 Task: Research Airbnb properties in PieÅ¡tany, Slovakia from 1st December, 2023 to 8th December, 2023 for 2 adults, 1 child.1  bedroom having 1 bed and 1 bathroom. Property type can be hotel. Look for 5 properties as per requirement.
Action: Mouse moved to (585, 121)
Screenshot: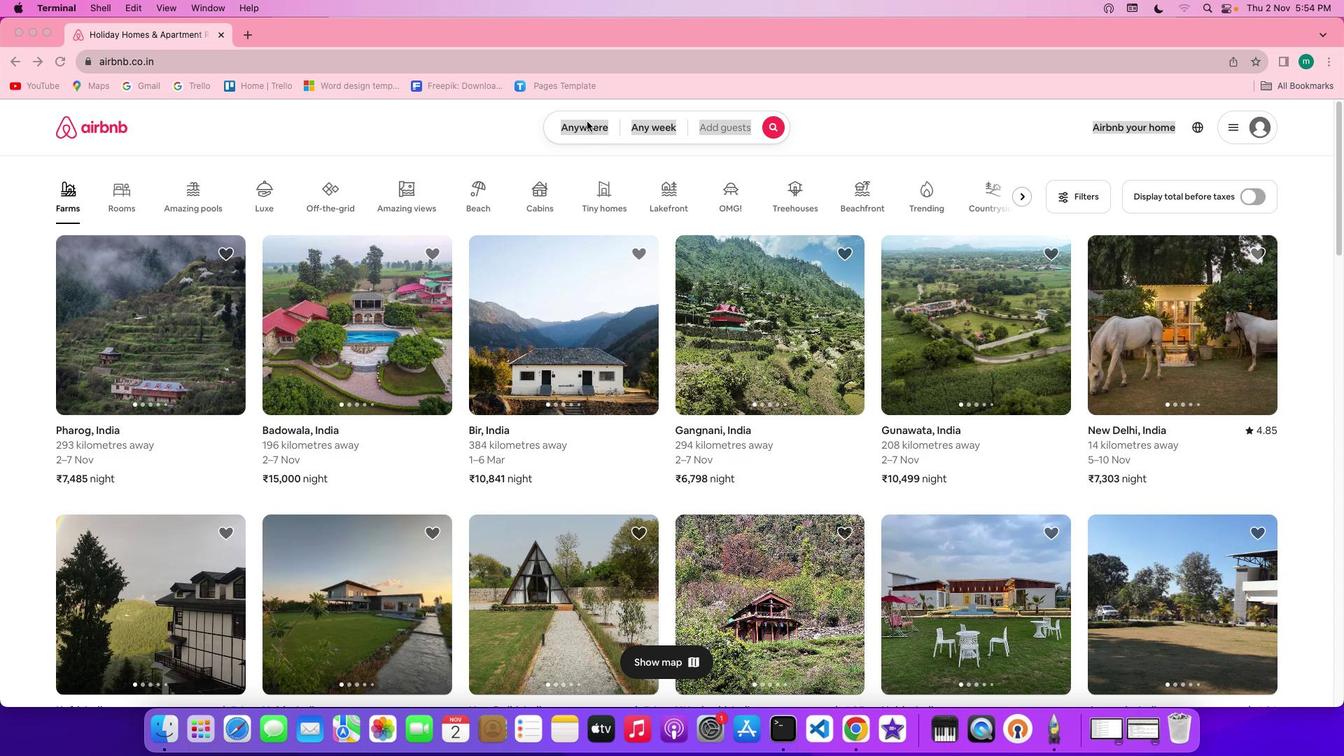 
Action: Mouse pressed left at (585, 121)
Screenshot: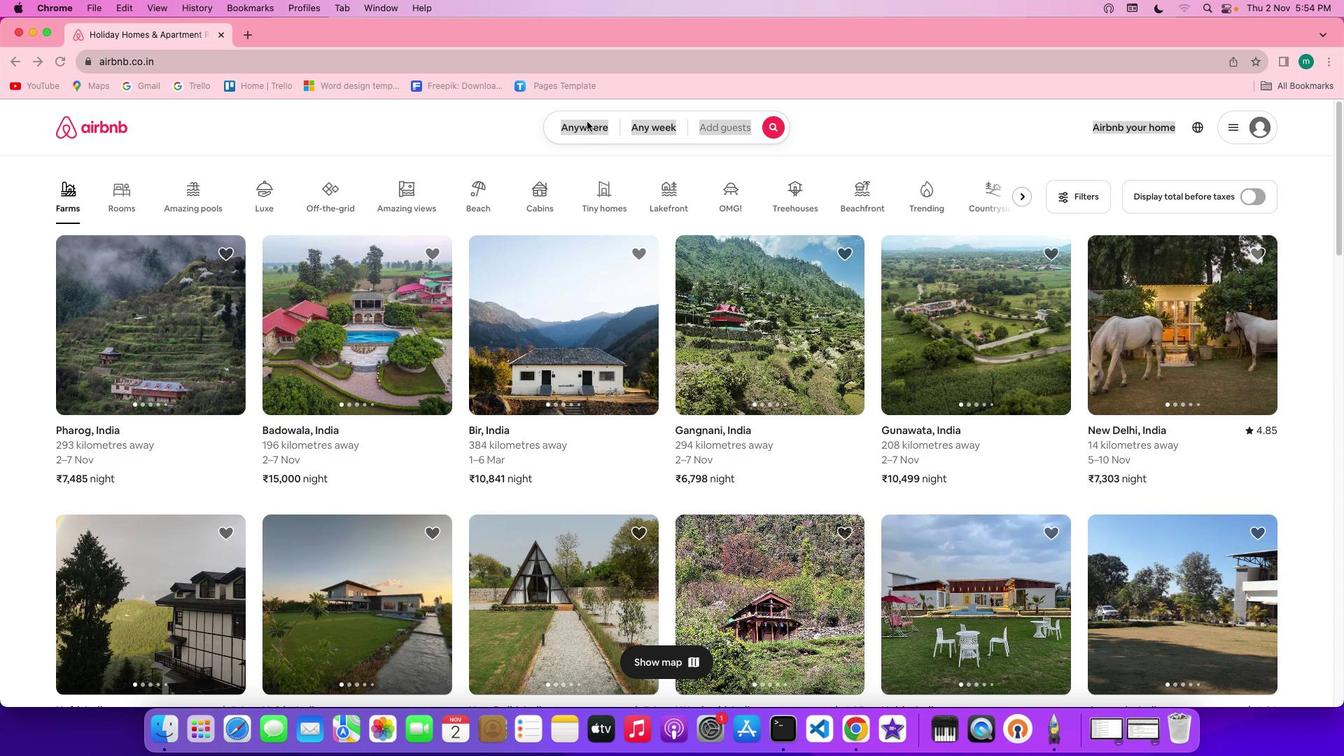 
Action: Mouse pressed left at (585, 121)
Screenshot: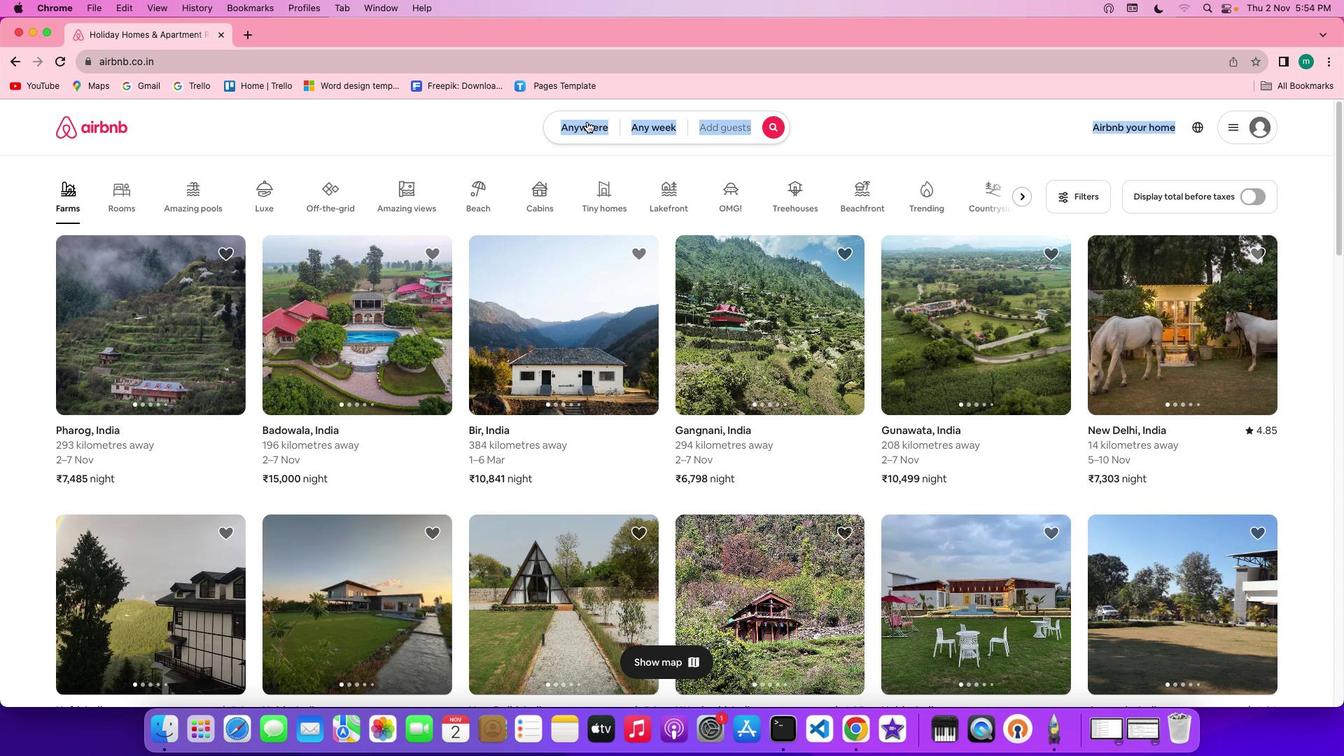 
Action: Mouse moved to (508, 185)
Screenshot: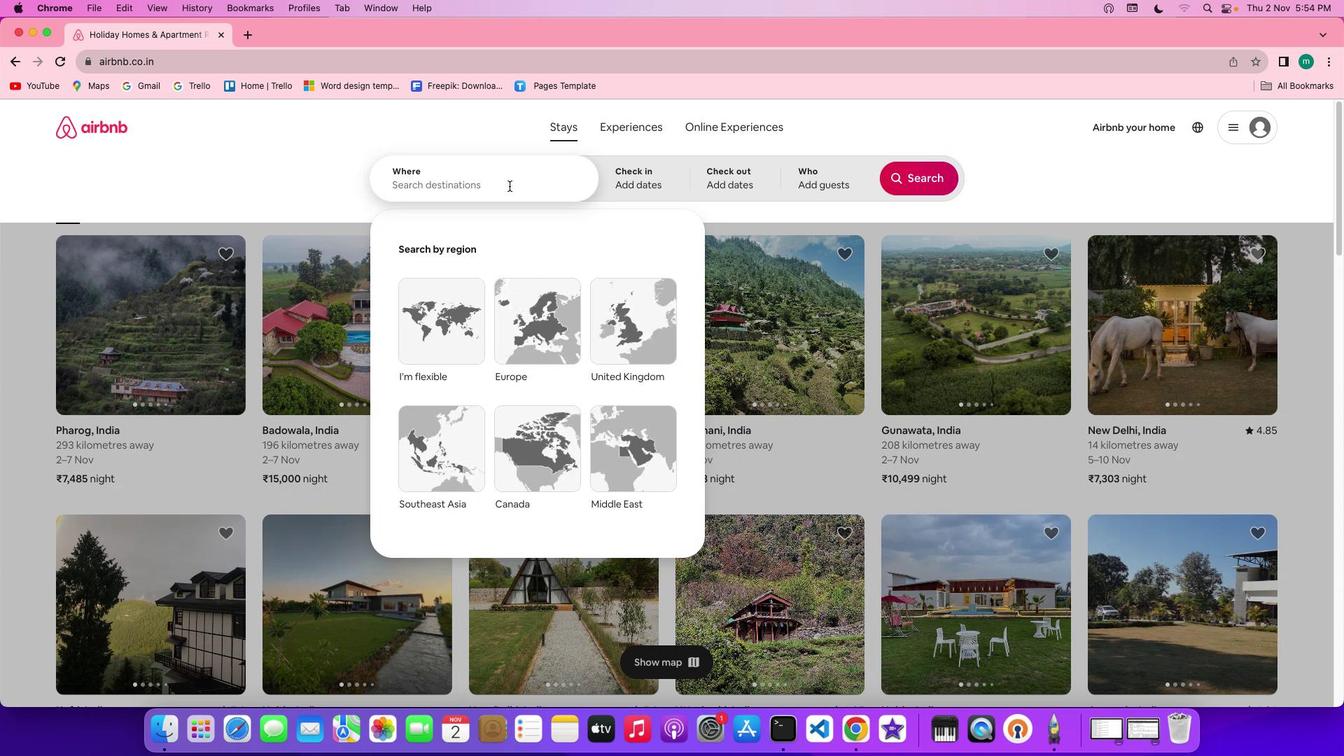 
Action: Key pressed Key.shift'P''i''e''s''t''a''n''y'','Key.spaceKey.shift'S''l''o''v''a''k''i''a'
Screenshot: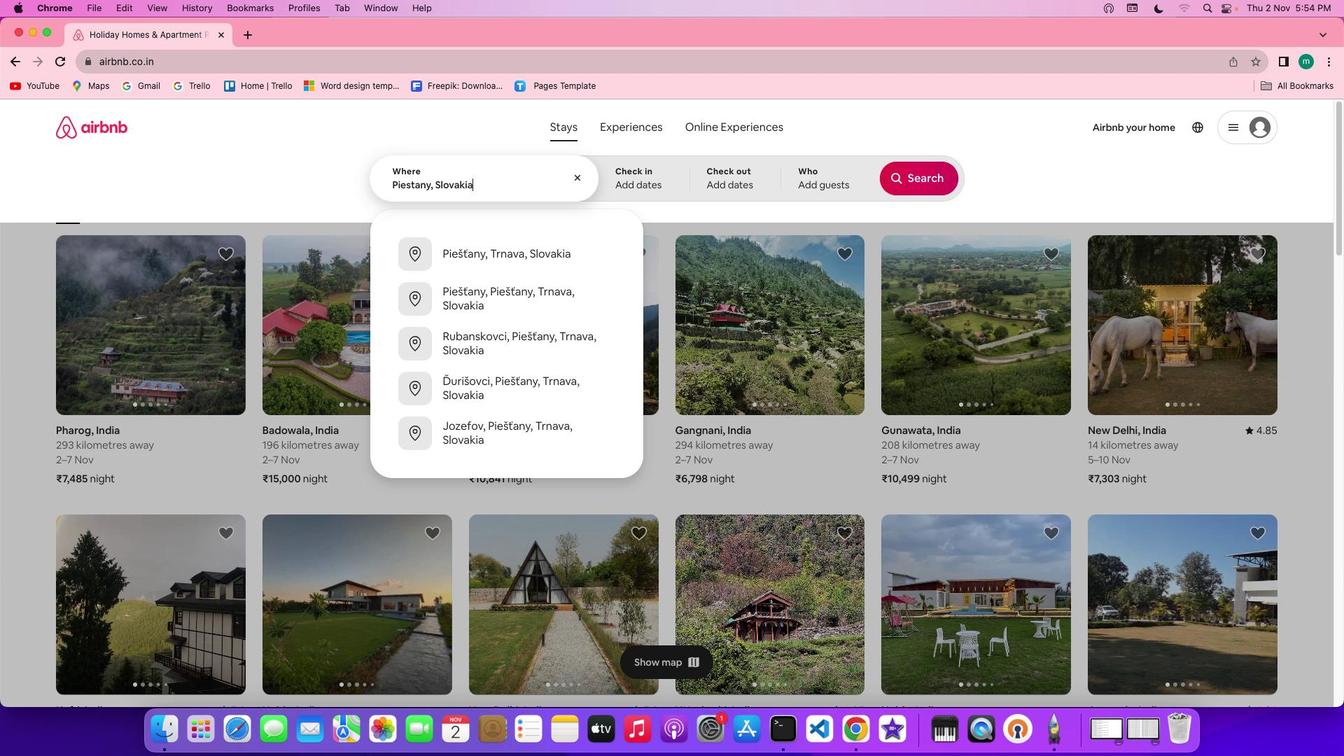 
Action: Mouse moved to (626, 184)
Screenshot: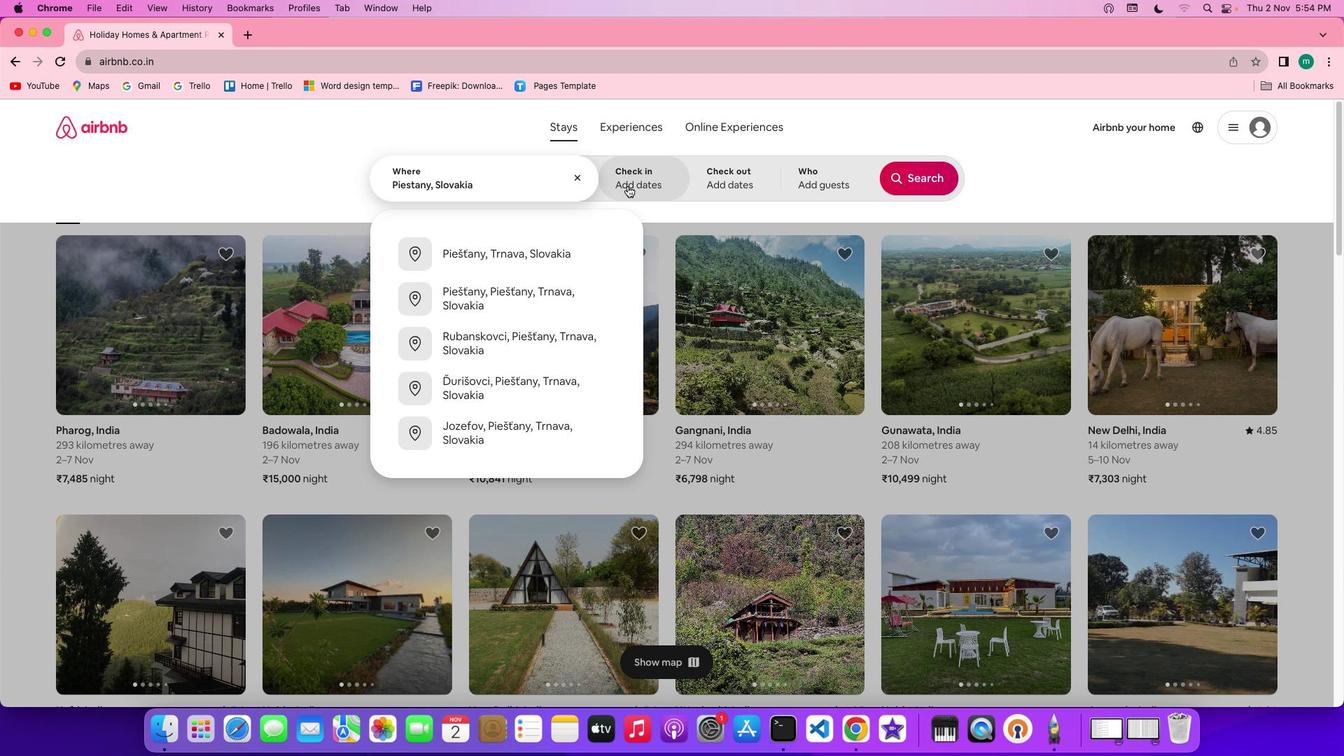
Action: Mouse pressed left at (626, 184)
Screenshot: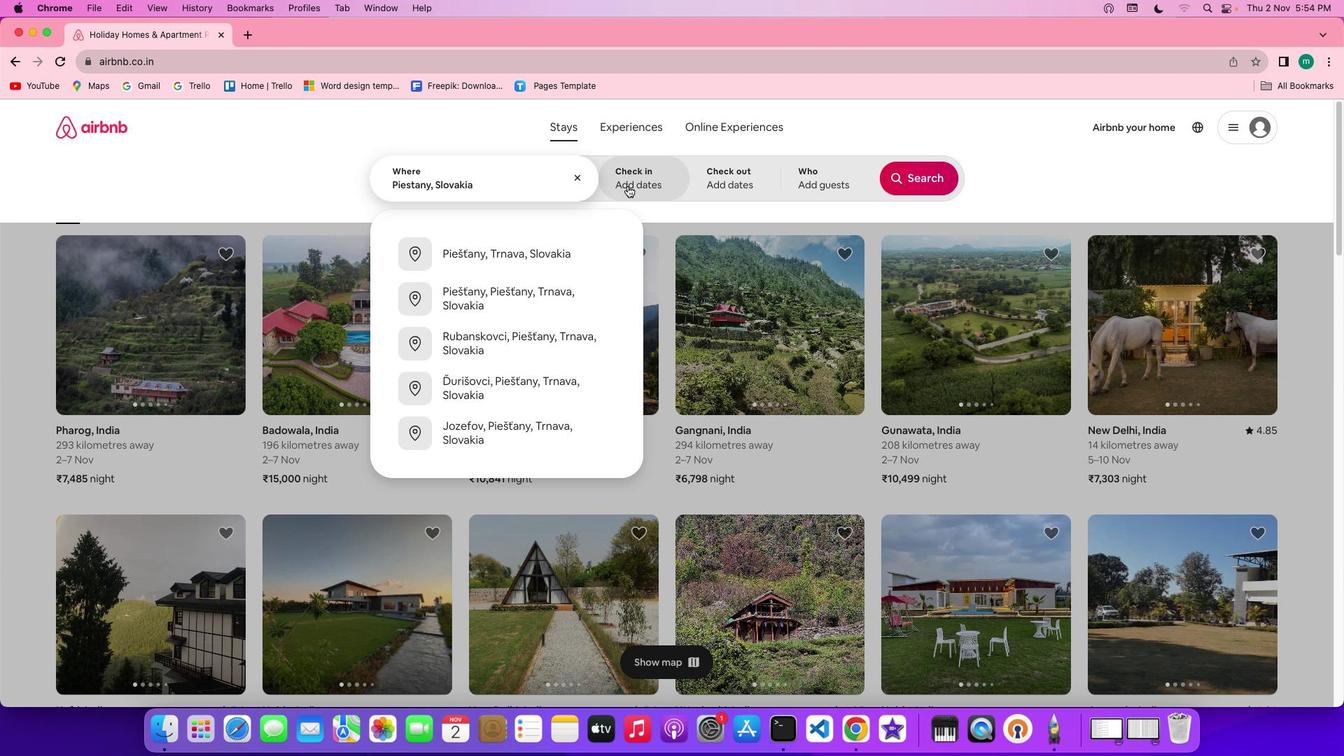
Action: Mouse moved to (861, 343)
Screenshot: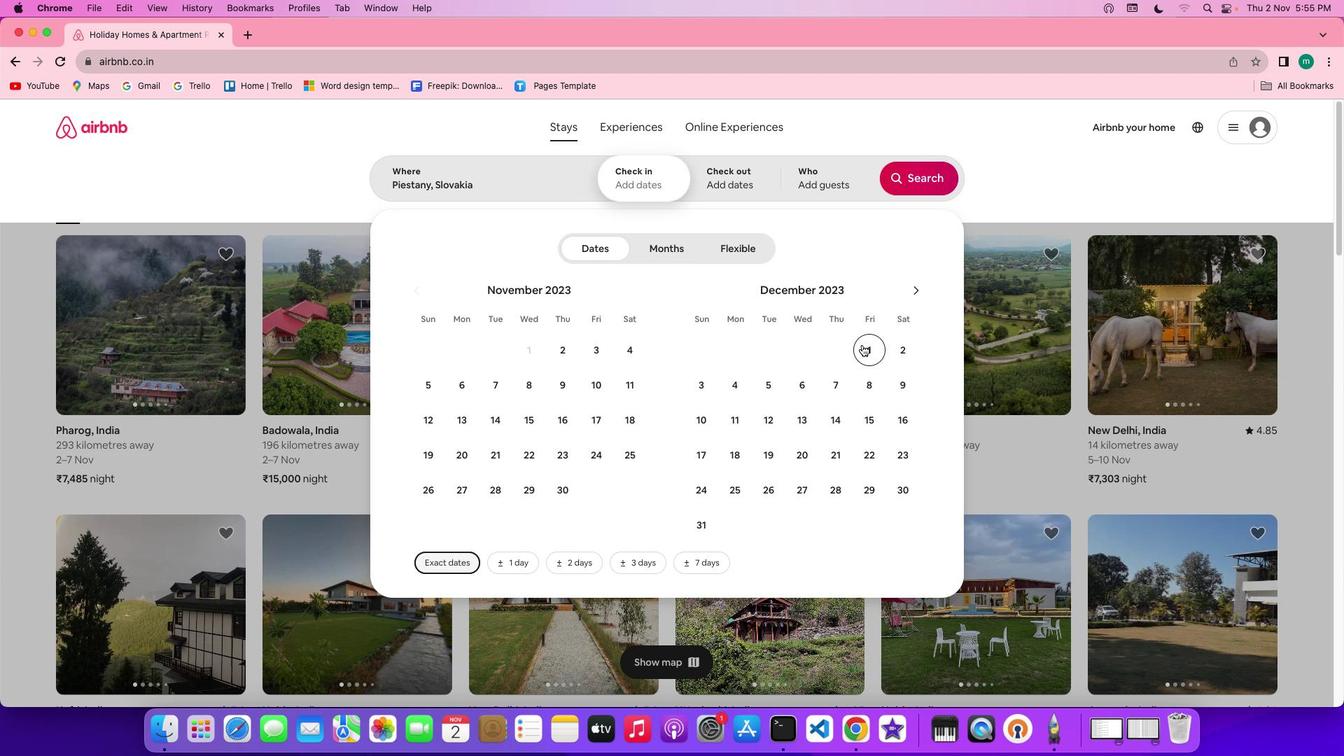 
Action: Mouse pressed left at (861, 343)
Screenshot: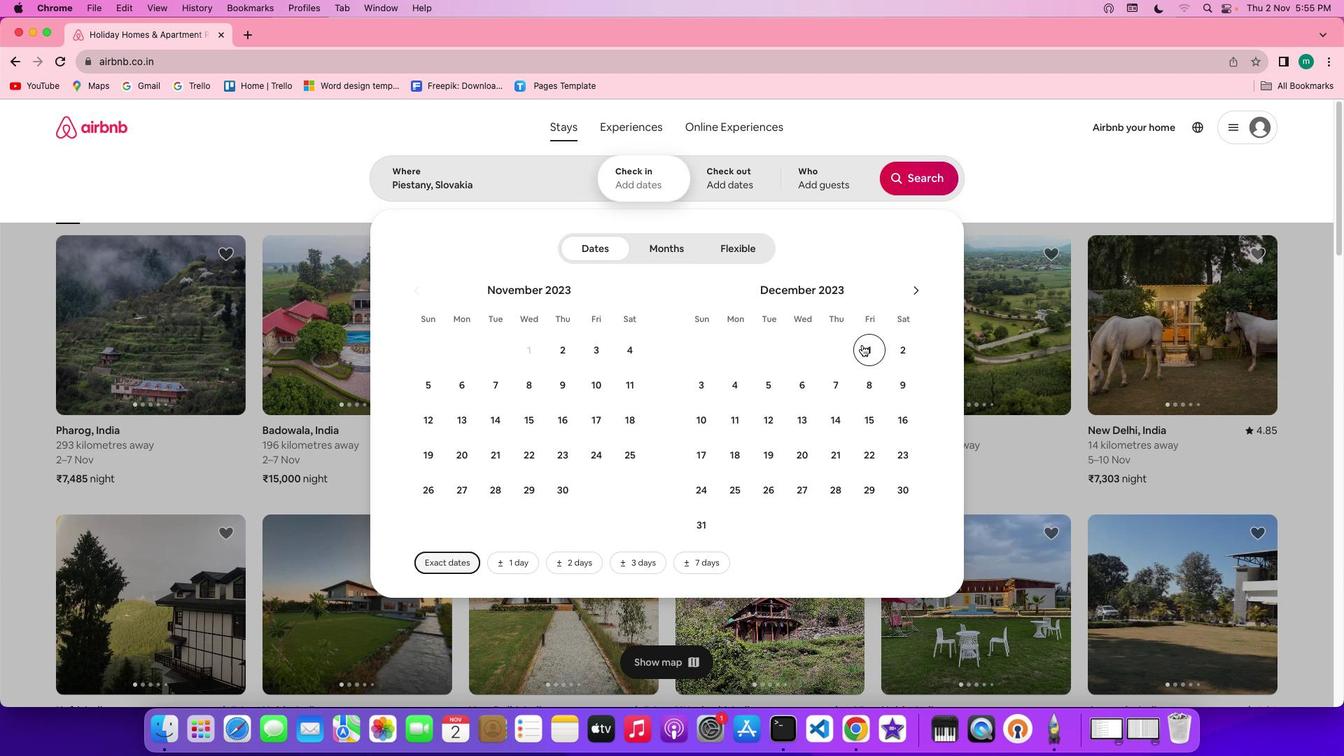 
Action: Mouse moved to (864, 384)
Screenshot: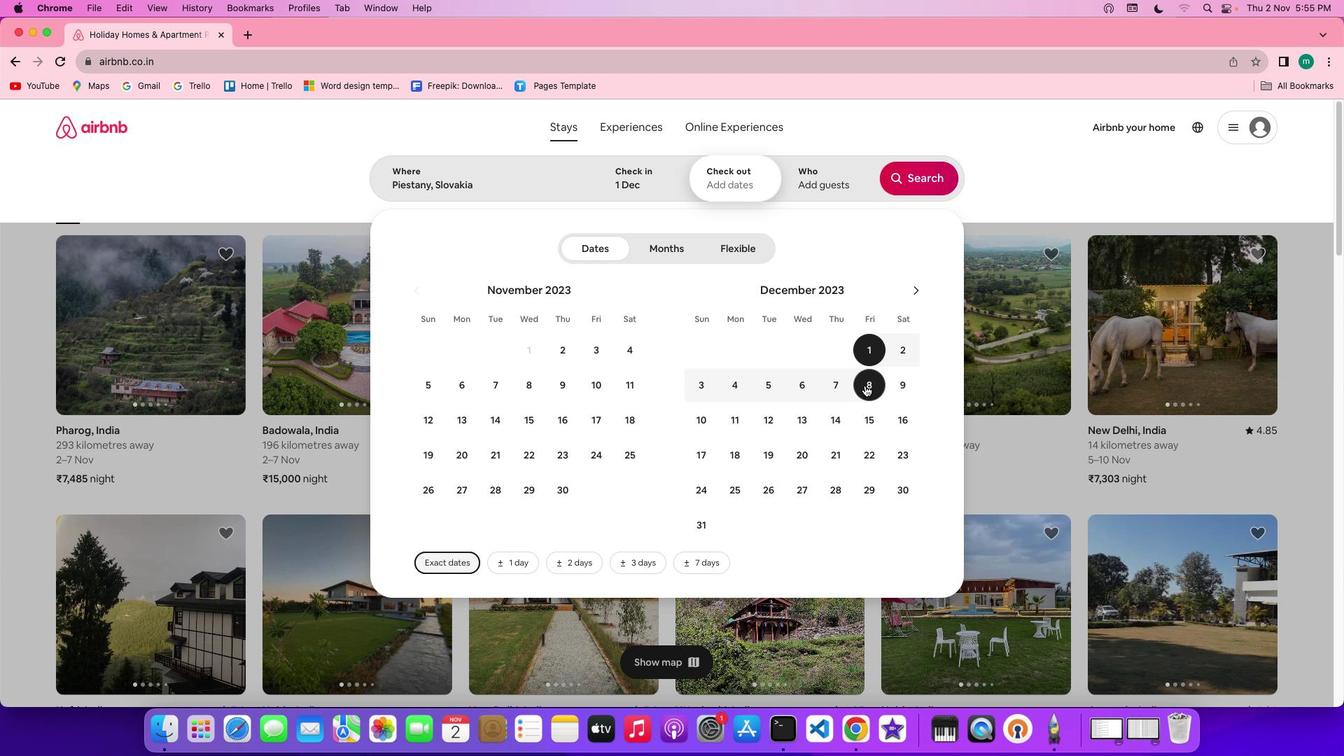 
Action: Mouse pressed left at (864, 384)
Screenshot: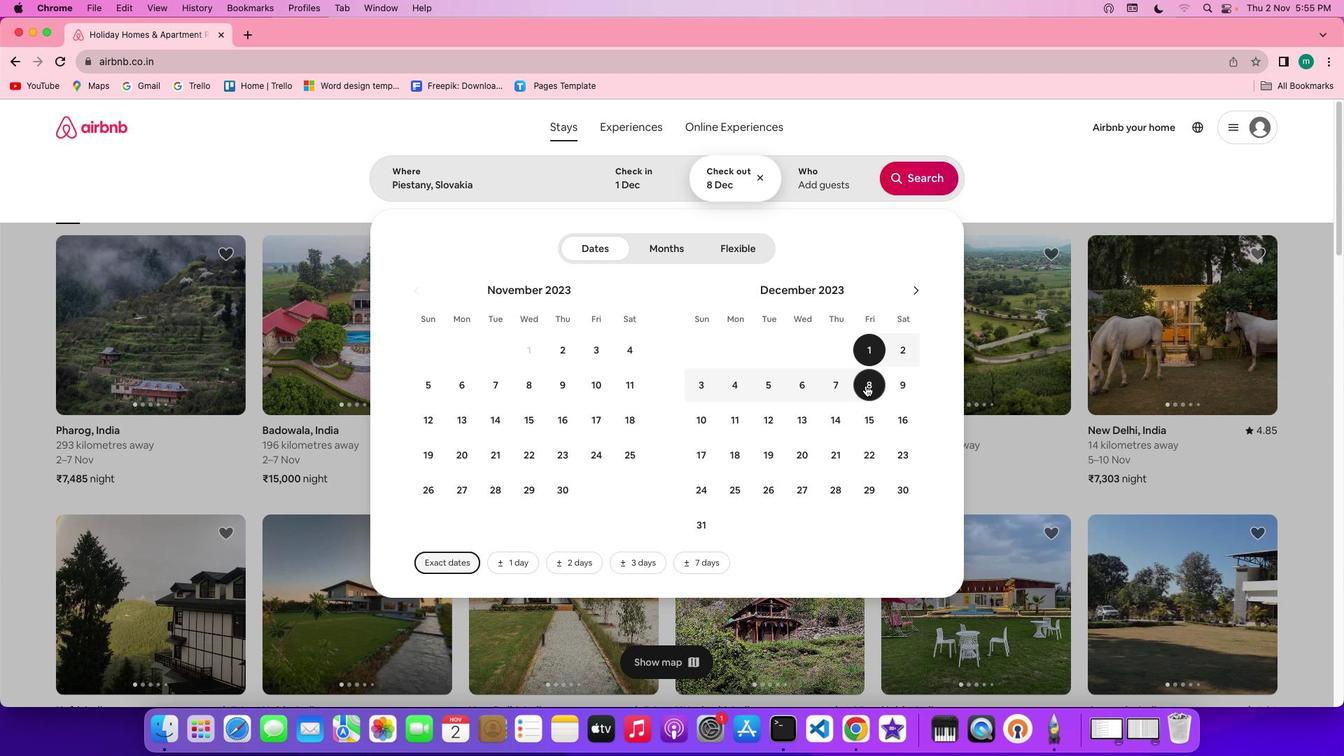 
Action: Mouse moved to (831, 190)
Screenshot: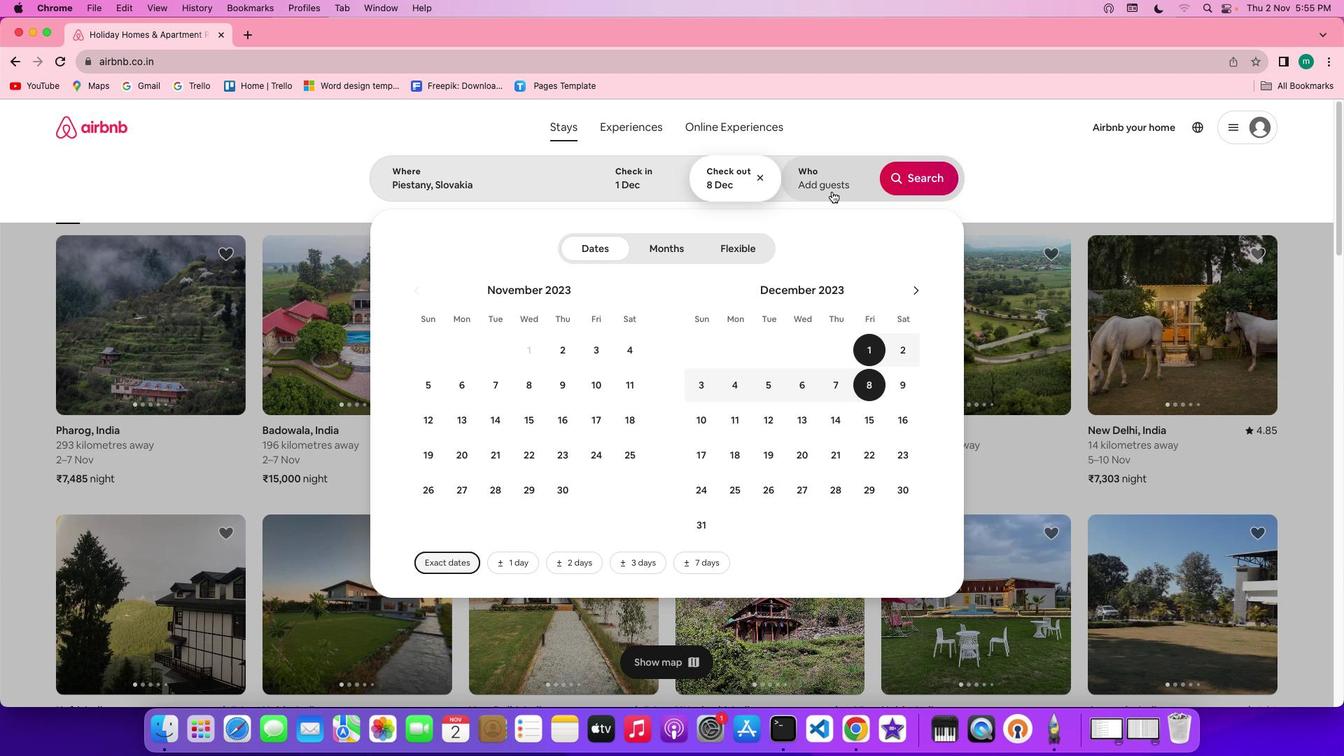 
Action: Mouse pressed left at (831, 190)
Screenshot: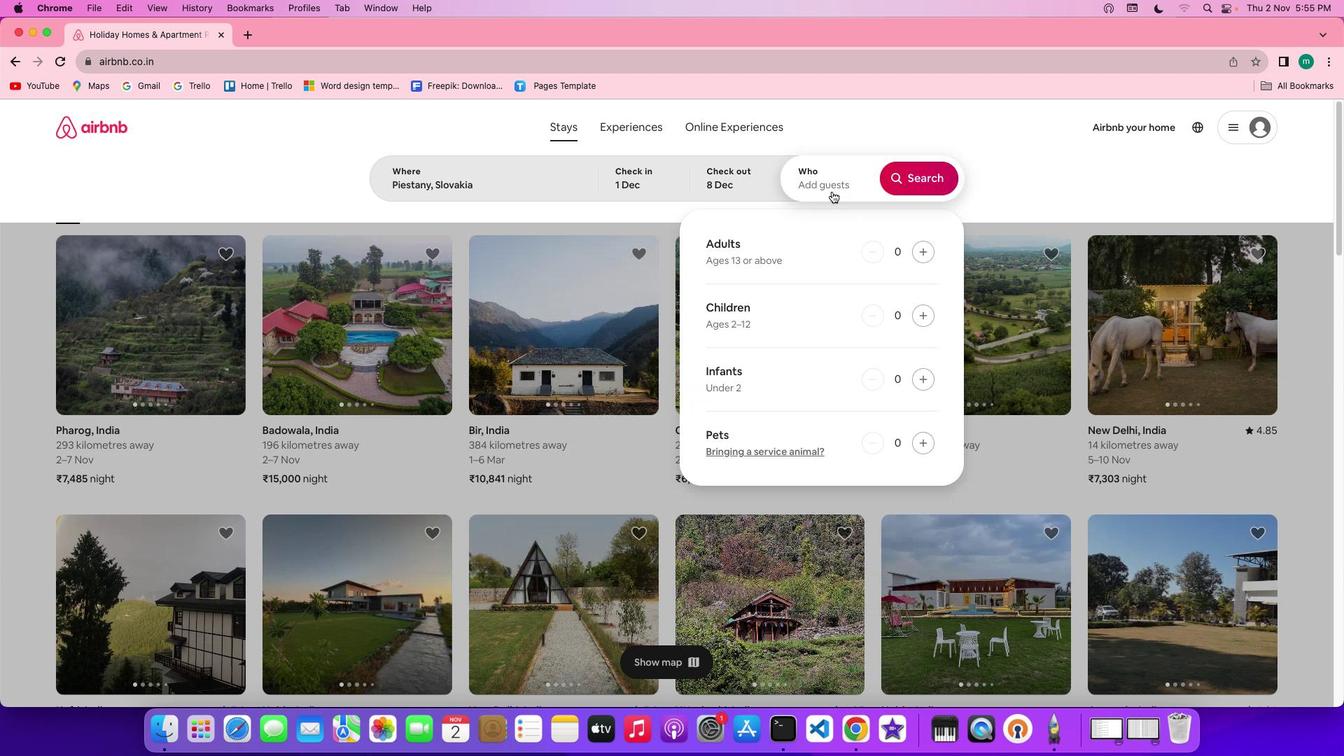 
Action: Mouse moved to (918, 254)
Screenshot: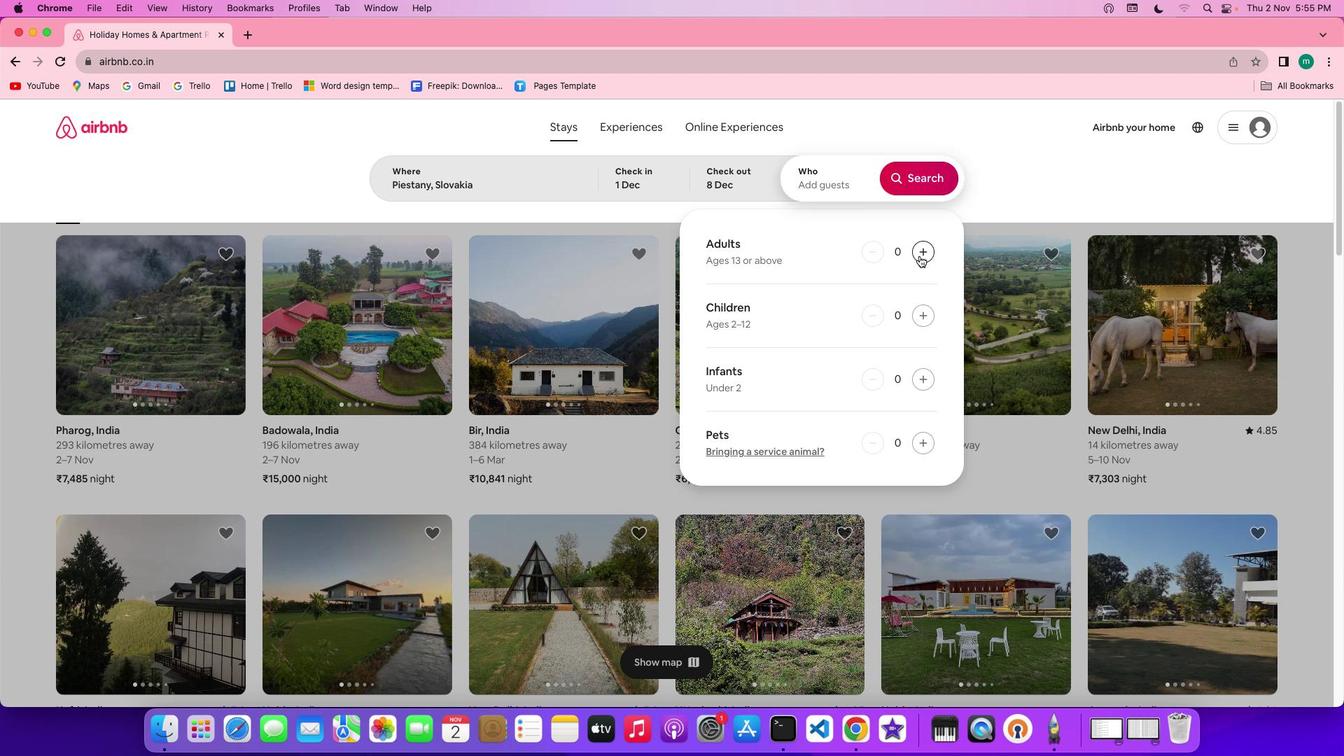 
Action: Mouse pressed left at (918, 254)
Screenshot: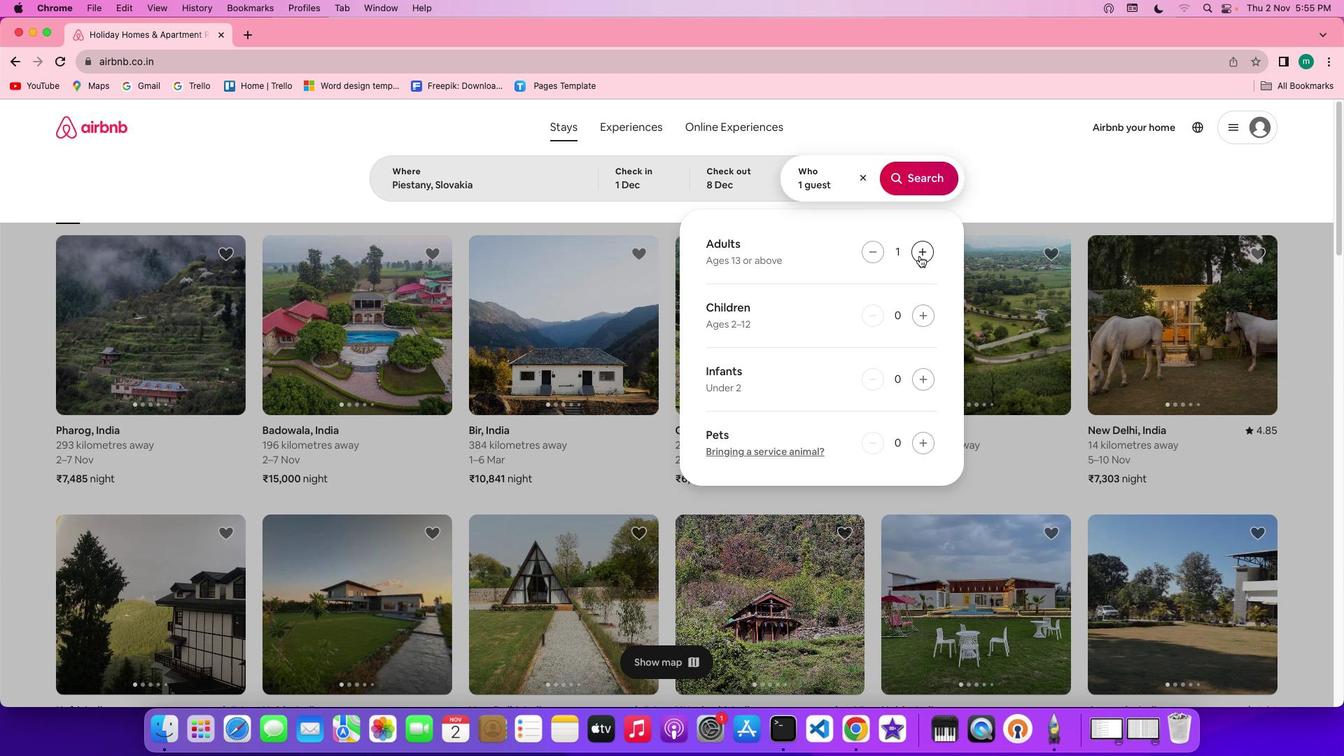 
Action: Mouse pressed left at (918, 254)
Screenshot: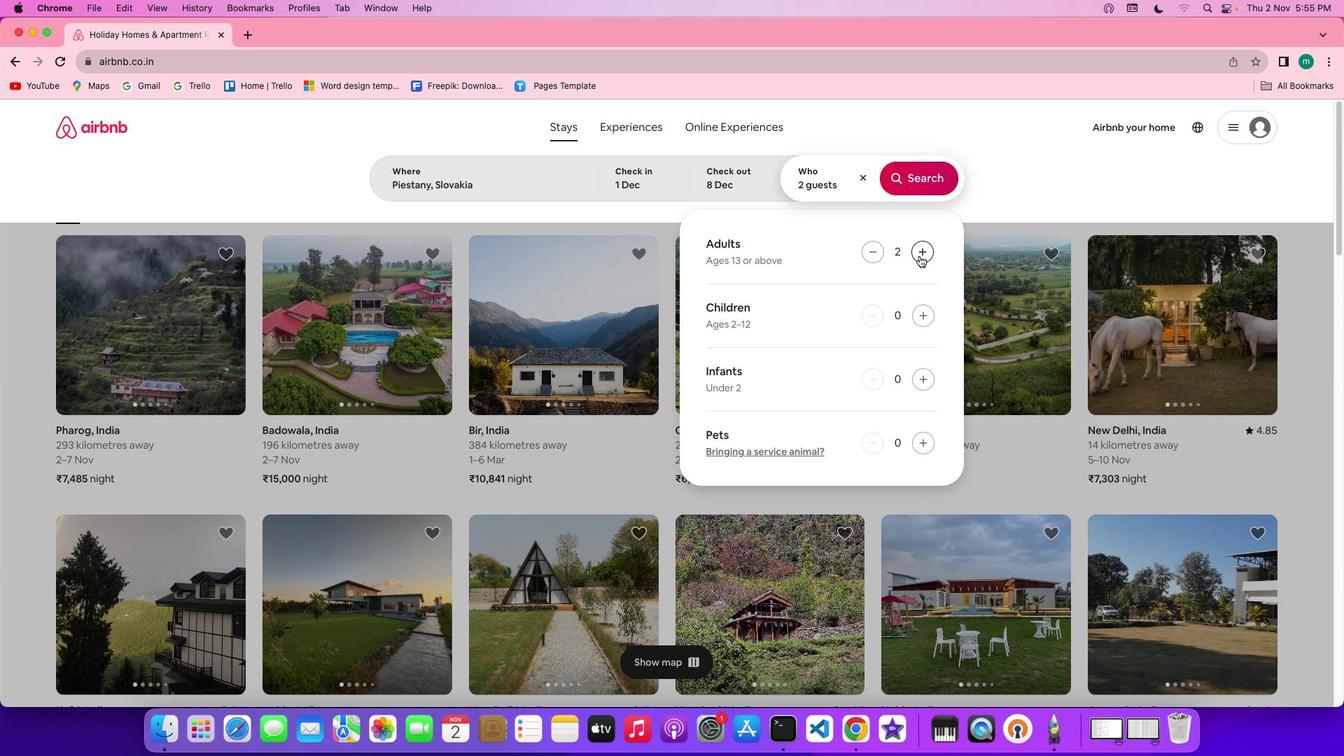 
Action: Mouse moved to (915, 187)
Screenshot: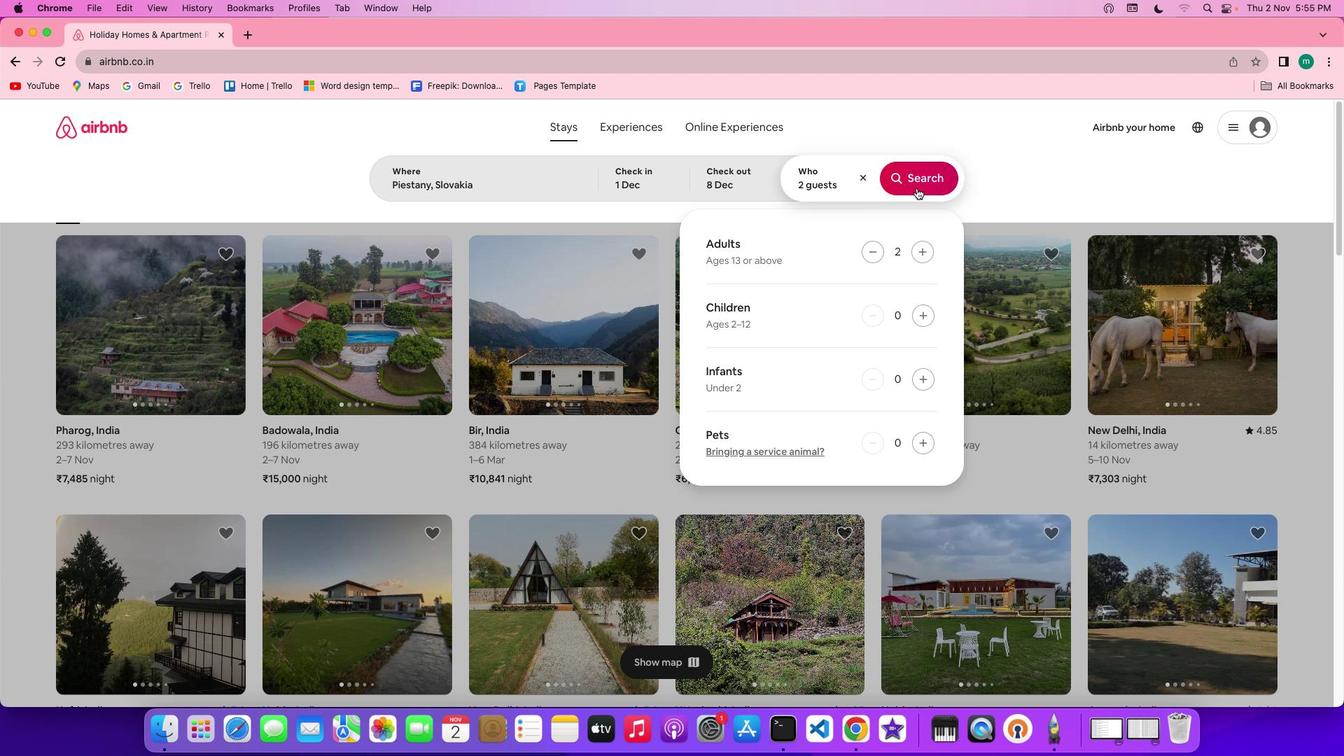 
Action: Mouse pressed left at (915, 187)
Screenshot: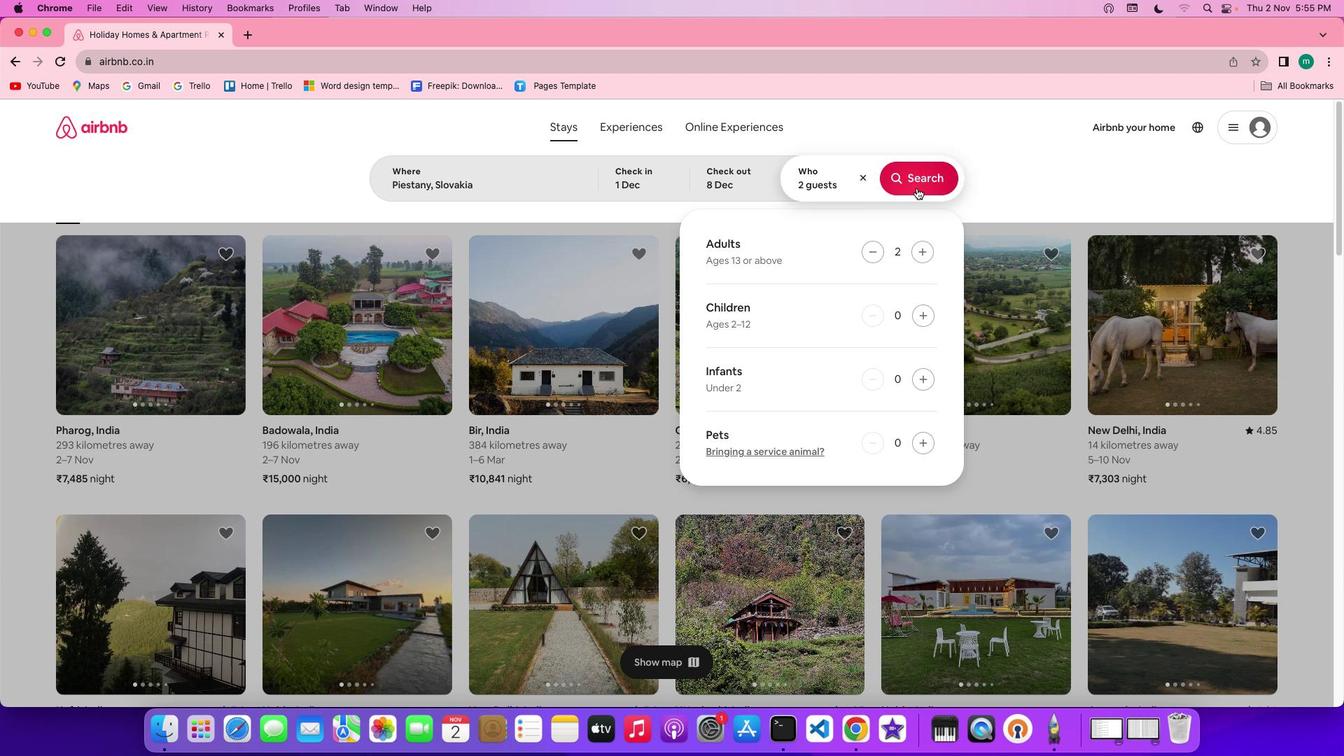 
Action: Mouse moved to (714, 130)
Screenshot: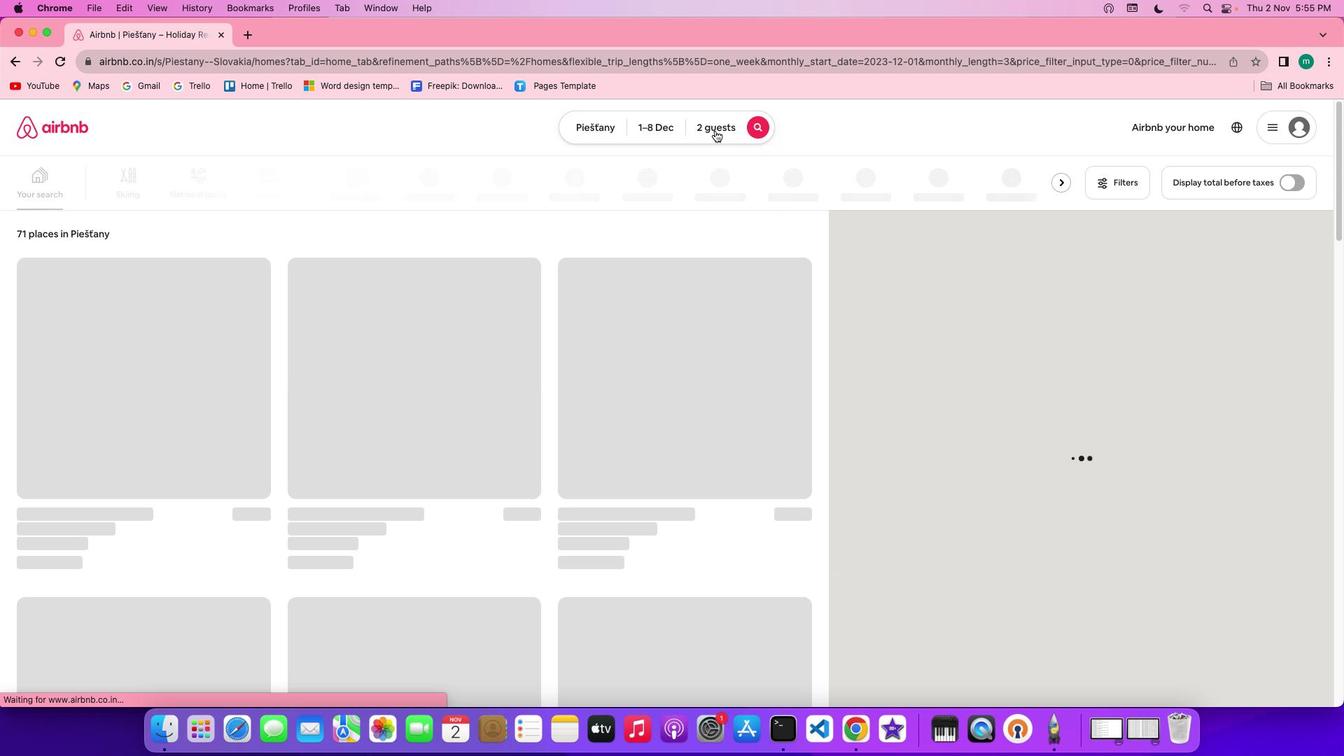 
Action: Mouse pressed left at (714, 130)
Screenshot: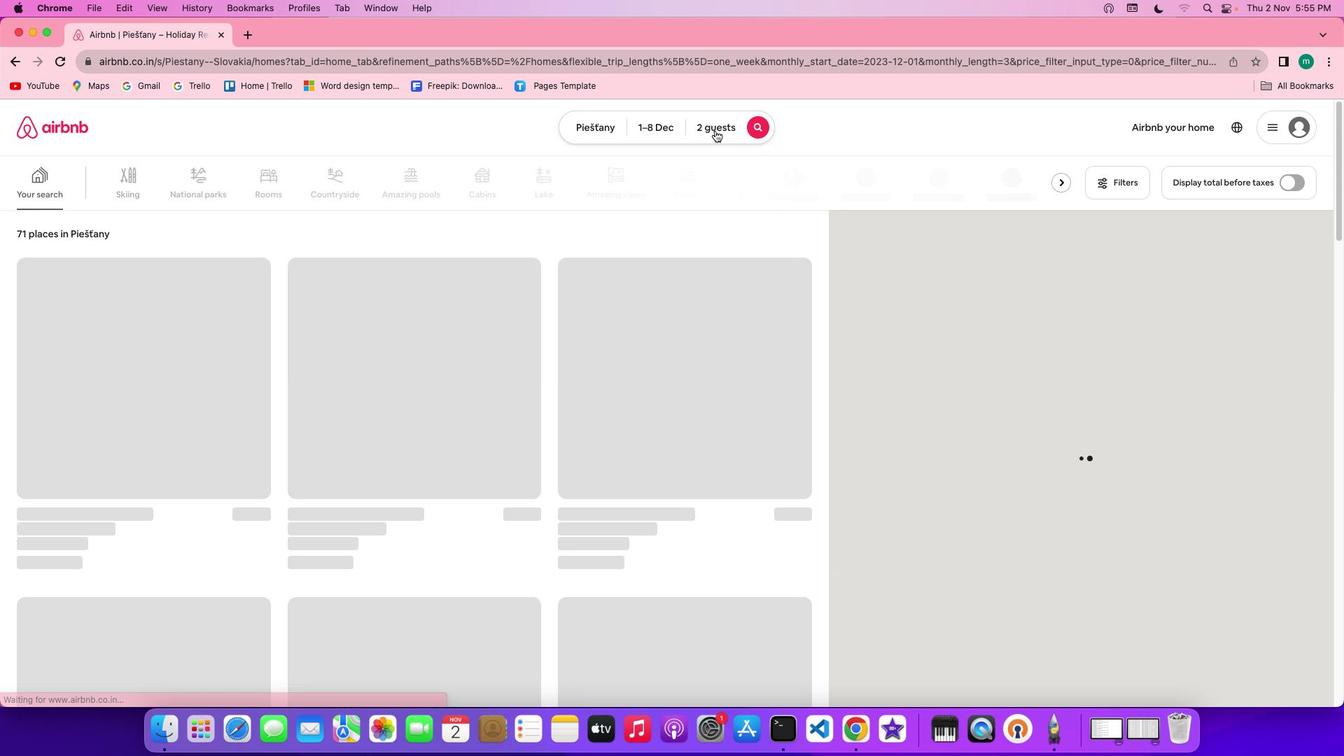 
Action: Mouse moved to (917, 315)
Screenshot: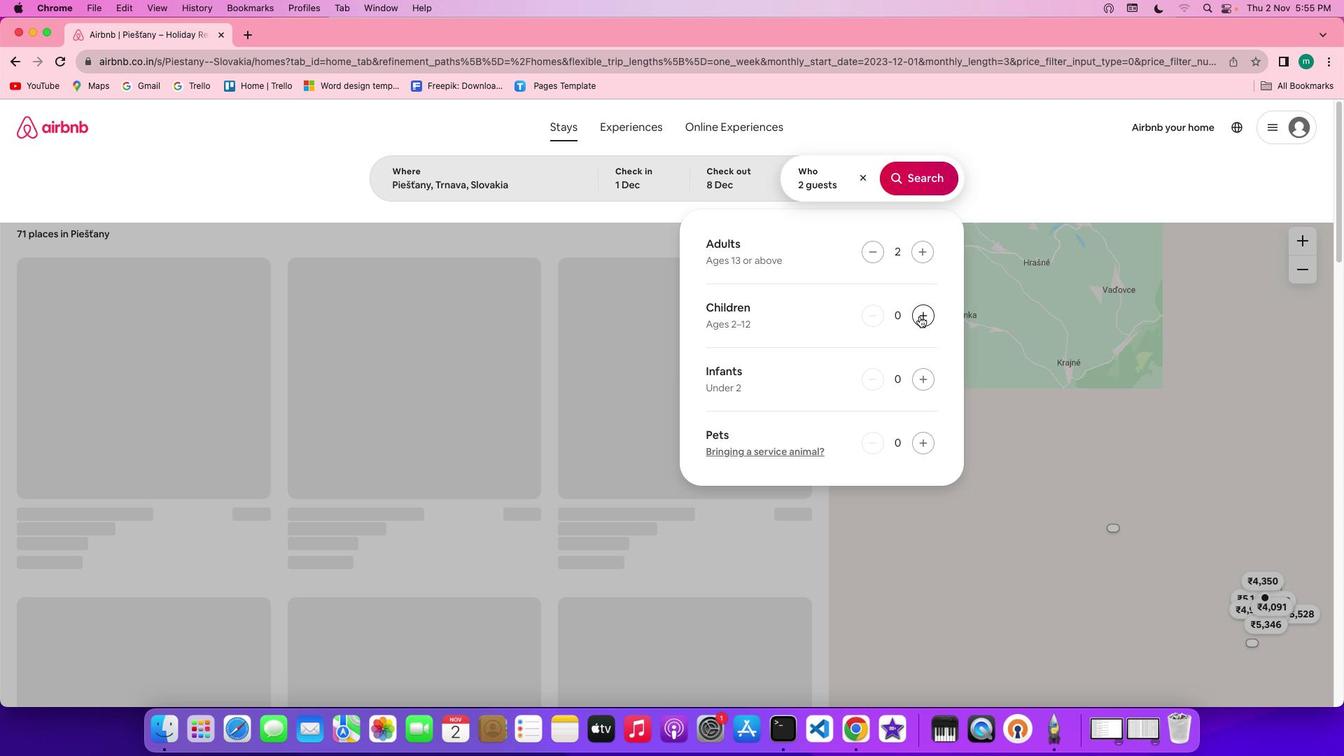 
Action: Mouse pressed left at (917, 315)
Screenshot: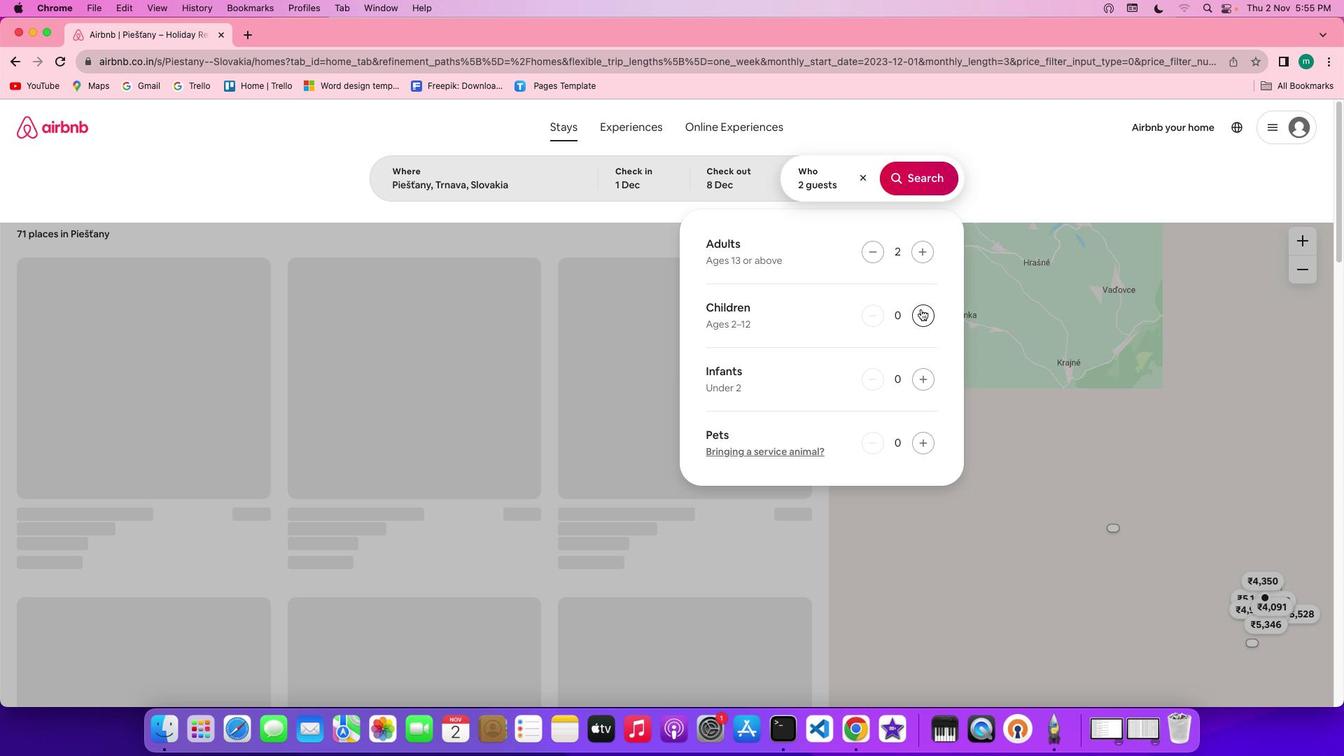 
Action: Mouse moved to (910, 185)
Screenshot: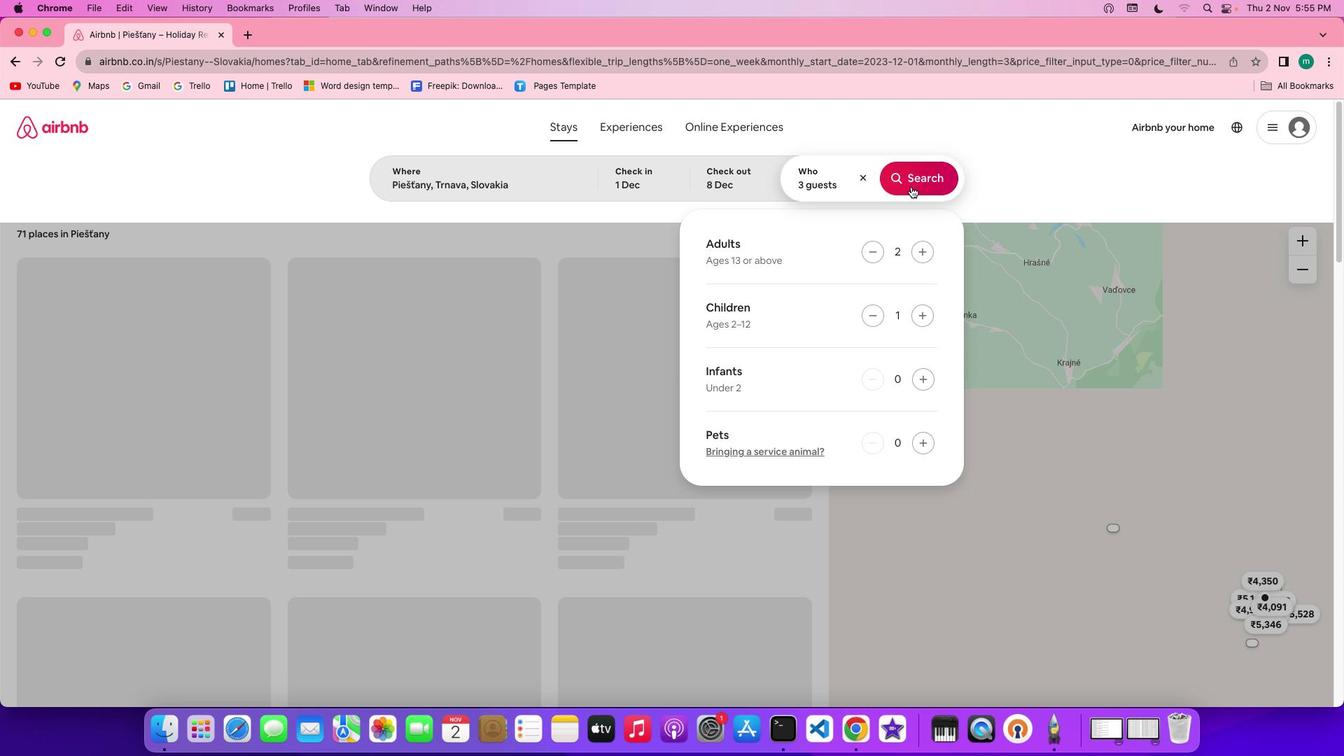 
Action: Mouse pressed left at (910, 185)
Screenshot: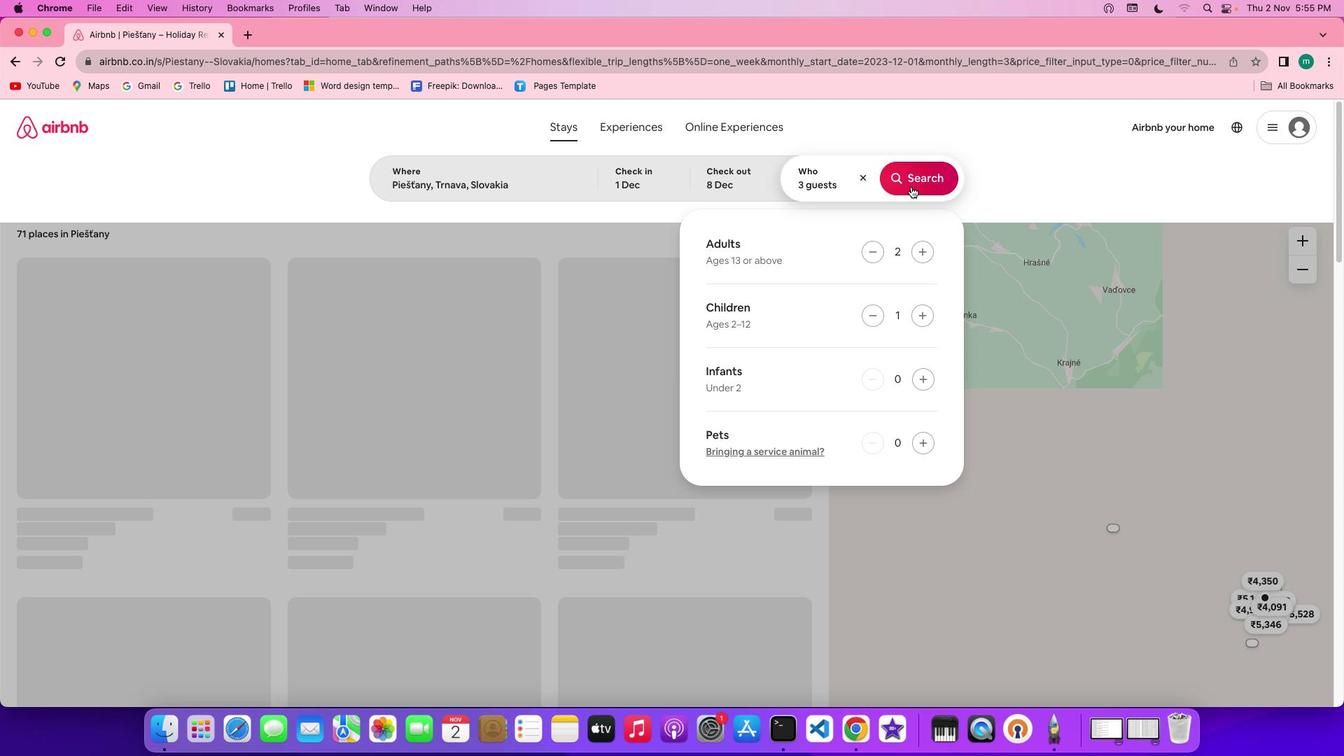 
Action: Mouse moved to (1117, 175)
Screenshot: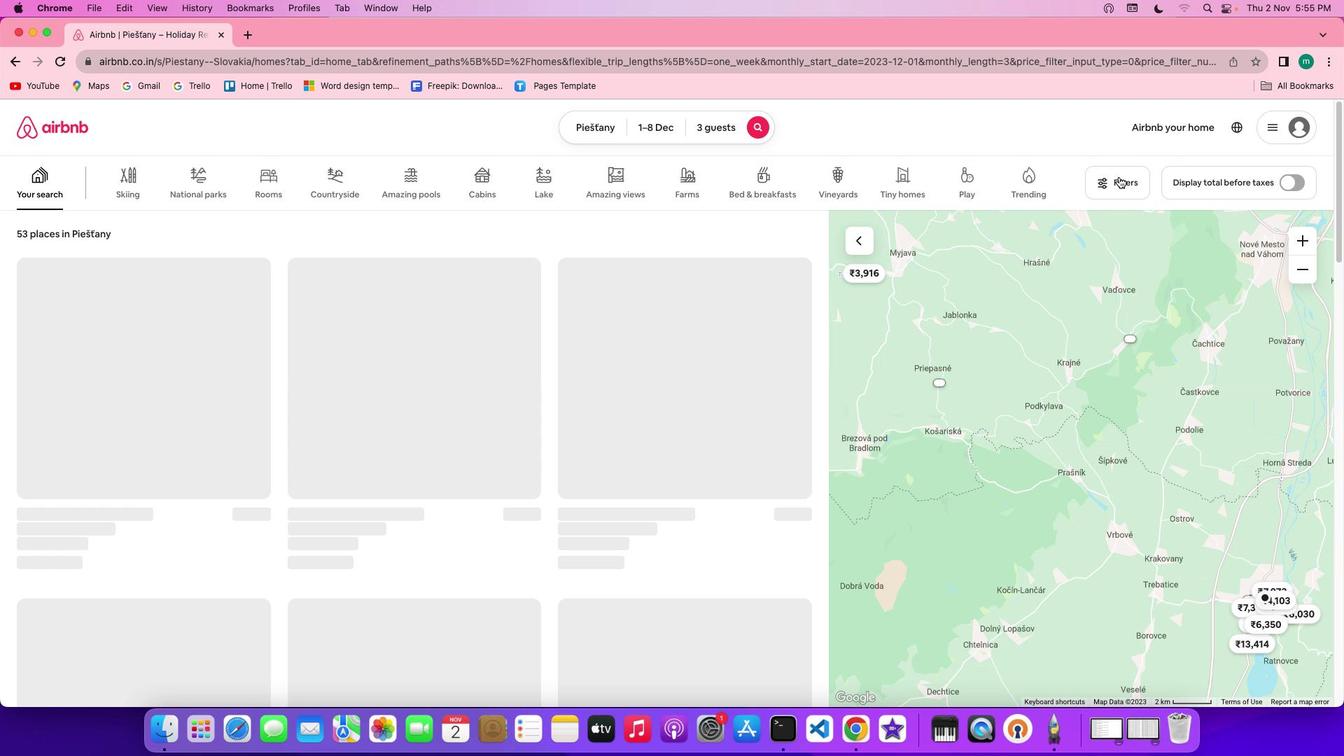 
Action: Mouse pressed left at (1117, 175)
Screenshot: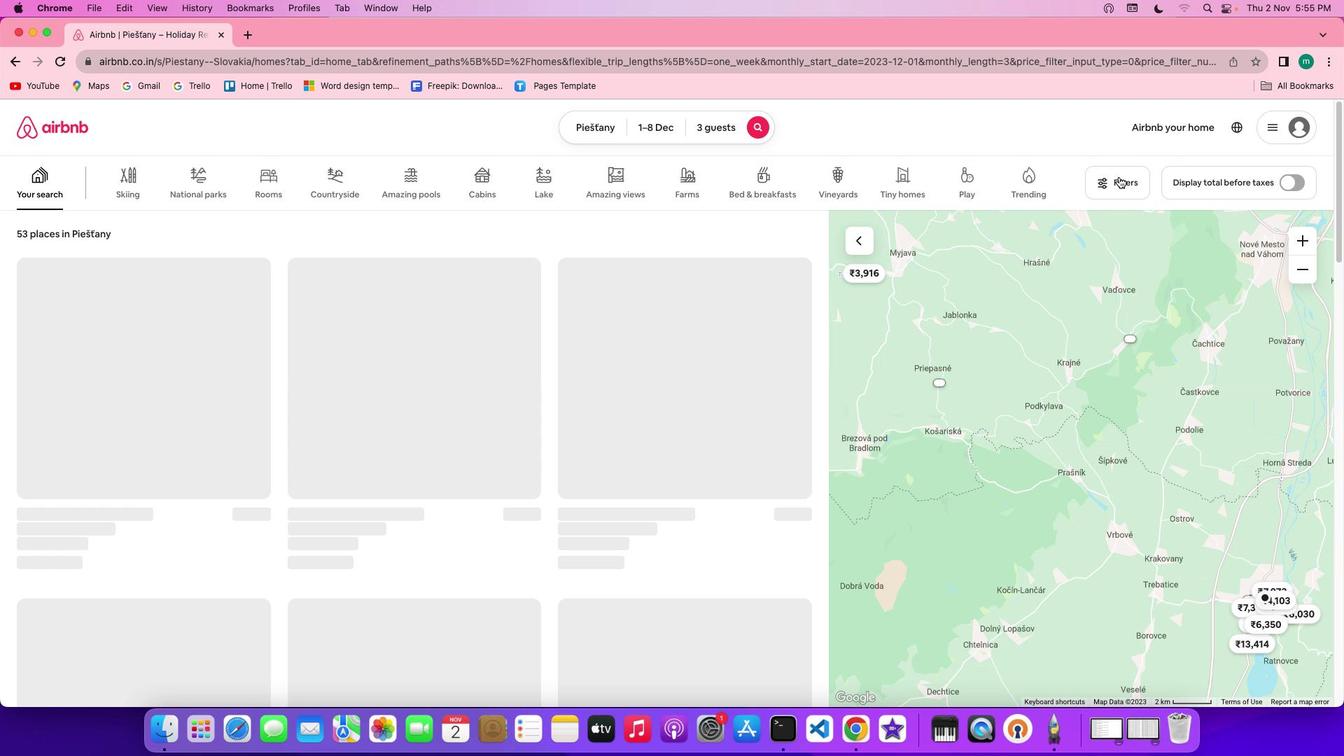 
Action: Mouse moved to (1099, 182)
Screenshot: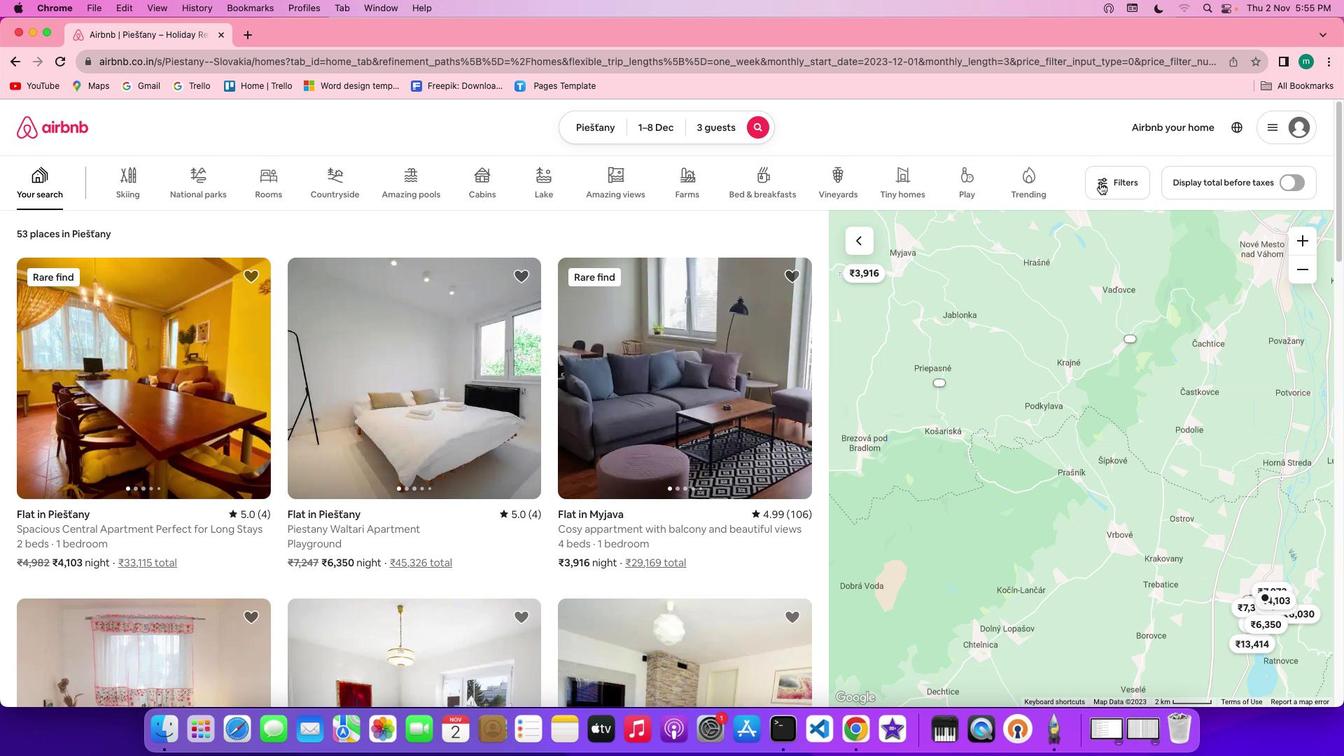 
Action: Mouse pressed left at (1099, 182)
Screenshot: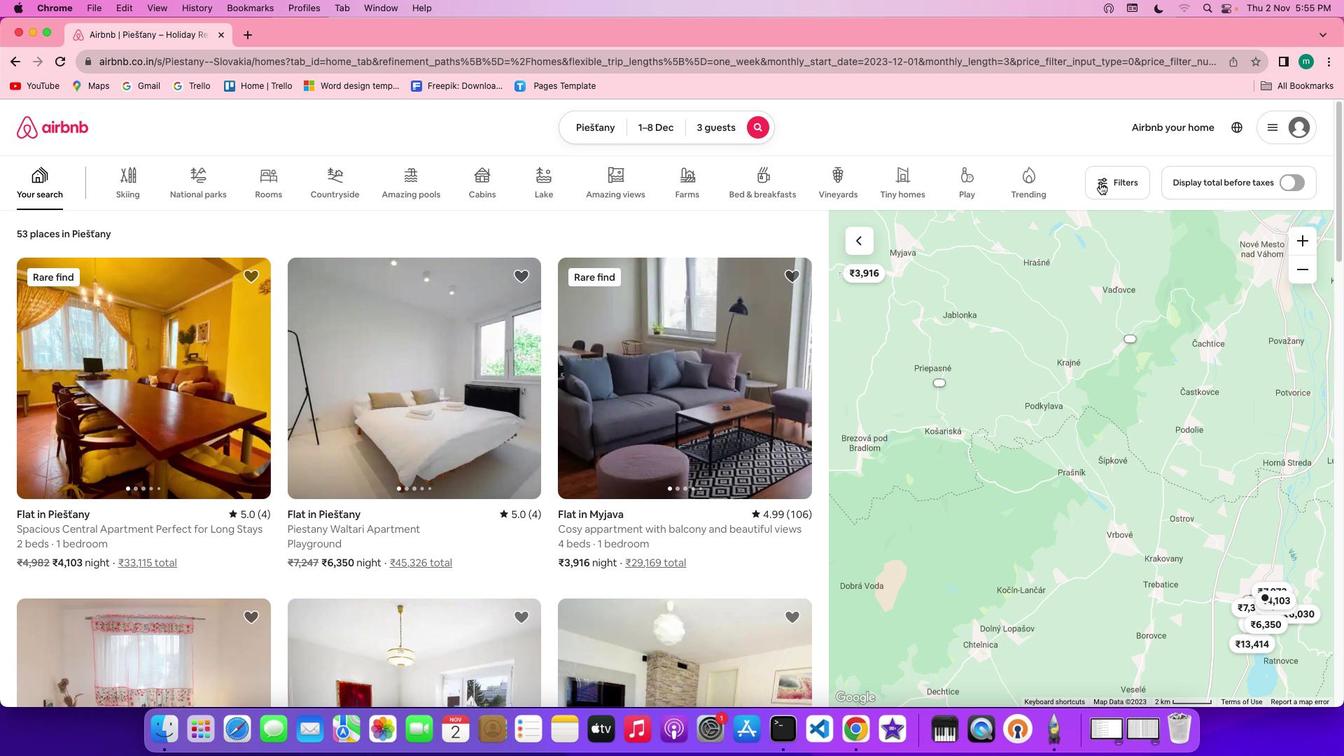
Action: Mouse moved to (802, 409)
Screenshot: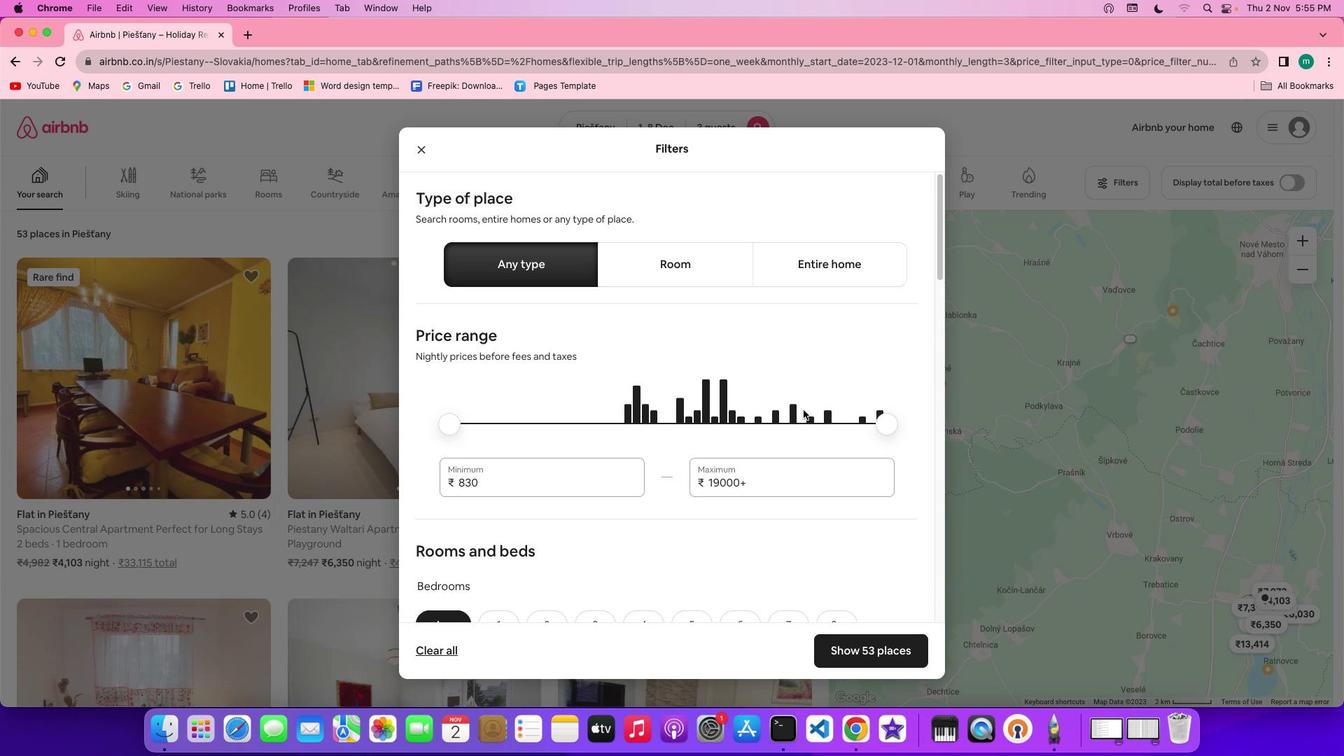 
Action: Mouse scrolled (802, 409) with delta (0, 0)
Screenshot: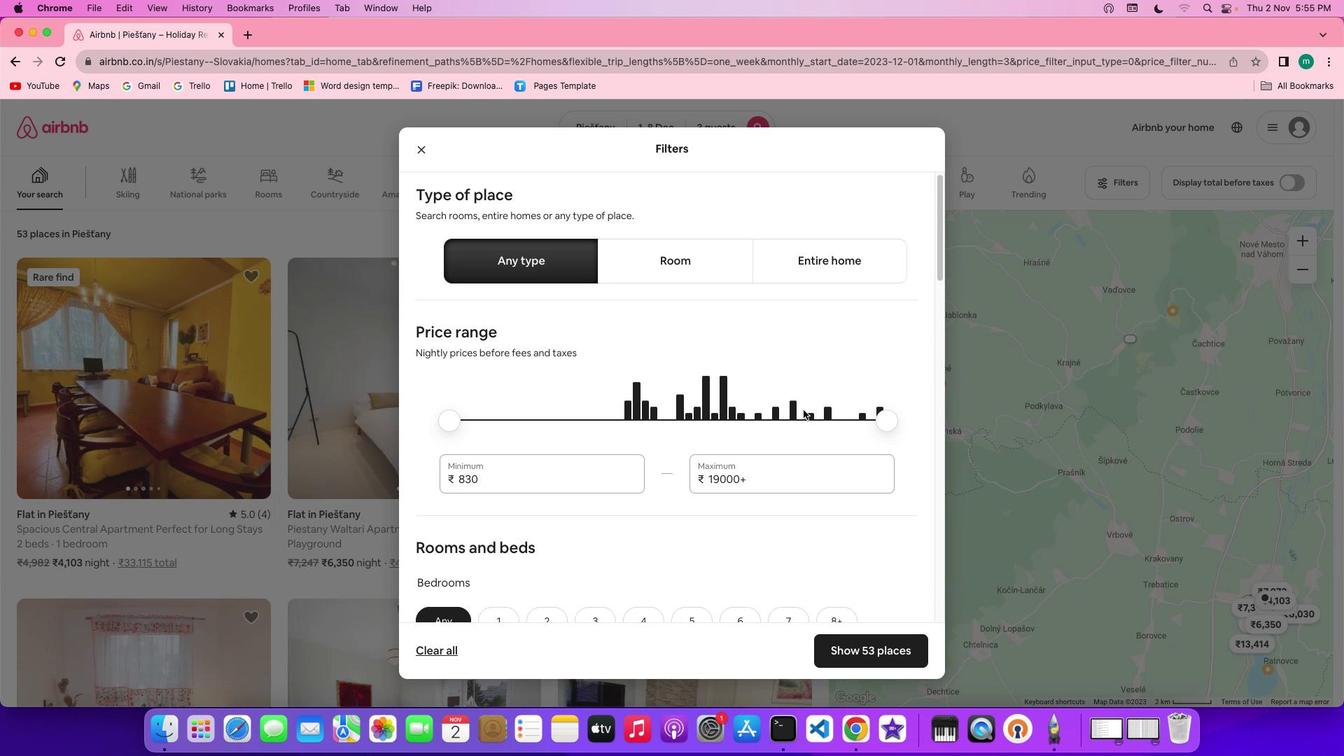 
Action: Mouse scrolled (802, 409) with delta (0, 0)
Screenshot: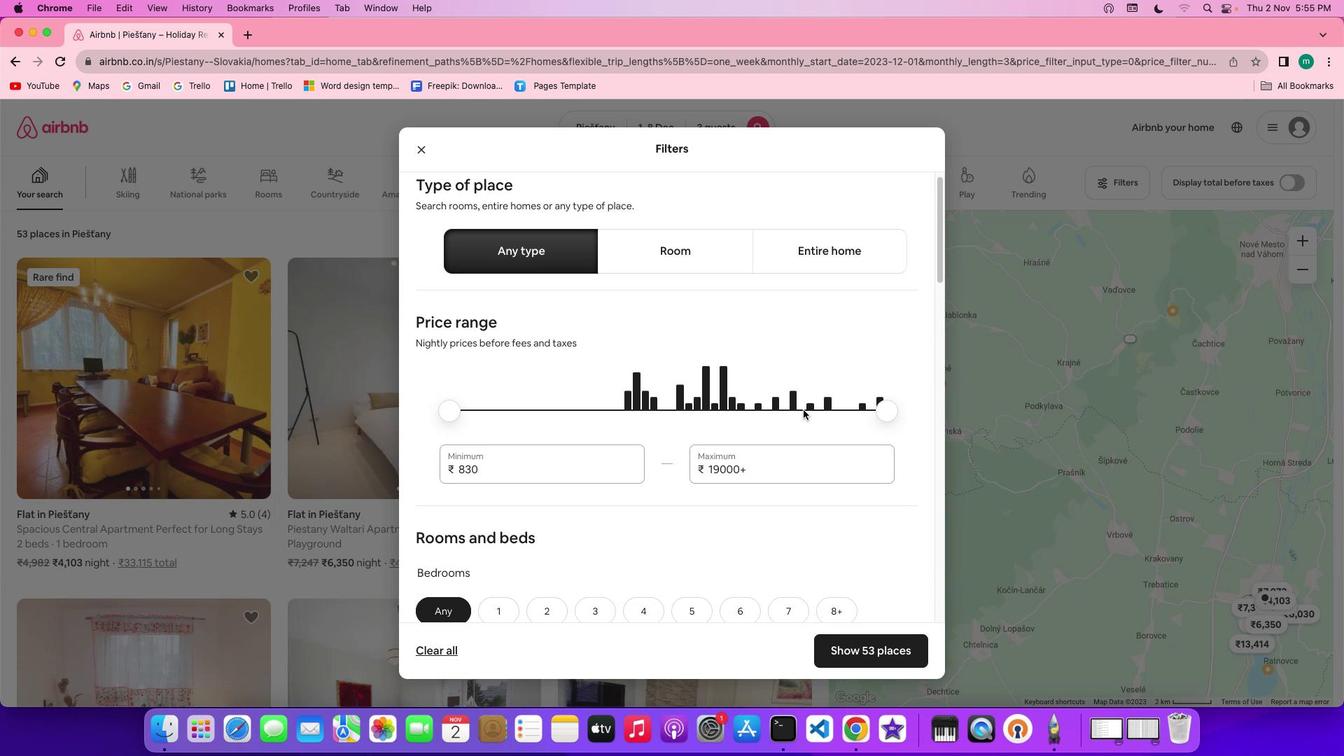 
Action: Mouse scrolled (802, 409) with delta (0, 0)
Screenshot: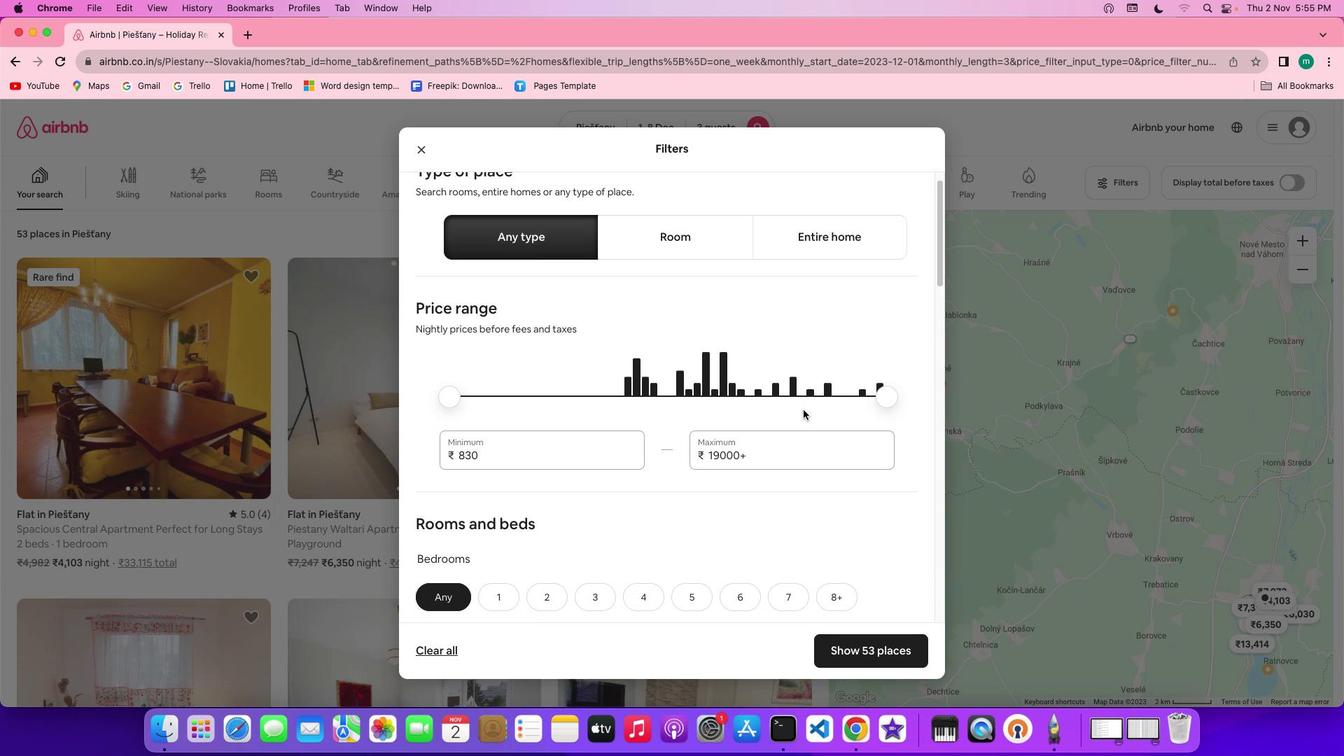 
Action: Mouse scrolled (802, 409) with delta (0, 0)
Screenshot: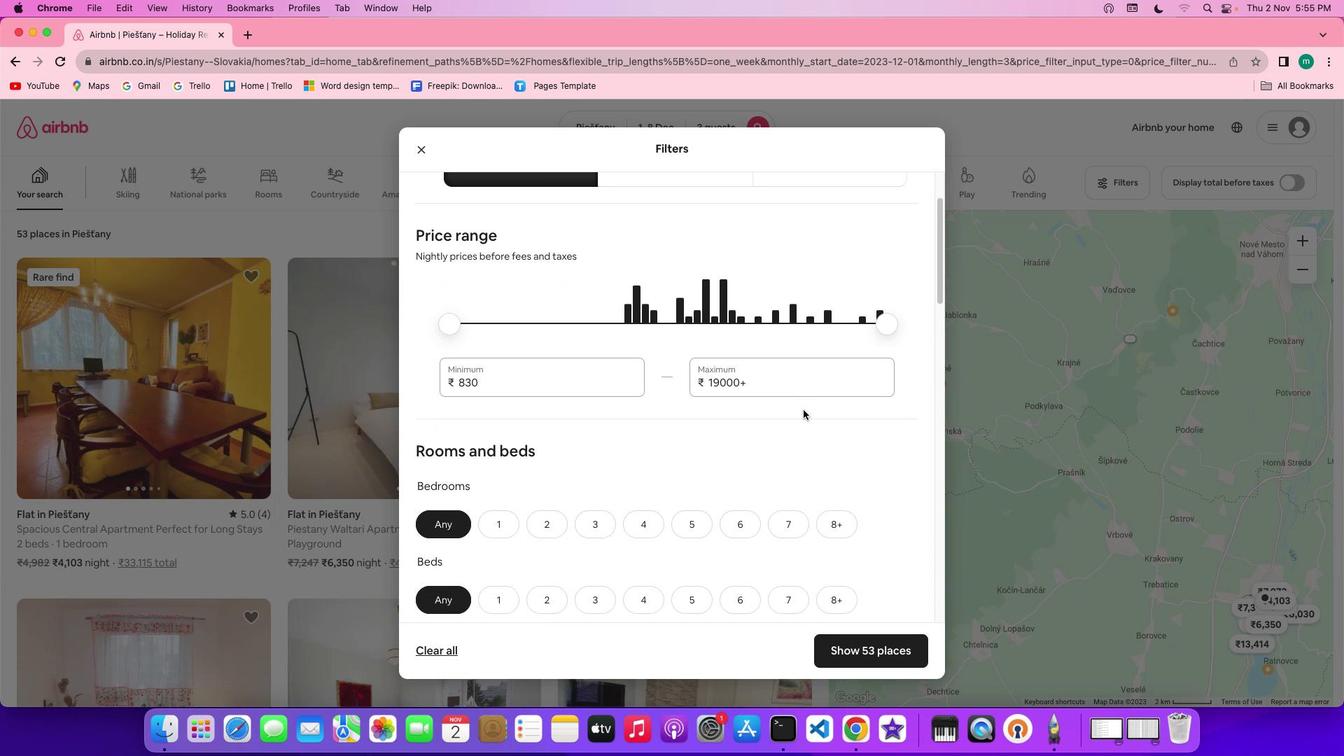 
Action: Mouse scrolled (802, 409) with delta (0, 0)
Screenshot: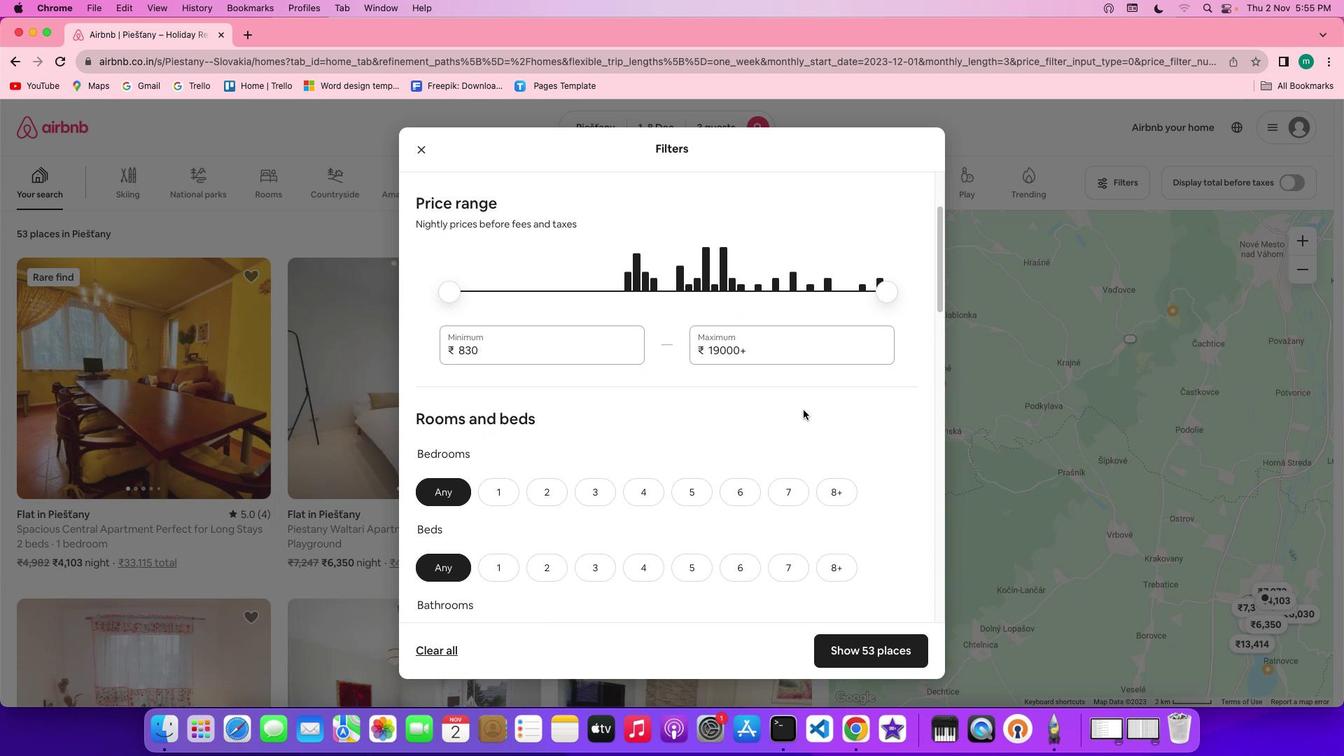 
Action: Mouse scrolled (802, 409) with delta (0, 0)
Screenshot: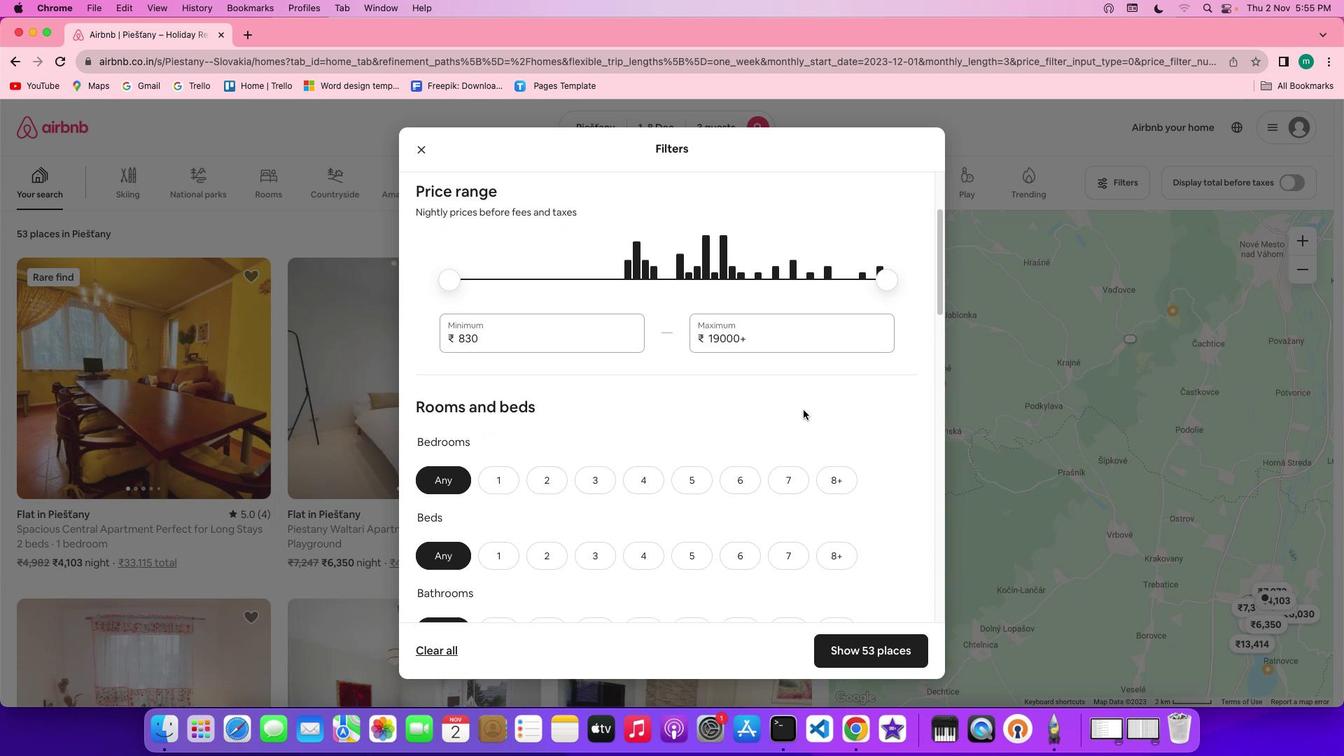 
Action: Mouse scrolled (802, 409) with delta (0, 0)
Screenshot: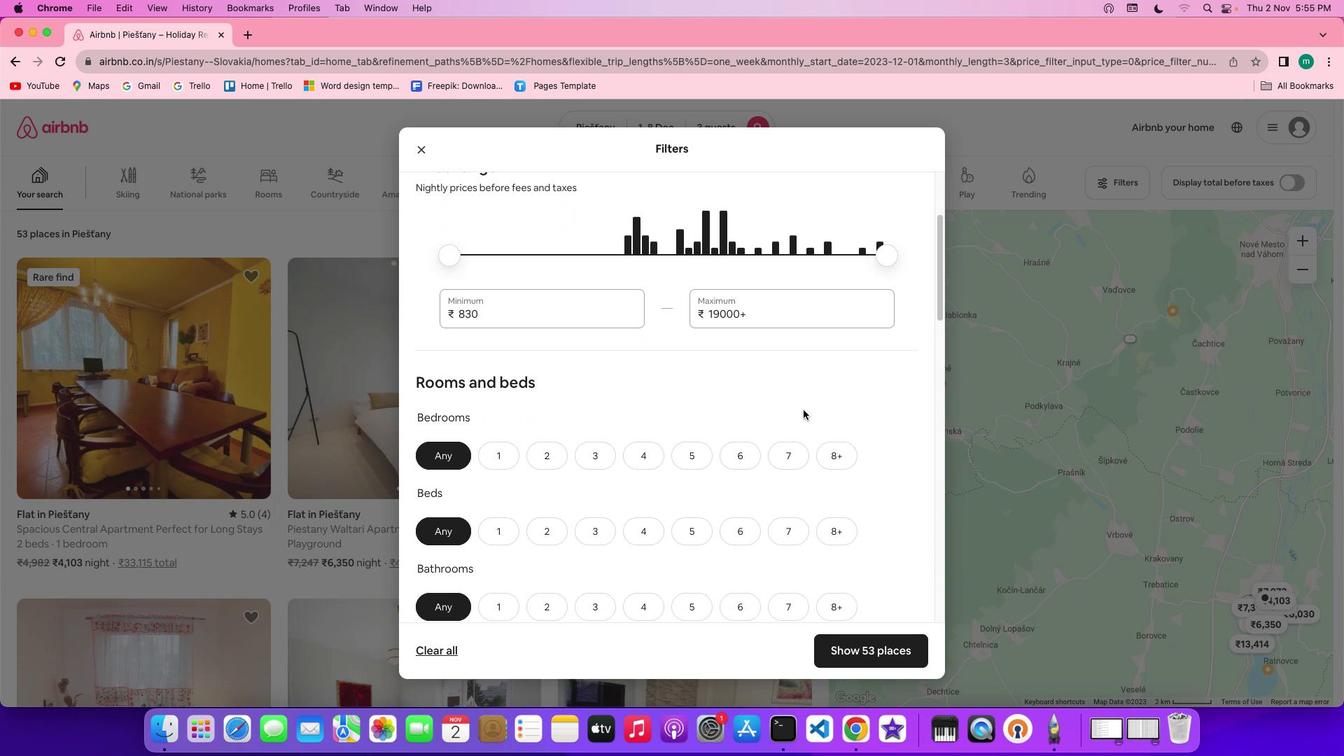 
Action: Mouse scrolled (802, 409) with delta (0, 0)
Screenshot: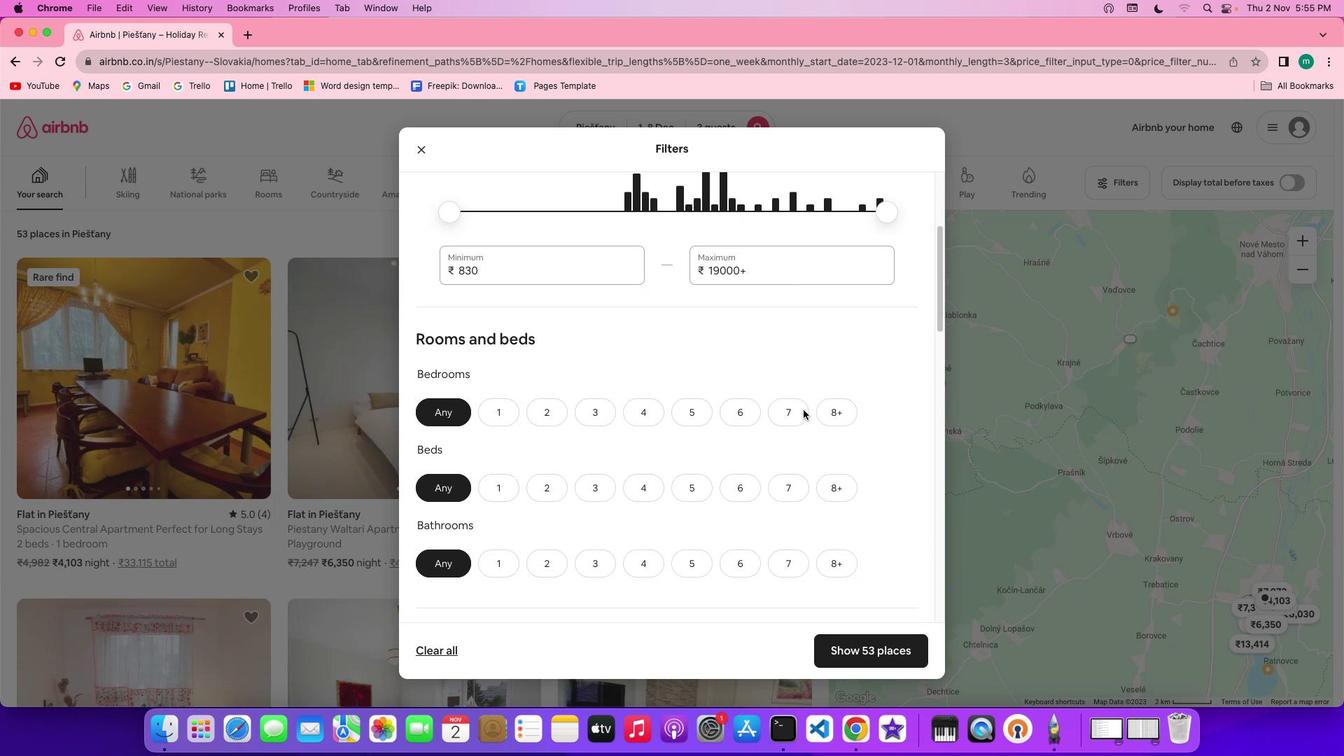 
Action: Mouse scrolled (802, 409) with delta (0, 0)
Screenshot: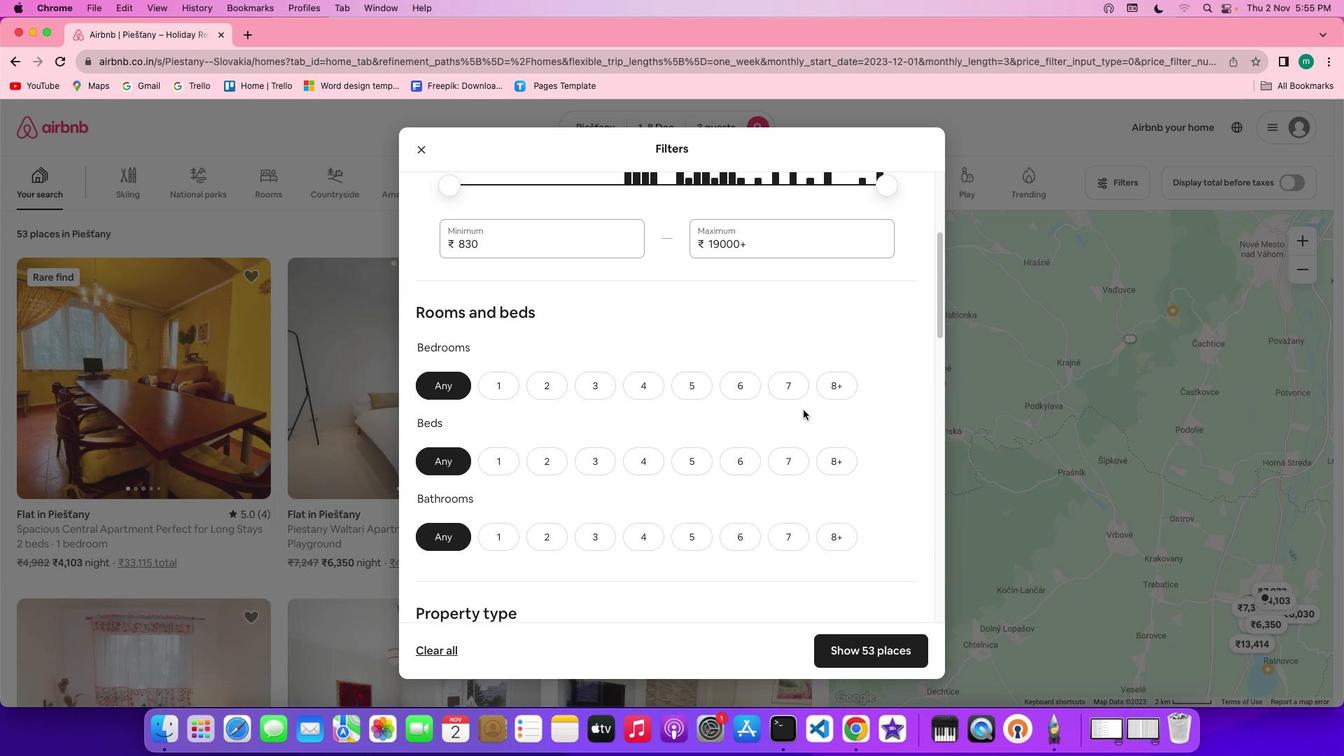 
Action: Mouse scrolled (802, 409) with delta (0, 0)
Screenshot: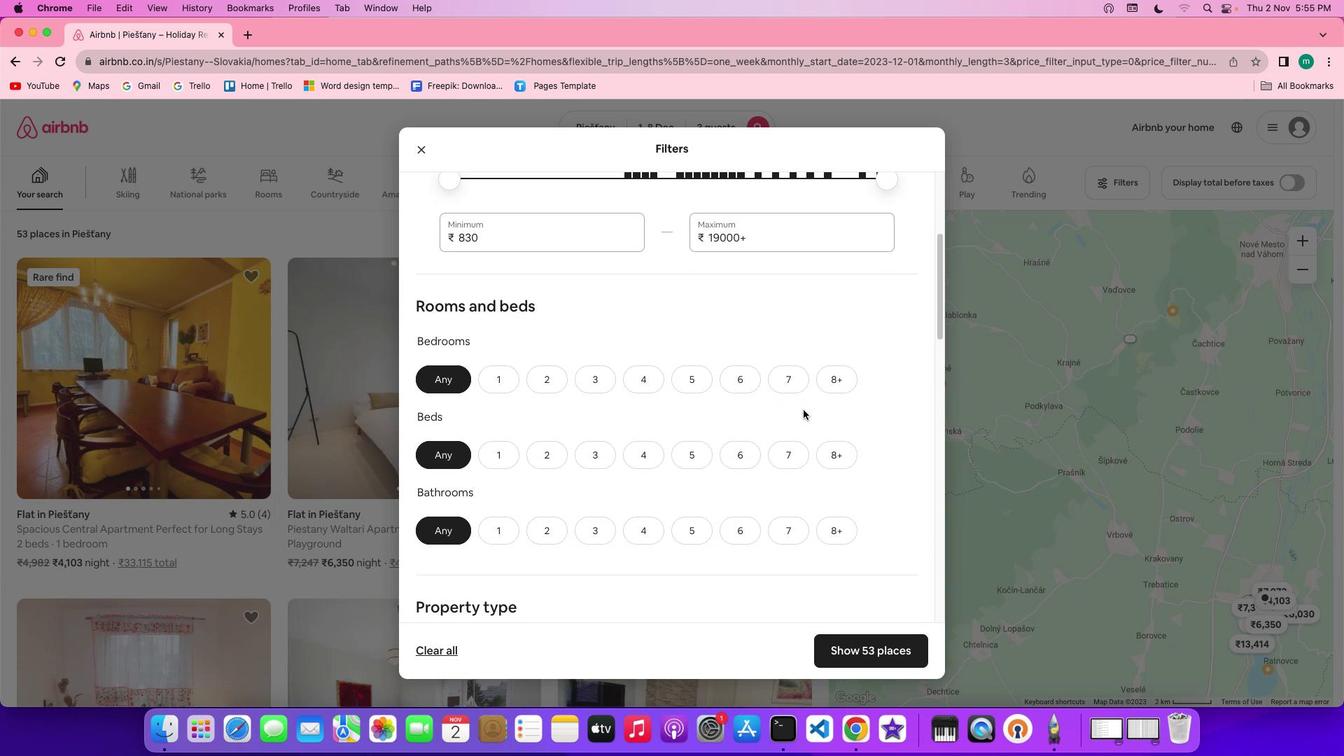 
Action: Mouse scrolled (802, 409) with delta (0, -1)
Screenshot: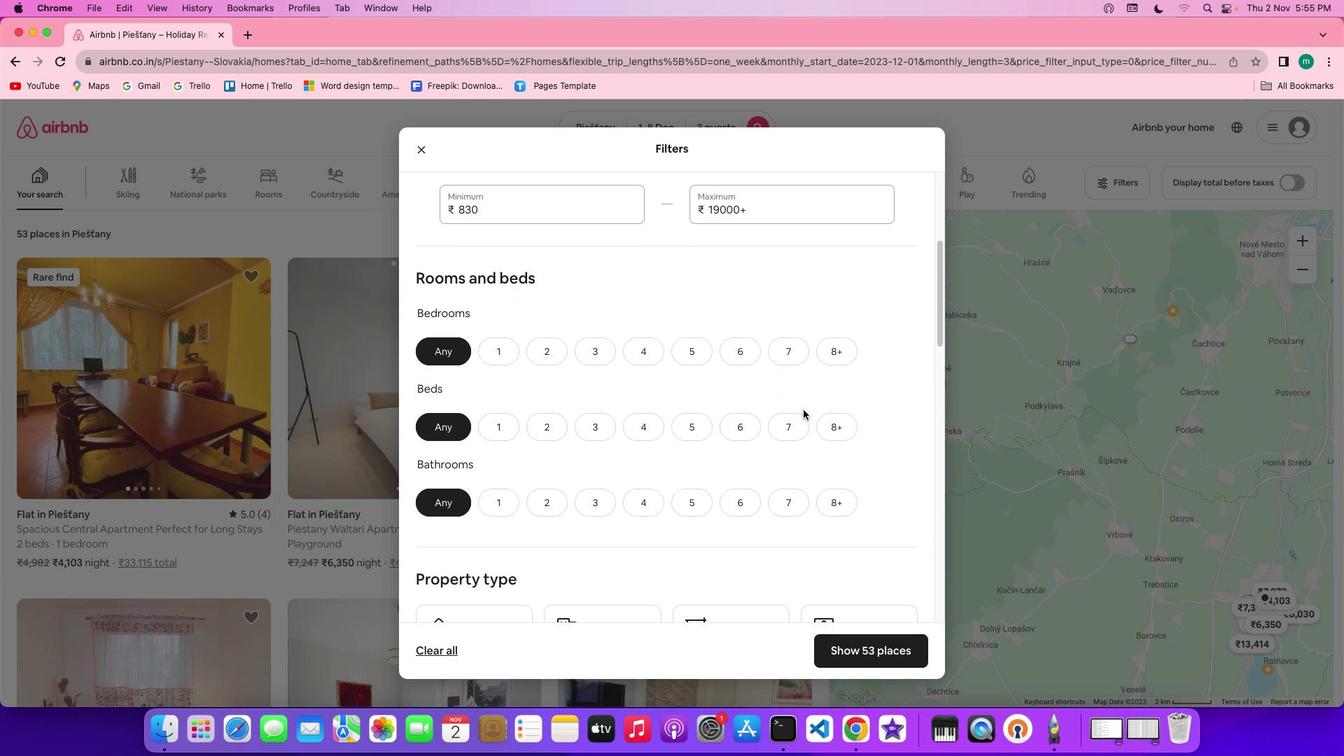 
Action: Mouse scrolled (802, 409) with delta (0, -1)
Screenshot: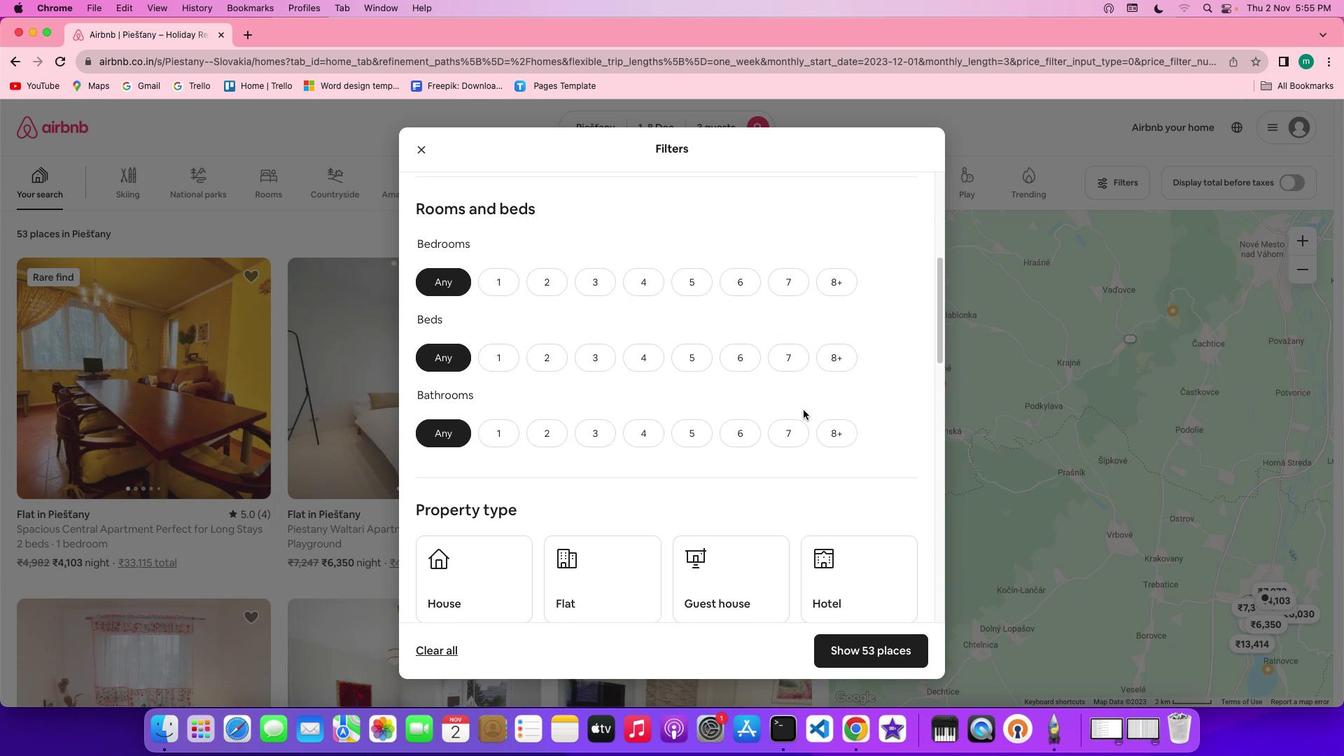 
Action: Mouse moved to (496, 247)
Screenshot: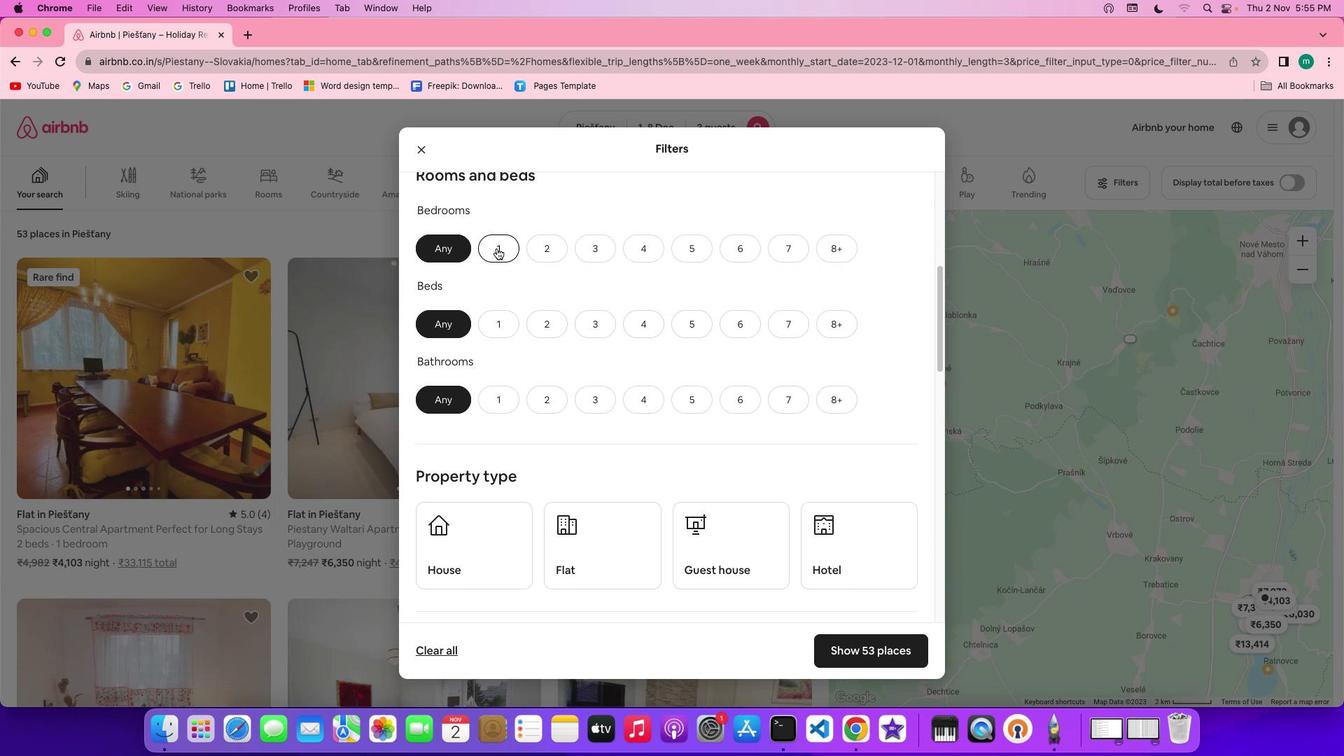 
Action: Mouse pressed left at (496, 247)
Screenshot: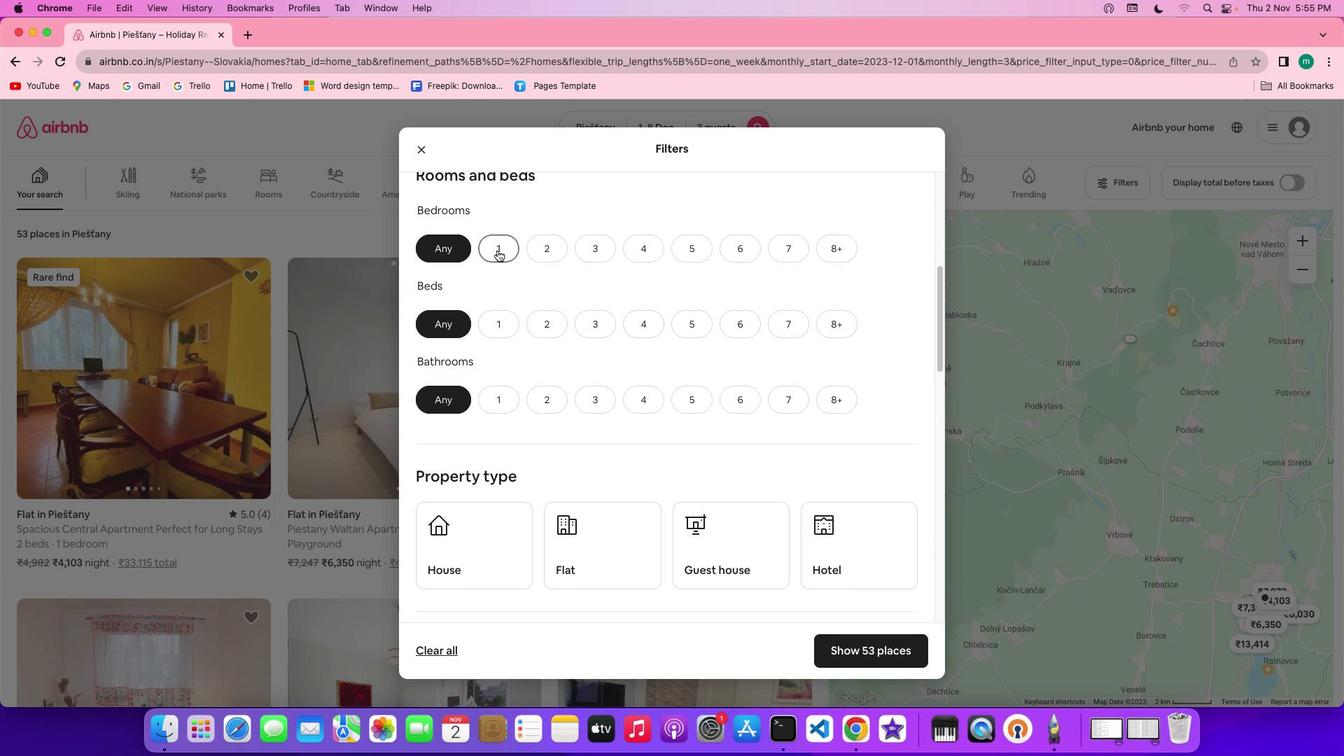
Action: Mouse moved to (501, 313)
Screenshot: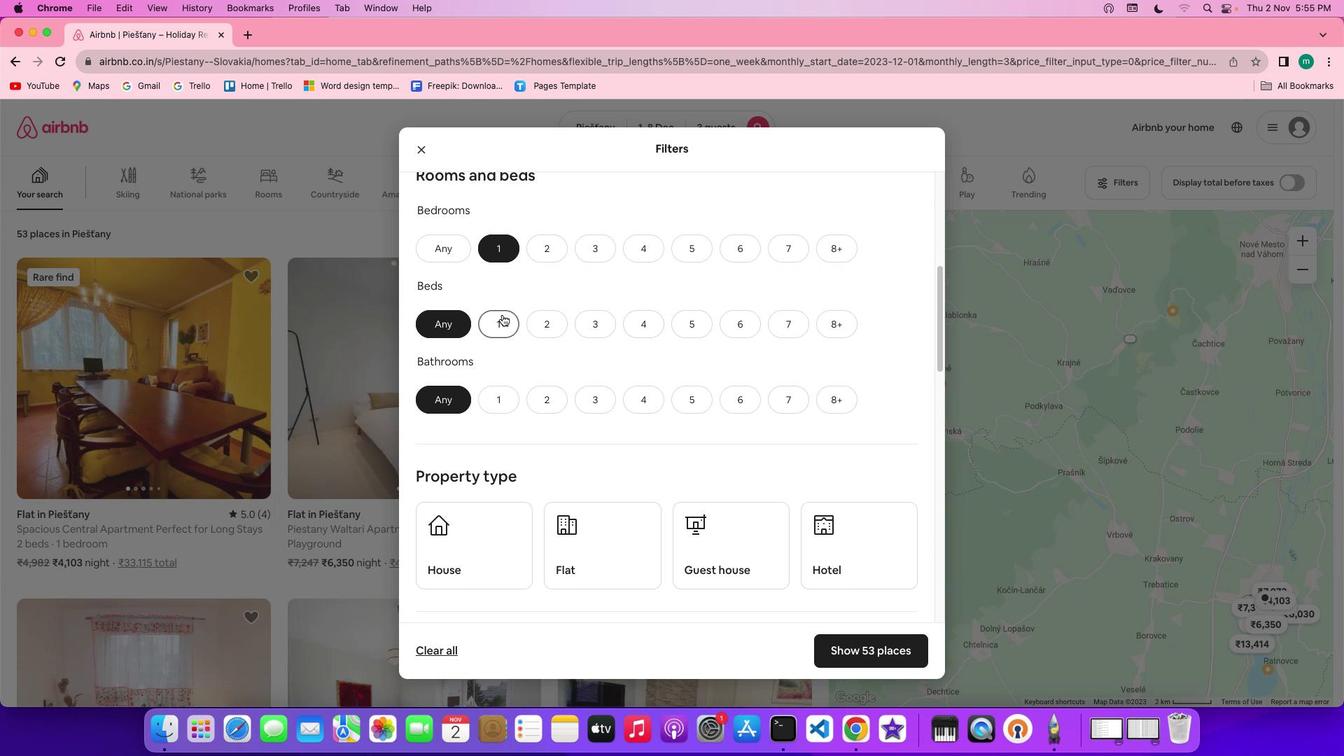 
Action: Mouse pressed left at (501, 313)
Screenshot: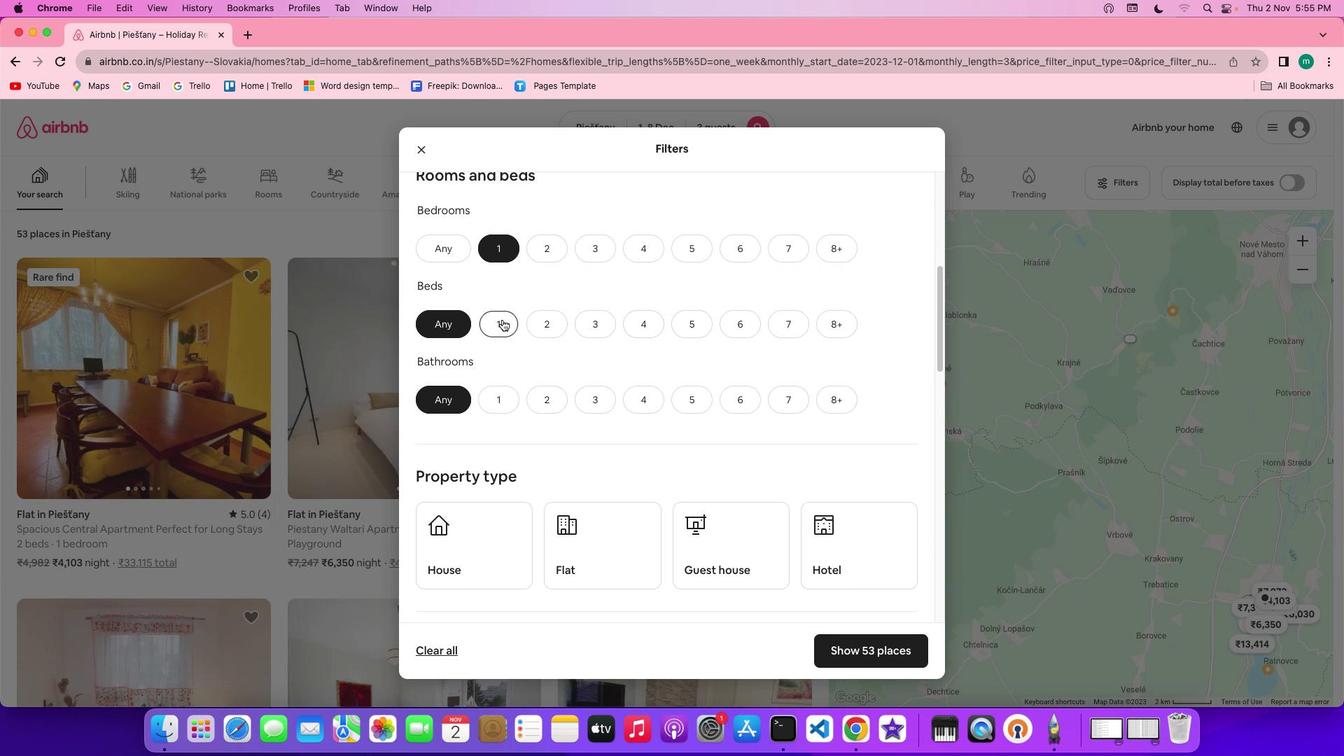 
Action: Mouse moved to (492, 405)
Screenshot: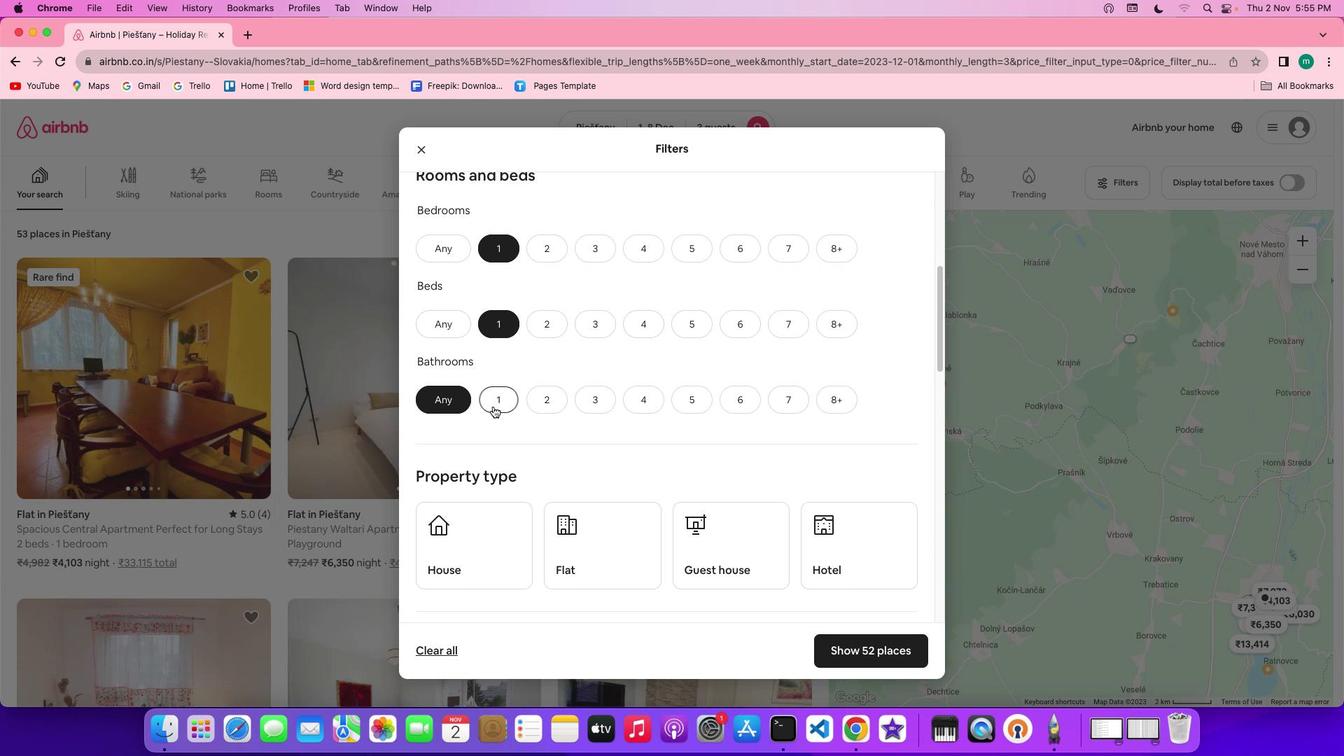 
Action: Mouse pressed left at (492, 405)
Screenshot: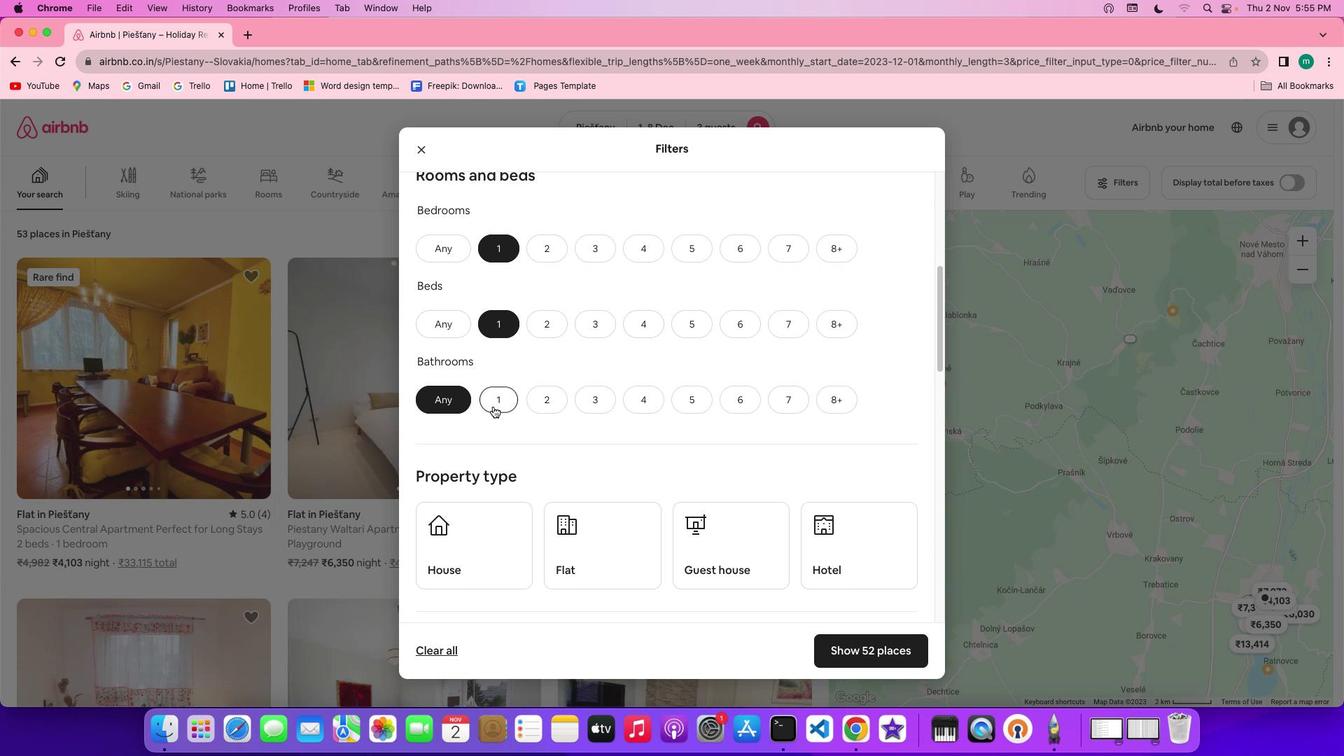 
Action: Mouse moved to (681, 403)
Screenshot: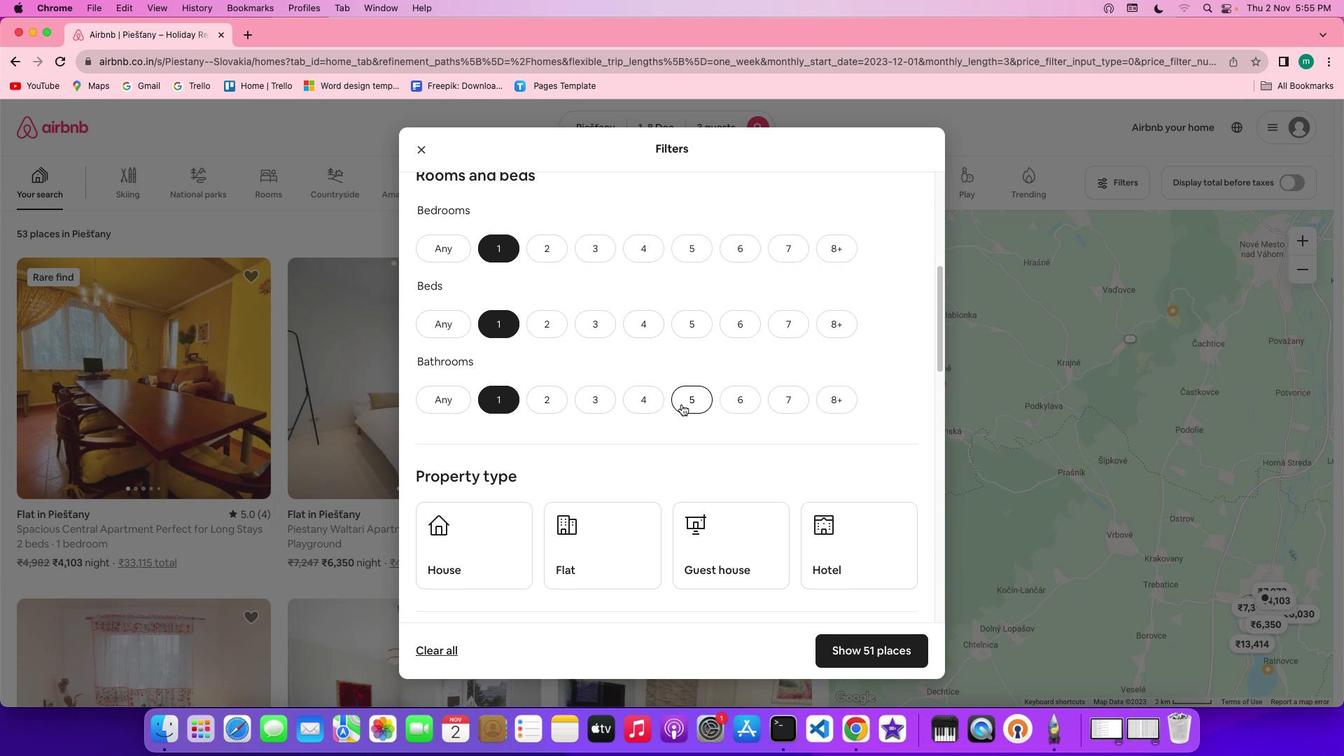 
Action: Mouse scrolled (681, 403) with delta (0, 0)
Screenshot: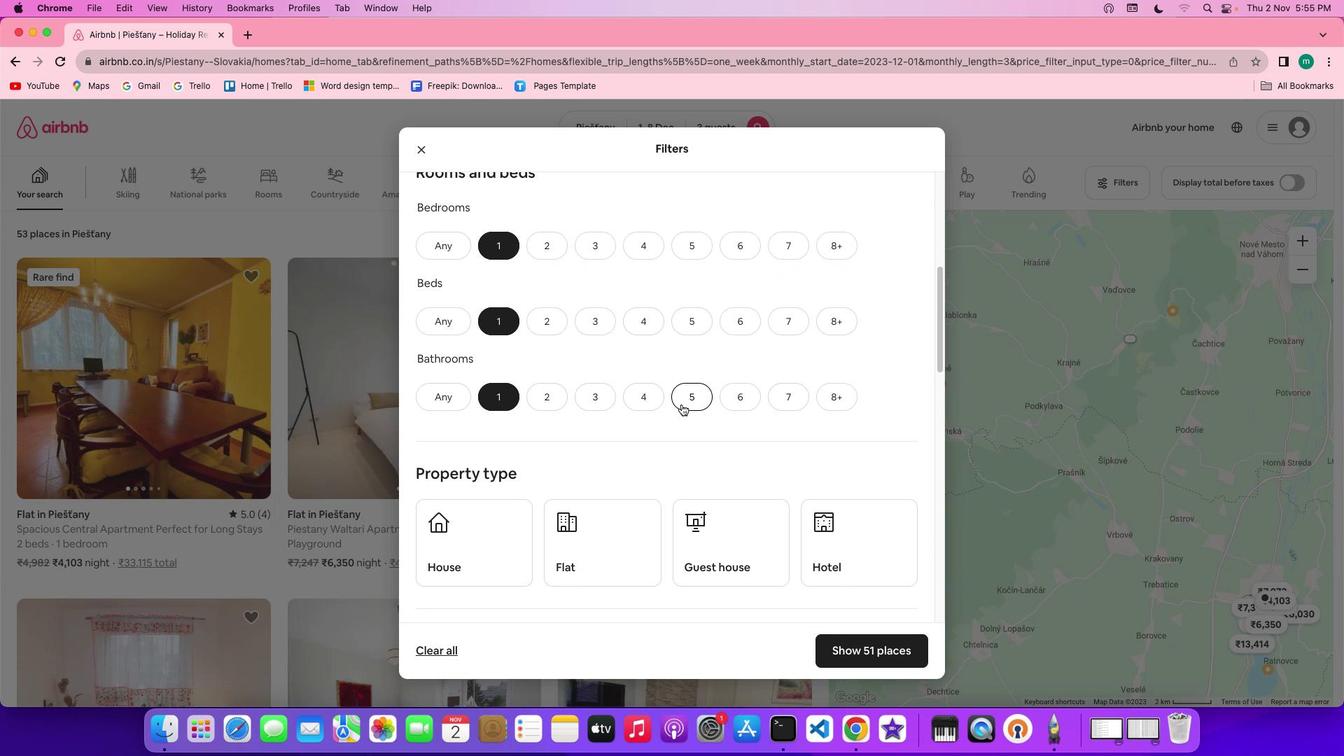 
Action: Mouse scrolled (681, 403) with delta (0, 0)
Screenshot: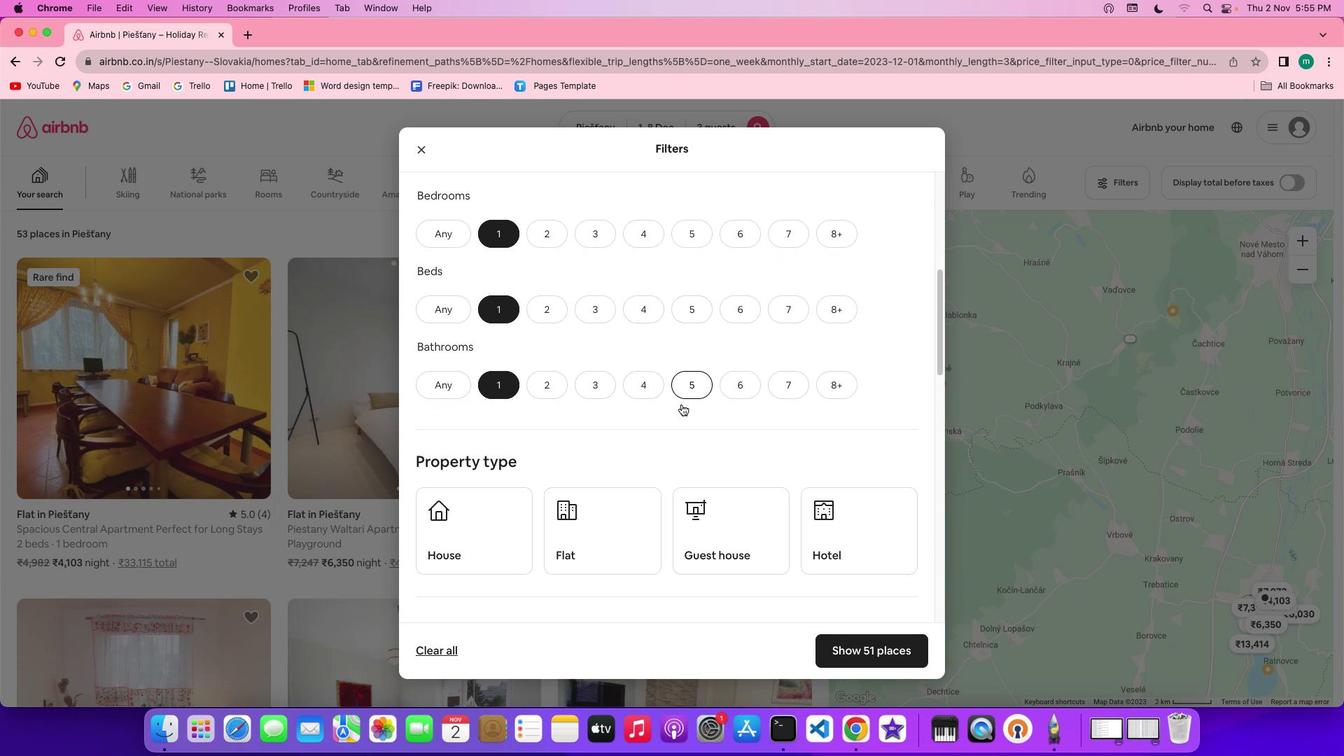 
Action: Mouse scrolled (681, 403) with delta (0, 0)
Screenshot: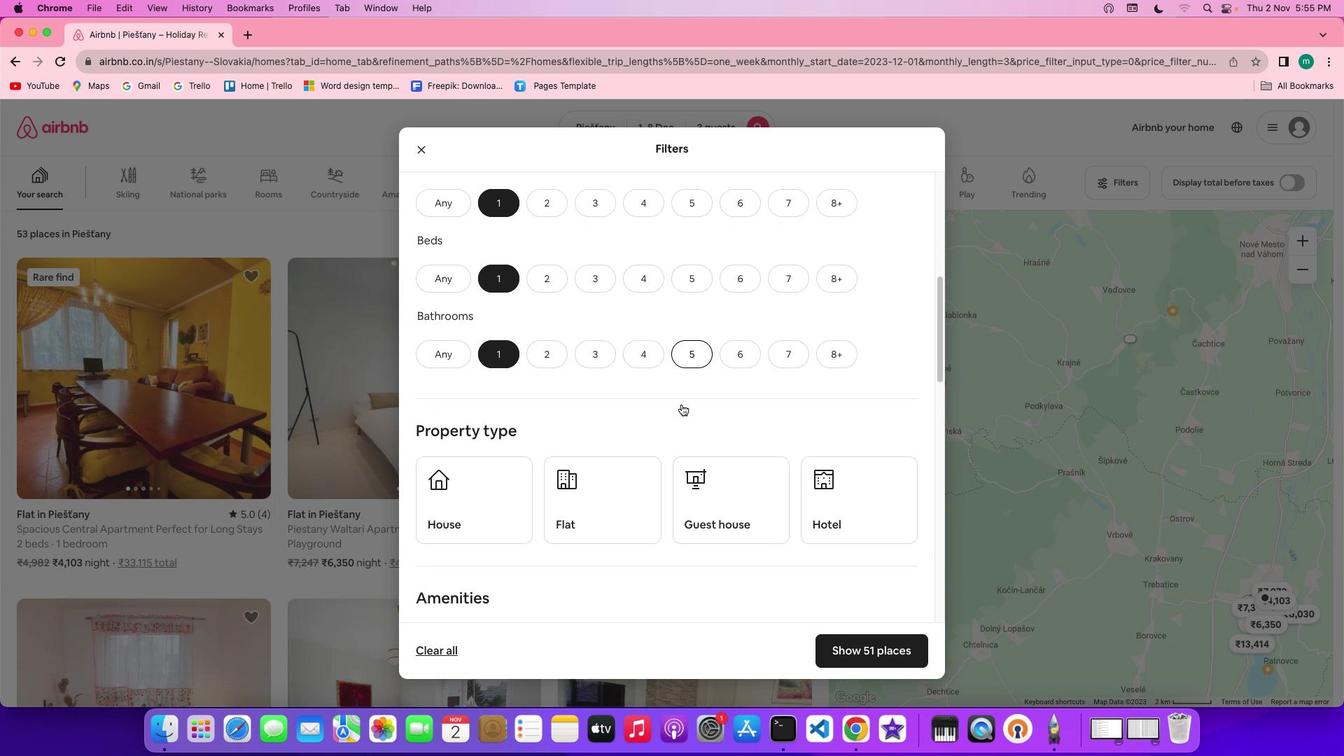 
Action: Mouse moved to (681, 406)
Screenshot: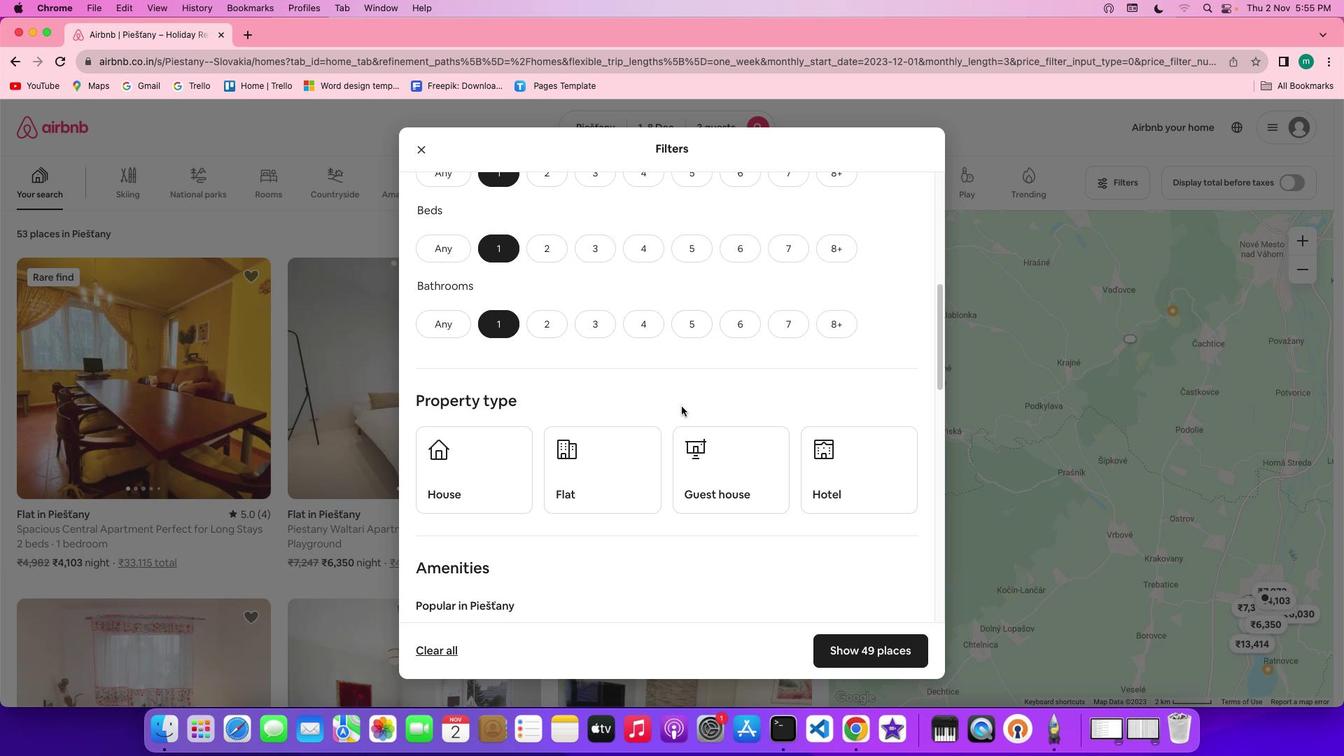 
Action: Mouse scrolled (681, 406) with delta (0, 0)
Screenshot: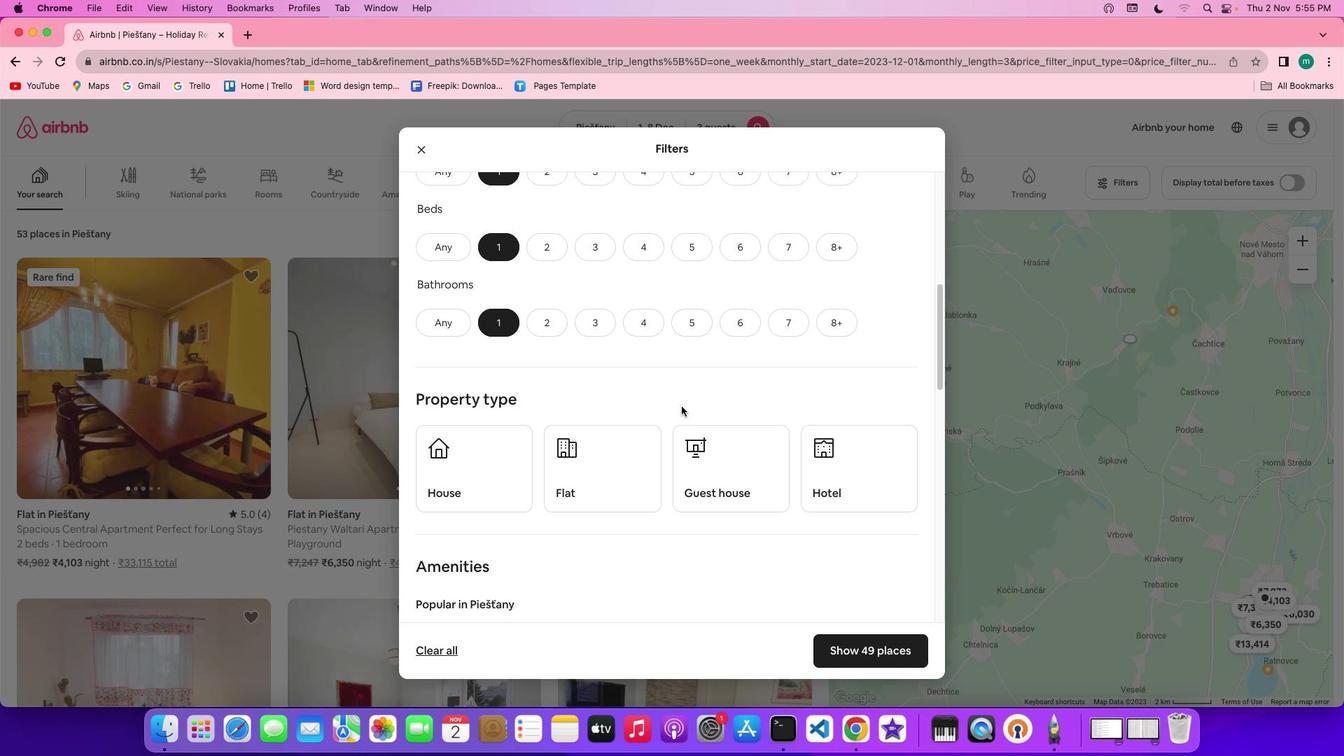 
Action: Mouse scrolled (681, 406) with delta (0, 0)
Screenshot: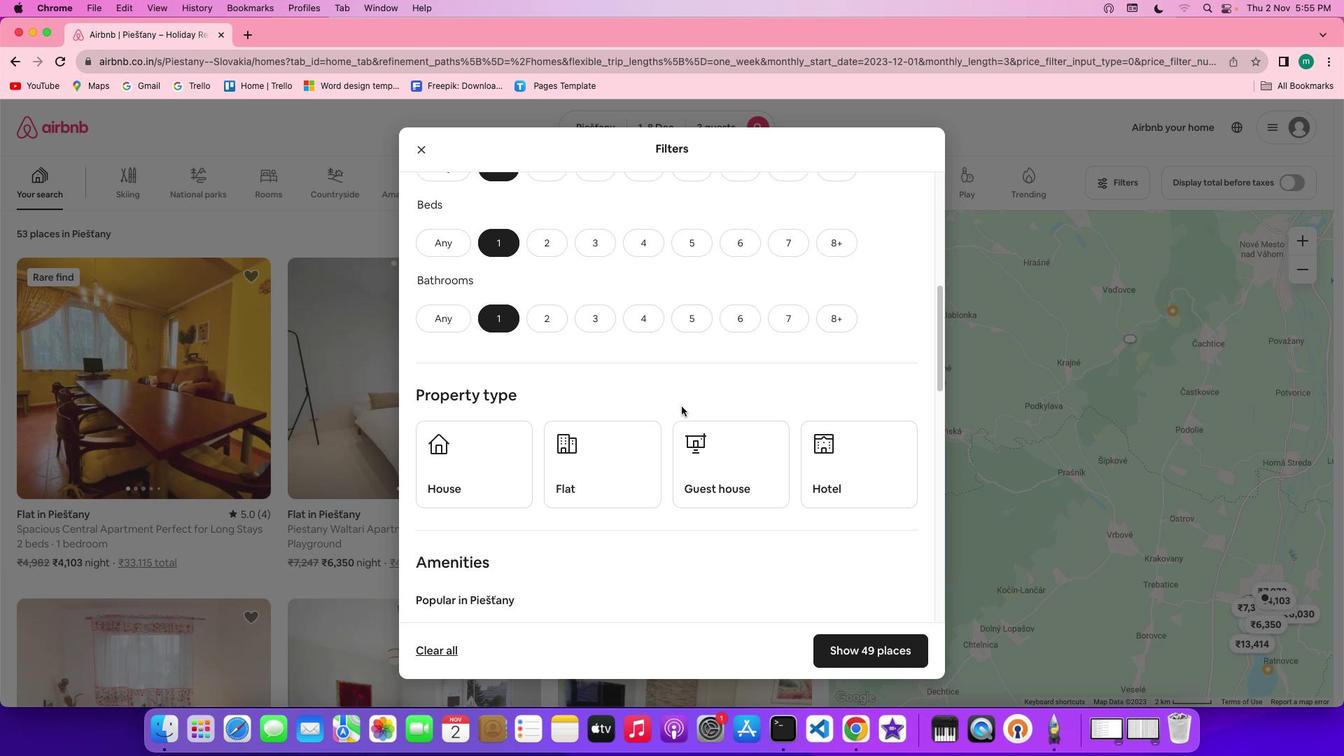 
Action: Mouse scrolled (681, 406) with delta (0, 0)
Screenshot: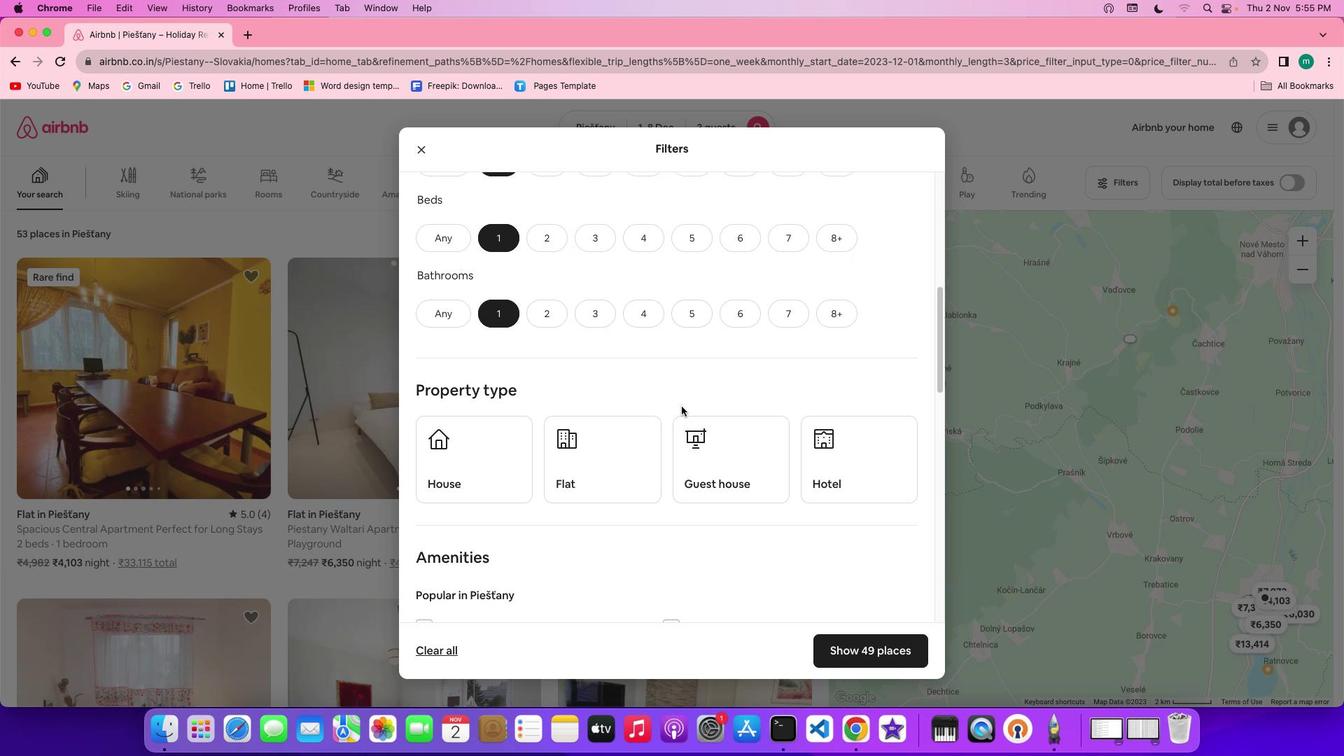 
Action: Mouse scrolled (681, 406) with delta (0, 0)
Screenshot: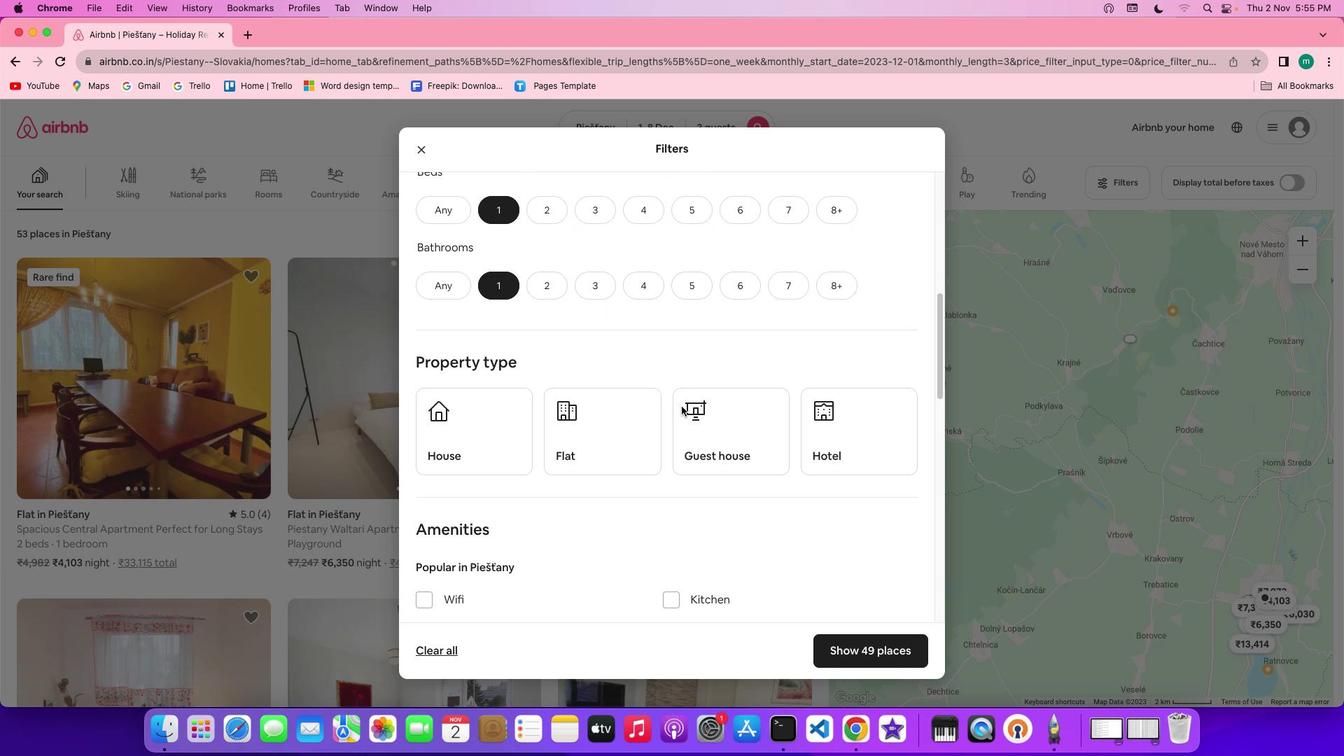 
Action: Mouse scrolled (681, 406) with delta (0, 0)
Screenshot: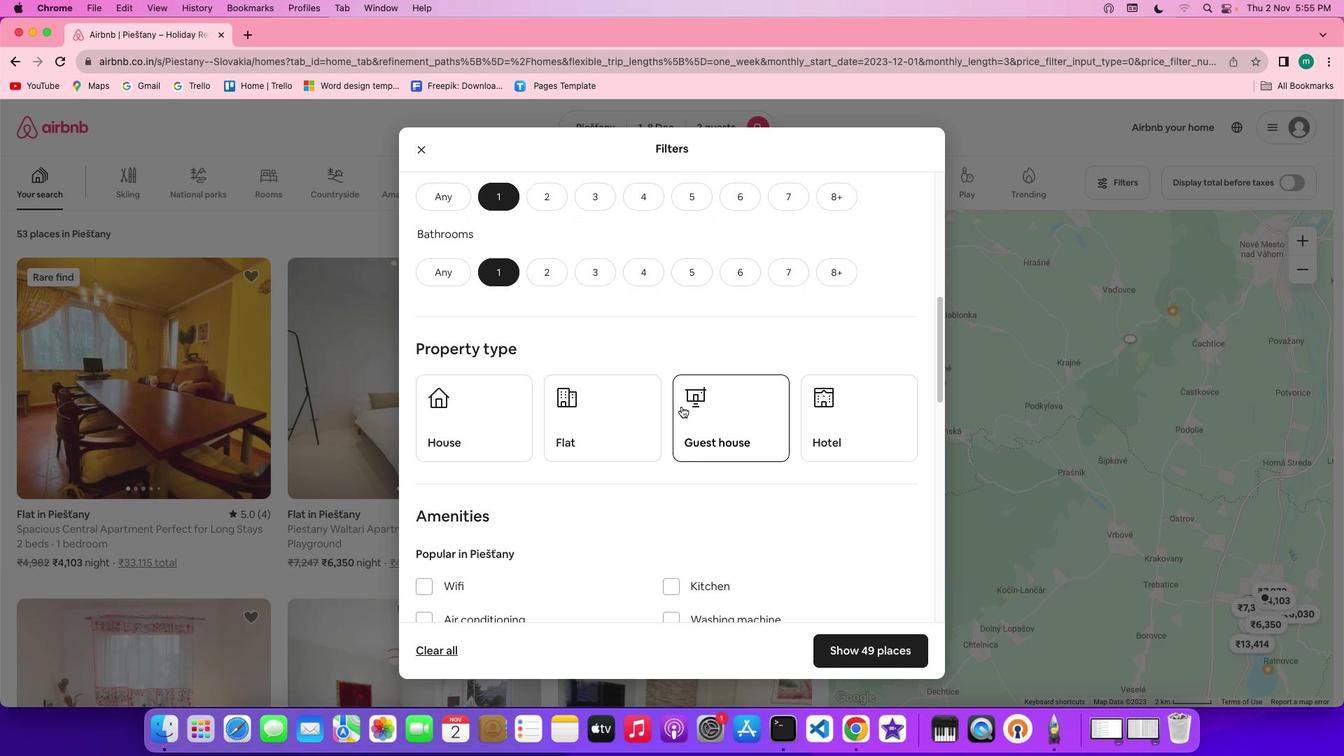 
Action: Mouse scrolled (681, 406) with delta (0, 0)
Screenshot: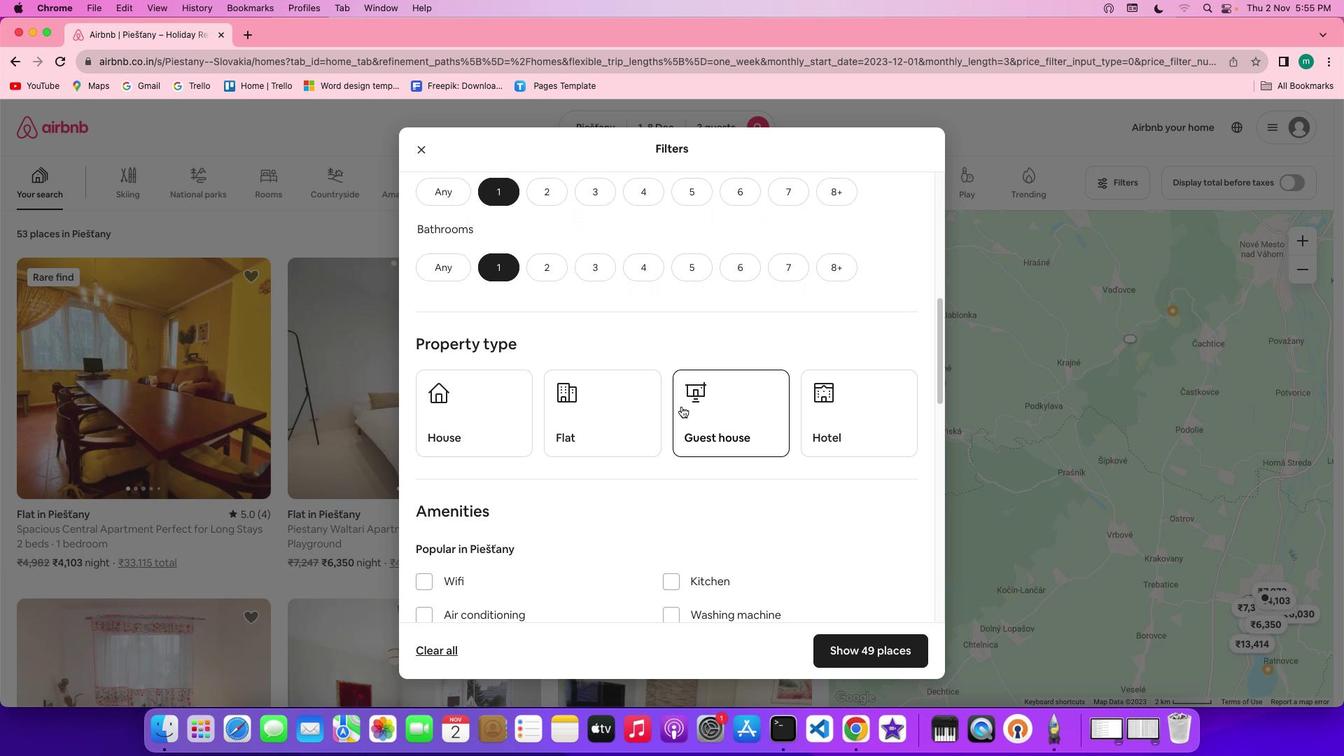 
Action: Mouse scrolled (681, 406) with delta (0, 0)
Screenshot: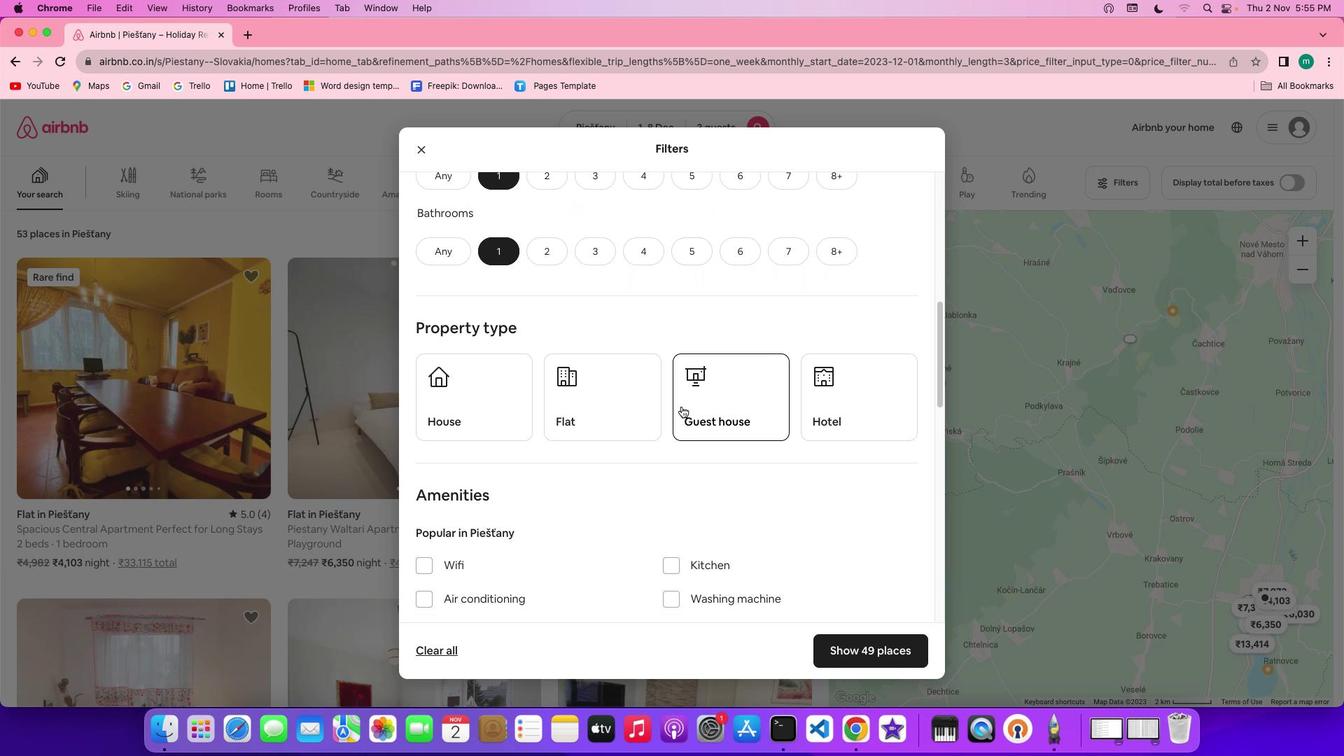 
Action: Mouse scrolled (681, 406) with delta (0, 0)
Screenshot: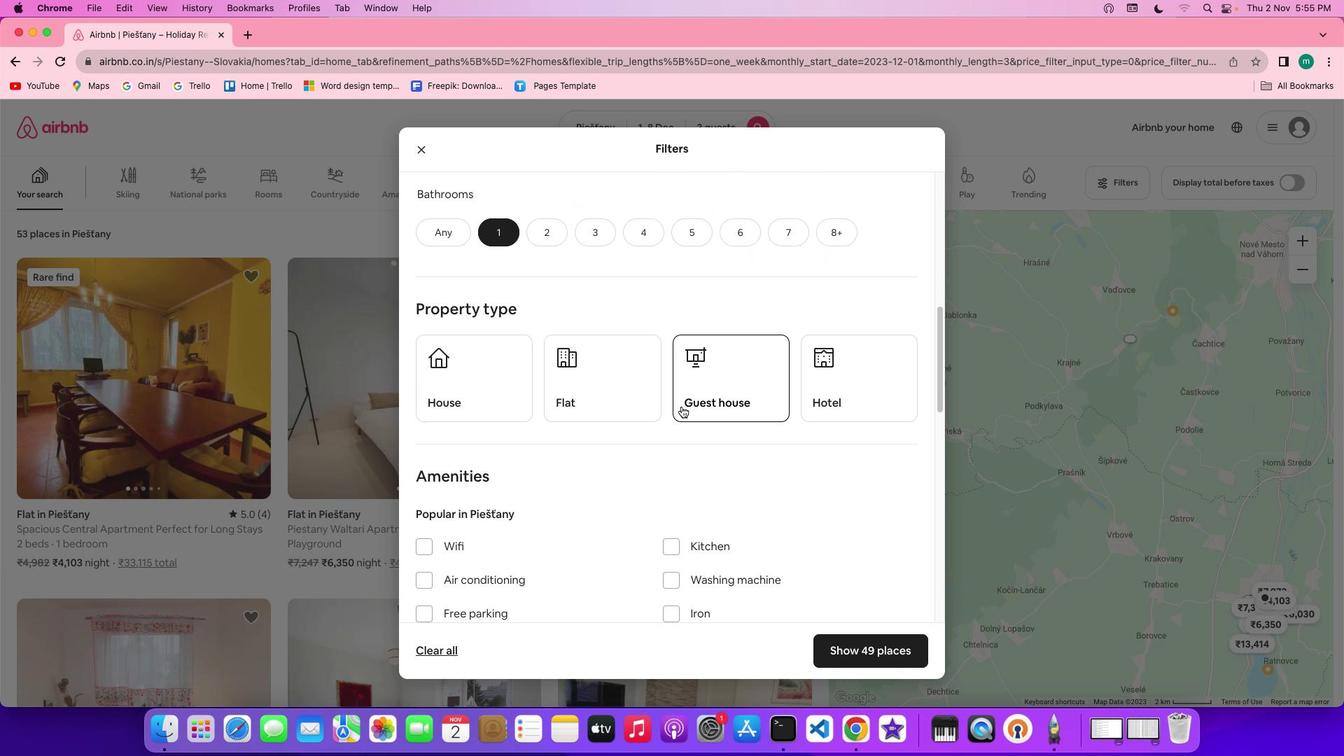 
Action: Mouse scrolled (681, 406) with delta (0, 0)
Screenshot: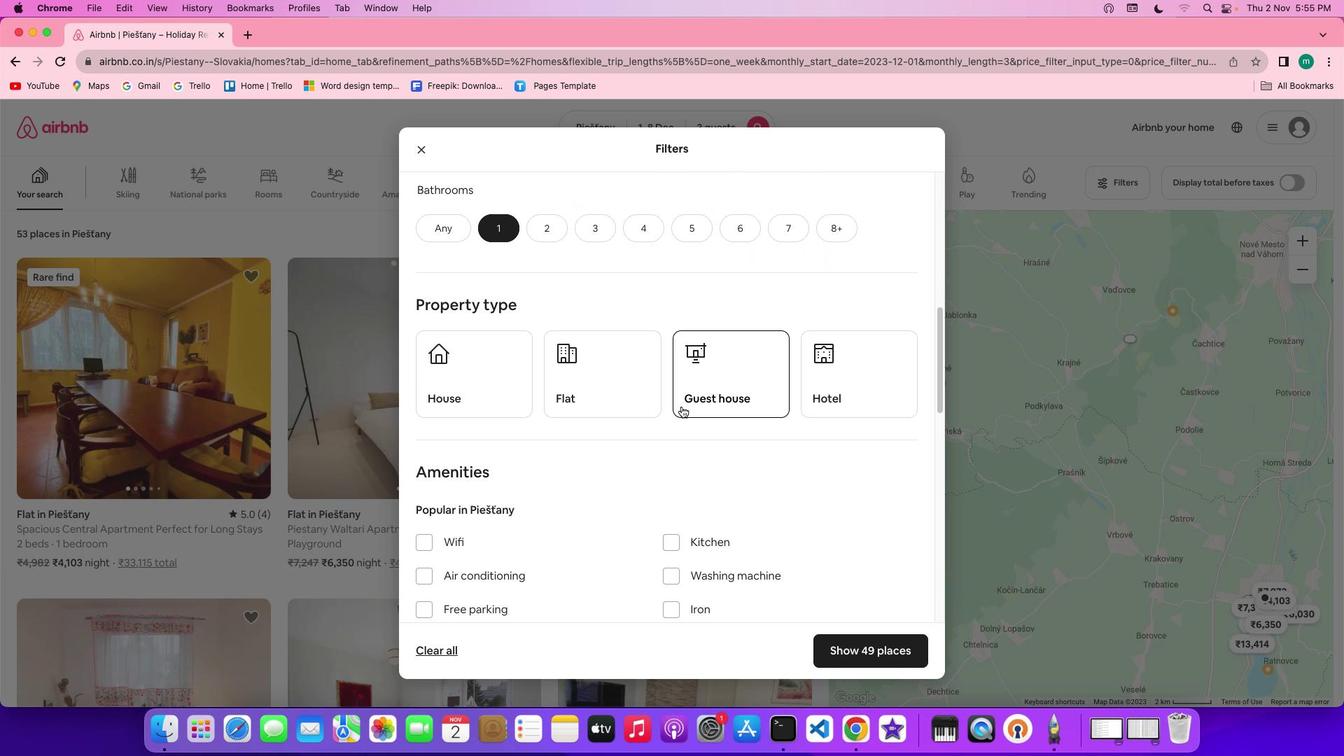 
Action: Mouse scrolled (681, 406) with delta (0, 0)
Screenshot: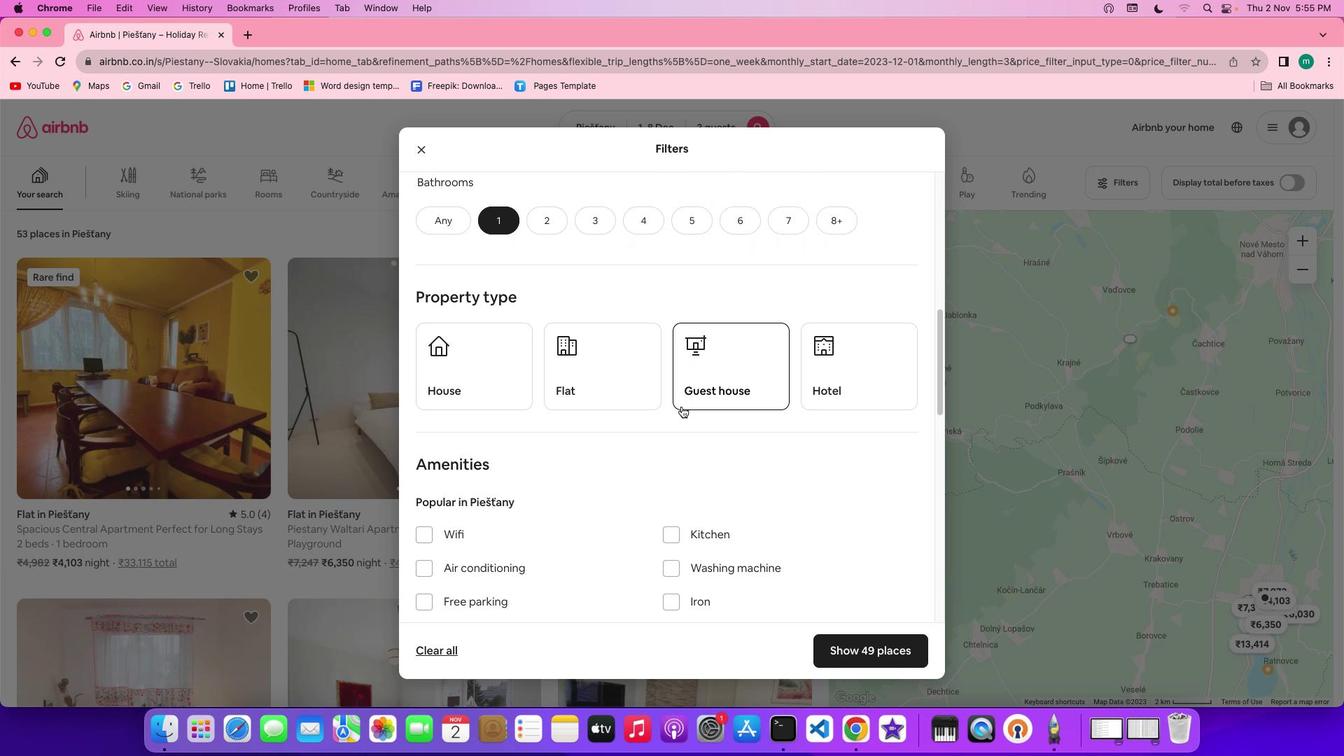 
Action: Mouse scrolled (681, 406) with delta (0, 0)
Screenshot: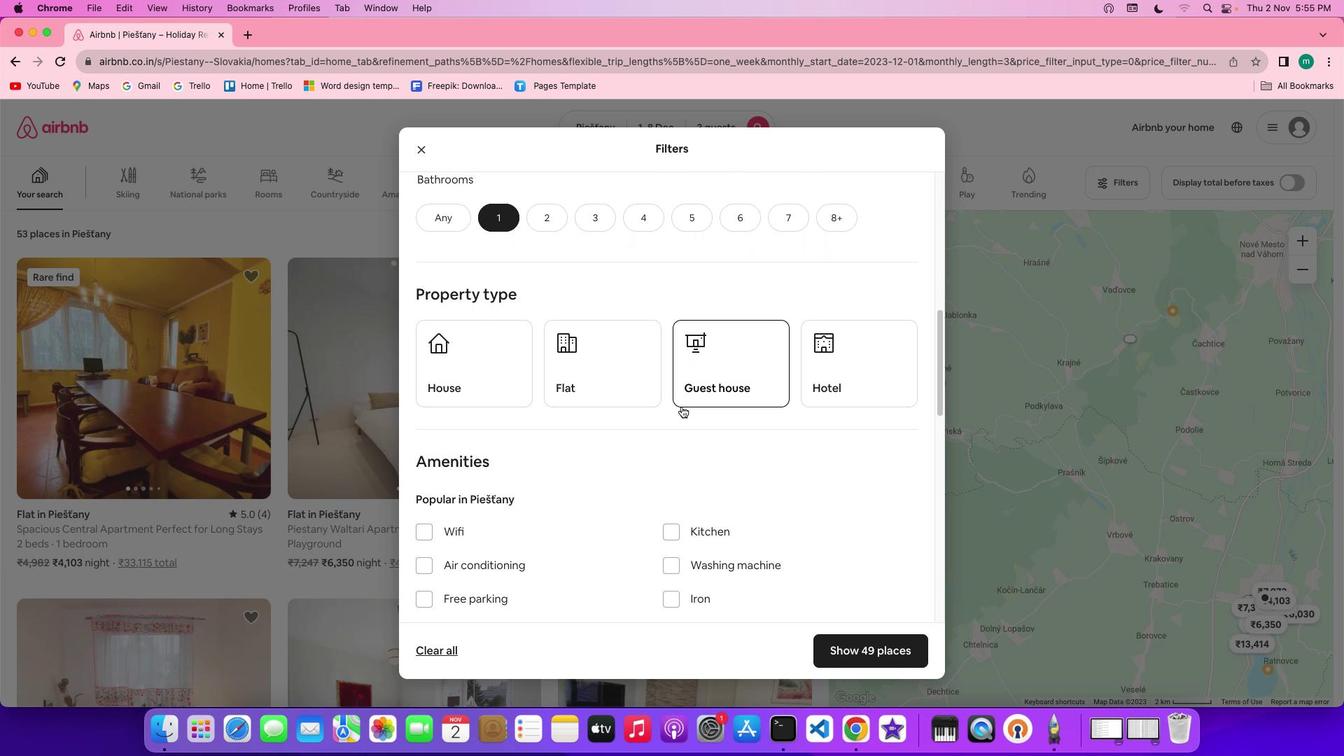 
Action: Mouse scrolled (681, 406) with delta (0, 0)
Screenshot: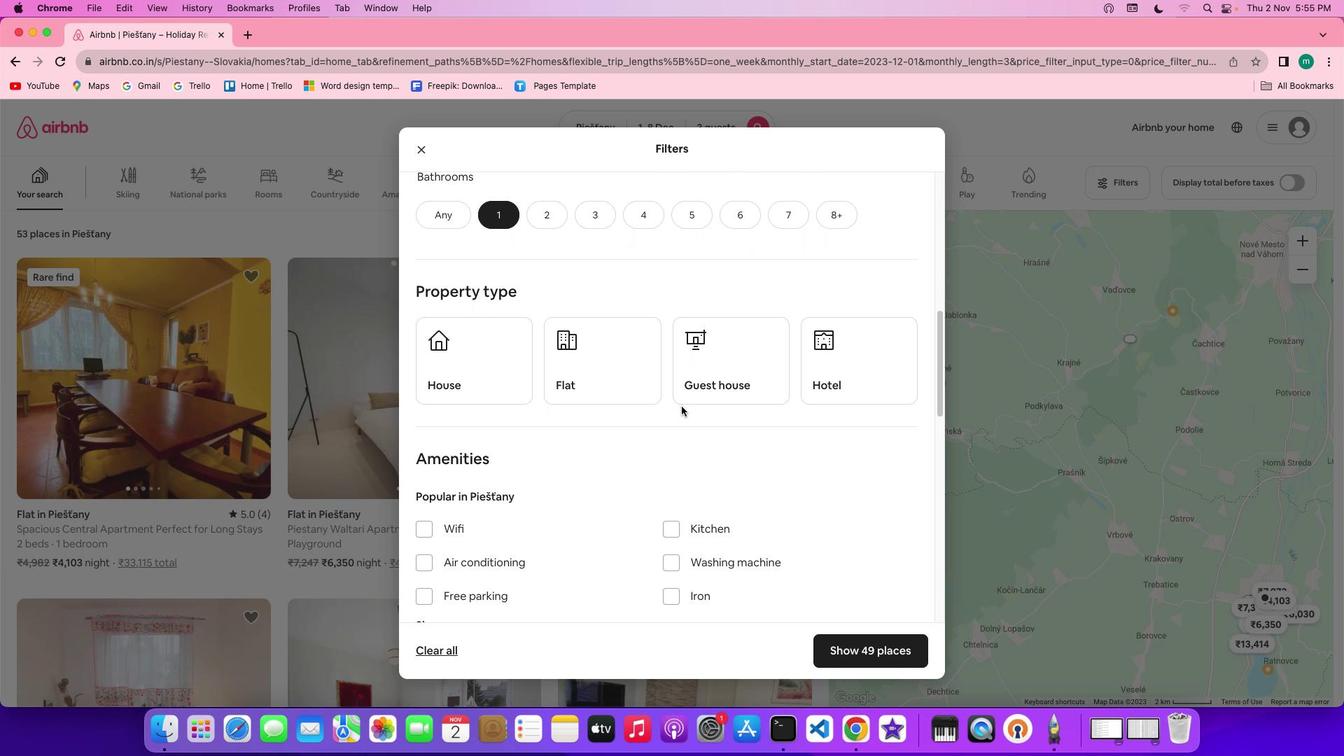 
Action: Mouse scrolled (681, 406) with delta (0, 0)
Screenshot: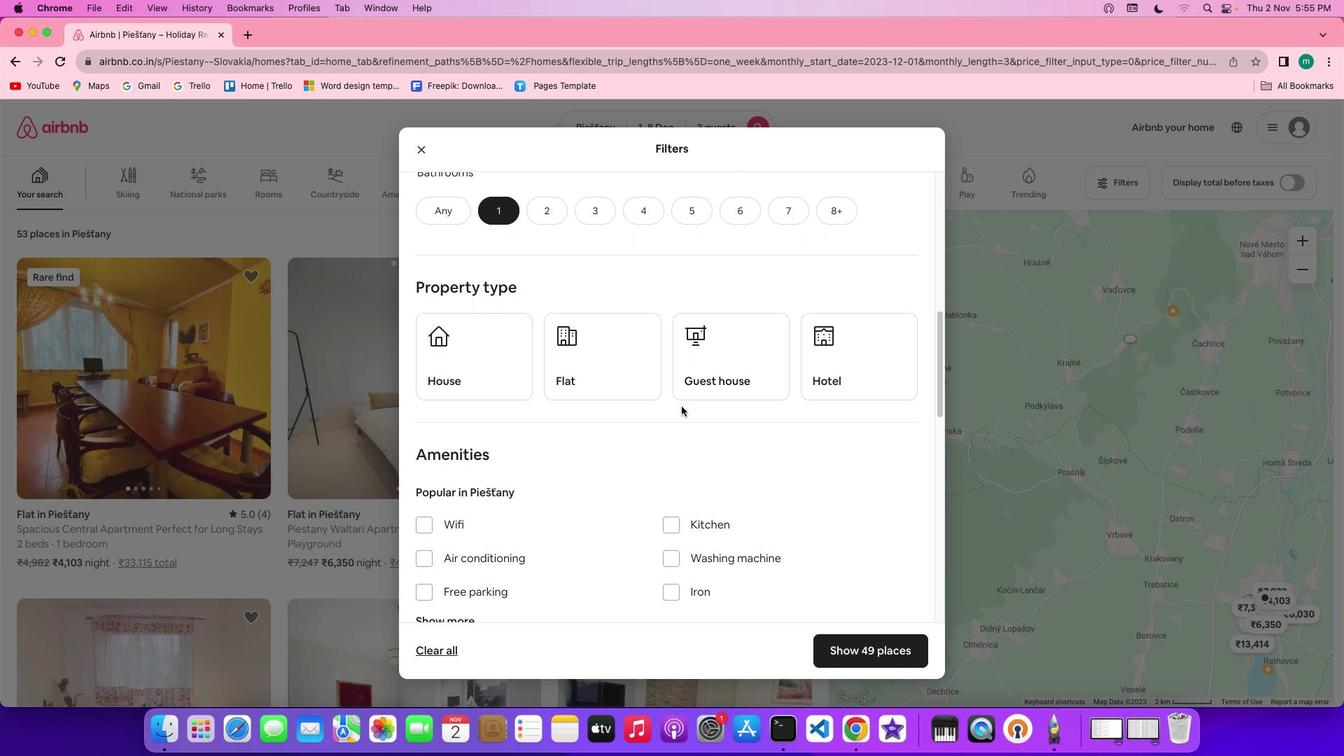 
Action: Mouse scrolled (681, 406) with delta (0, 0)
Screenshot: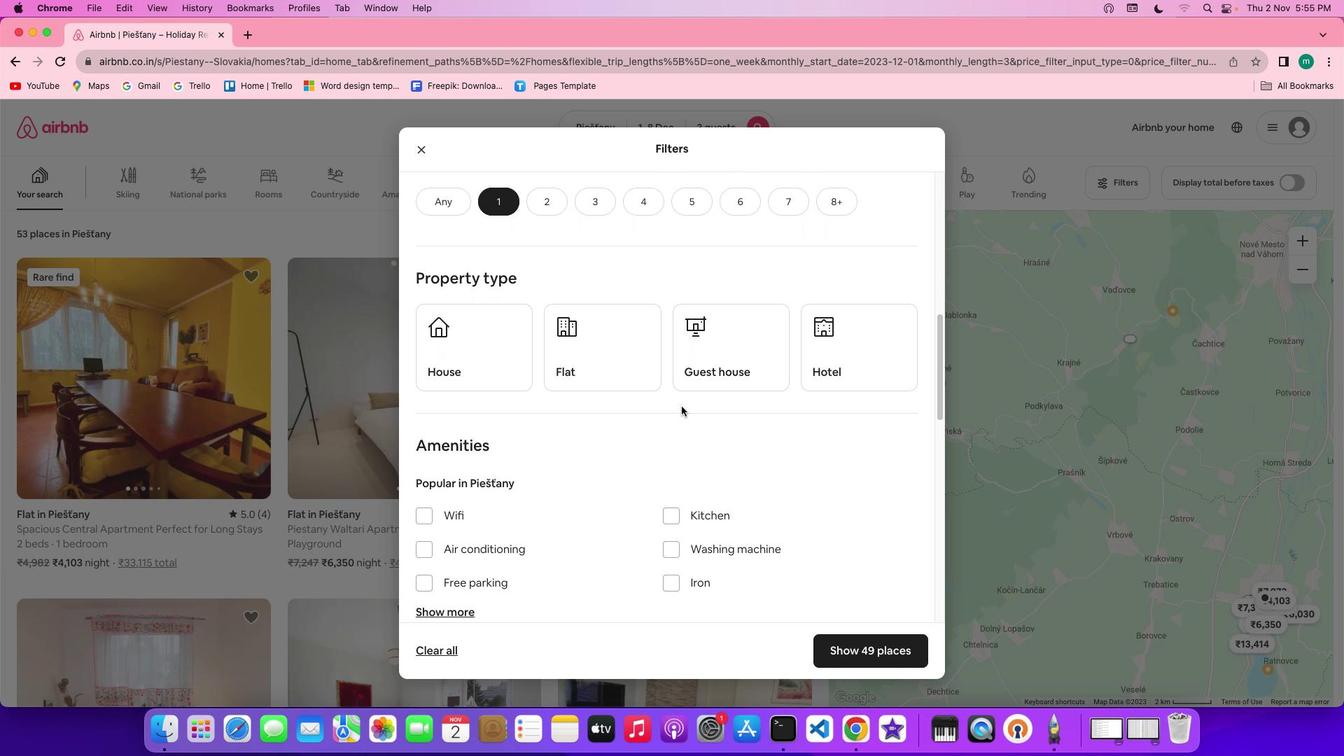 
Action: Mouse scrolled (681, 406) with delta (0, 0)
Screenshot: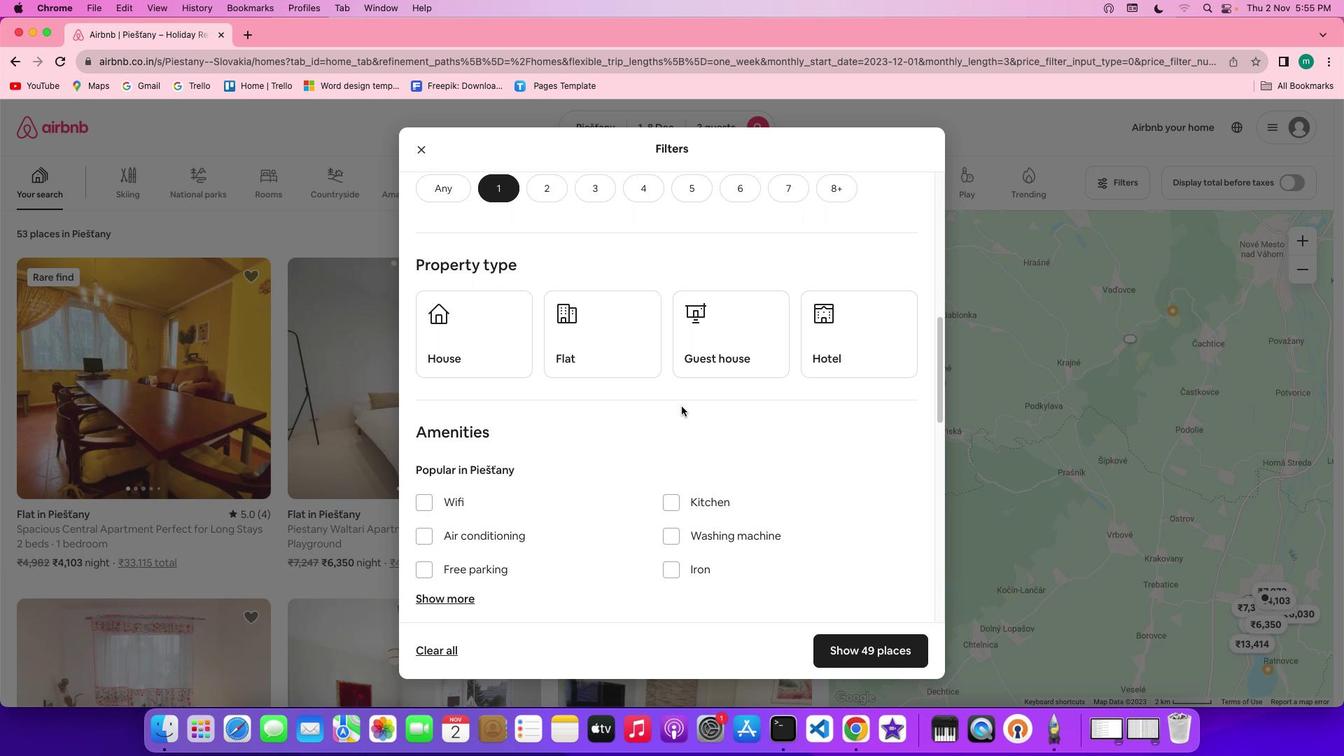 
Action: Mouse scrolled (681, 406) with delta (0, 0)
Screenshot: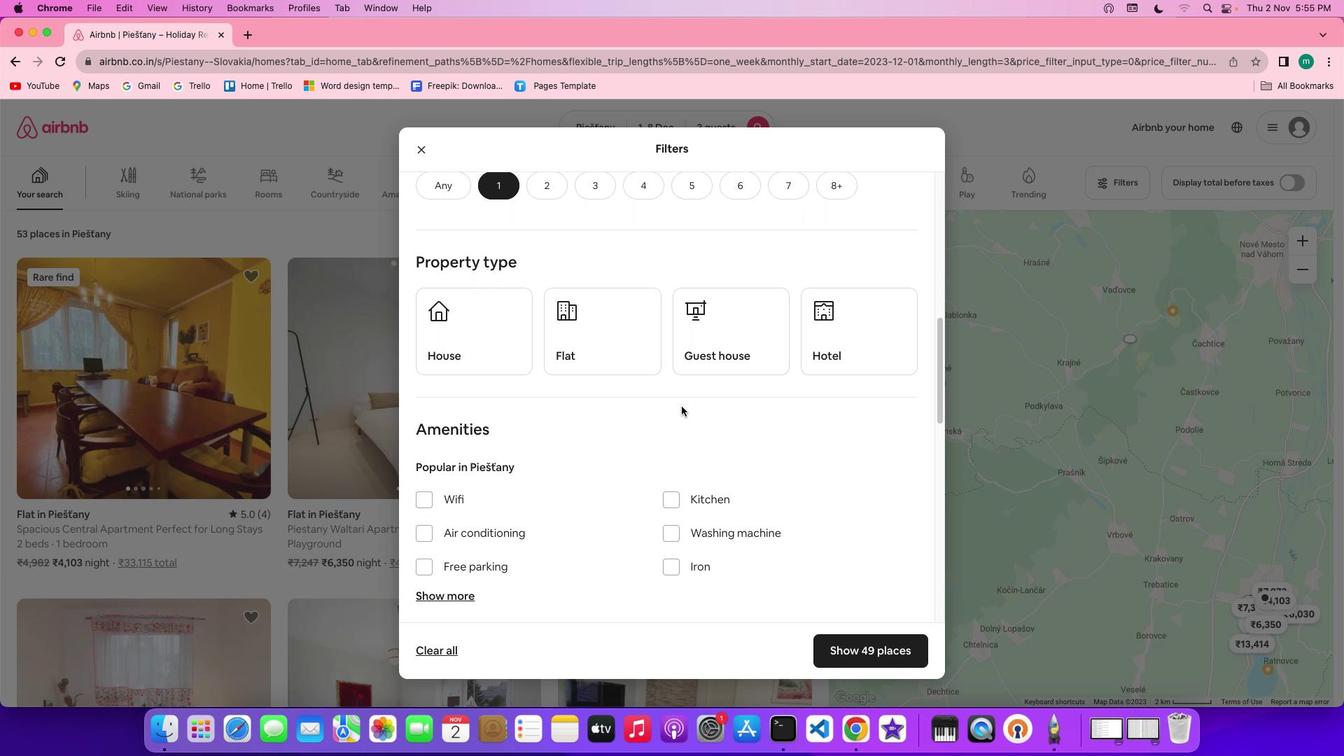 
Action: Mouse scrolled (681, 406) with delta (0, 0)
Screenshot: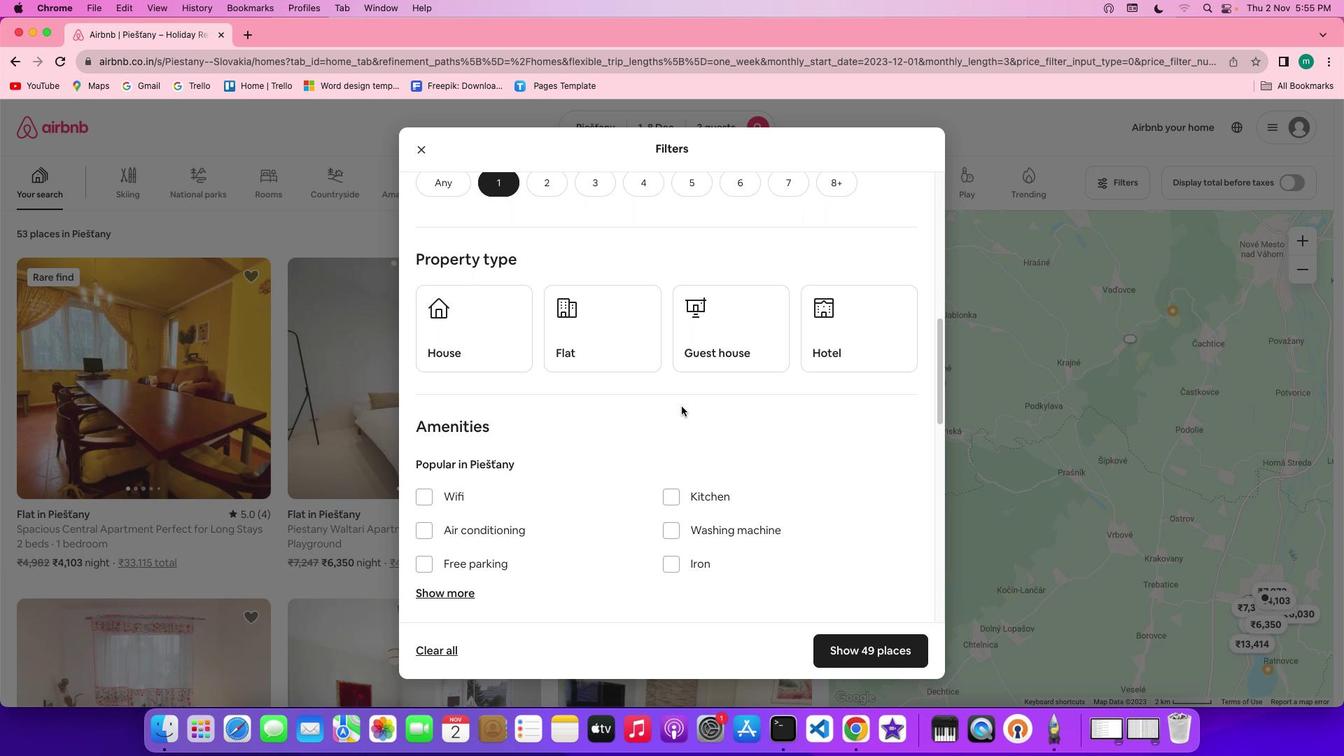 
Action: Mouse moved to (681, 406)
Screenshot: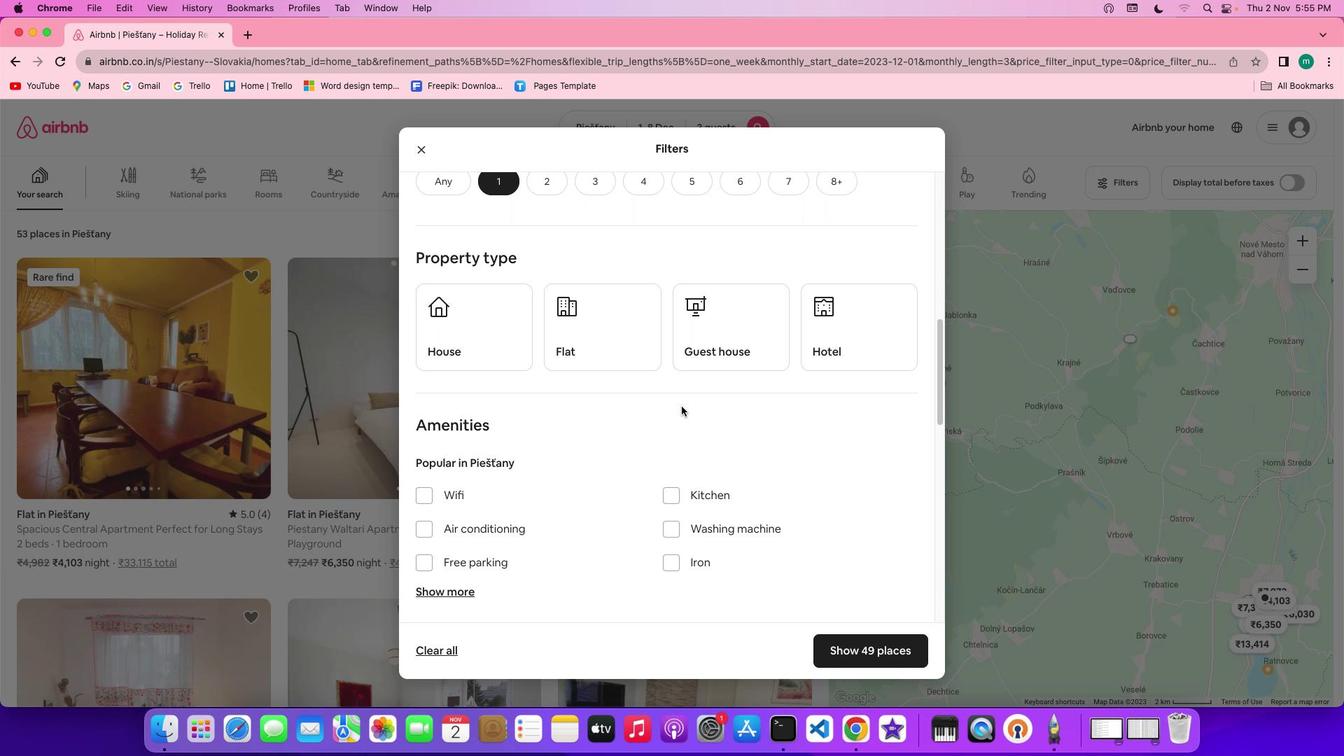 
Action: Mouse scrolled (681, 406) with delta (0, 0)
Screenshot: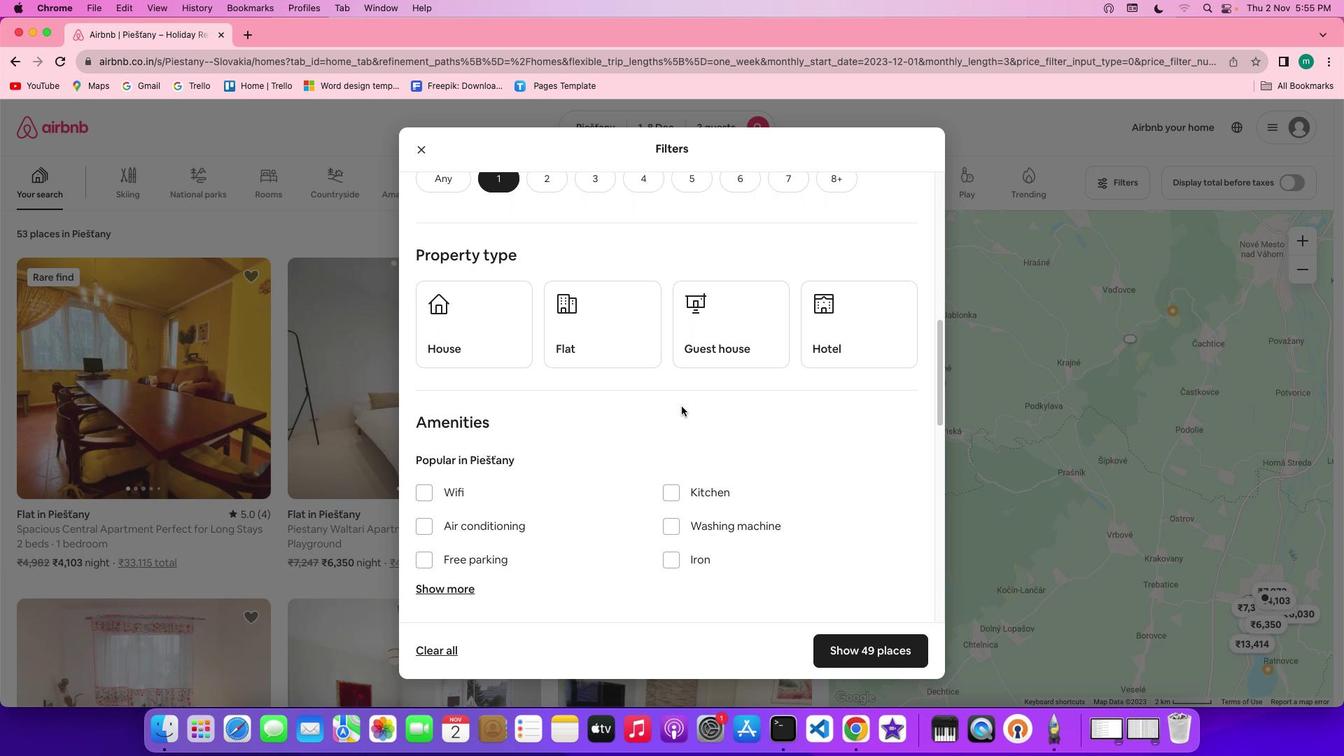 
Action: Mouse scrolled (681, 406) with delta (0, 0)
Screenshot: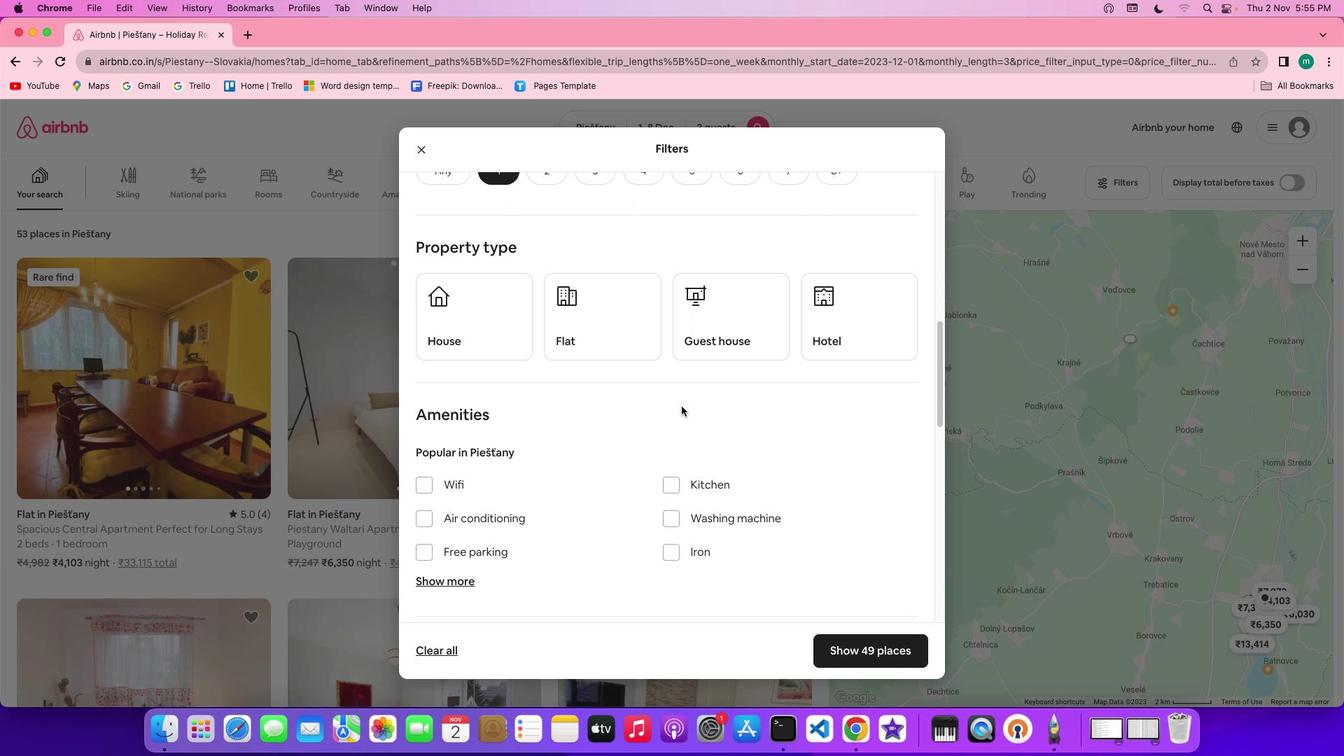 
Action: Mouse scrolled (681, 406) with delta (0, 0)
Screenshot: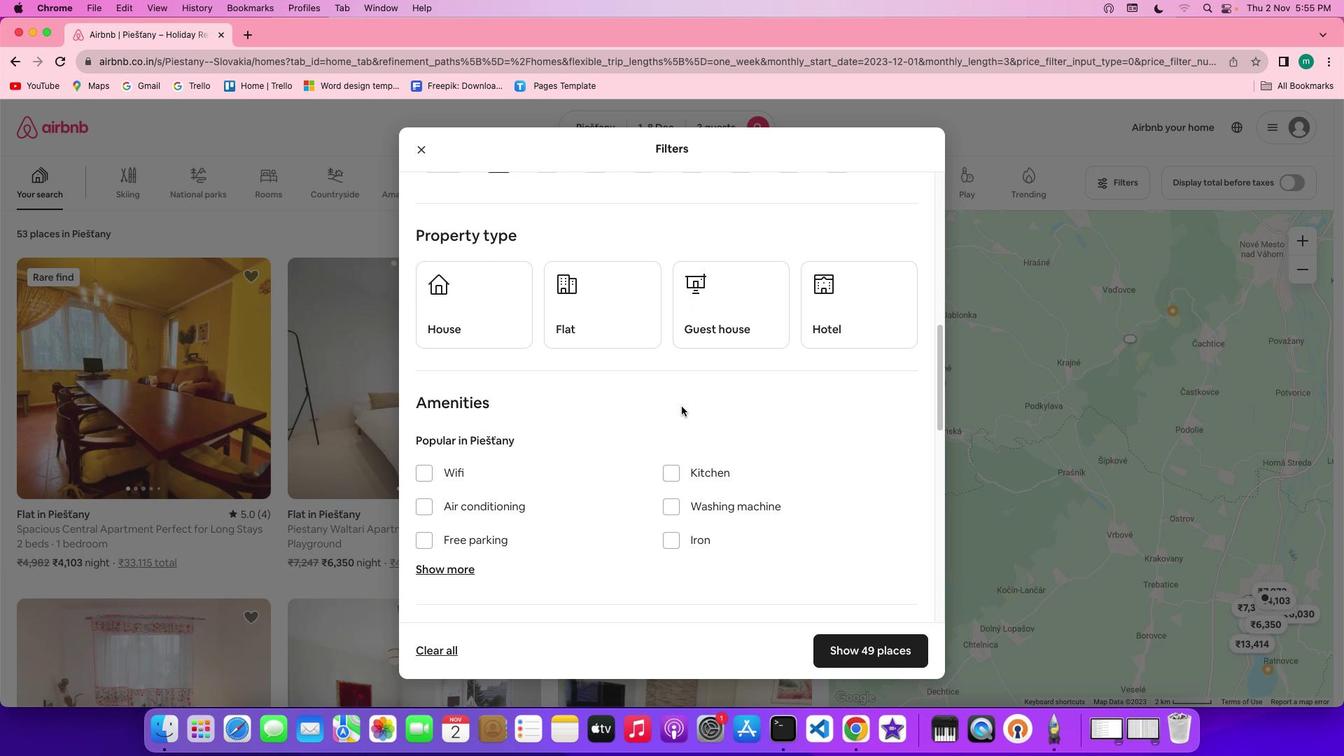 
Action: Mouse scrolled (681, 406) with delta (0, 0)
Screenshot: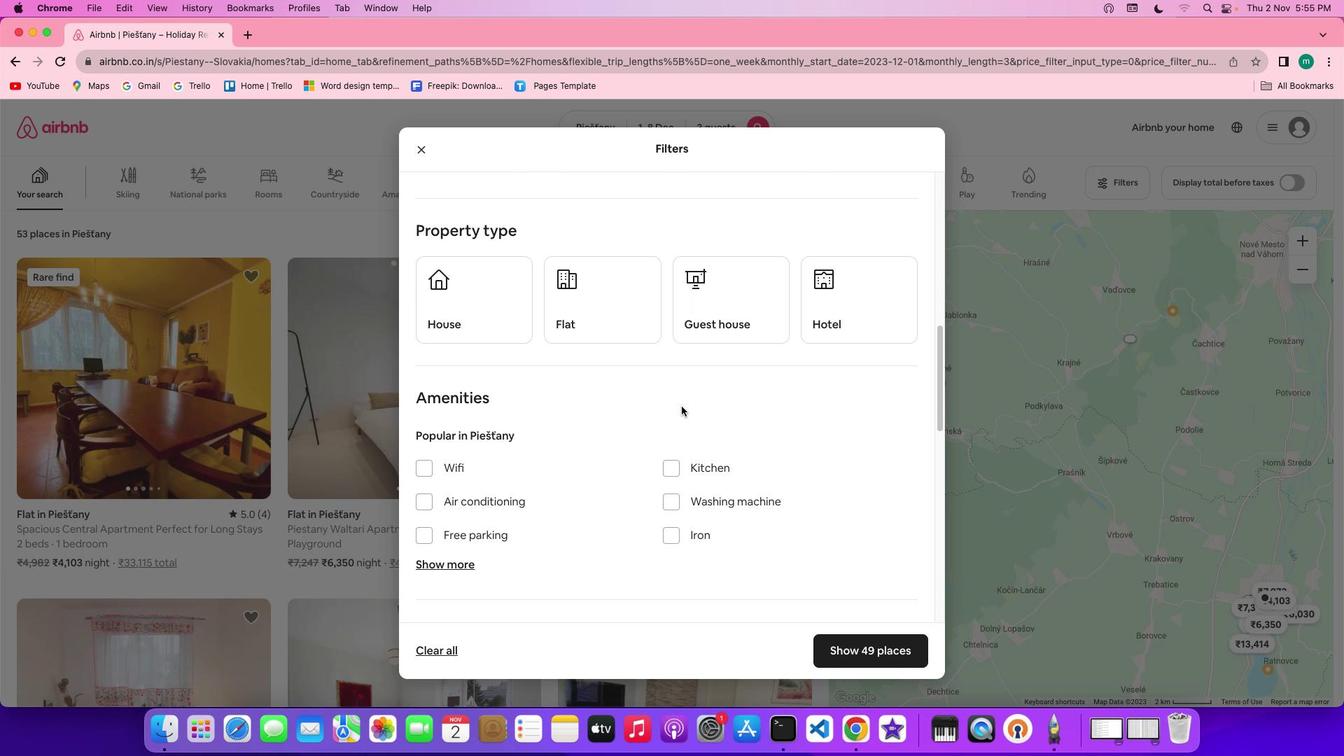 
Action: Mouse scrolled (681, 406) with delta (0, 0)
Screenshot: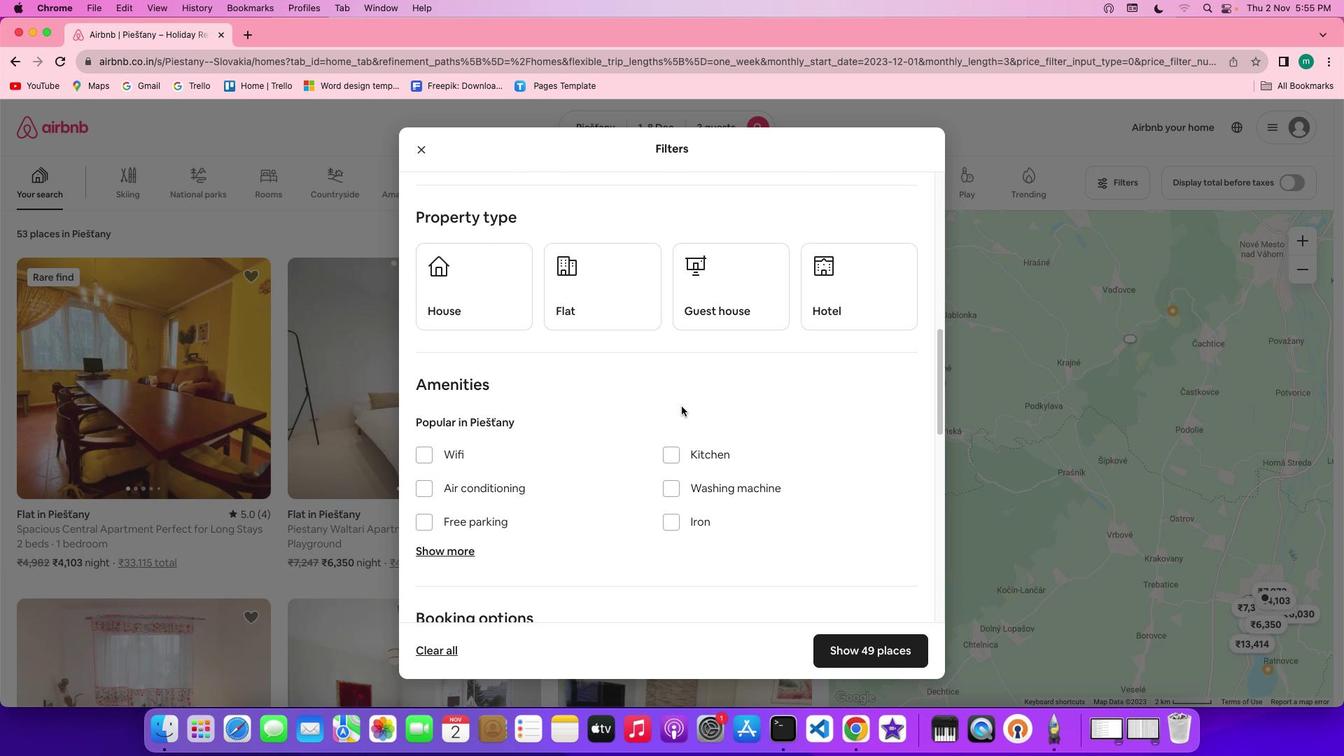 
Action: Mouse scrolled (681, 406) with delta (0, 0)
Screenshot: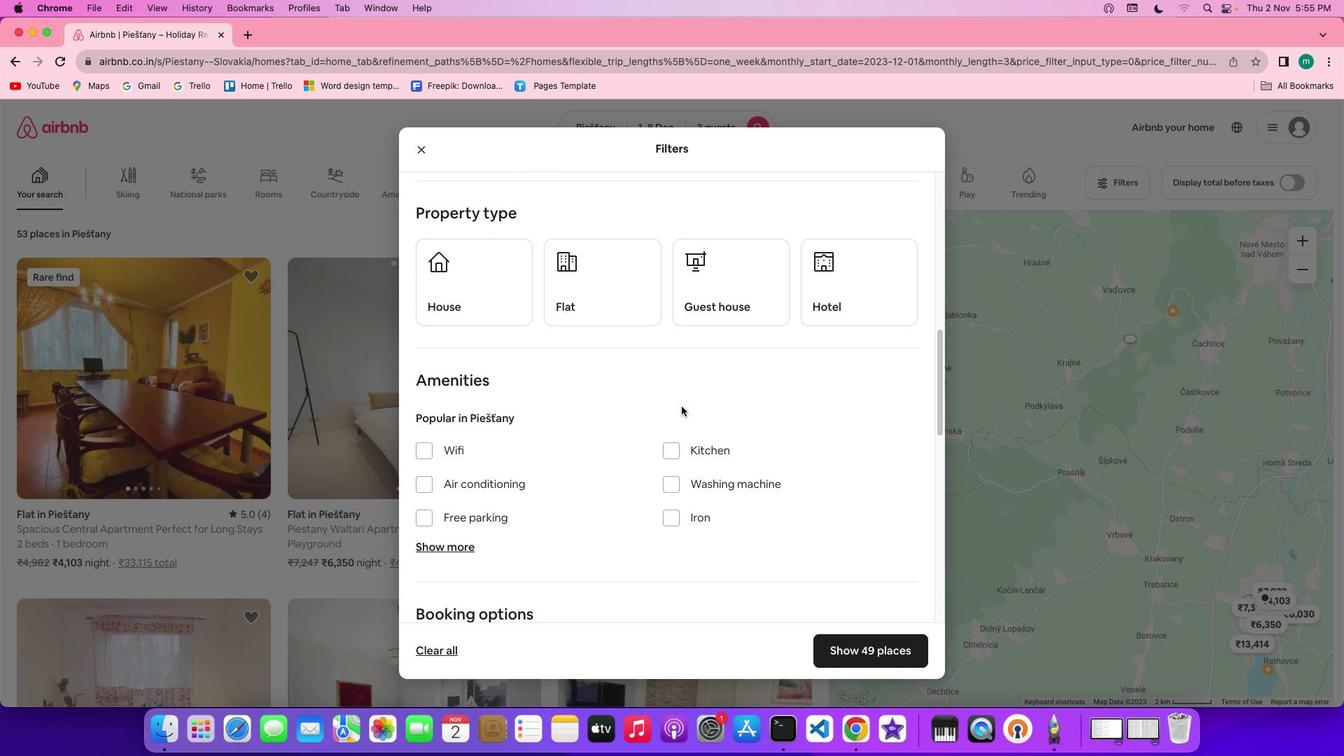 
Action: Mouse moved to (812, 304)
Screenshot: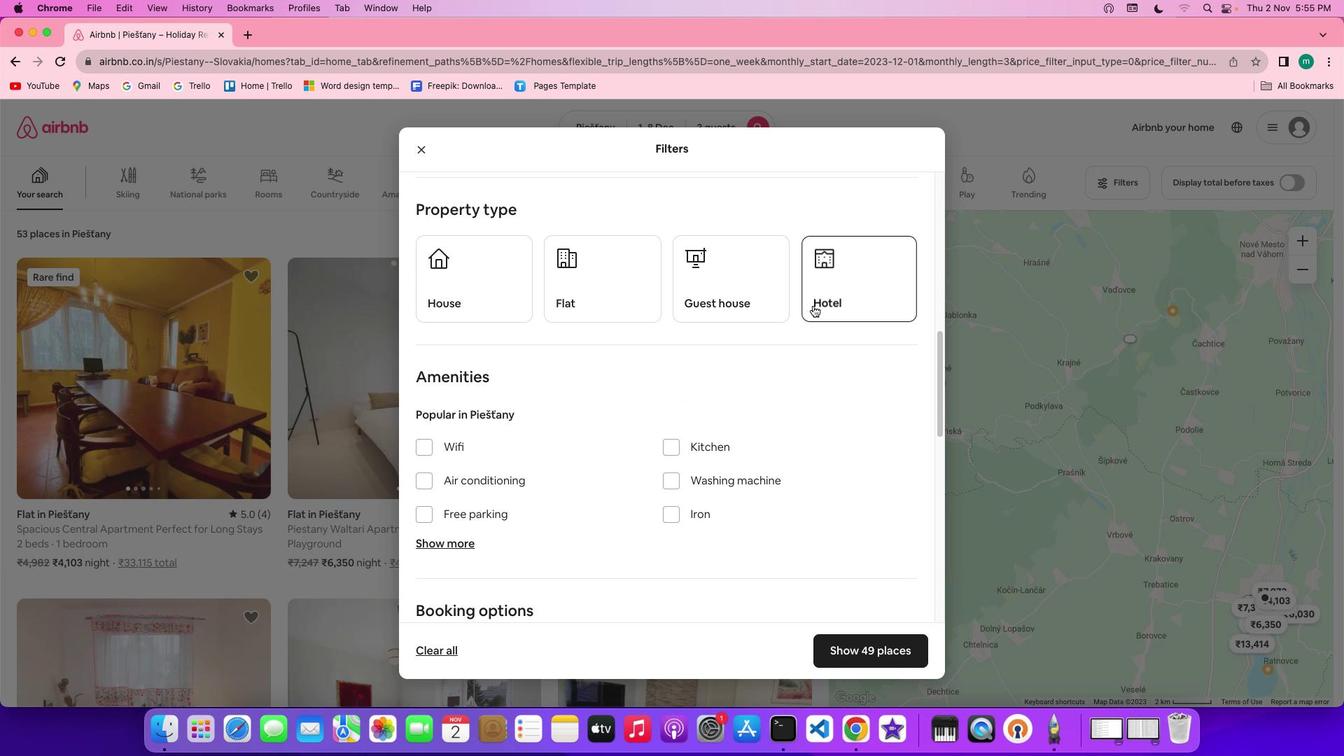 
Action: Mouse pressed left at (812, 304)
Screenshot: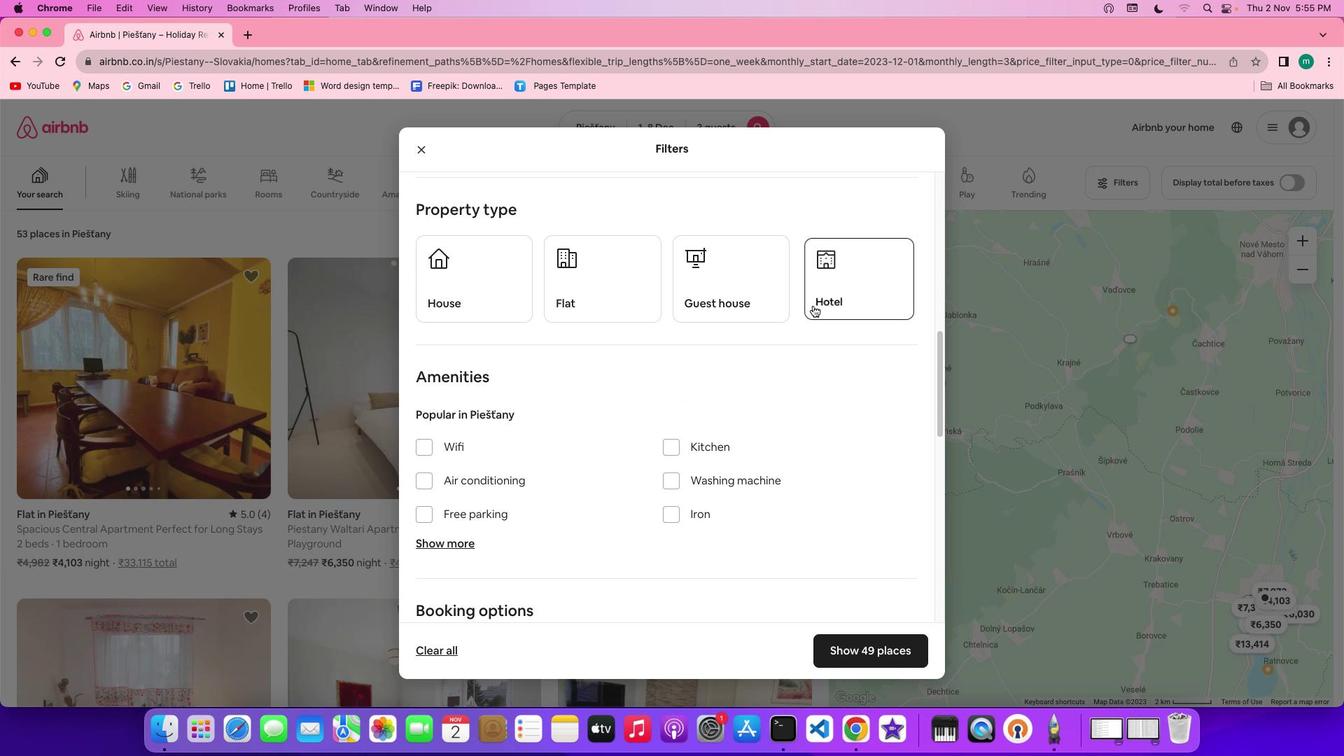 
Action: Mouse moved to (789, 426)
Screenshot: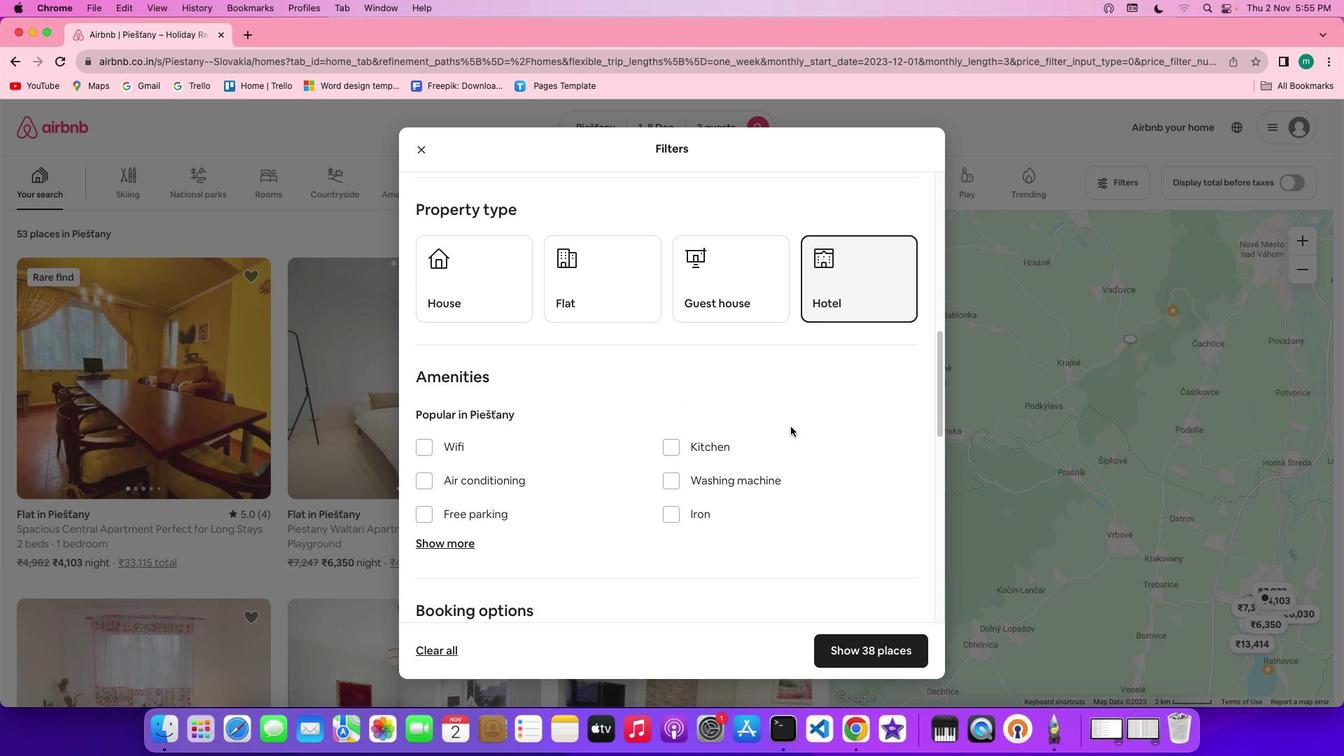 
Action: Mouse scrolled (789, 426) with delta (0, 0)
Screenshot: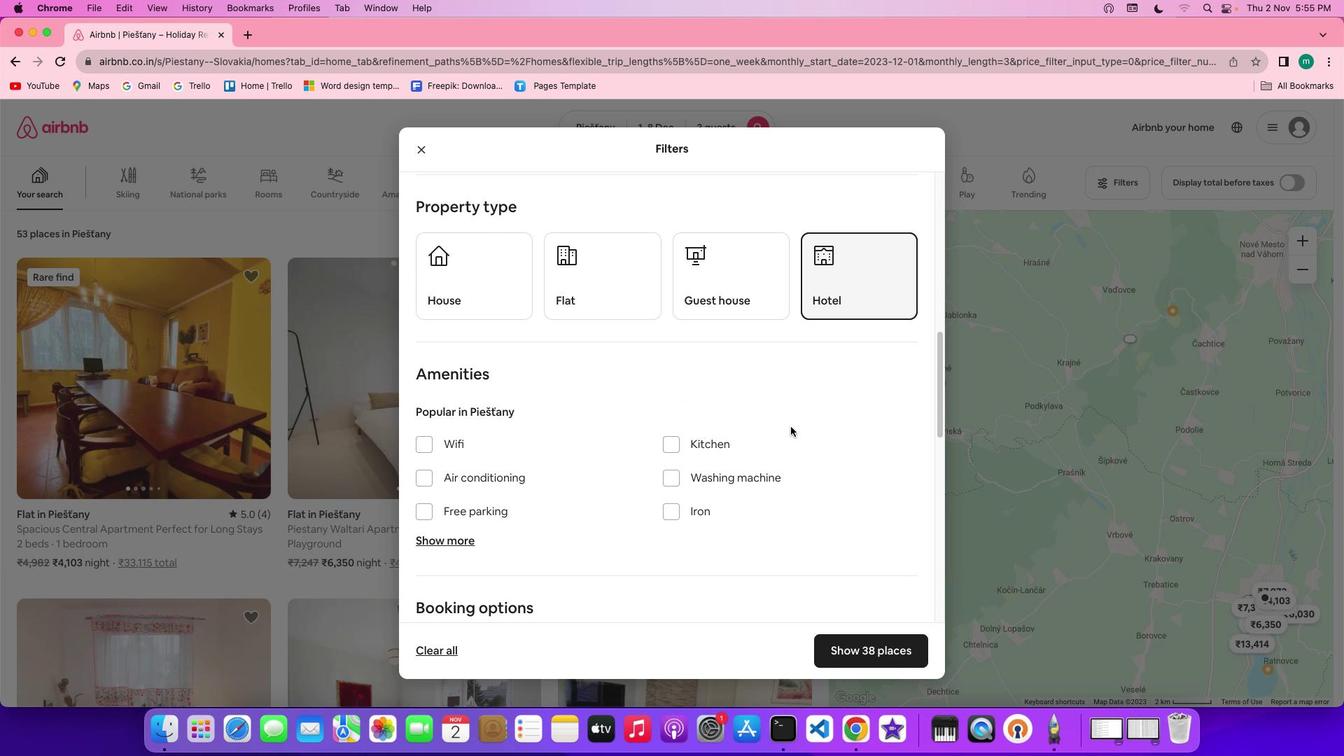 
Action: Mouse scrolled (789, 426) with delta (0, 0)
Screenshot: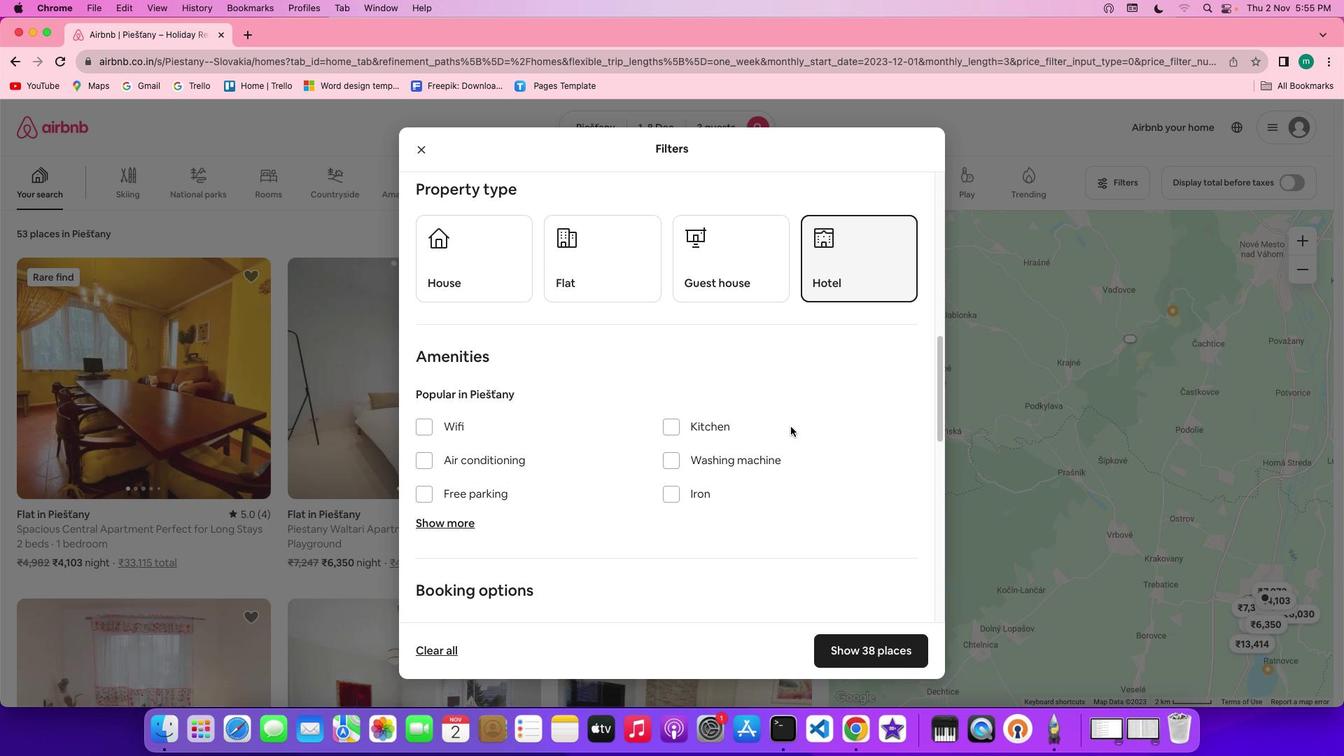 
Action: Mouse scrolled (789, 426) with delta (0, -1)
Screenshot: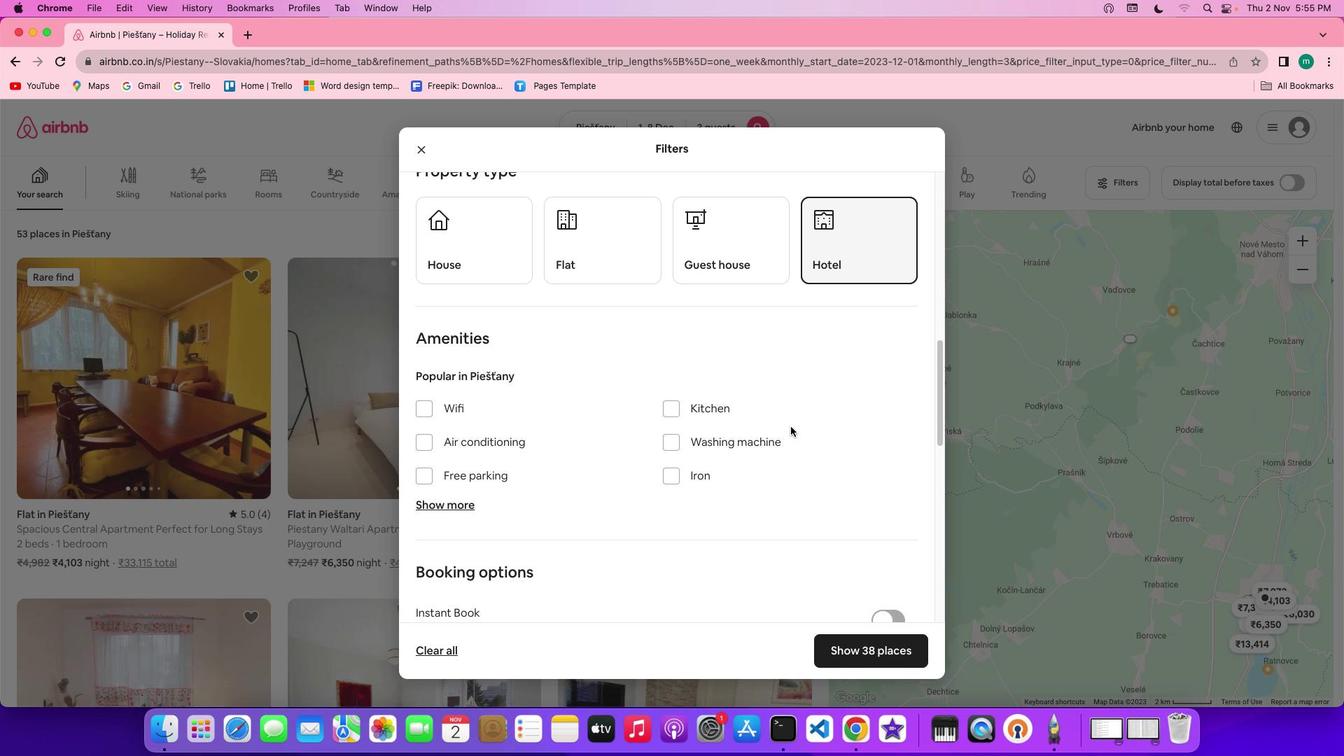 
Action: Mouse scrolled (789, 426) with delta (0, -1)
Screenshot: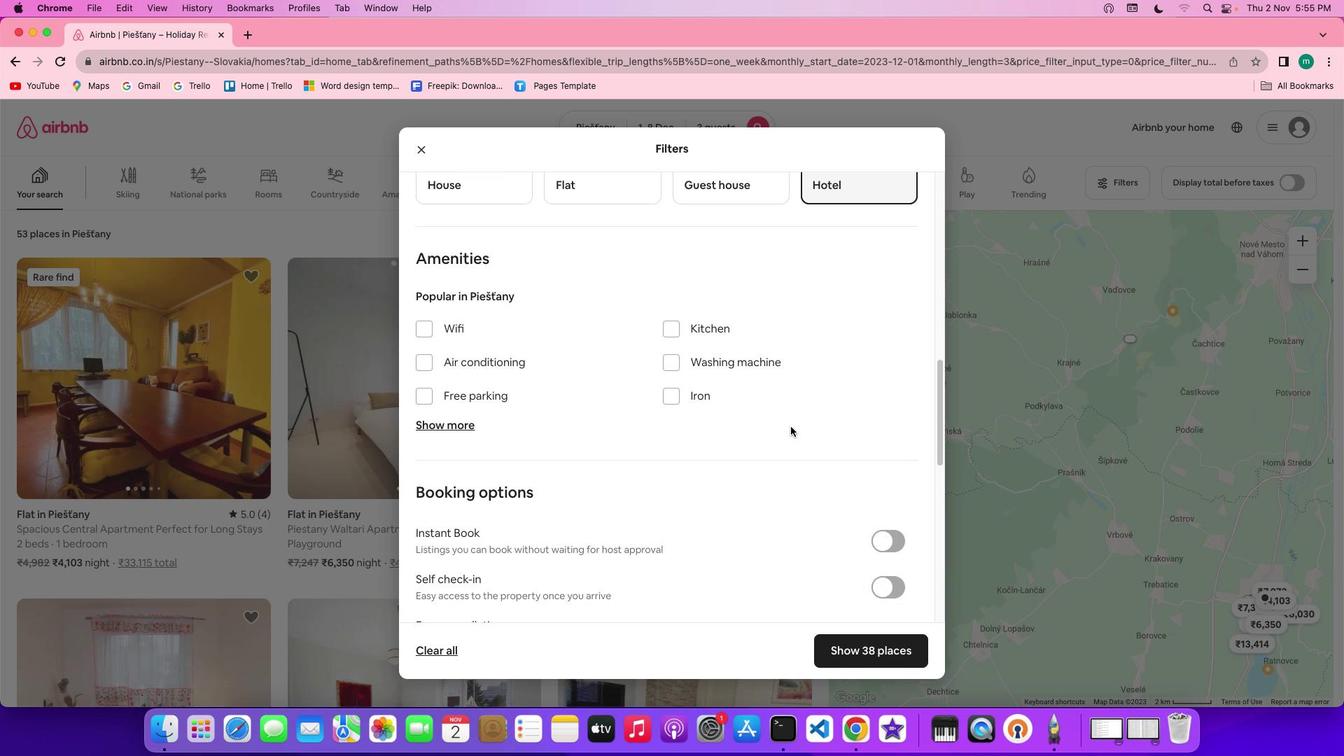 
Action: Mouse moved to (789, 426)
Screenshot: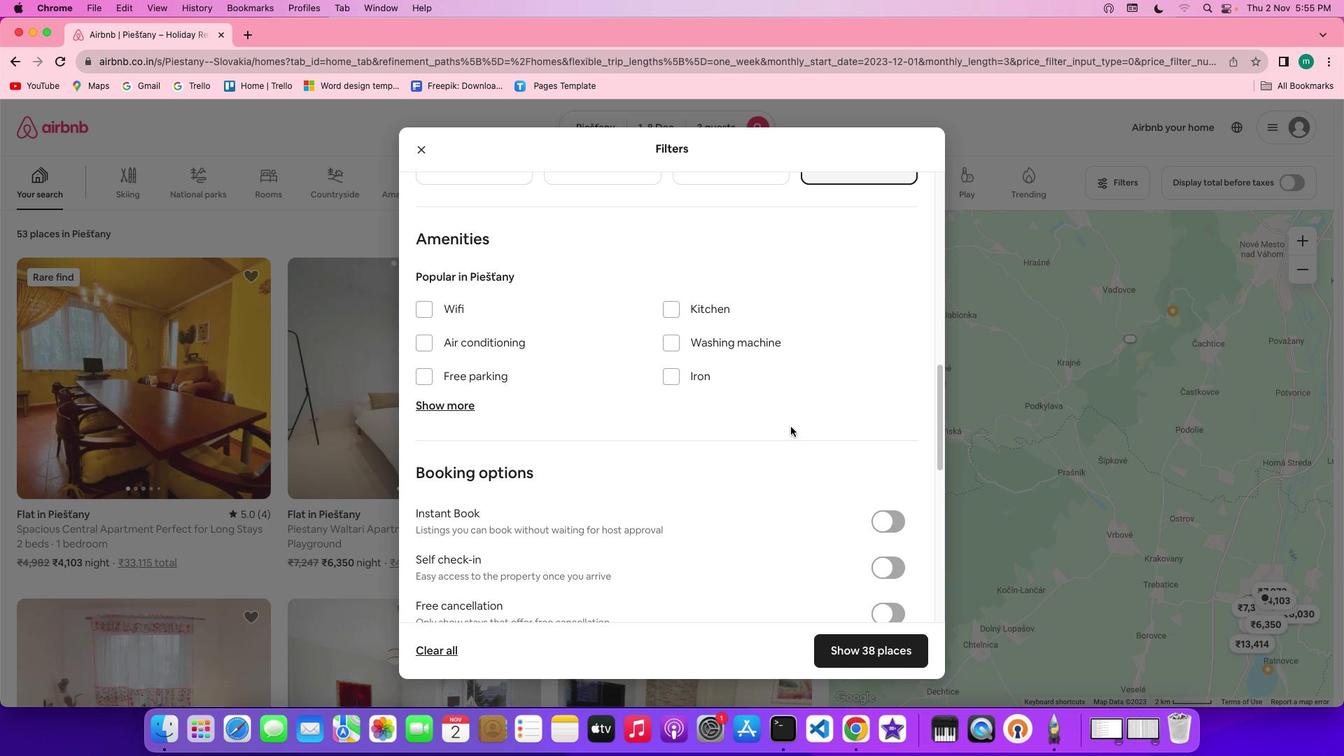 
Action: Mouse scrolled (789, 426) with delta (0, 0)
Screenshot: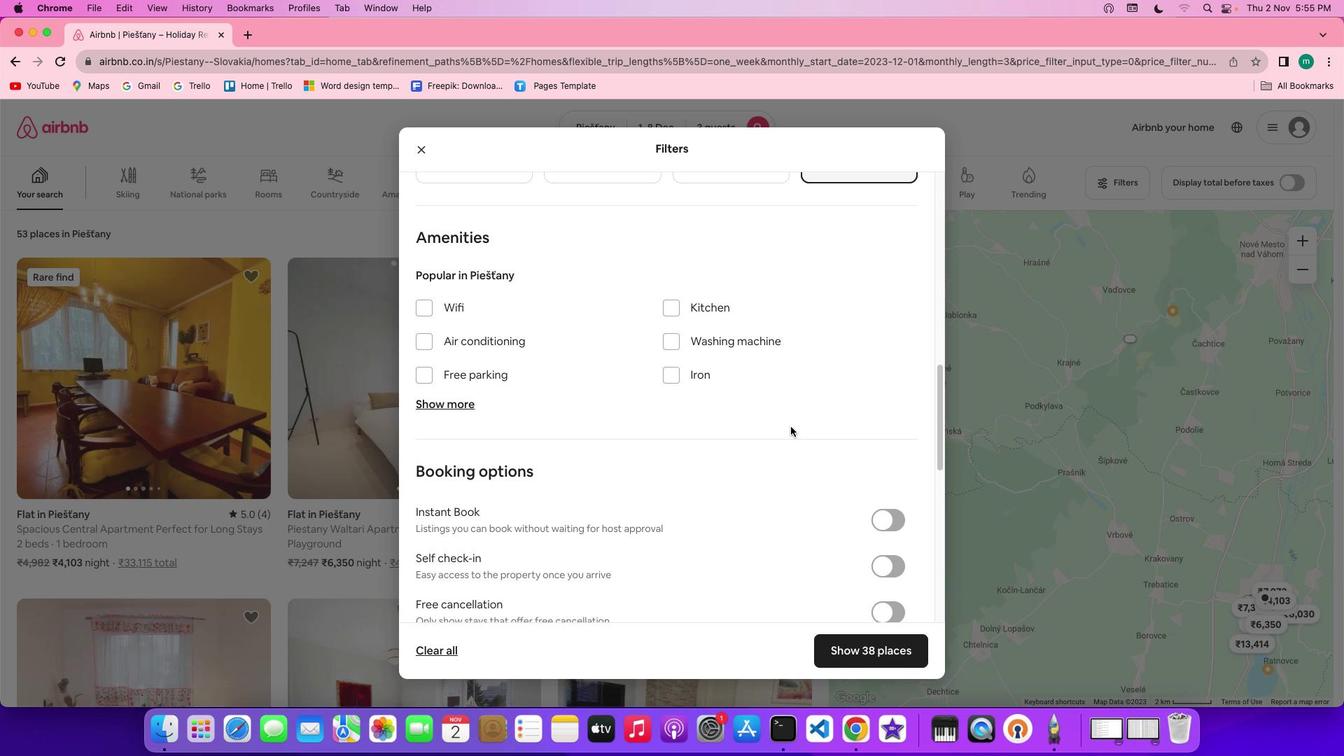 
Action: Mouse scrolled (789, 426) with delta (0, 0)
Screenshot: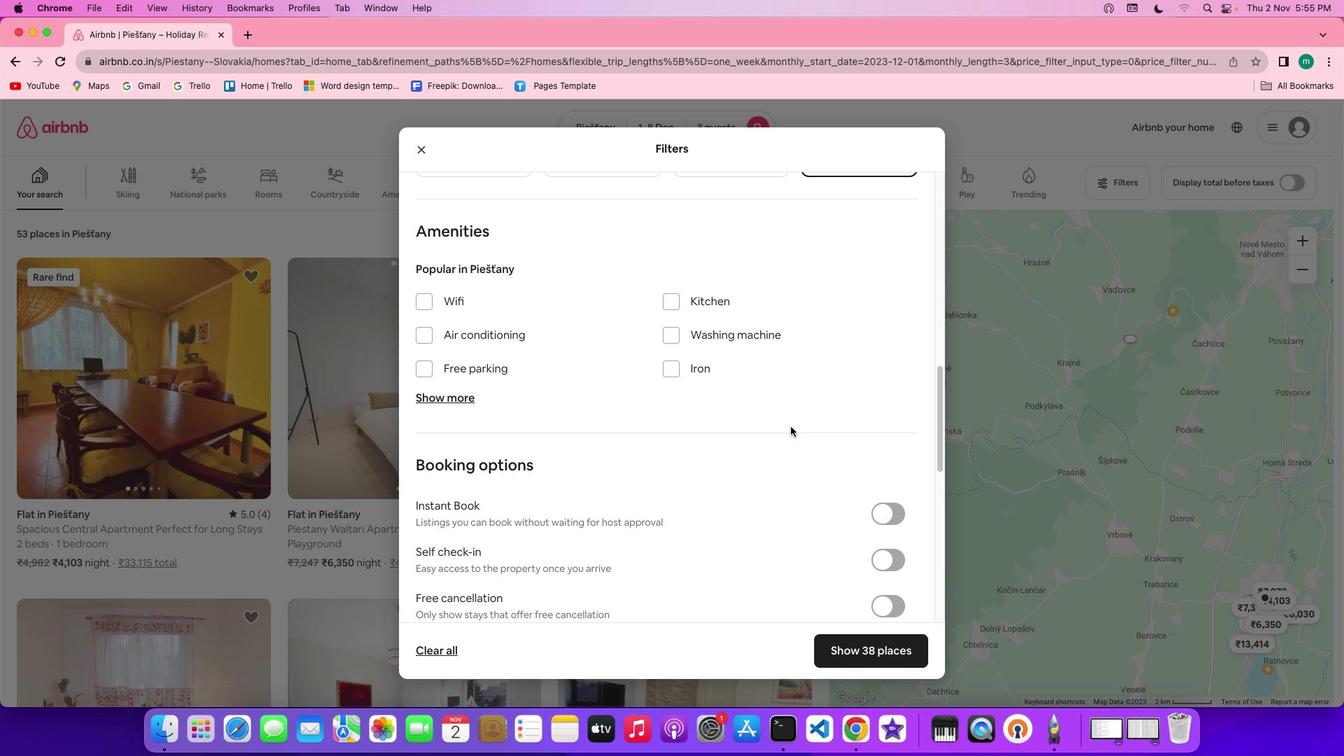 
Action: Mouse scrolled (789, 426) with delta (0, 0)
Screenshot: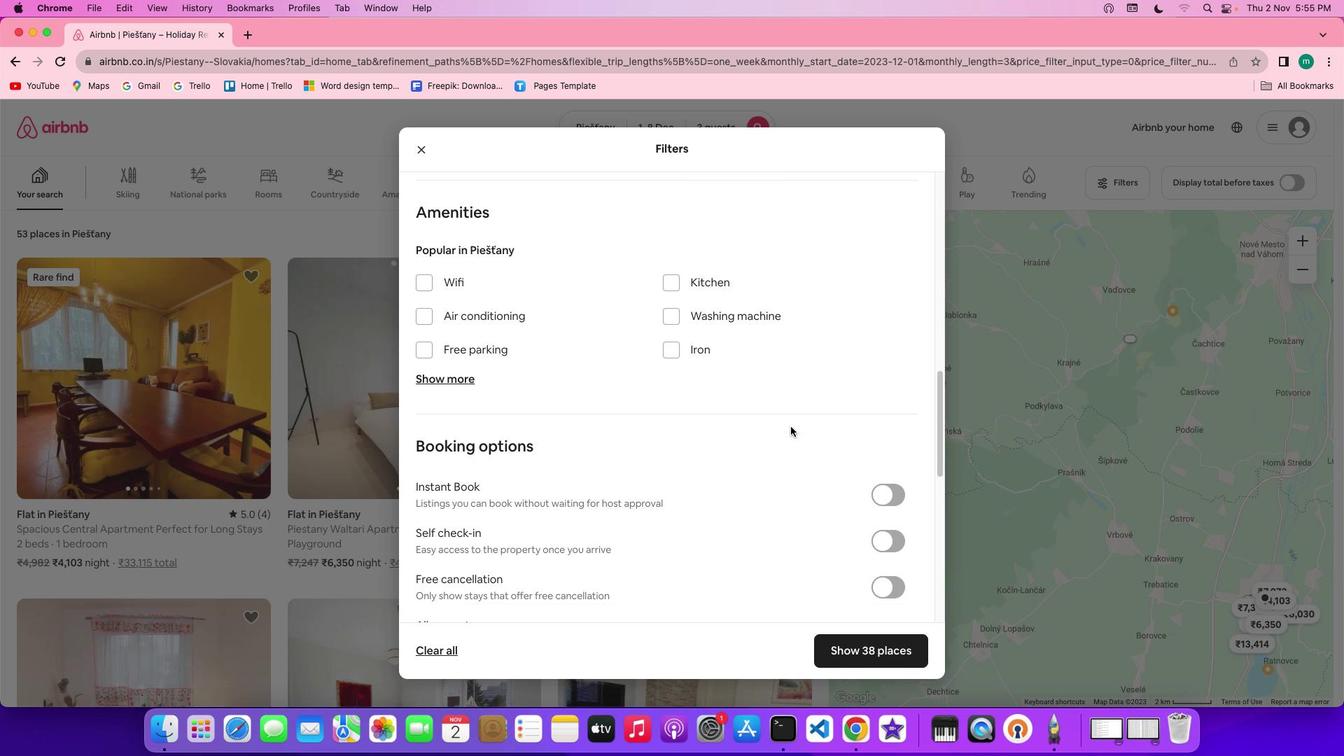 
Action: Mouse scrolled (789, 426) with delta (0, 0)
Screenshot: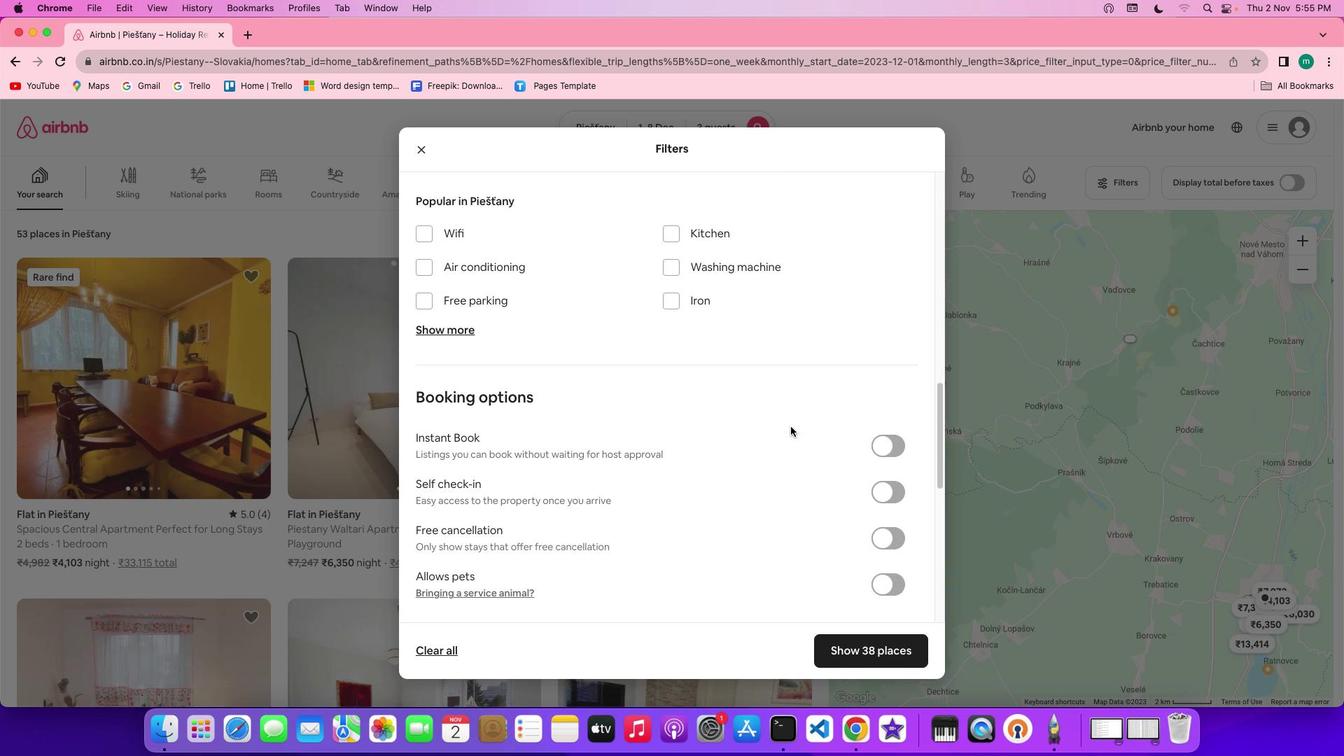
Action: Mouse moved to (791, 436)
Screenshot: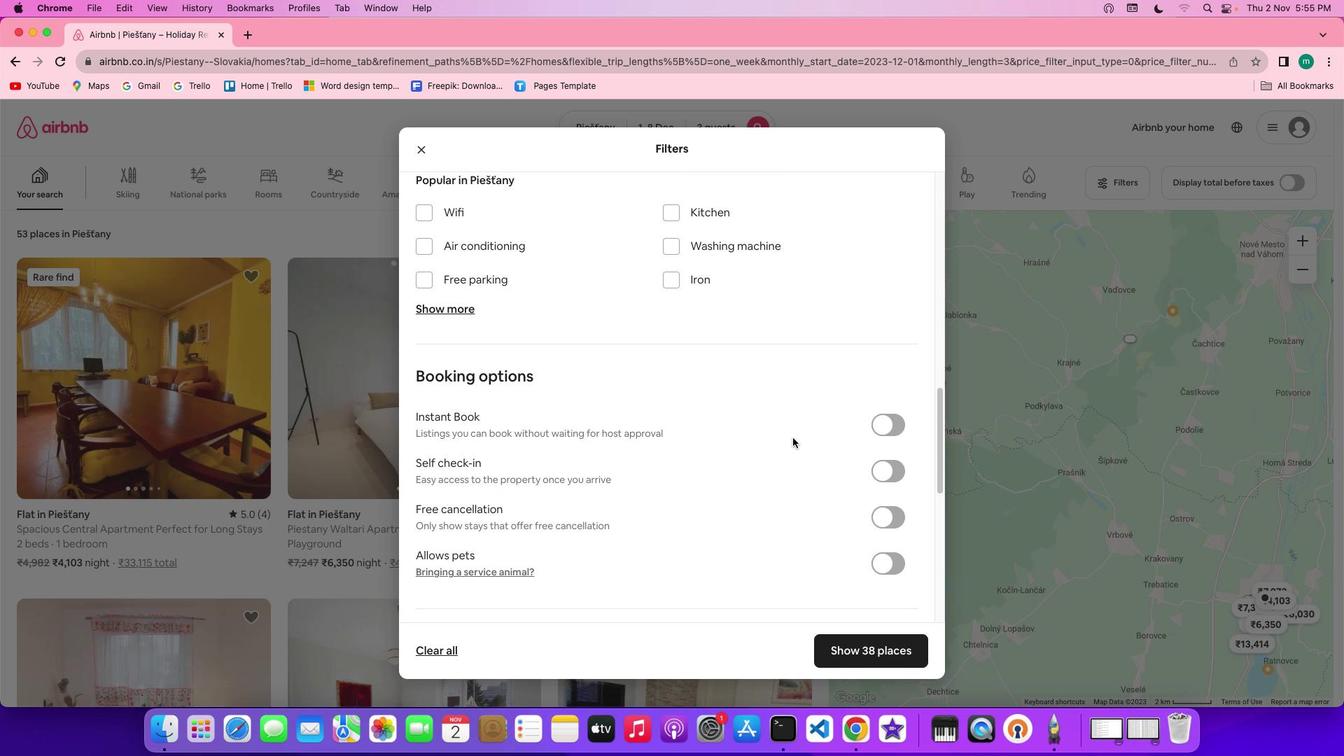 
Action: Mouse scrolled (791, 436) with delta (0, 0)
Screenshot: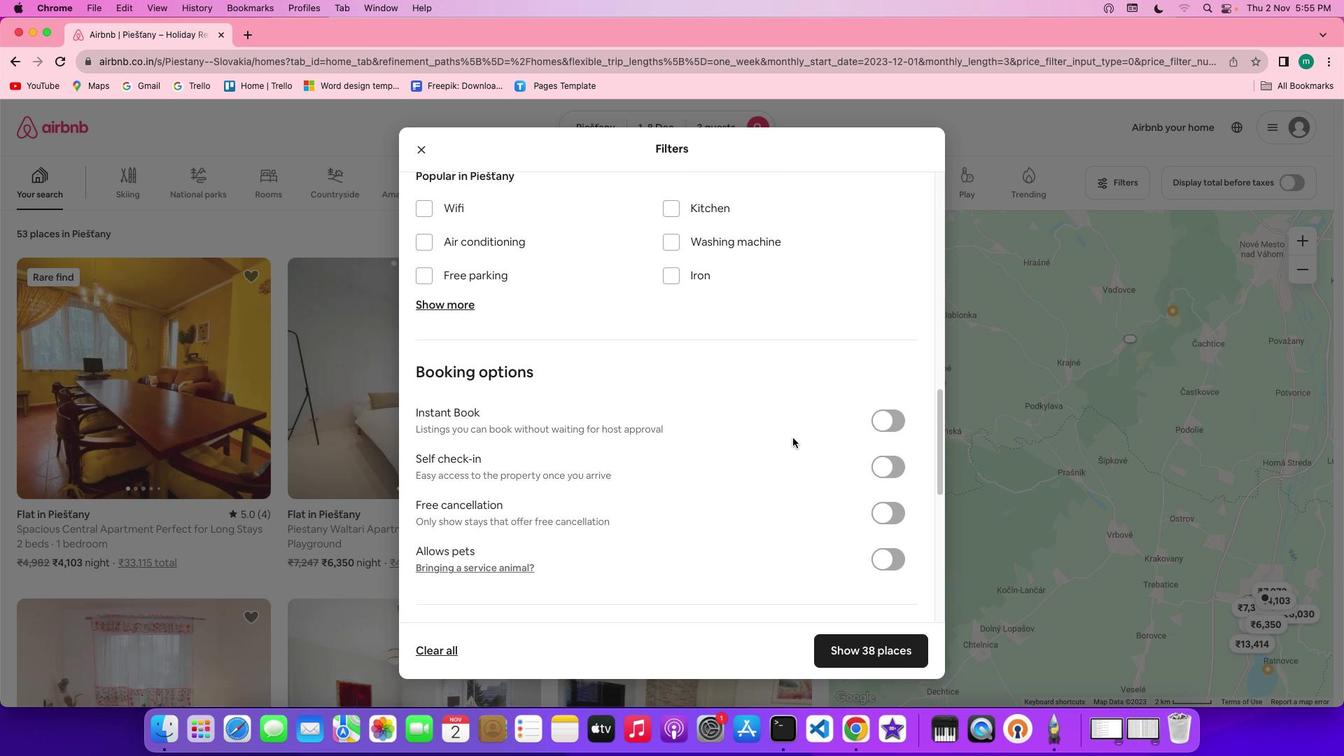 
Action: Mouse scrolled (791, 436) with delta (0, 0)
Screenshot: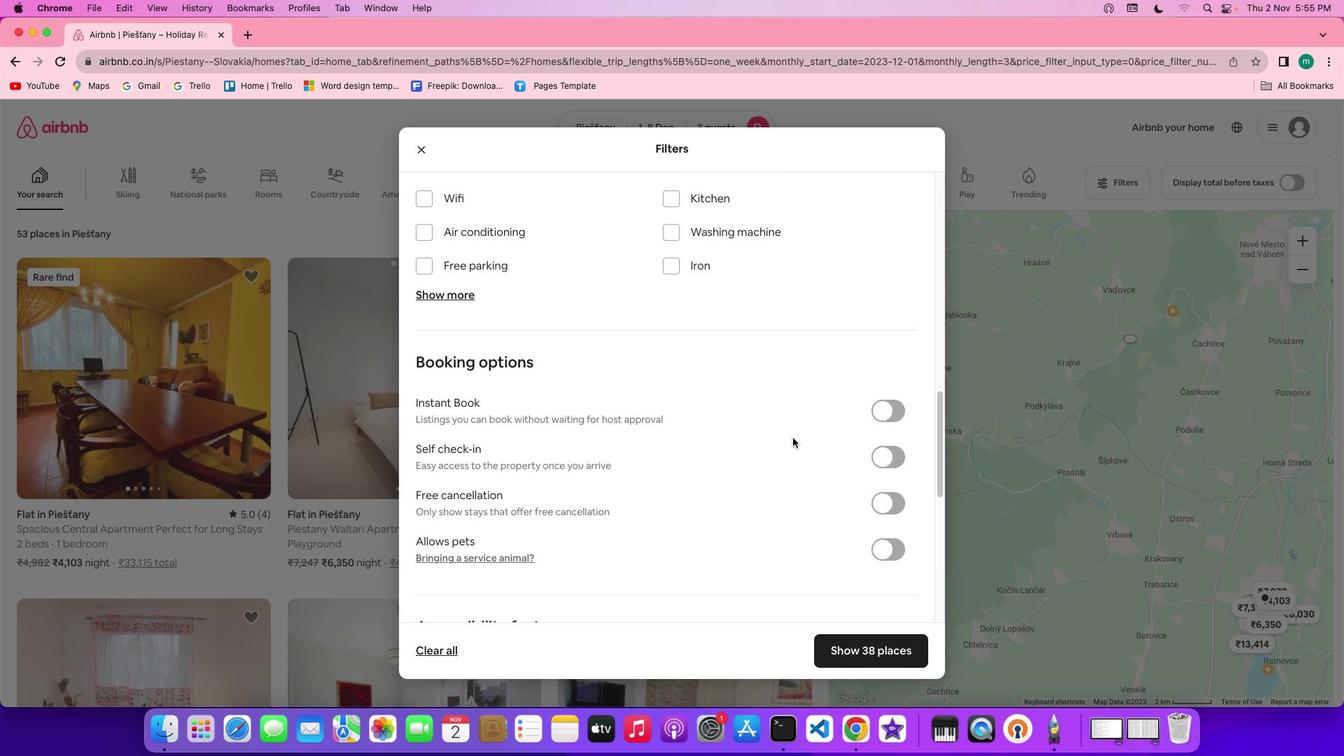 
Action: Mouse scrolled (791, 436) with delta (0, -1)
Screenshot: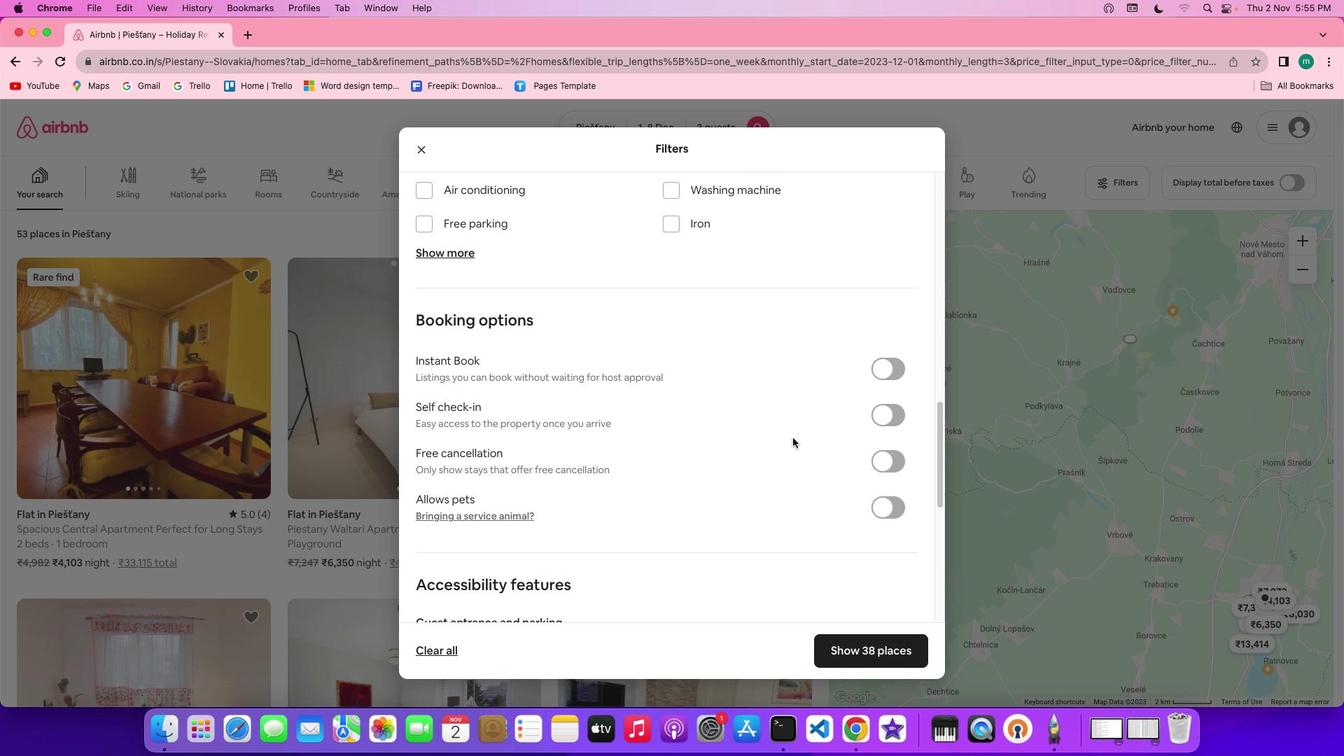 
Action: Mouse moved to (791, 436)
Screenshot: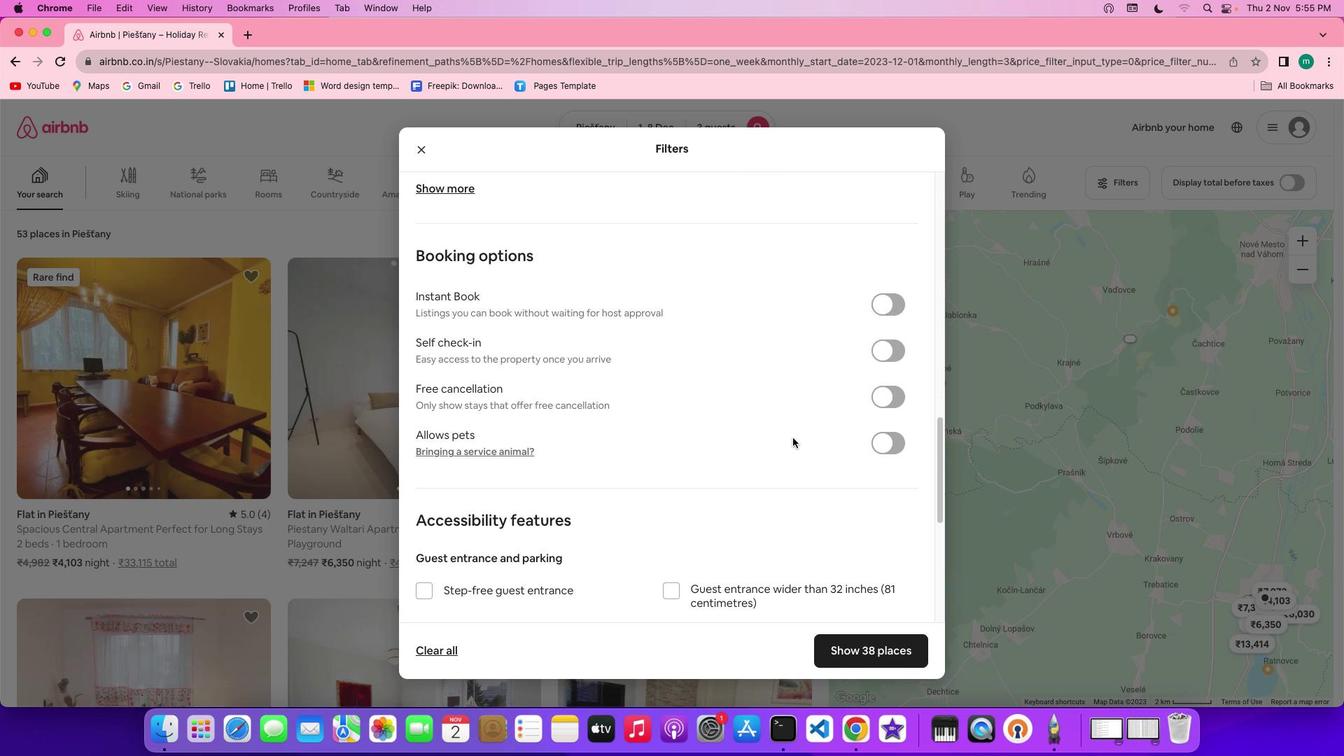 
Action: Mouse scrolled (791, 436) with delta (0, -1)
Screenshot: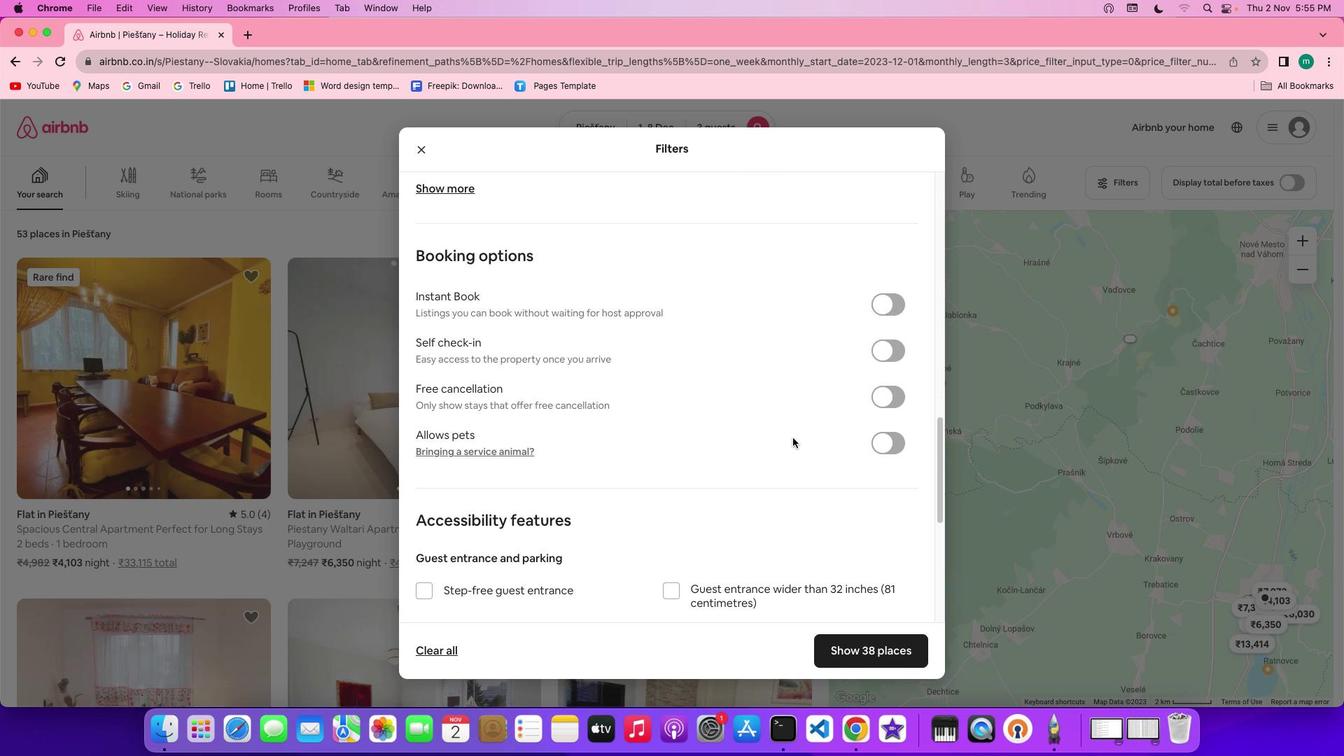 
Action: Mouse moved to (837, 442)
Screenshot: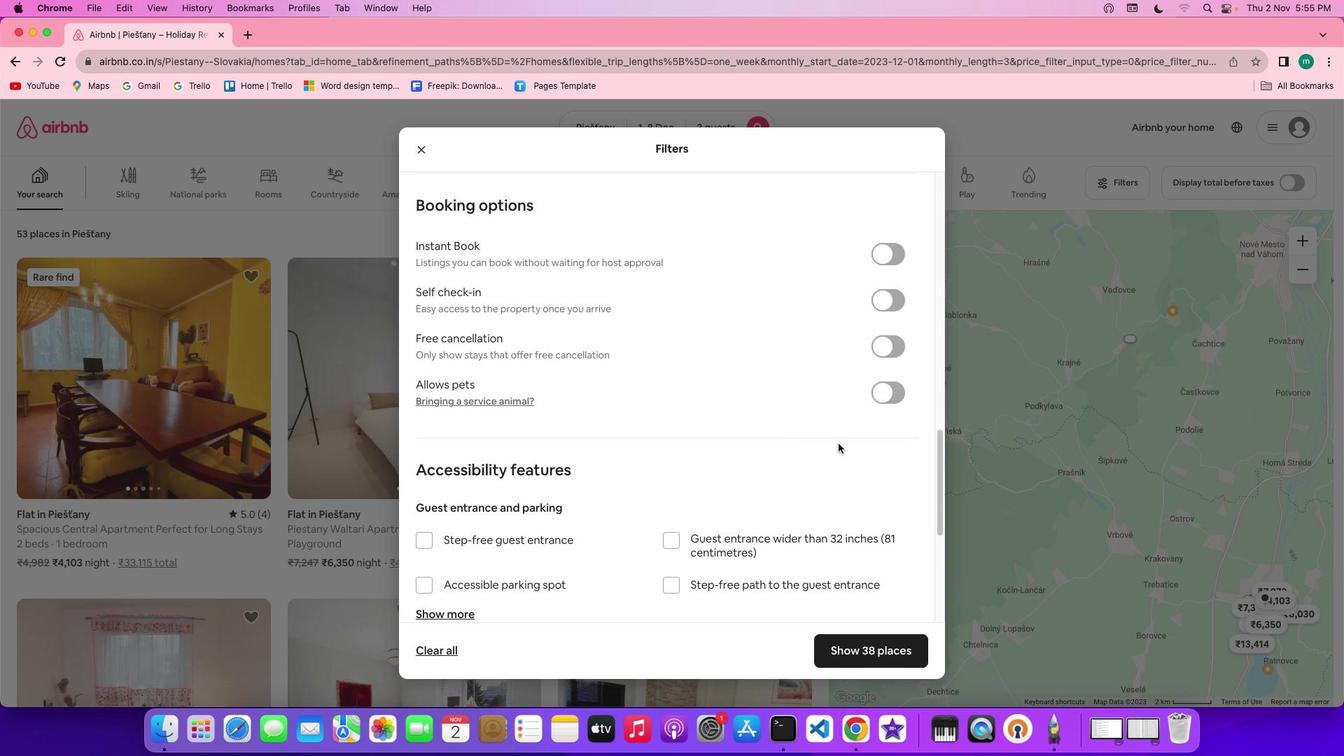 
Action: Mouse scrolled (837, 442) with delta (0, 0)
Screenshot: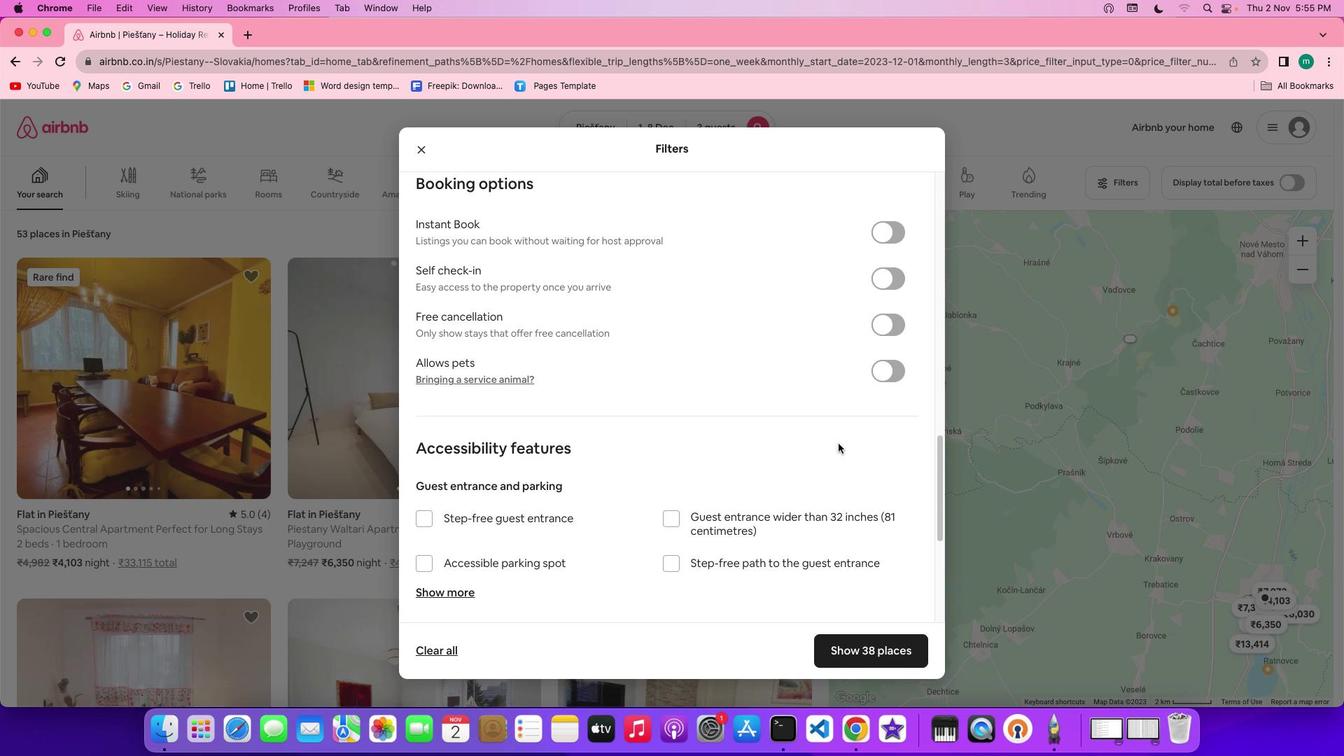
Action: Mouse scrolled (837, 442) with delta (0, 0)
Screenshot: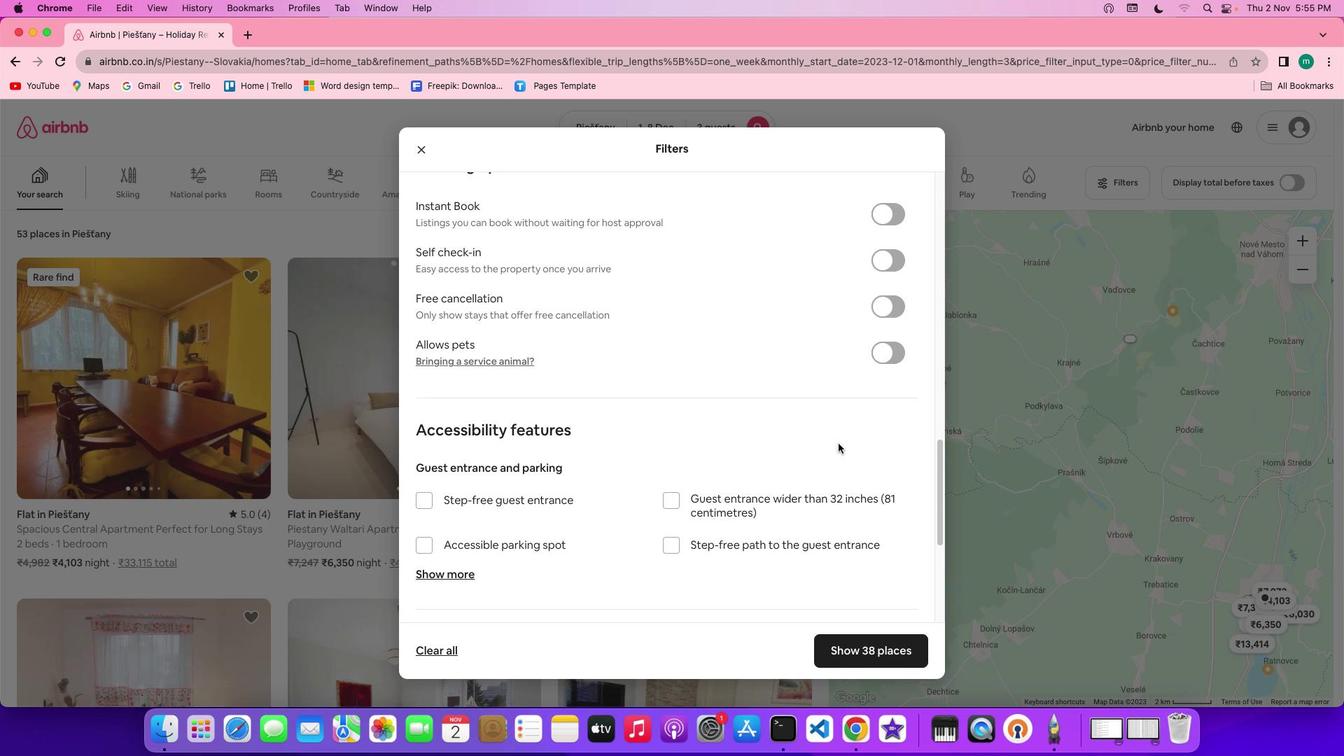 
Action: Mouse scrolled (837, 442) with delta (0, -2)
Screenshot: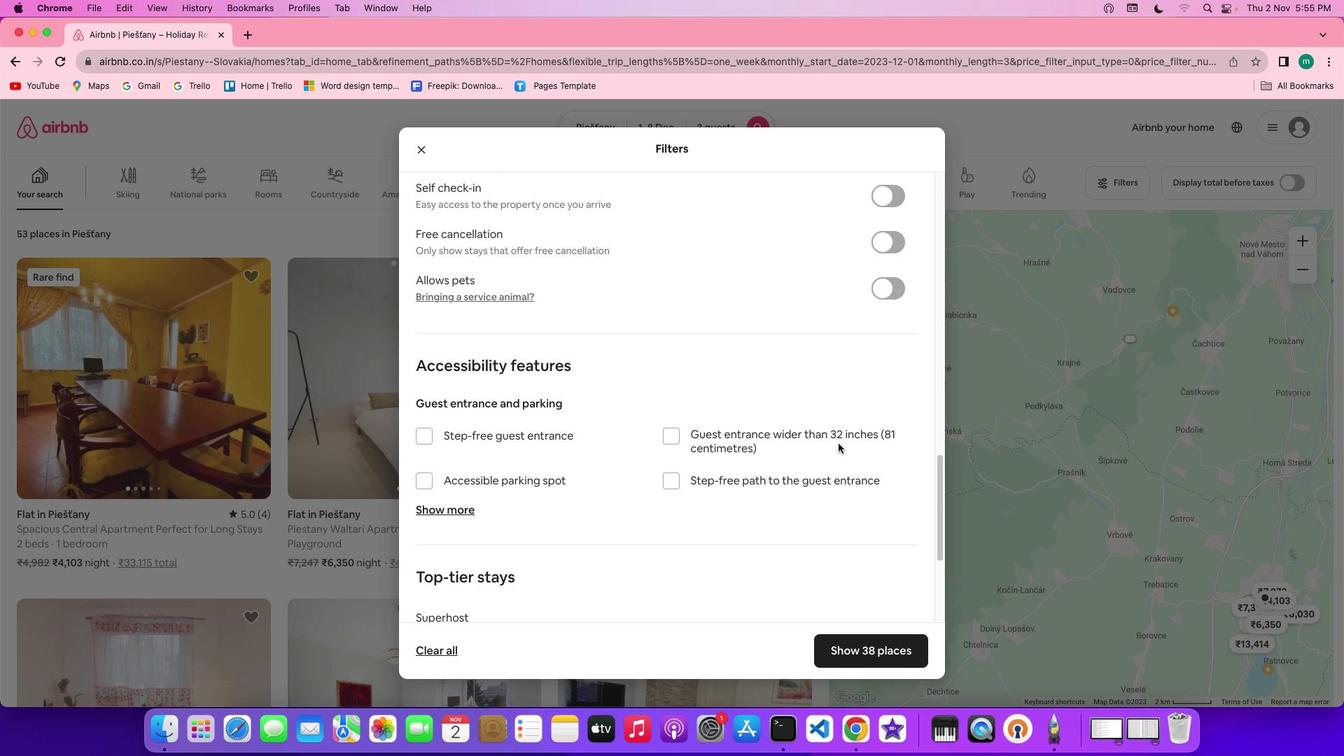 
Action: Mouse scrolled (837, 442) with delta (0, -2)
Screenshot: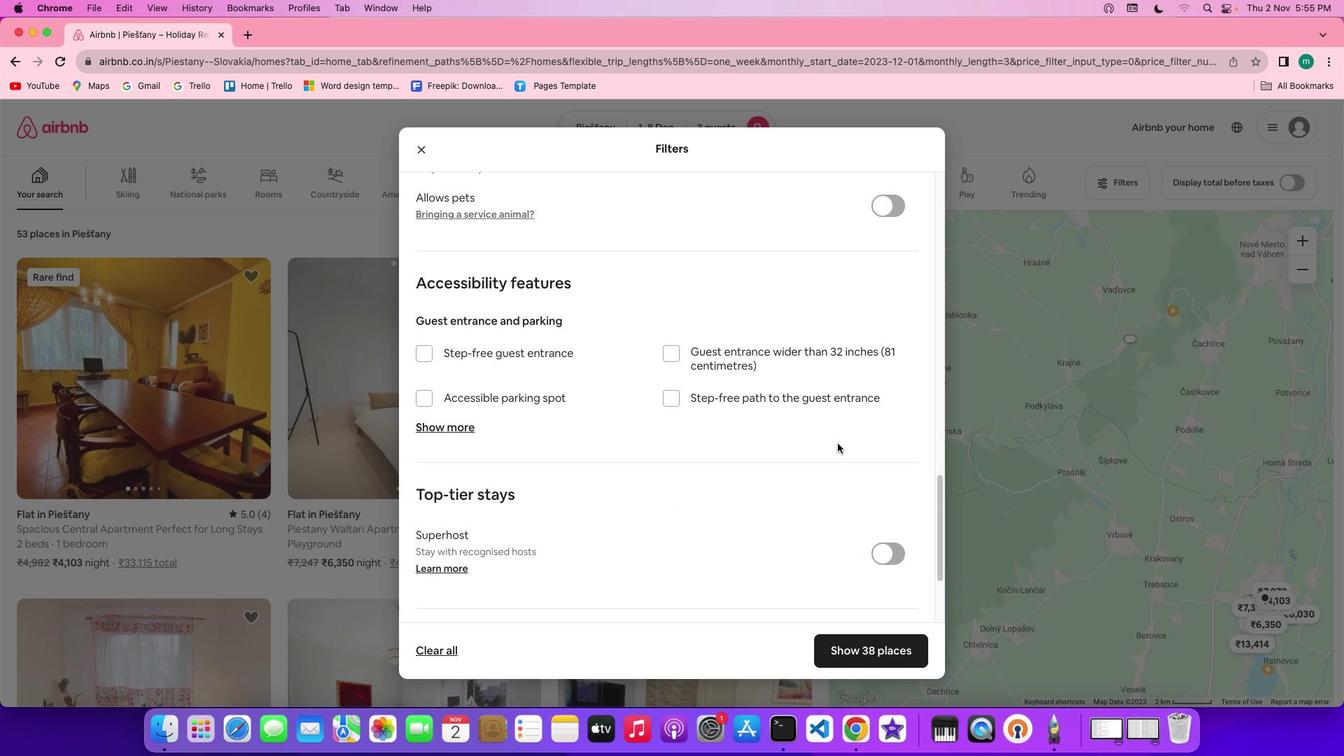 
Action: Mouse moved to (837, 452)
Screenshot: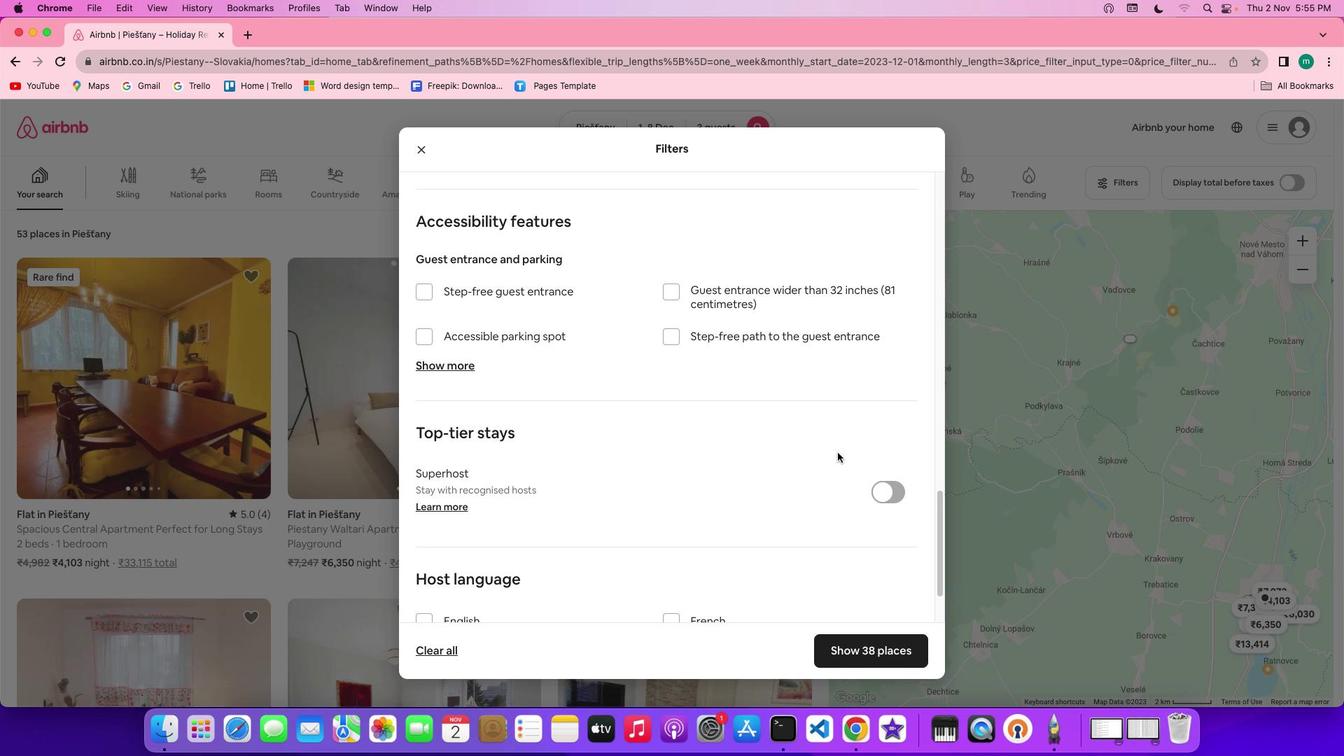 
Action: Mouse scrolled (837, 452) with delta (0, 0)
Screenshot: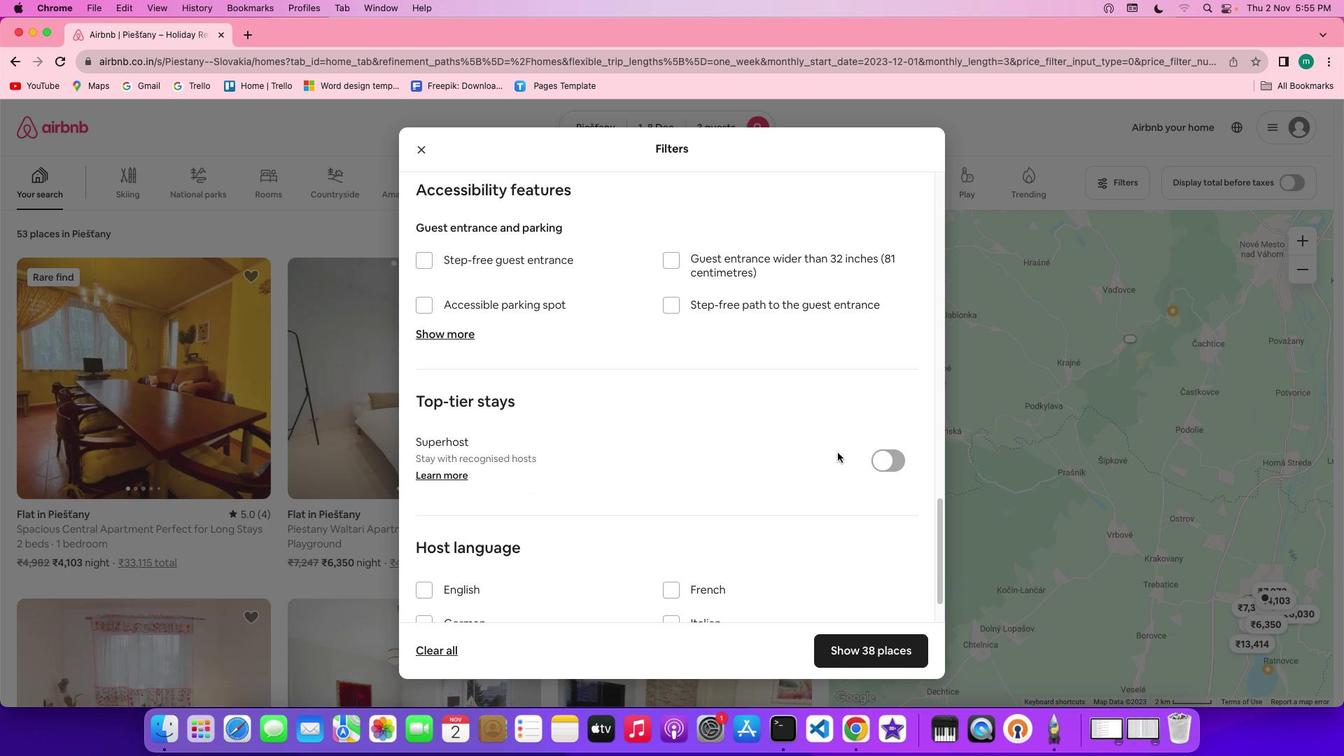 
Action: Mouse scrolled (837, 452) with delta (0, 0)
Screenshot: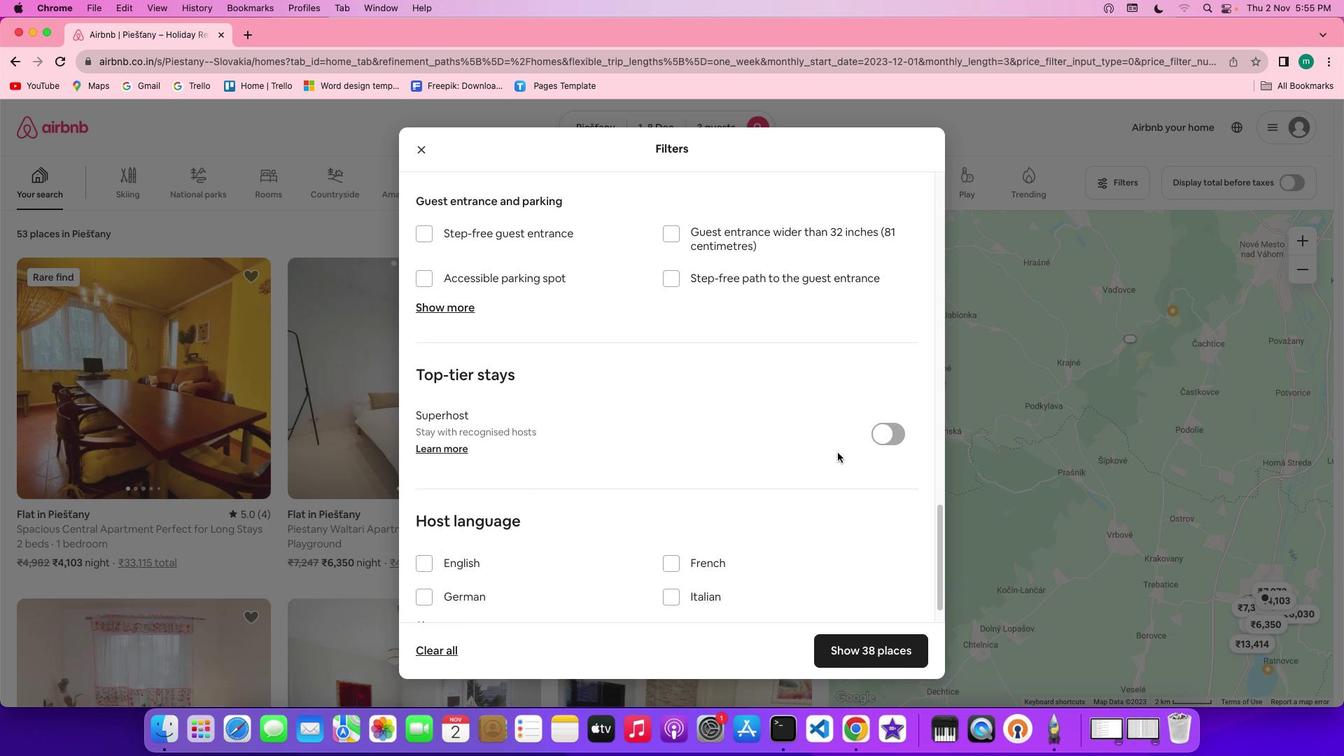 
Action: Mouse scrolled (837, 452) with delta (0, -2)
Screenshot: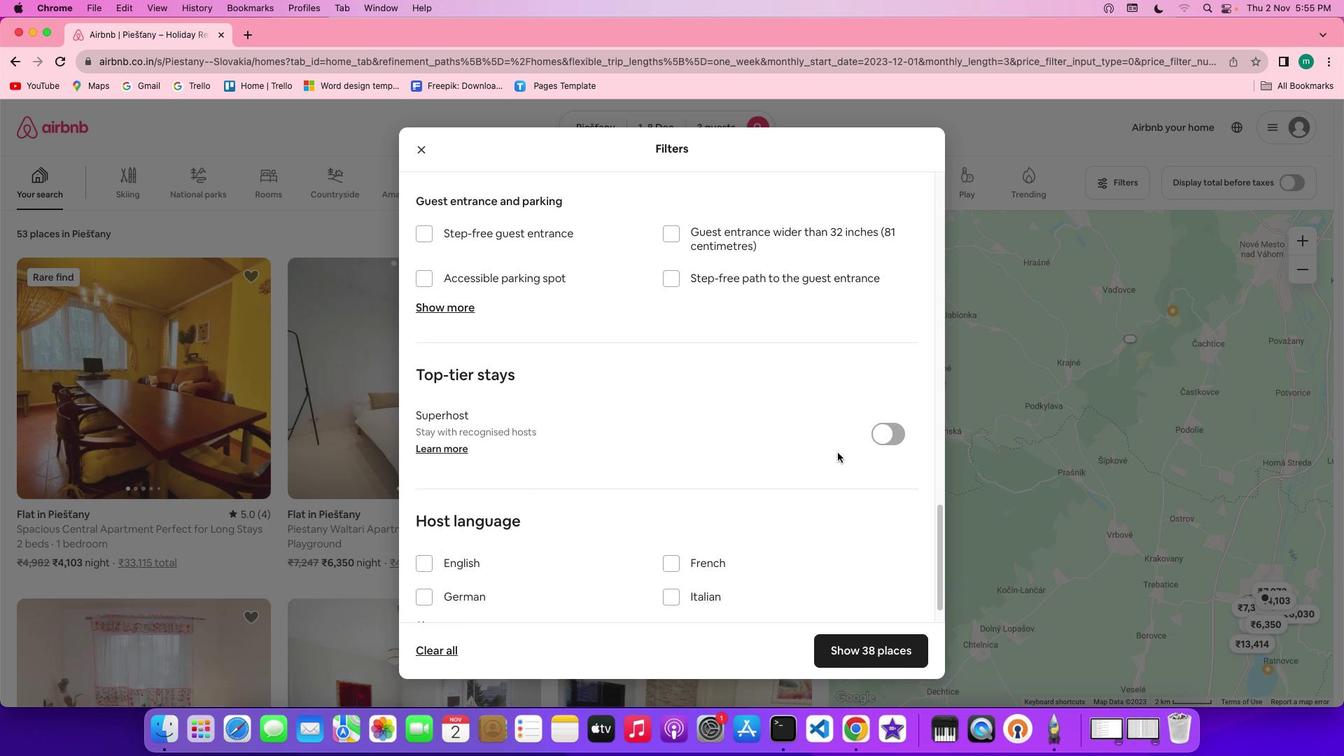 
Action: Mouse scrolled (837, 452) with delta (0, -3)
Screenshot: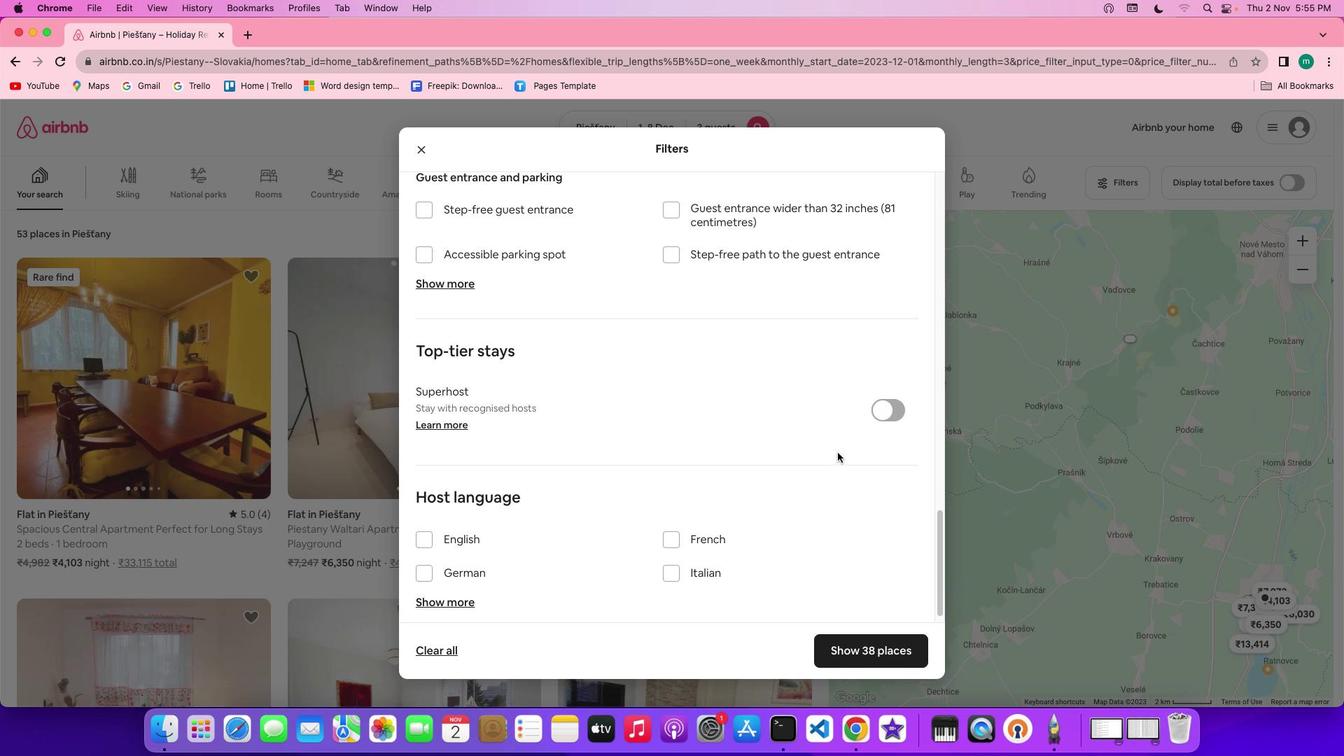 
Action: Mouse scrolled (837, 452) with delta (0, -3)
Screenshot: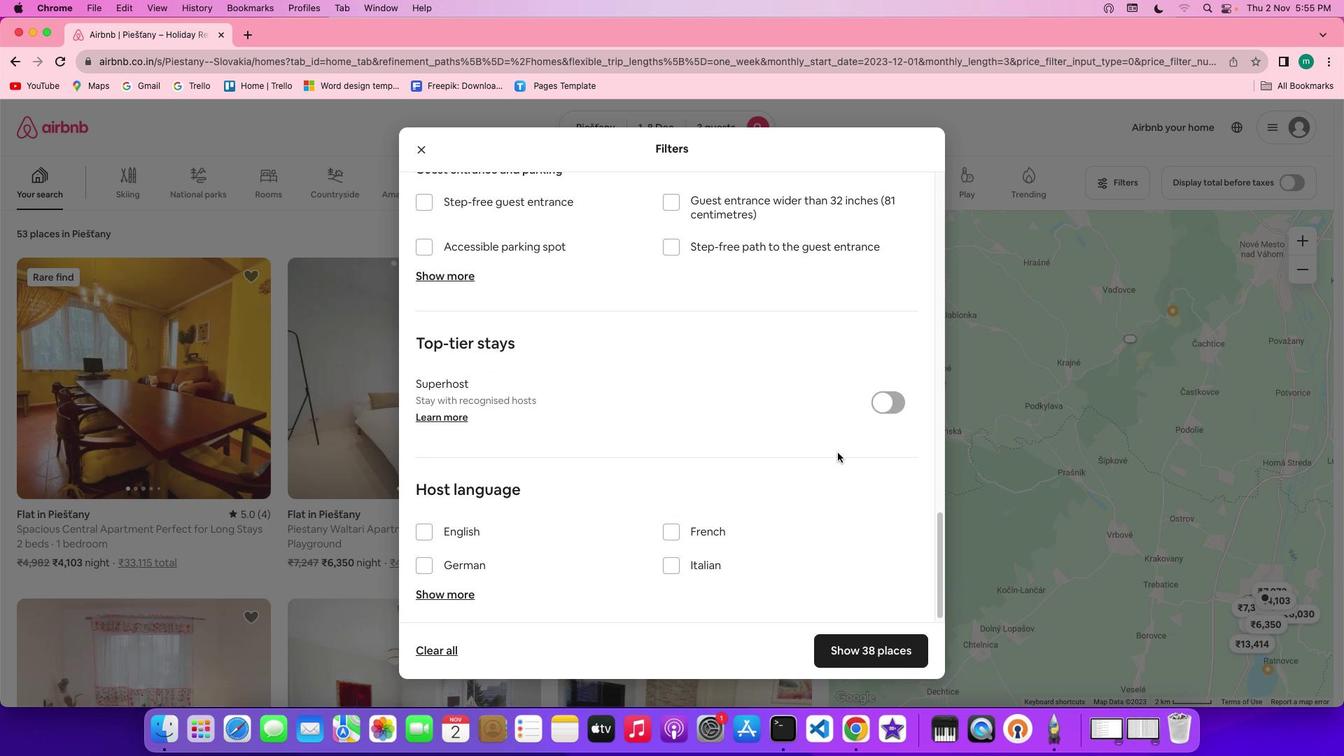 
Action: Mouse moved to (894, 598)
Screenshot: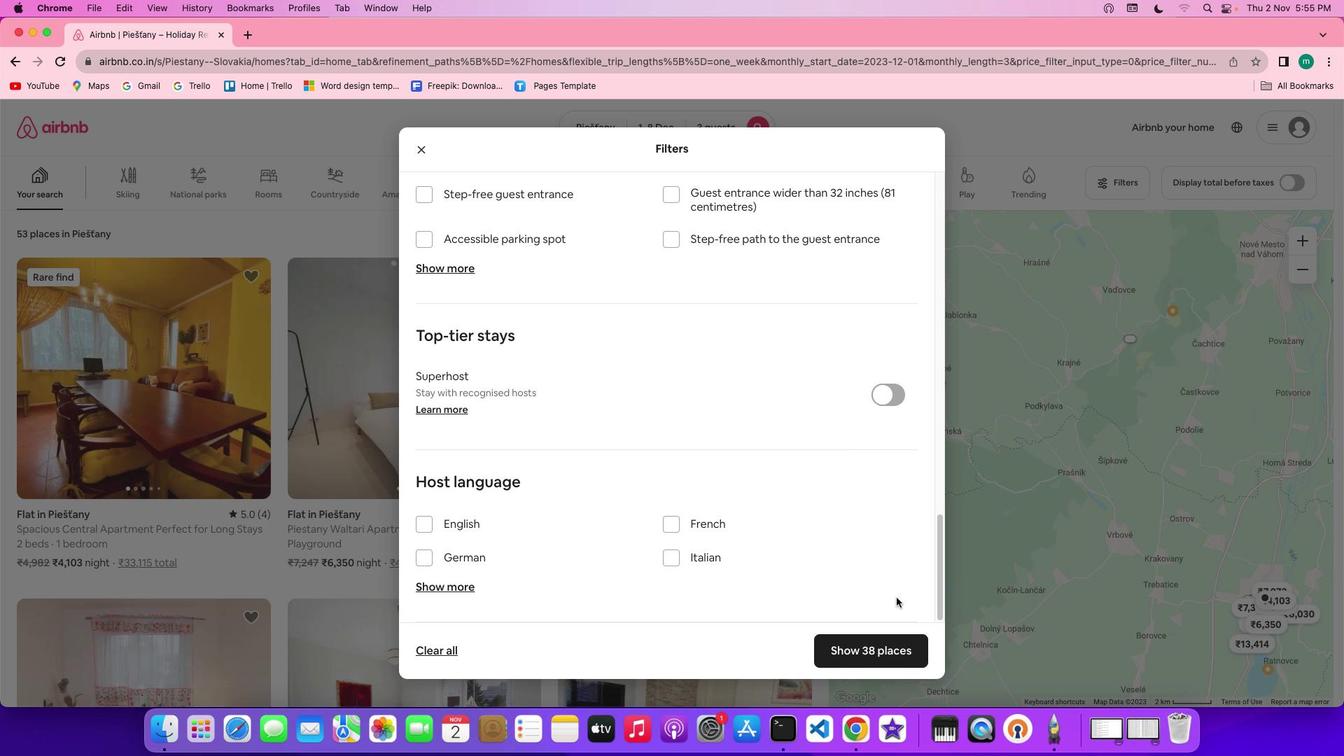 
Action: Mouse scrolled (894, 598) with delta (0, 0)
Screenshot: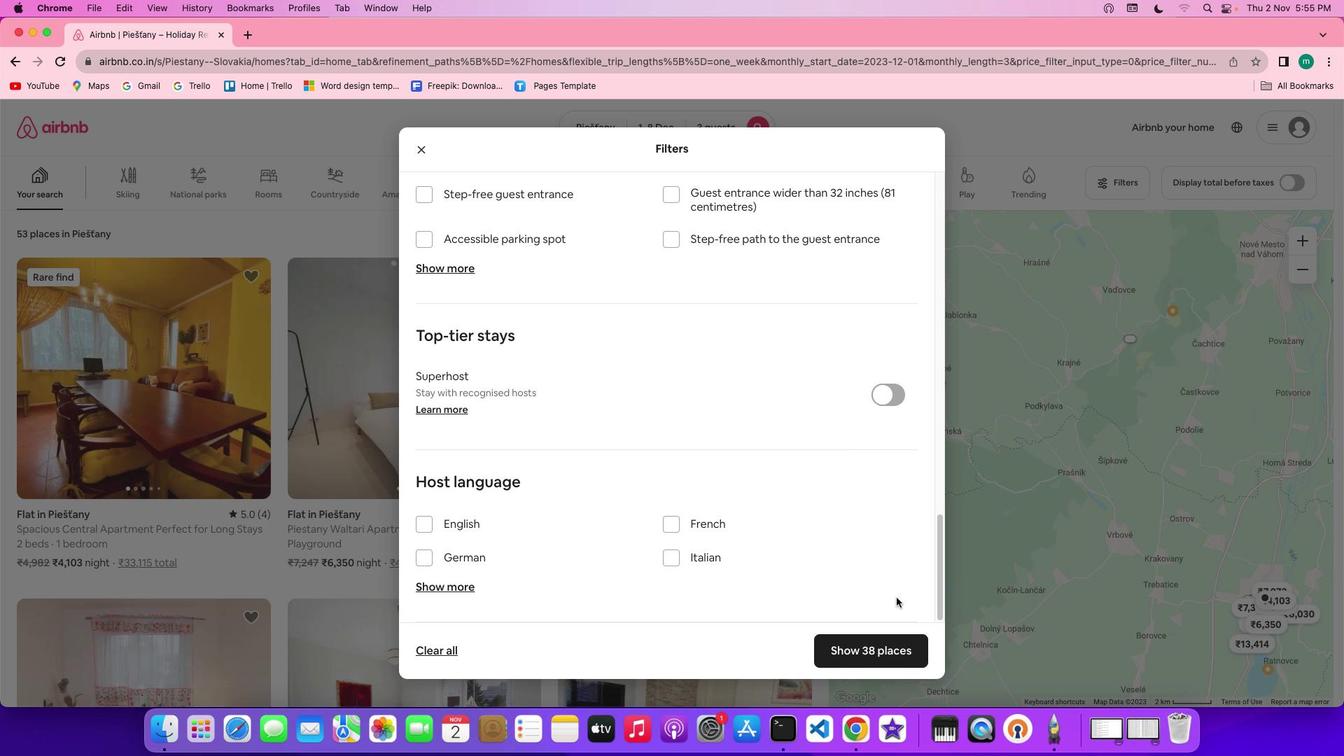
Action: Mouse scrolled (894, 598) with delta (0, 0)
Screenshot: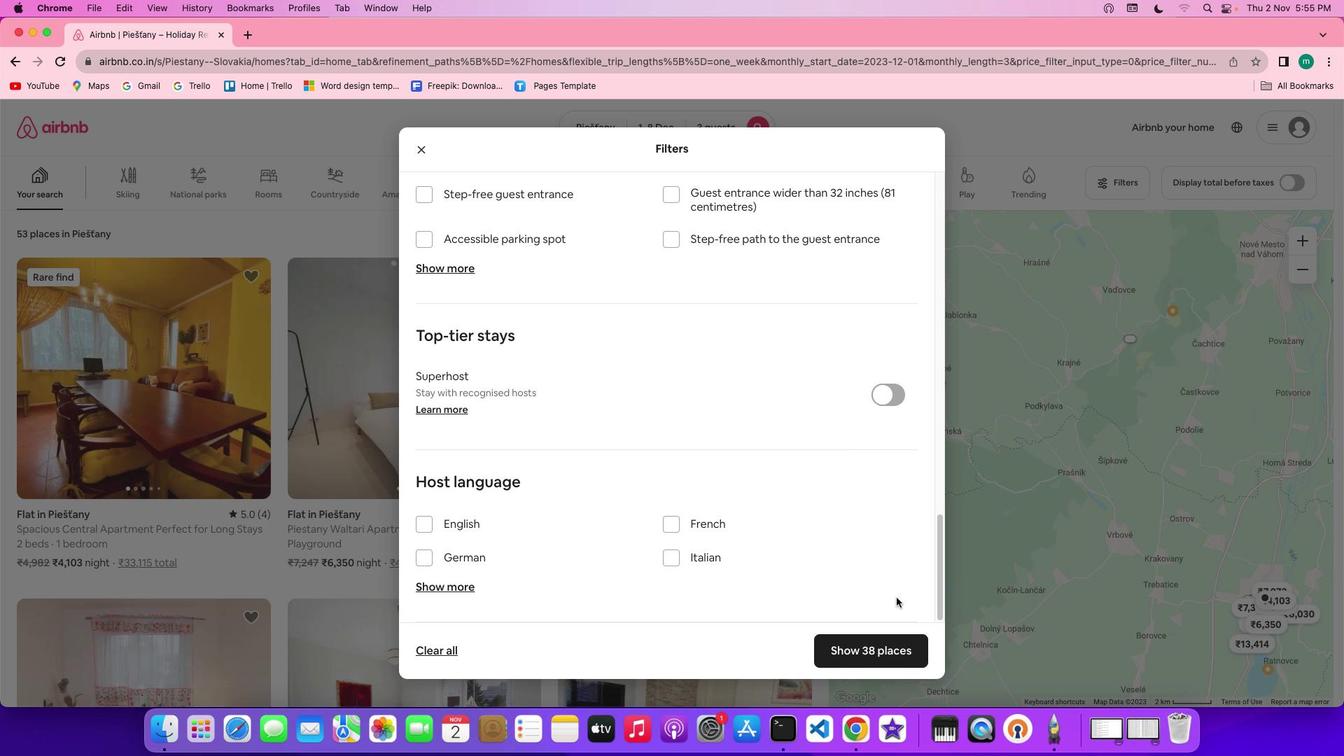 
Action: Mouse moved to (894, 598)
Screenshot: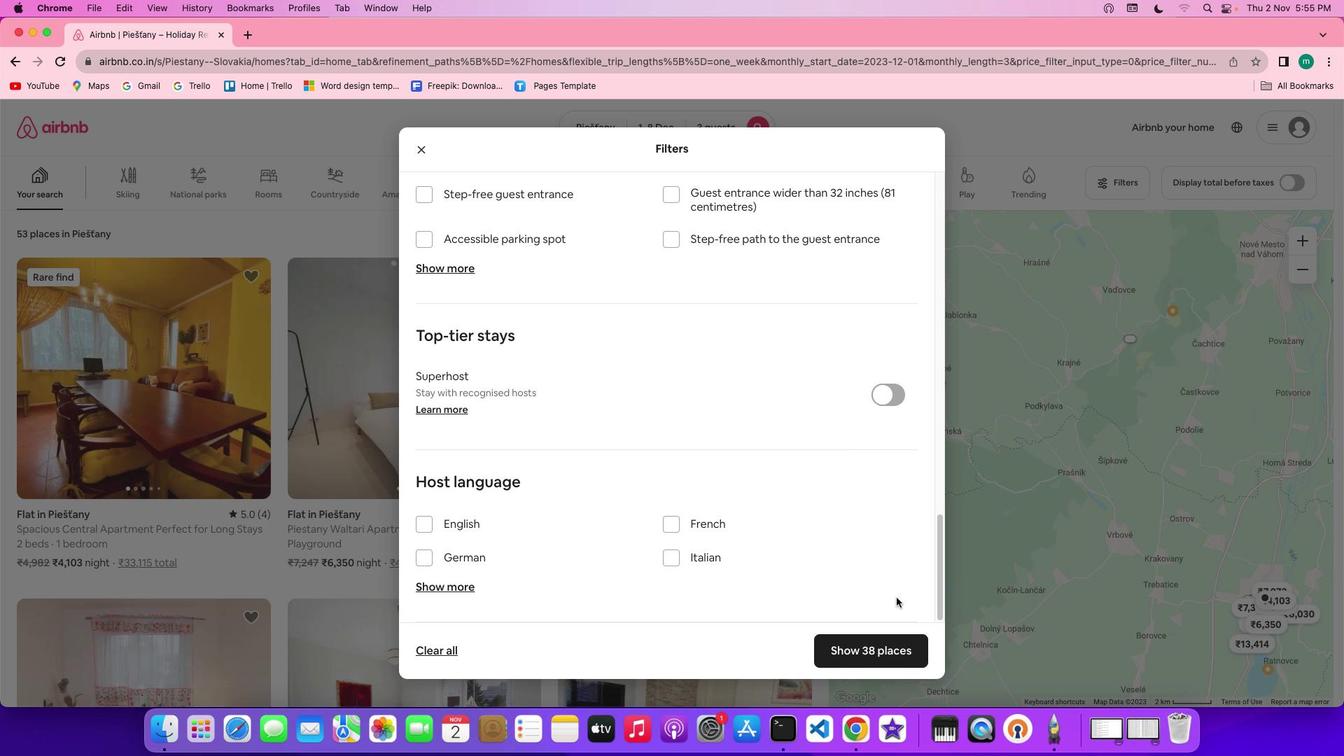 
Action: Mouse scrolled (894, 598) with delta (0, -2)
Screenshot: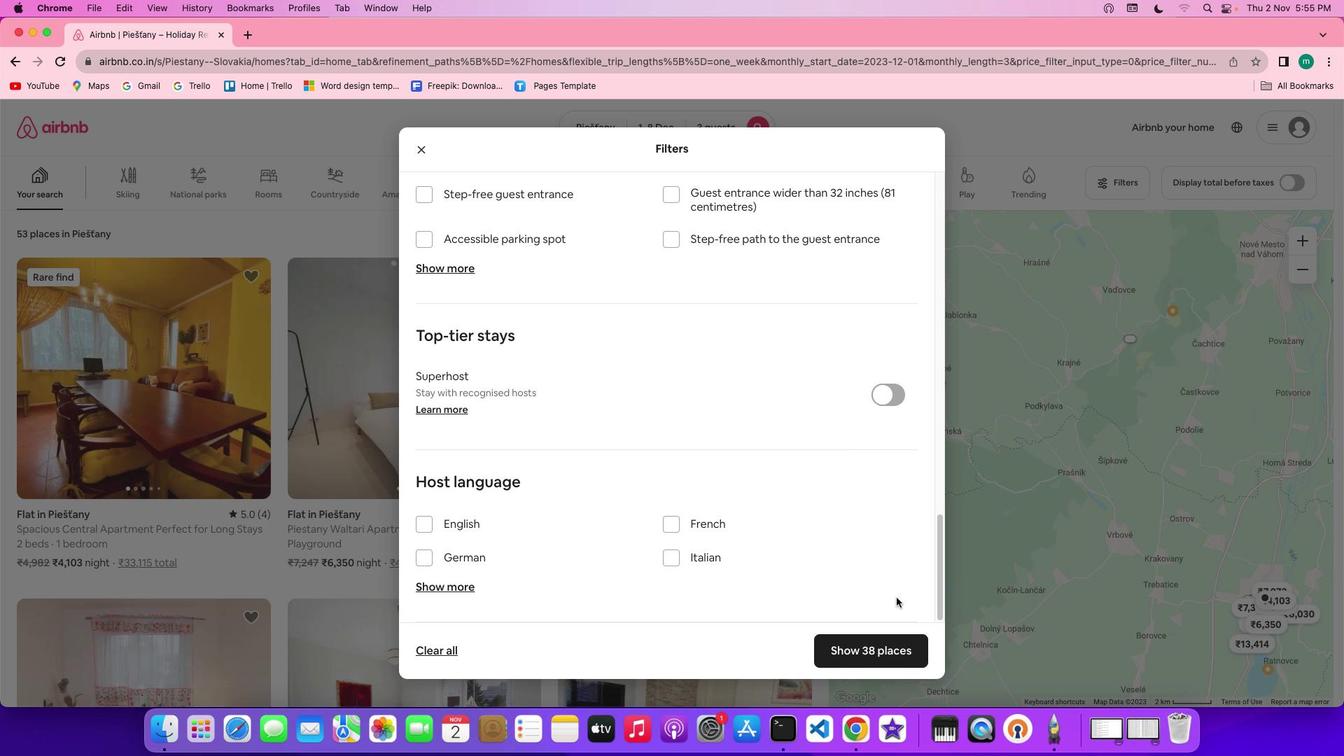 
Action: Mouse scrolled (894, 598) with delta (0, -3)
Screenshot: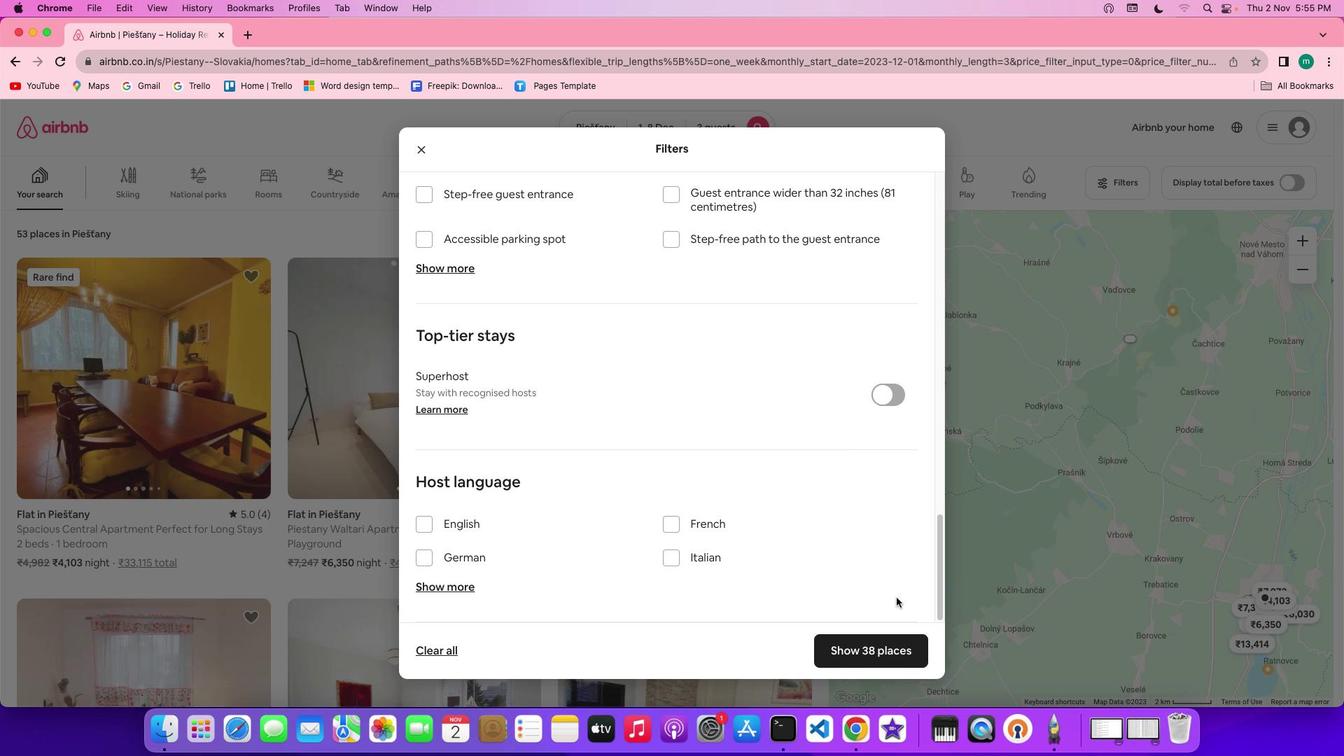 
Action: Mouse moved to (884, 651)
Screenshot: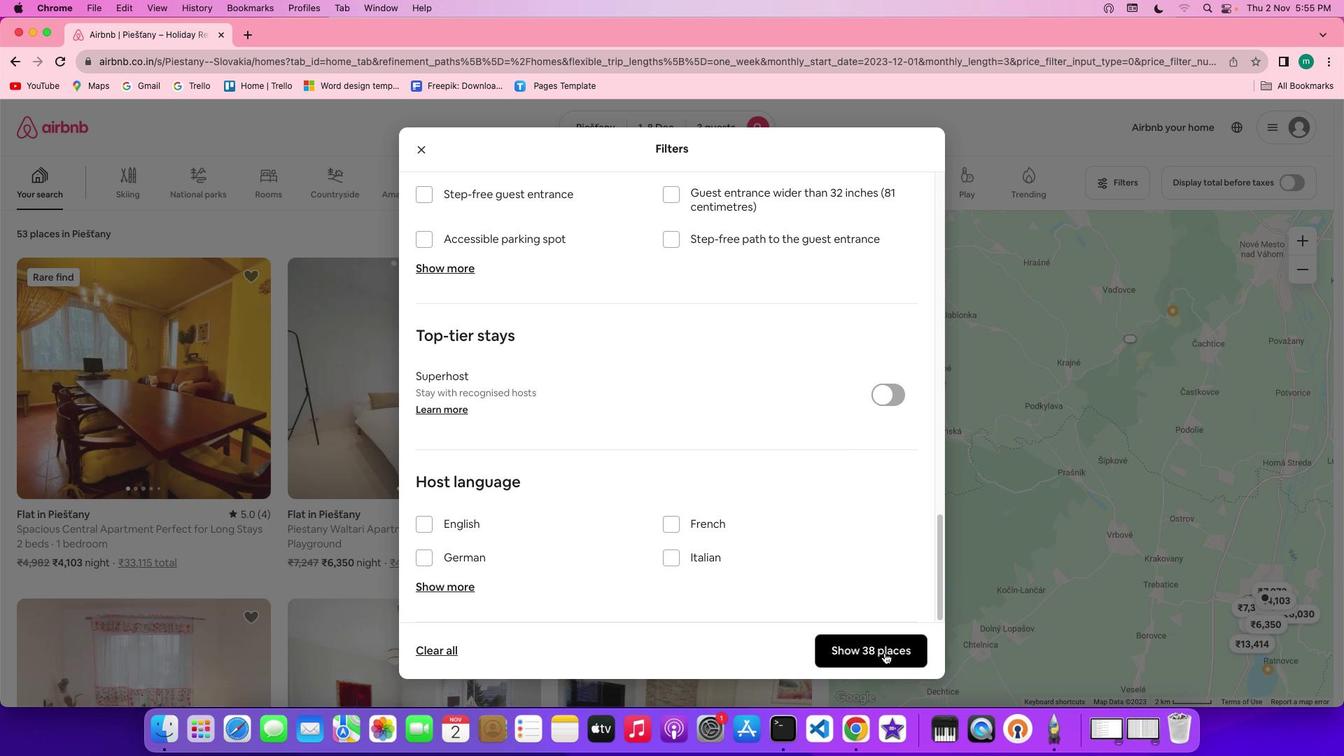 
Action: Mouse pressed left at (884, 651)
Screenshot: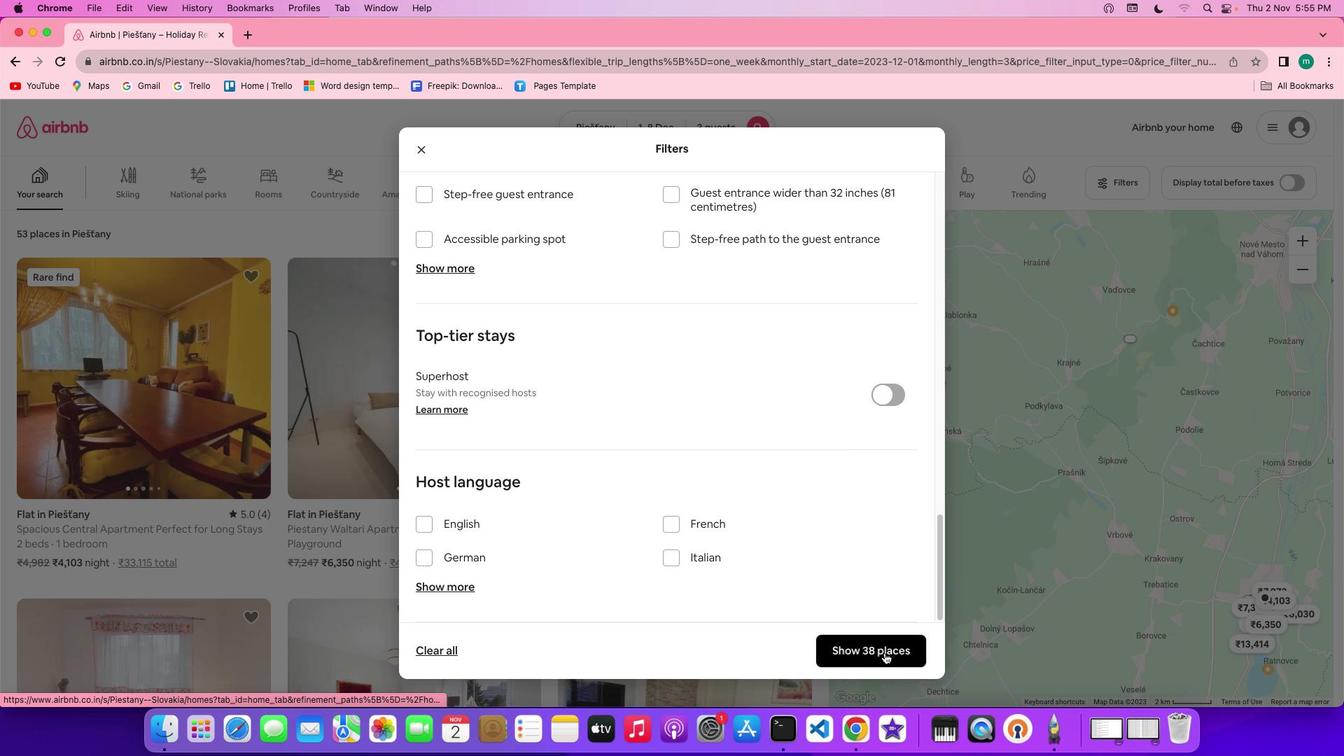 
Action: Mouse moved to (95, 331)
Screenshot: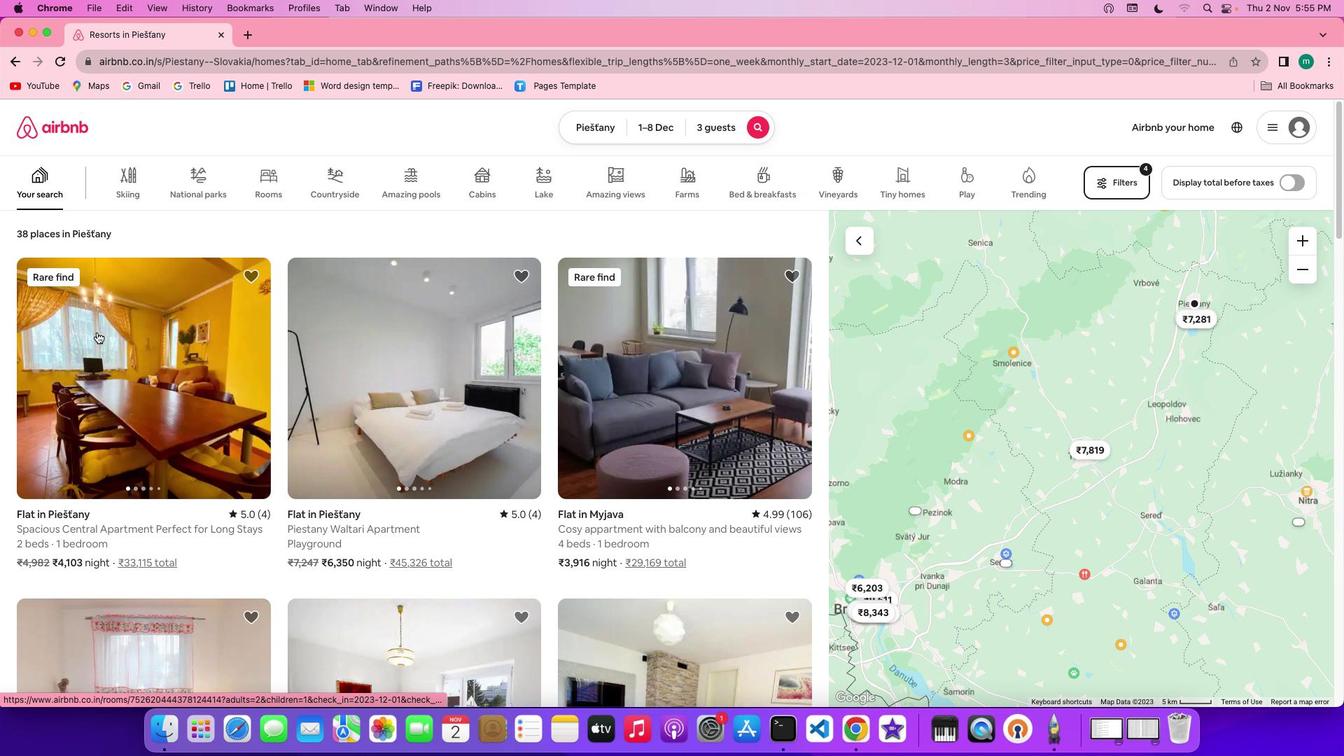 
Action: Mouse pressed left at (95, 331)
Screenshot: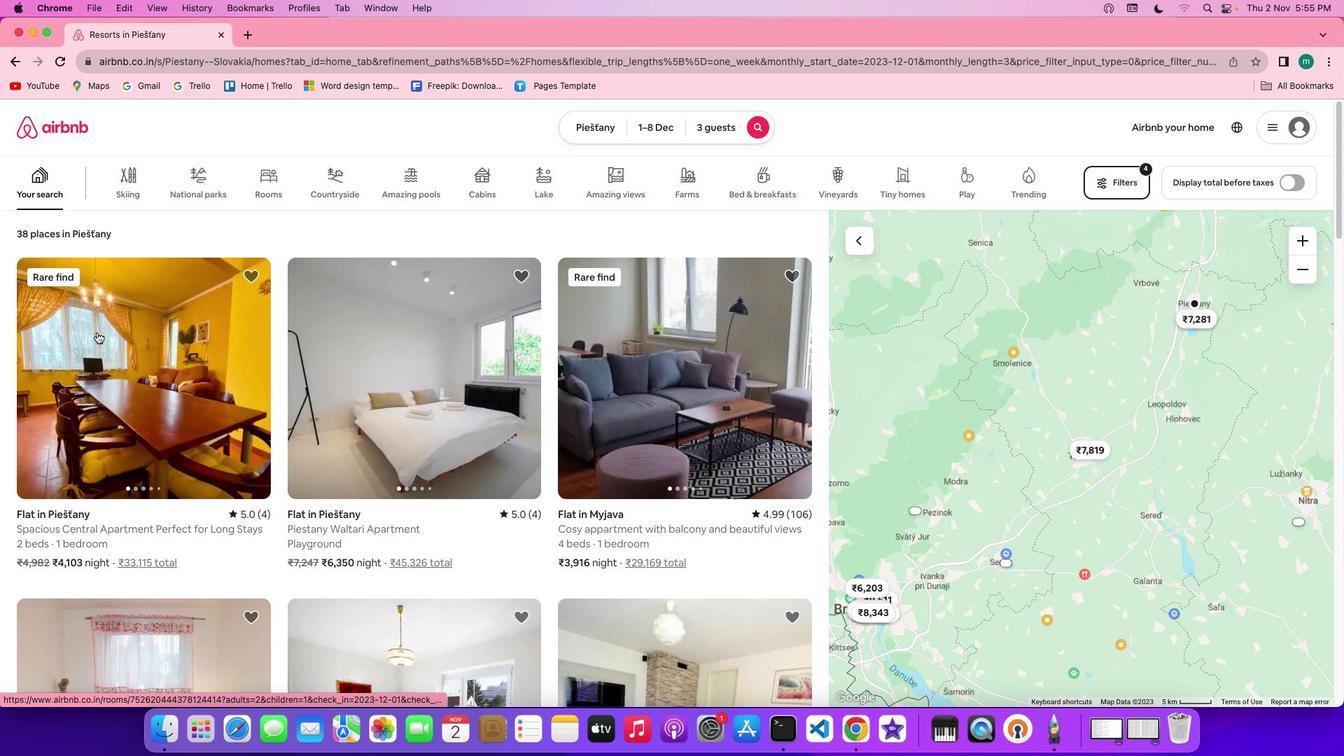 
Action: Mouse moved to (1014, 515)
Screenshot: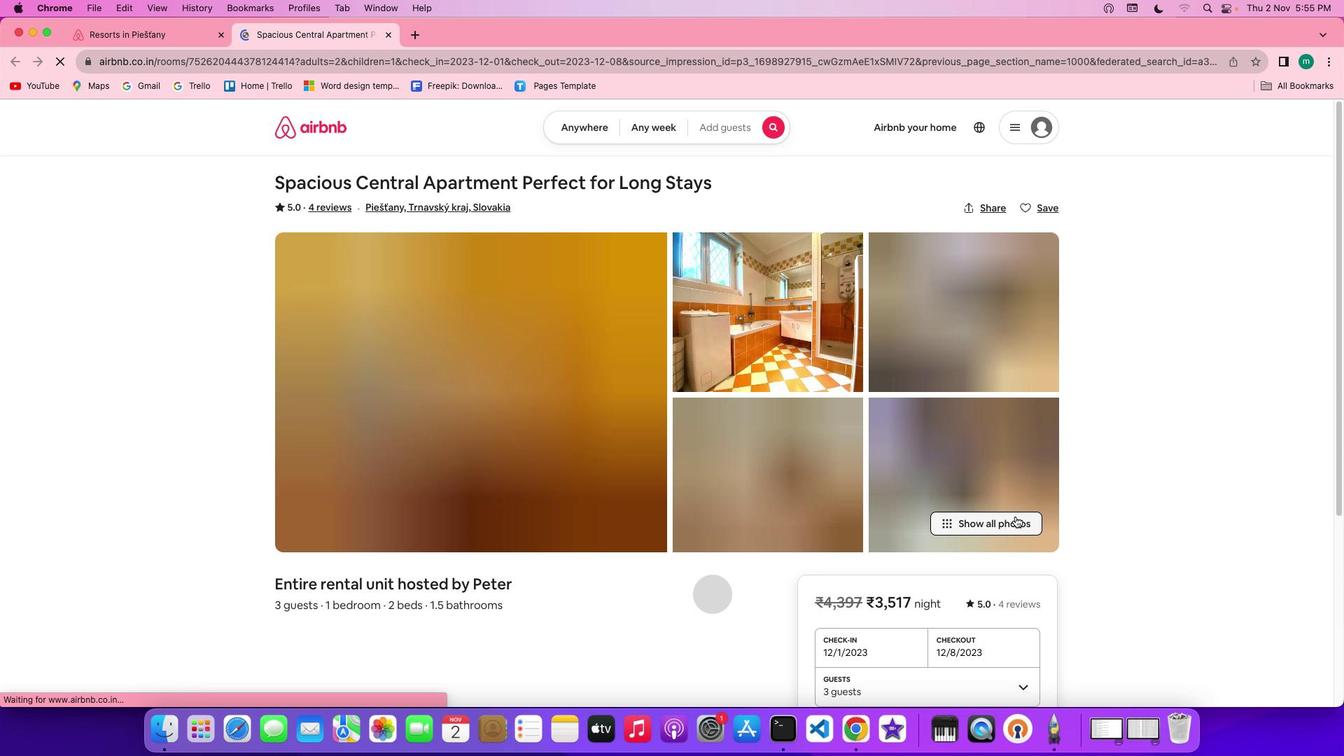 
Action: Mouse pressed left at (1014, 515)
Screenshot: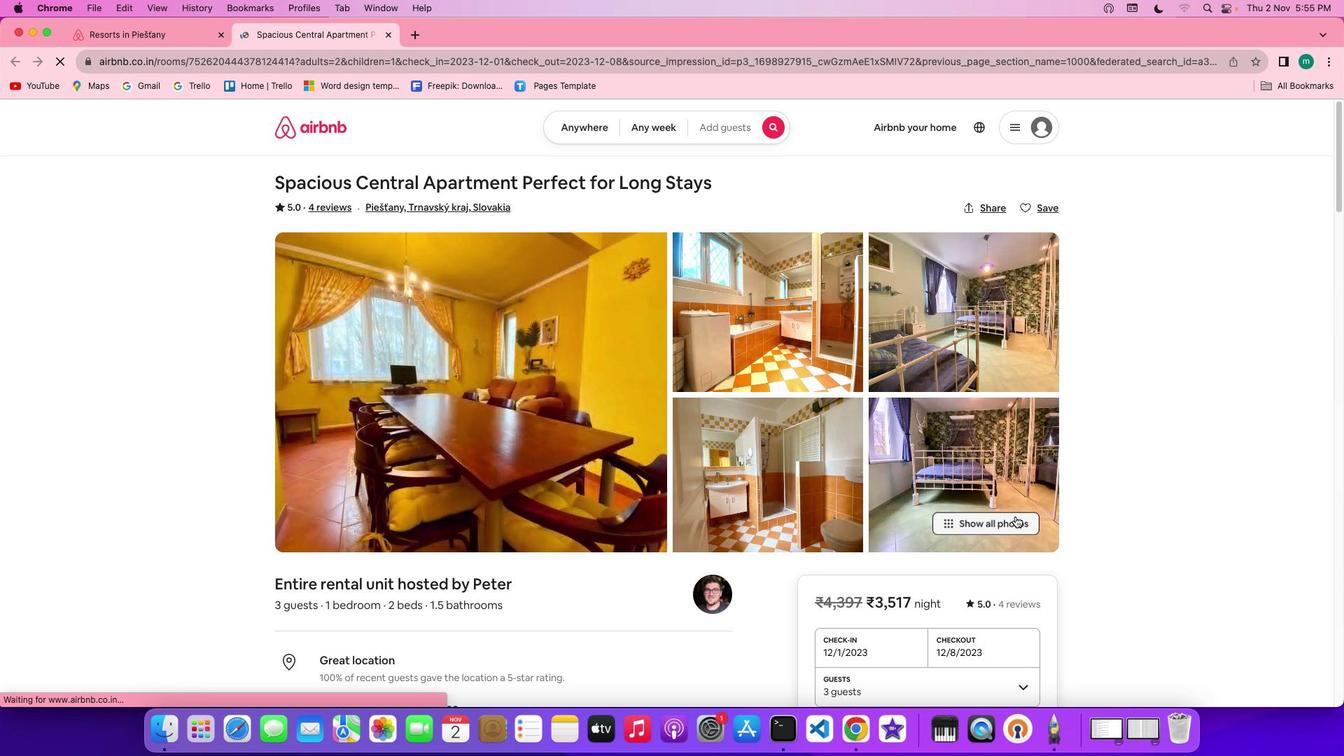 
Action: Mouse moved to (805, 546)
Screenshot: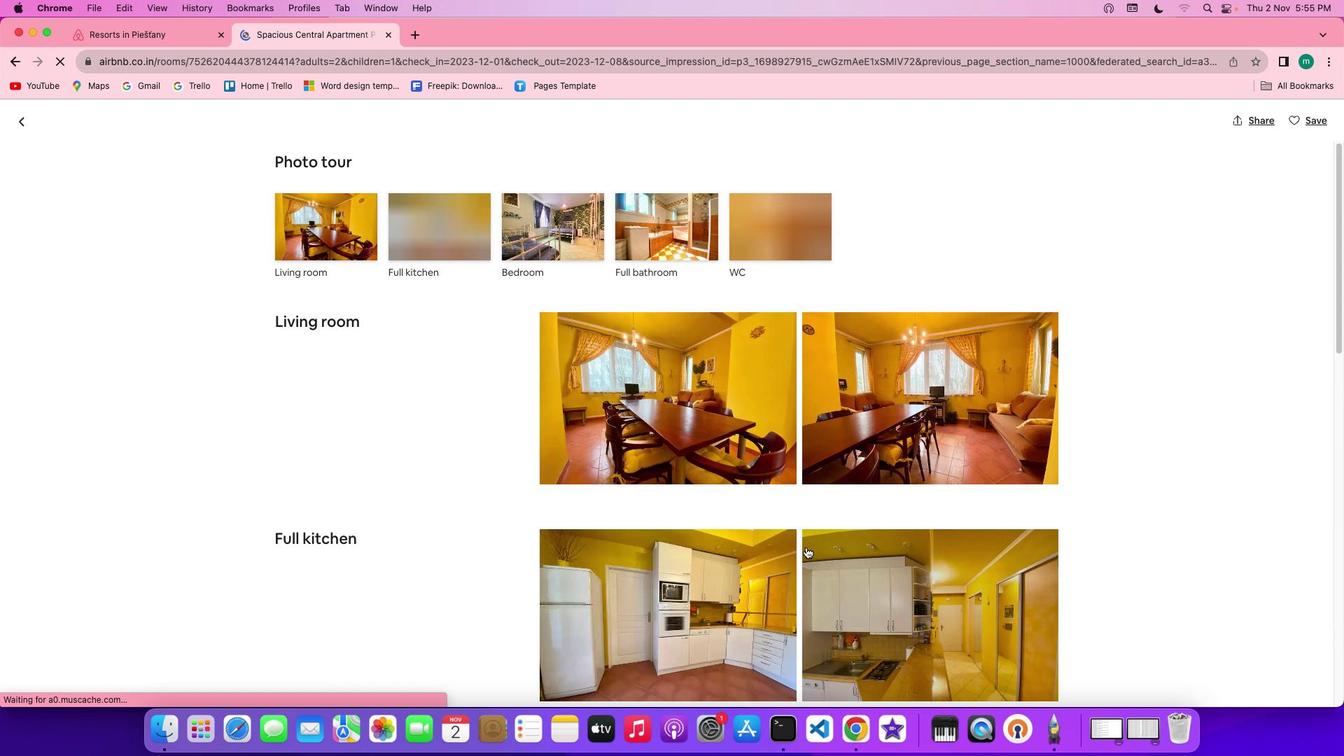 
Action: Mouse scrolled (805, 546) with delta (0, 0)
Screenshot: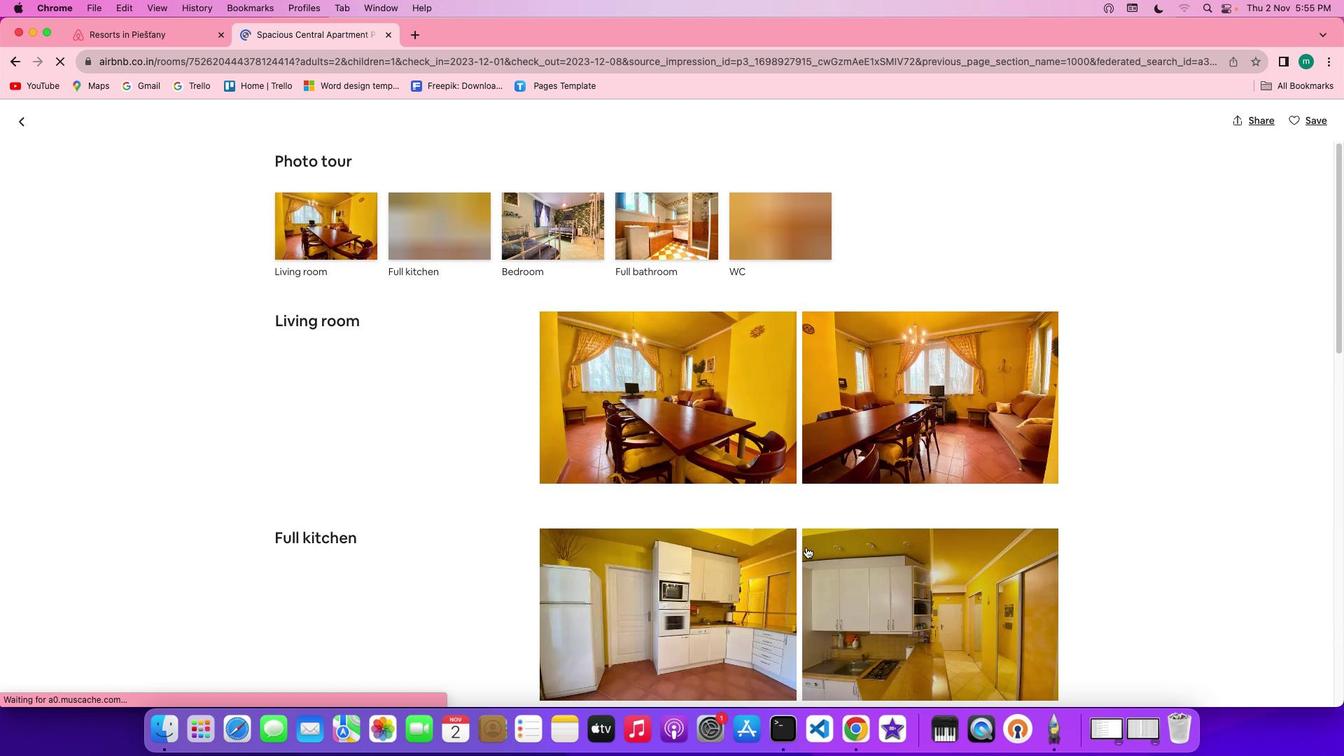 
Action: Mouse scrolled (805, 546) with delta (0, 0)
Screenshot: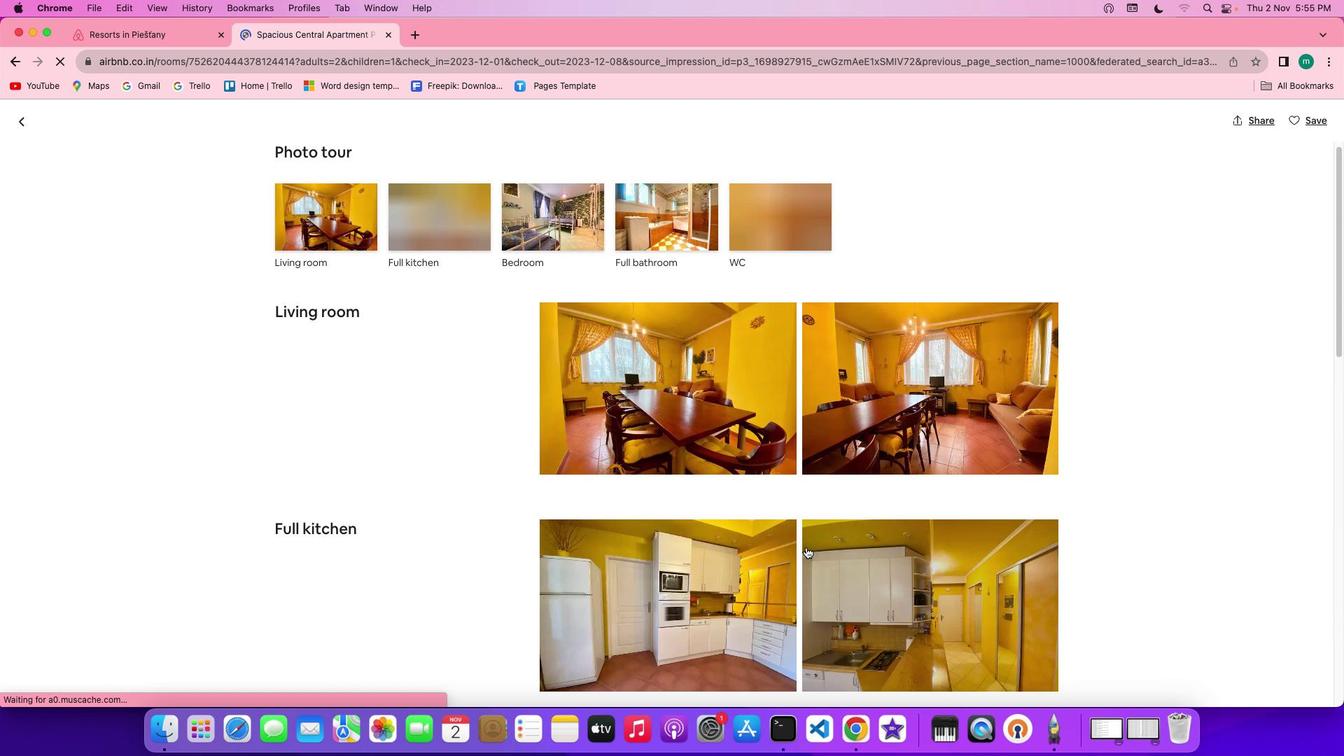 
Action: Mouse scrolled (805, 546) with delta (0, -1)
Screenshot: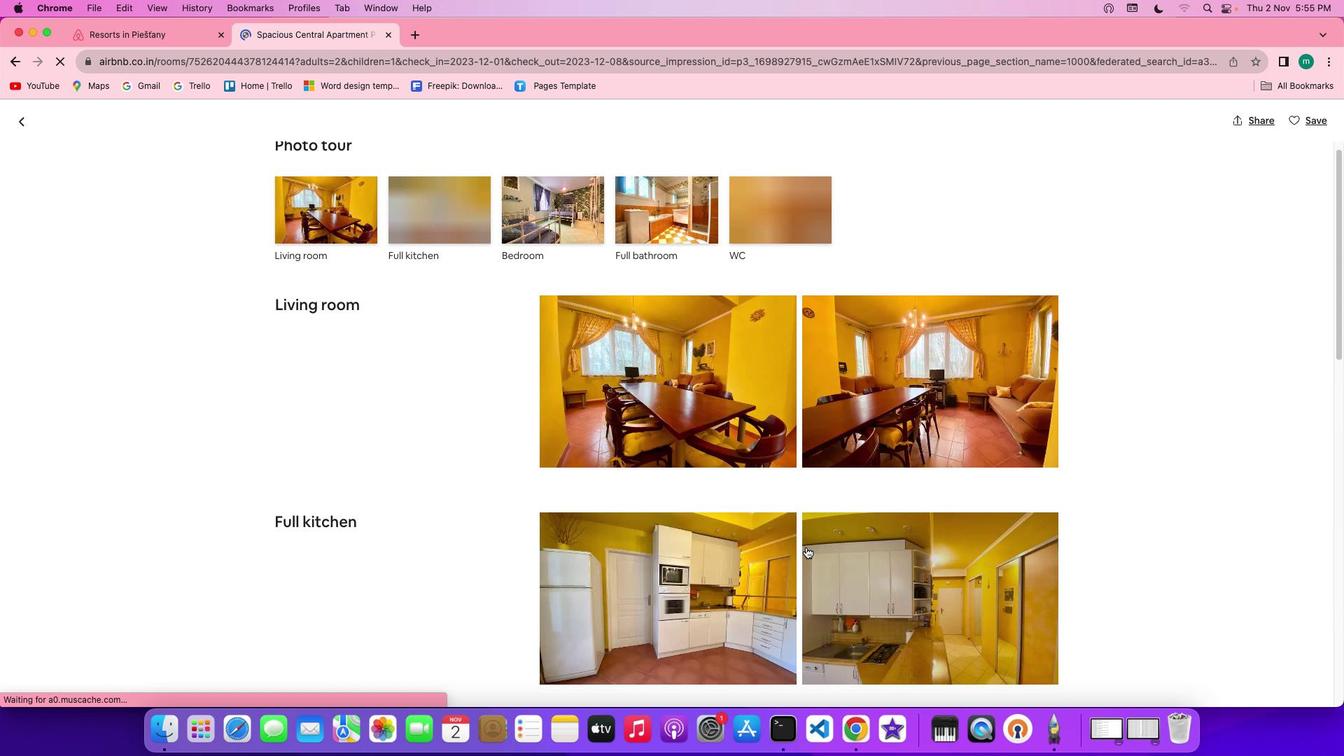 
Action: Mouse scrolled (805, 546) with delta (0, -2)
Screenshot: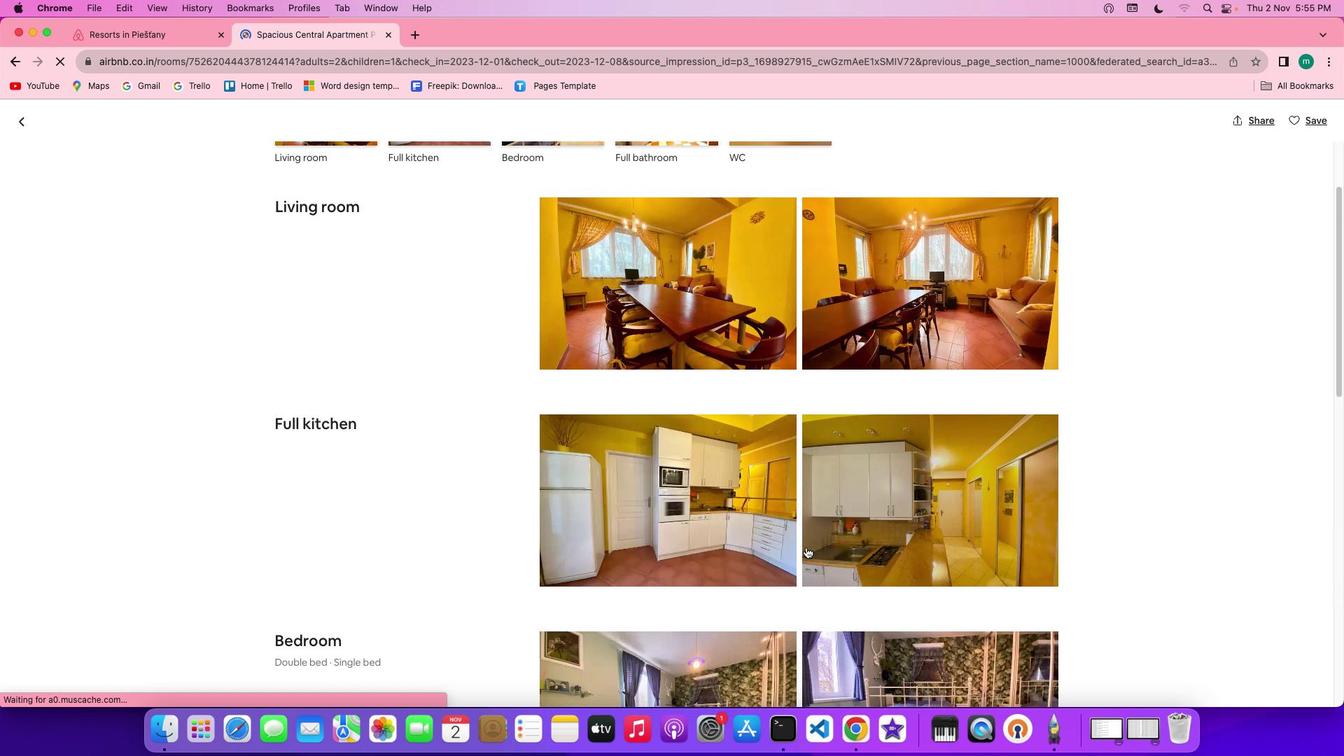 
Action: Mouse scrolled (805, 546) with delta (0, 0)
Screenshot: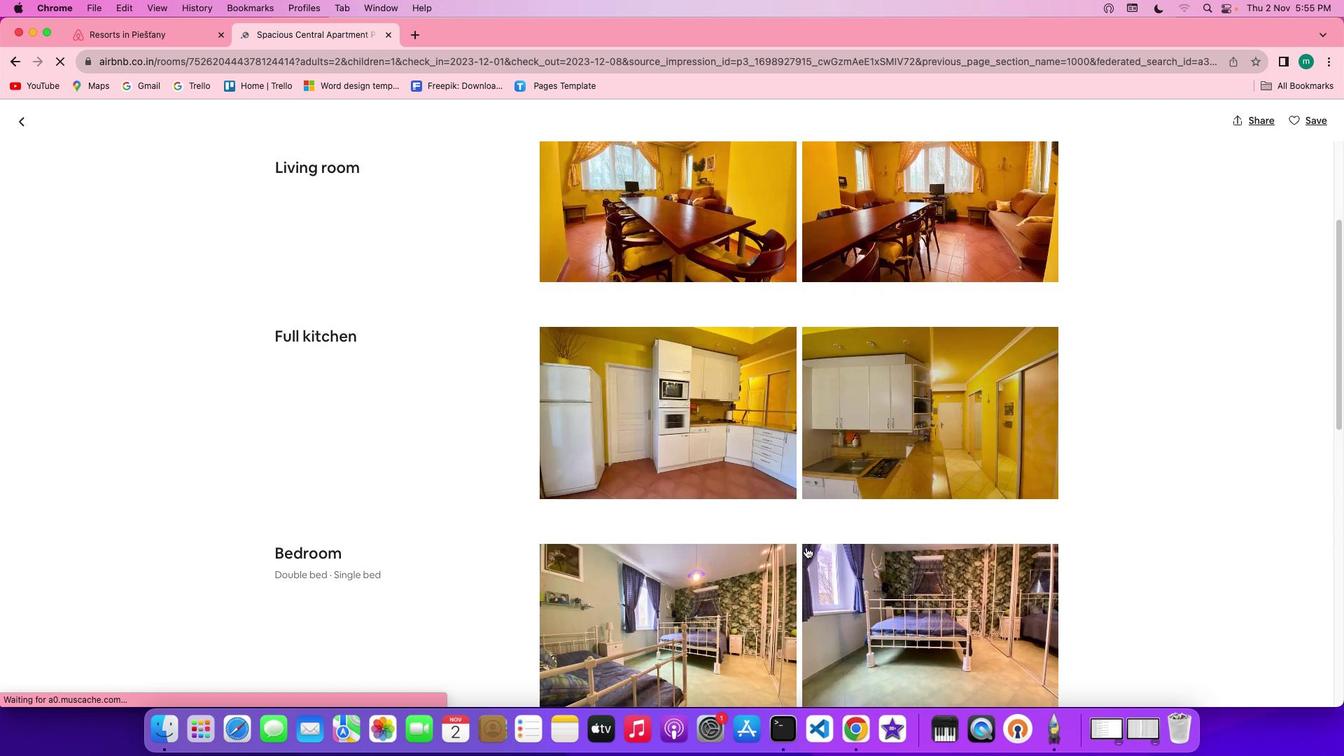 
Action: Mouse scrolled (805, 546) with delta (0, 0)
Screenshot: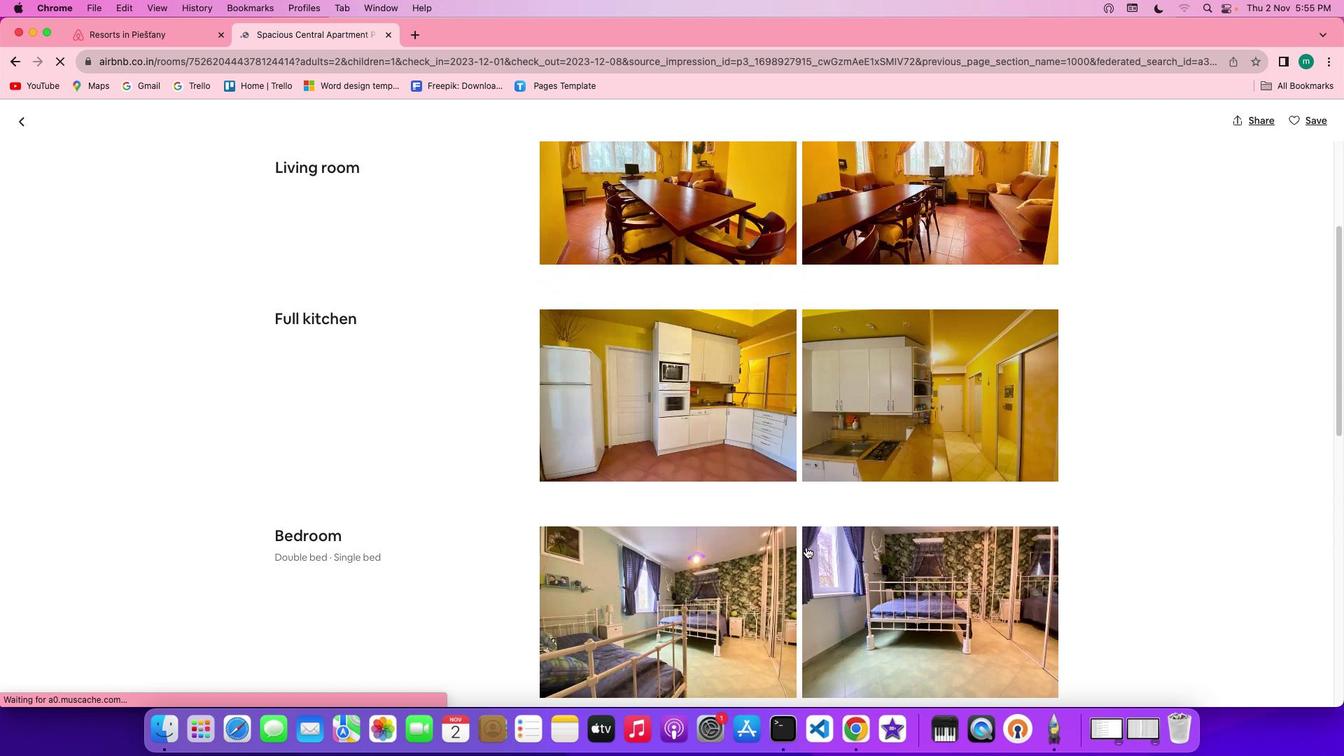 
Action: Mouse scrolled (805, 546) with delta (0, -1)
Screenshot: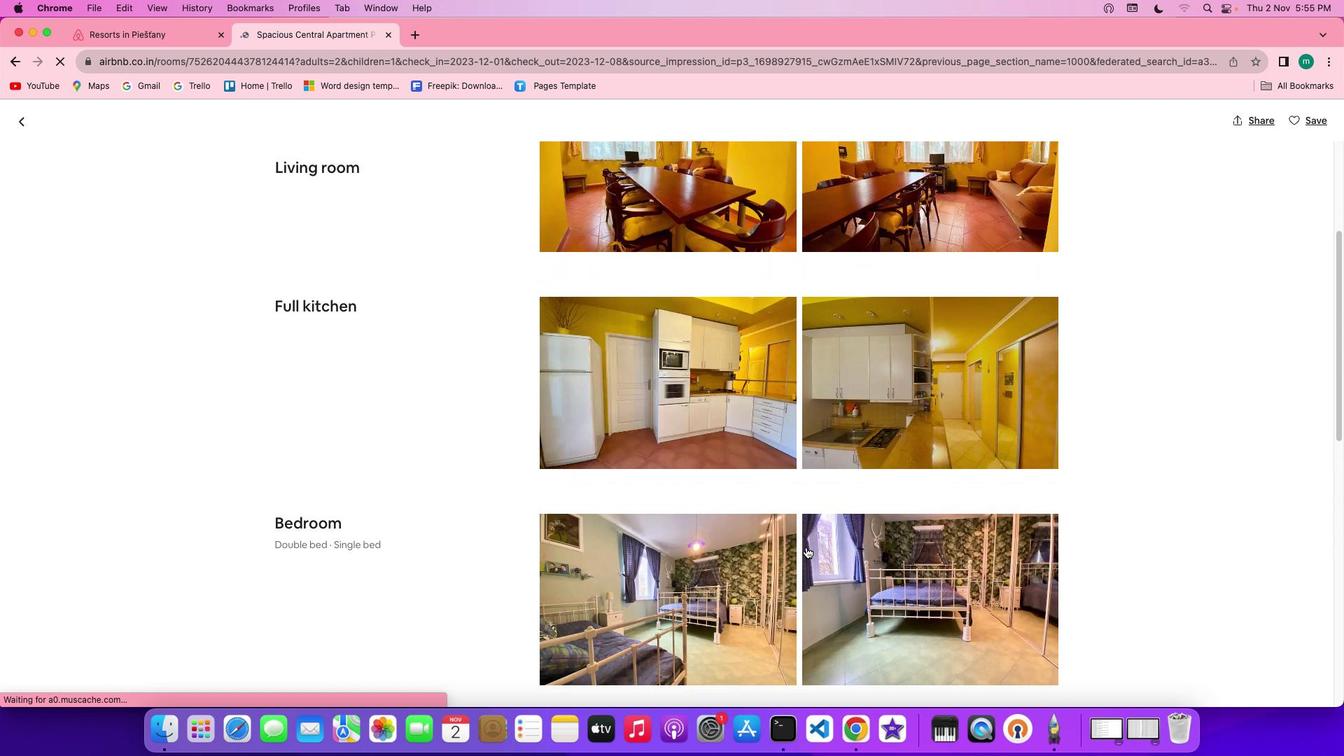 
Action: Mouse scrolled (805, 546) with delta (0, -2)
Screenshot: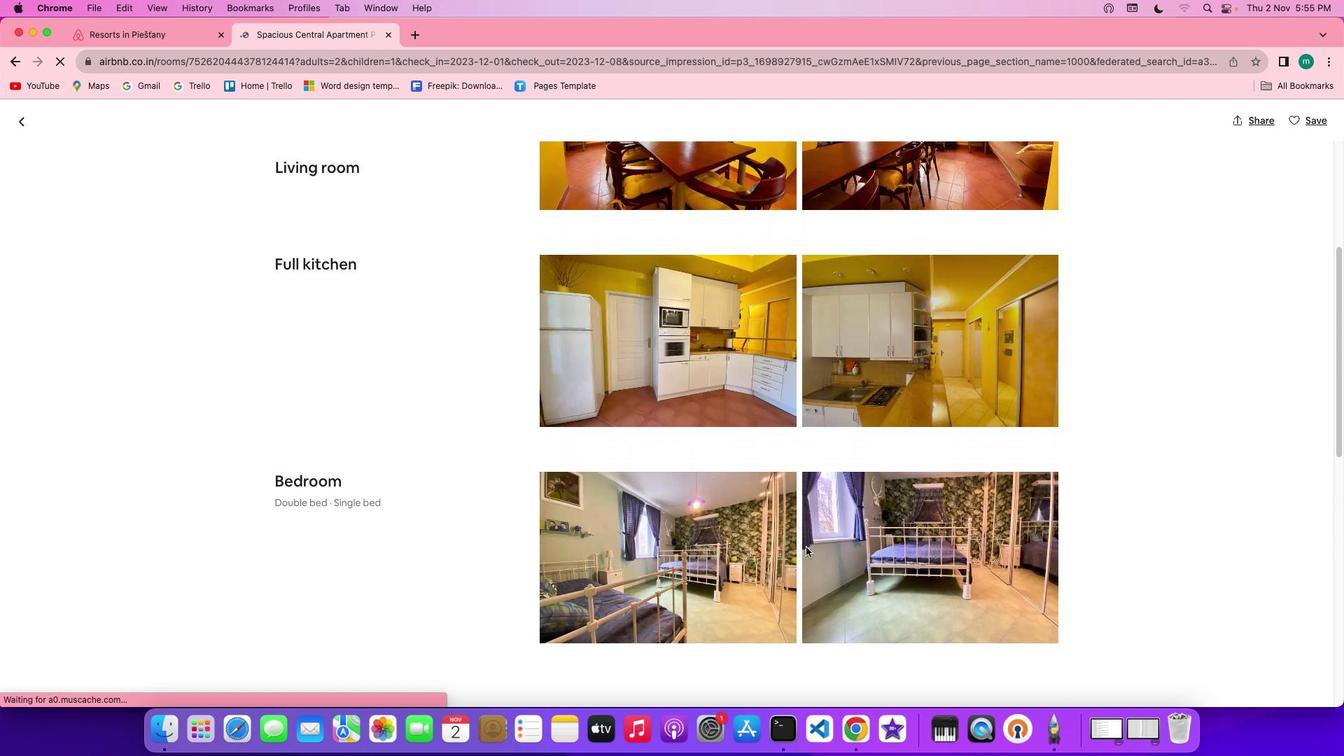 
Action: Mouse scrolled (805, 546) with delta (0, 0)
Screenshot: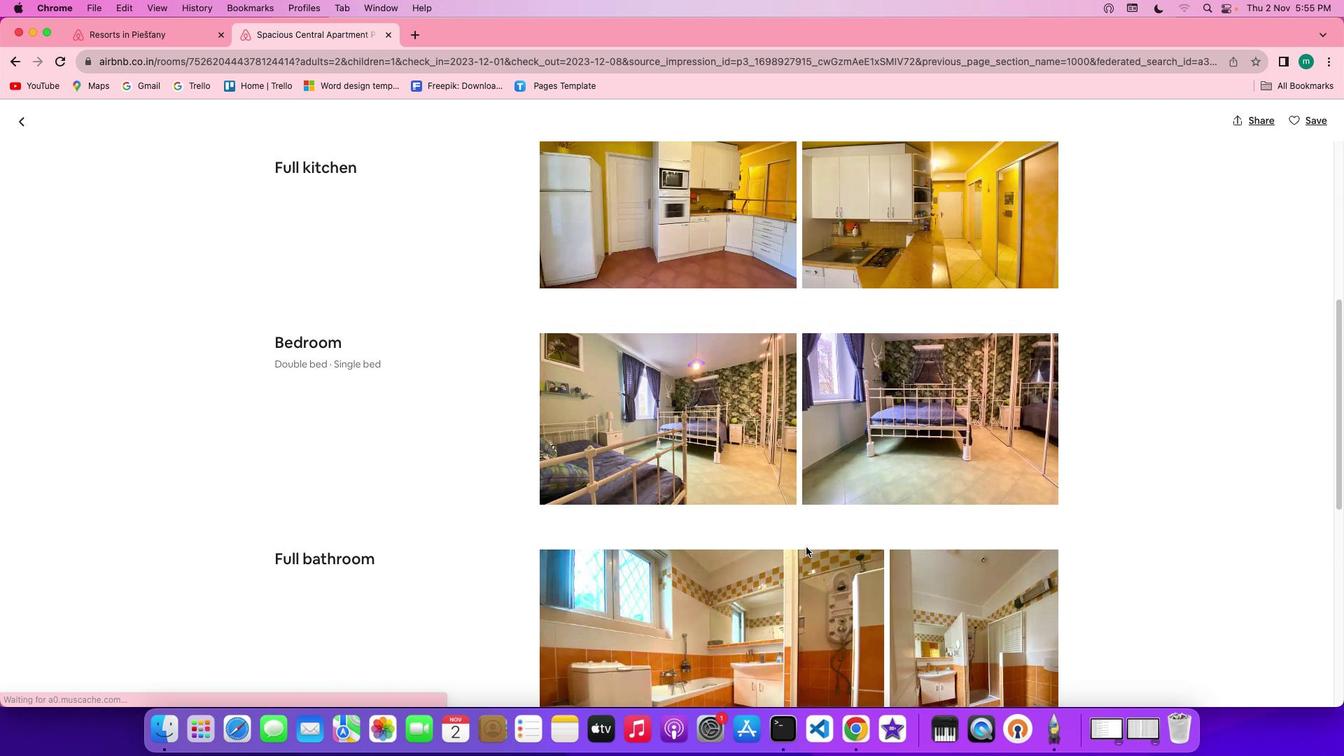 
Action: Mouse scrolled (805, 546) with delta (0, 0)
Screenshot: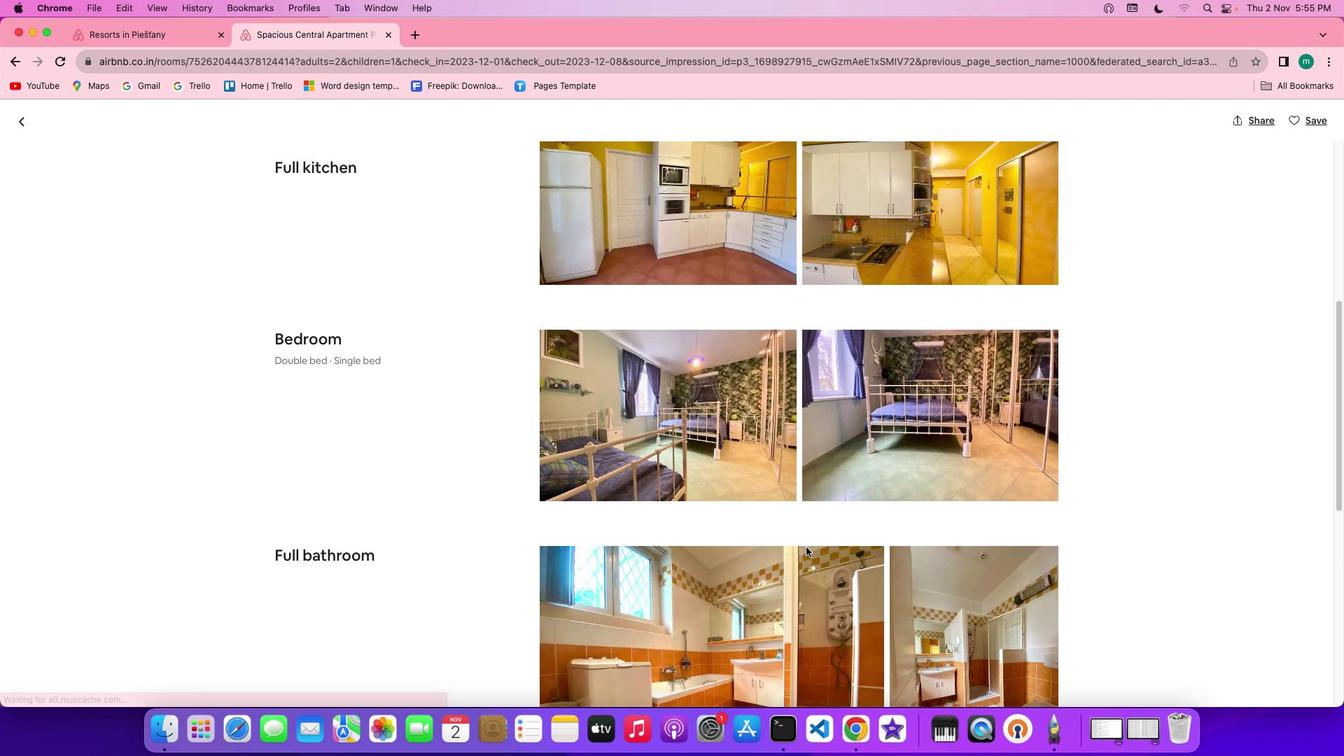 
Action: Mouse scrolled (805, 546) with delta (0, -1)
Screenshot: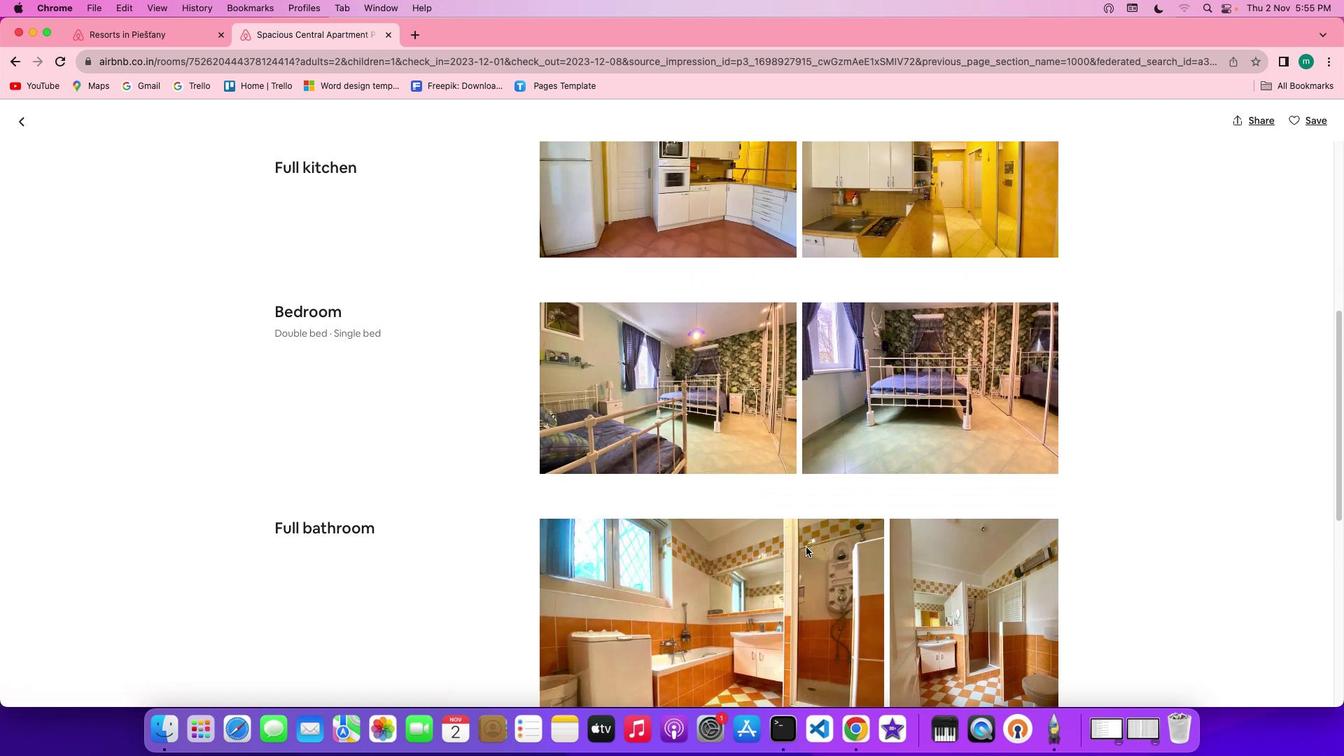 
Action: Mouse scrolled (805, 546) with delta (0, -2)
Screenshot: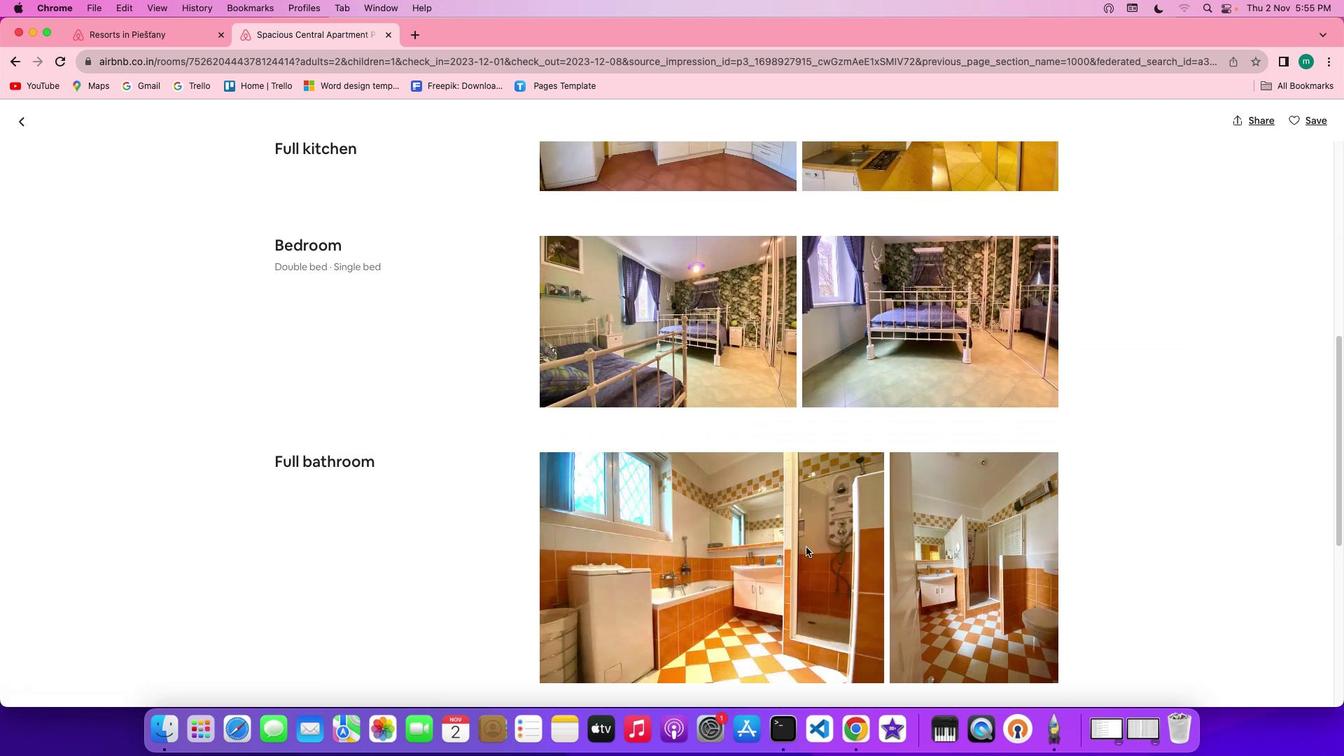 
Action: Mouse scrolled (805, 546) with delta (0, 0)
Screenshot: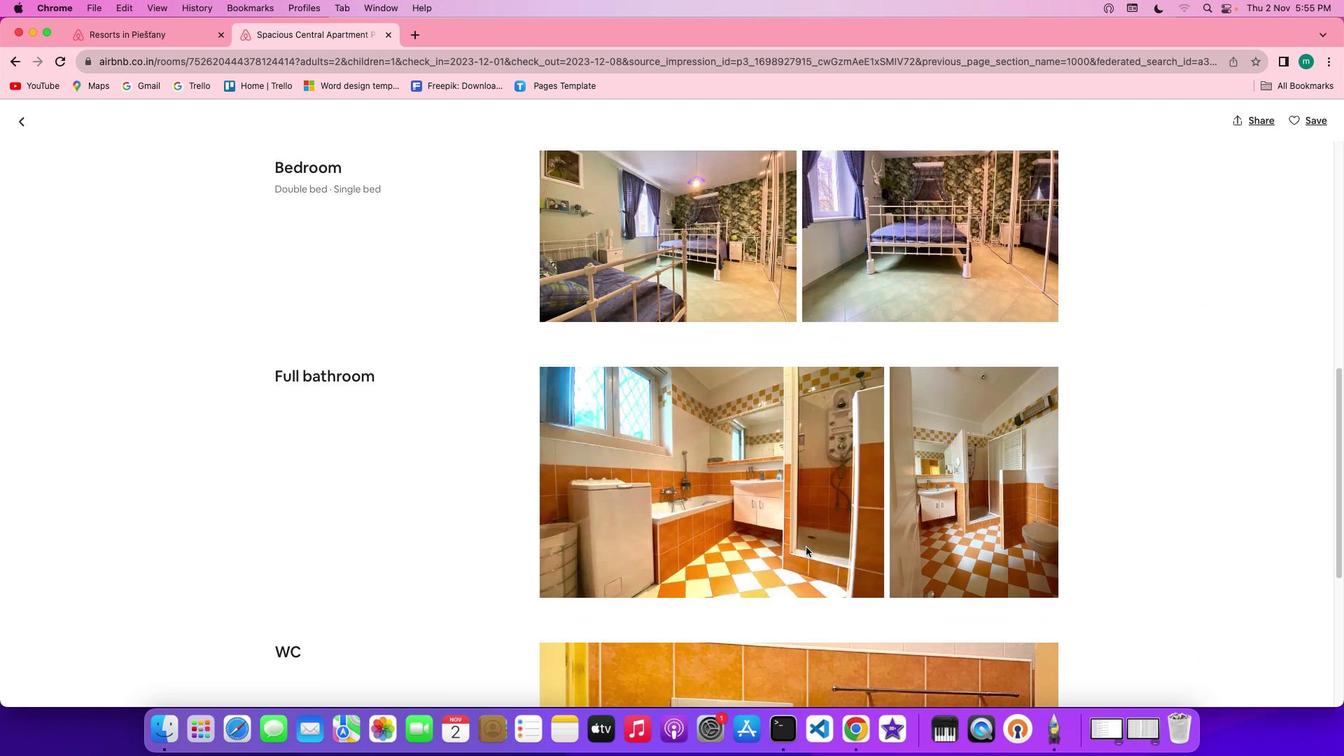 
Action: Mouse scrolled (805, 546) with delta (0, 0)
Screenshot: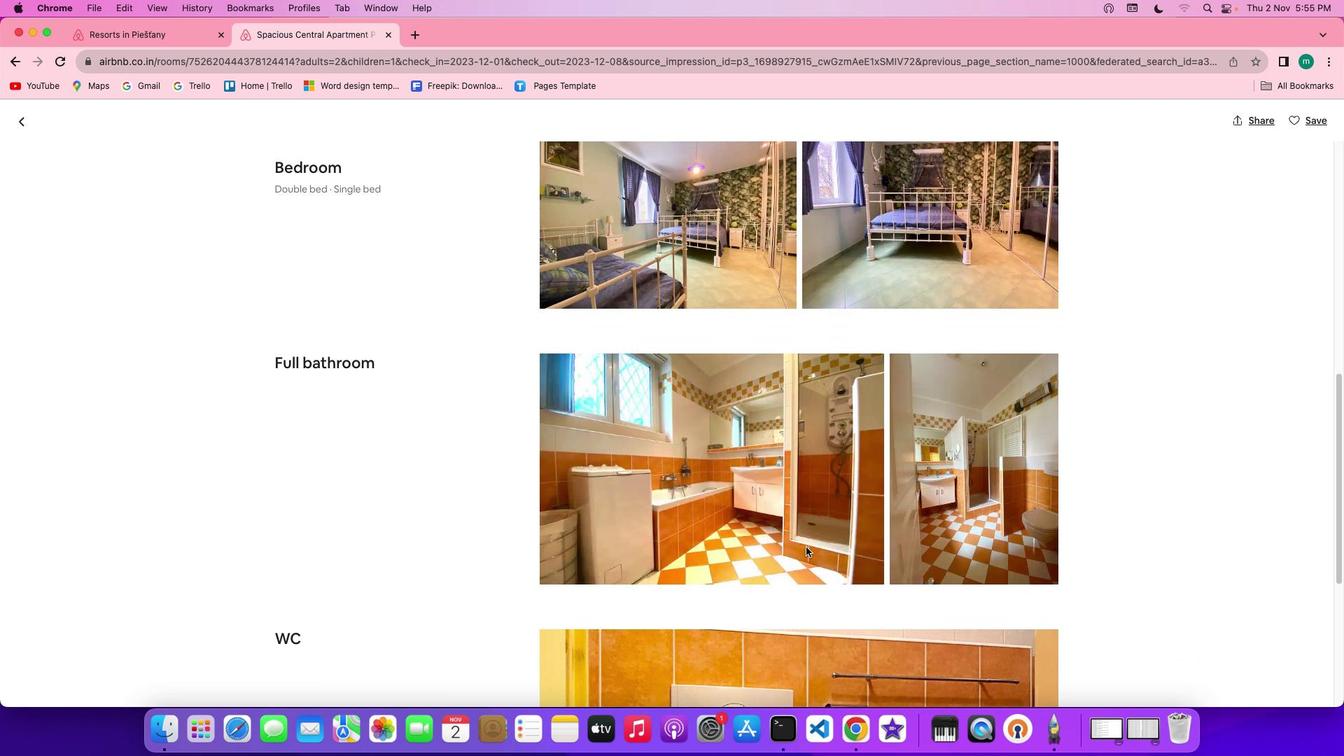 
Action: Mouse scrolled (805, 546) with delta (0, -1)
Screenshot: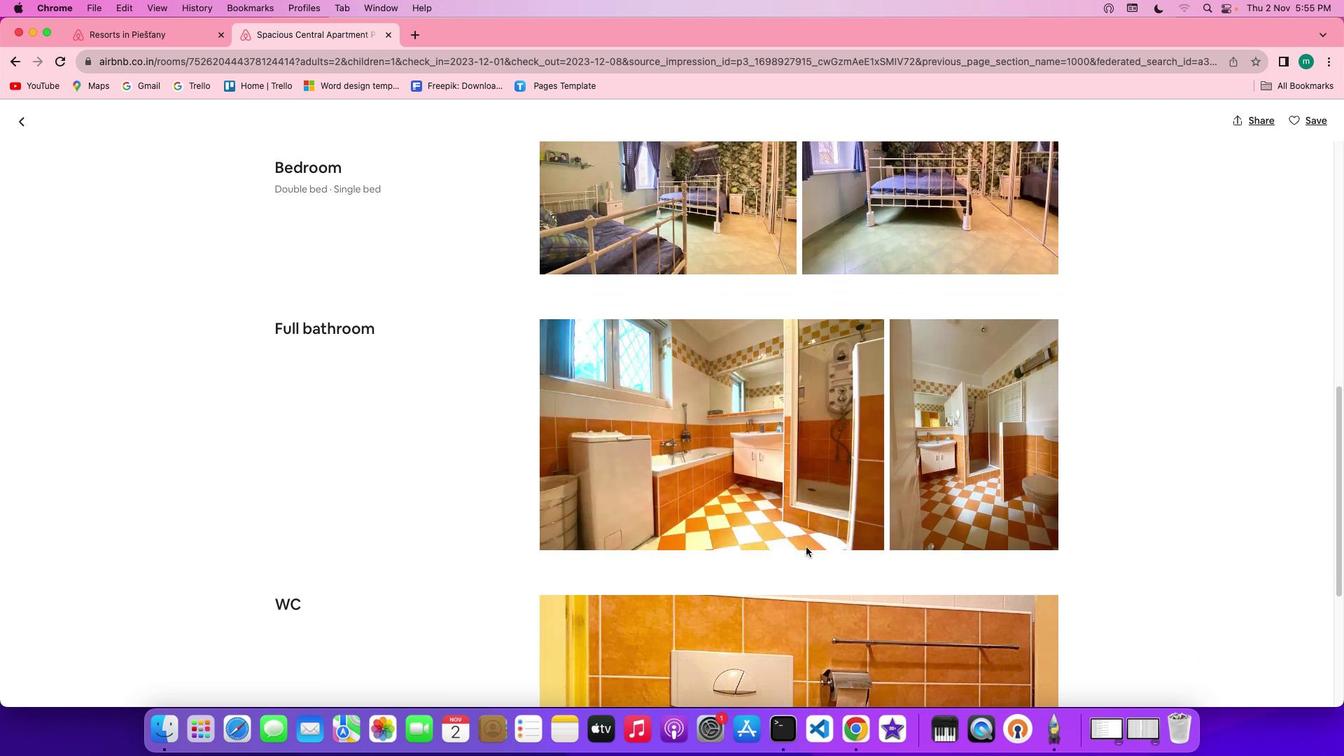 
Action: Mouse scrolled (805, 546) with delta (0, -1)
Screenshot: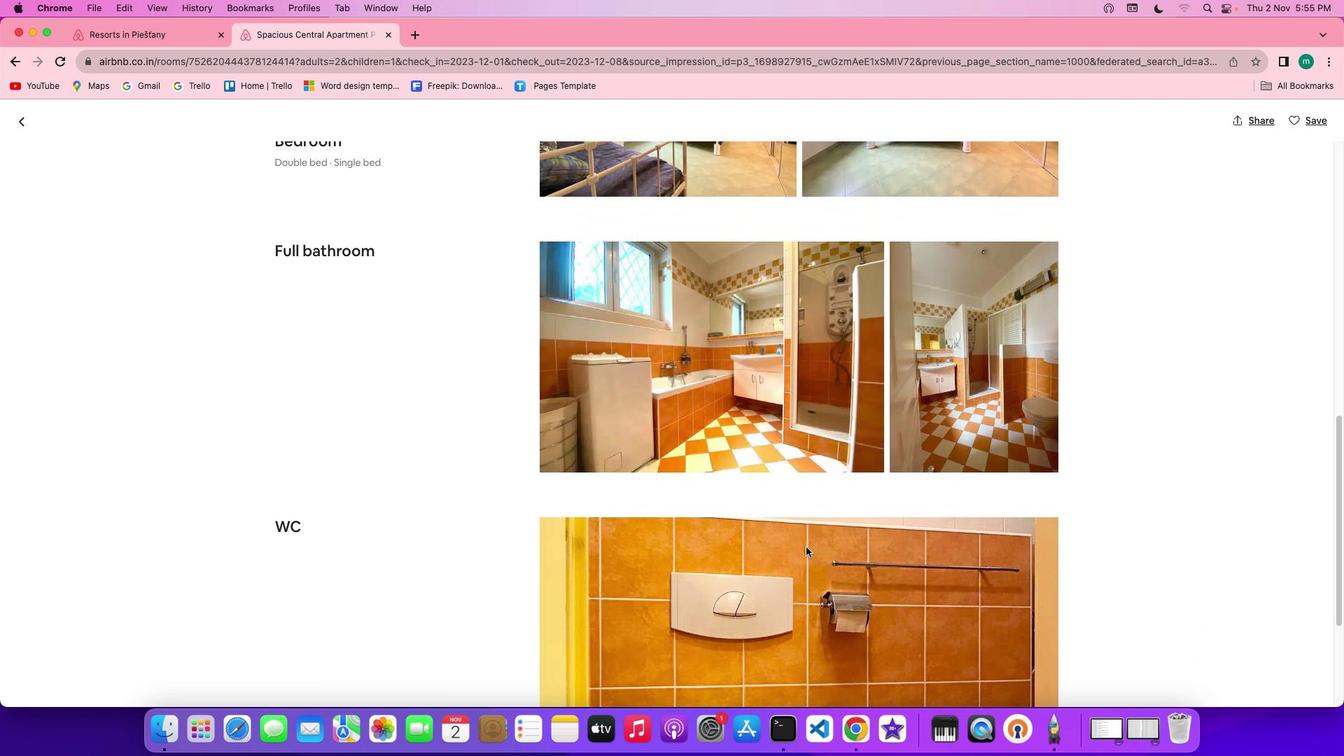 
Action: Mouse scrolled (805, 546) with delta (0, 0)
Screenshot: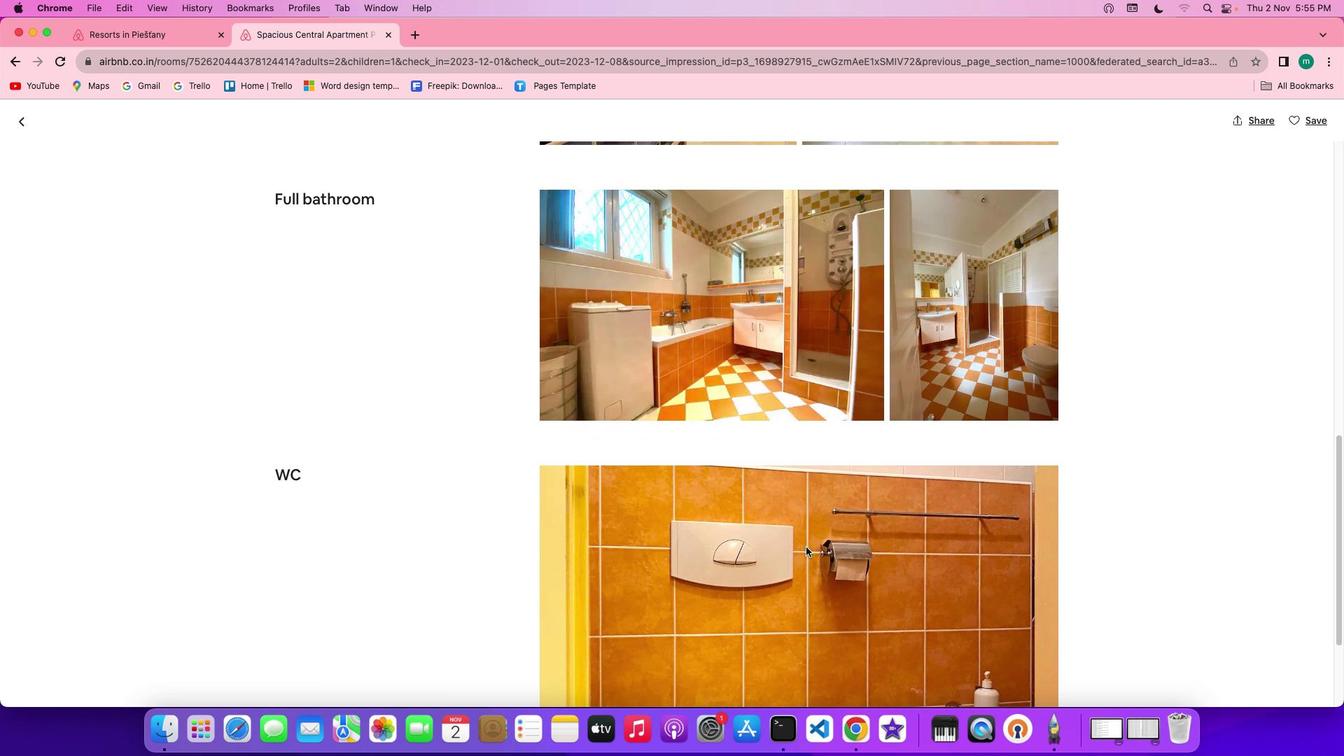 
Action: Mouse scrolled (805, 546) with delta (0, 0)
Screenshot: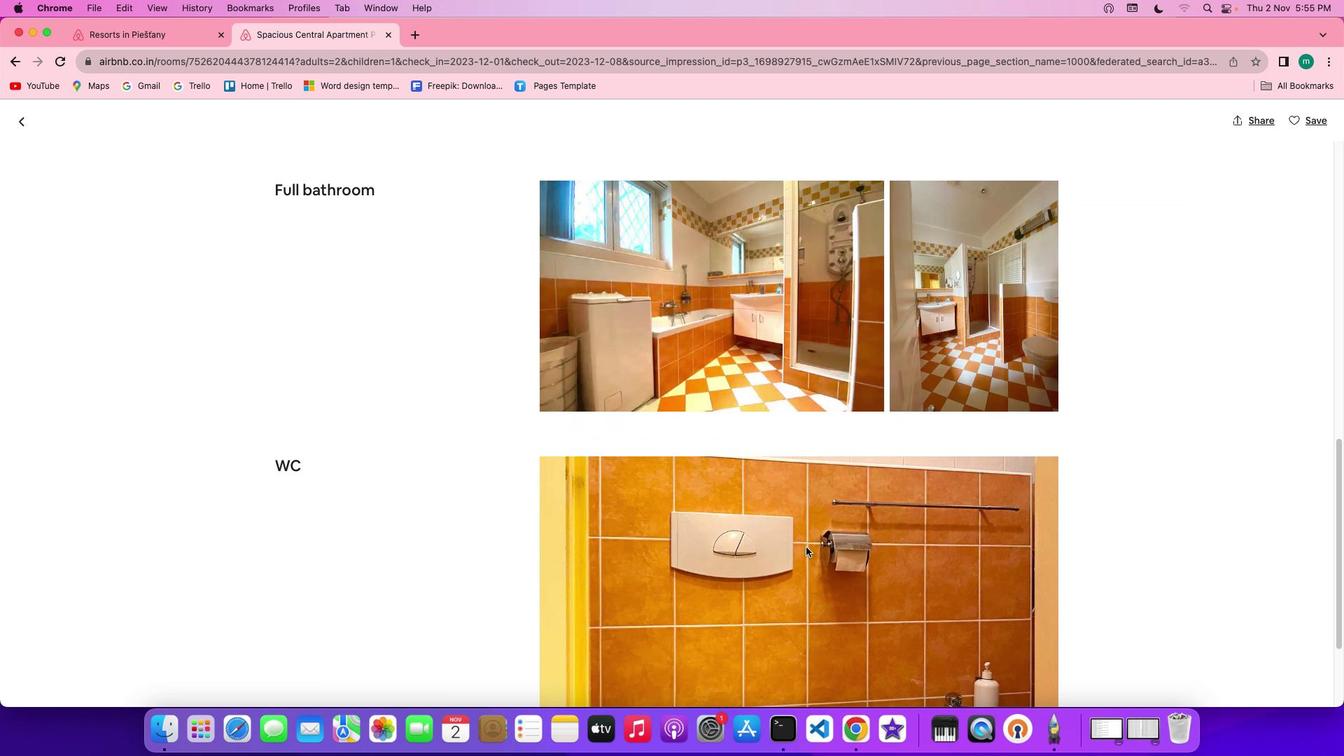 
Action: Mouse scrolled (805, 546) with delta (0, 0)
Screenshot: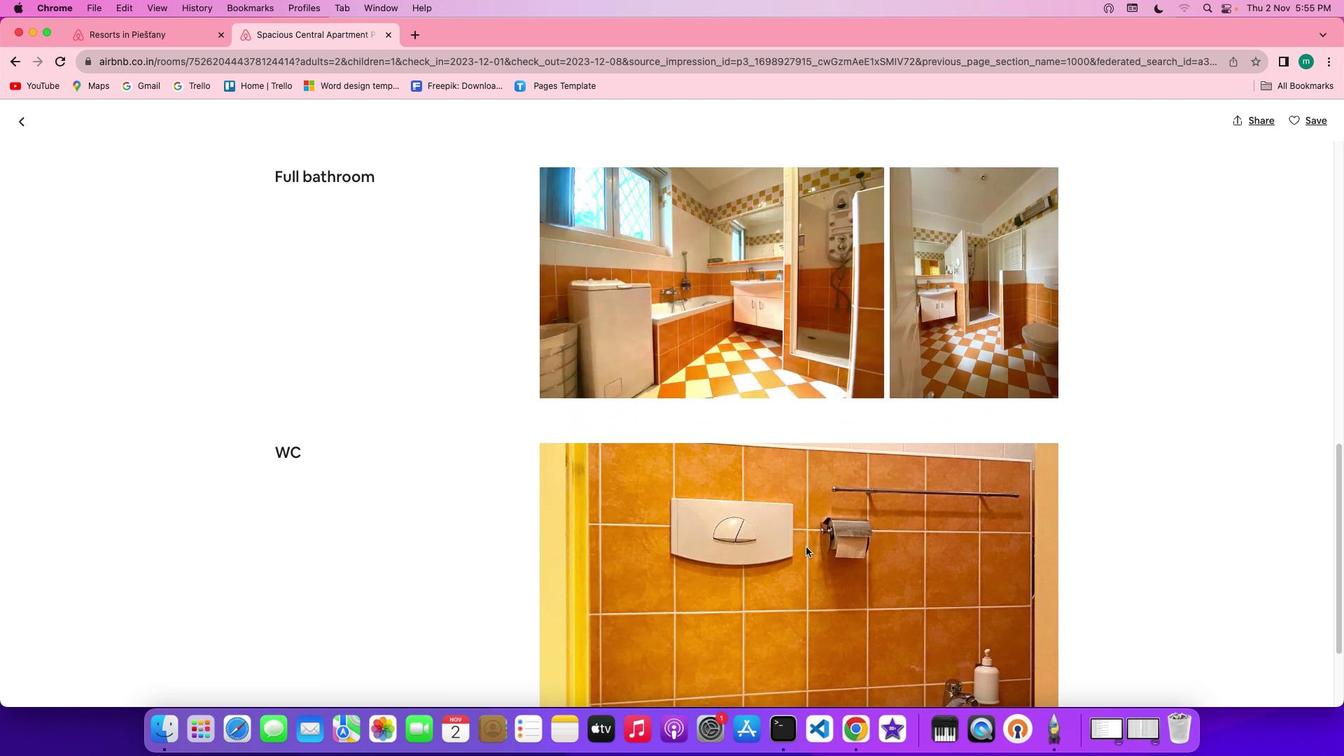 
Action: Mouse scrolled (805, 546) with delta (0, 0)
Screenshot: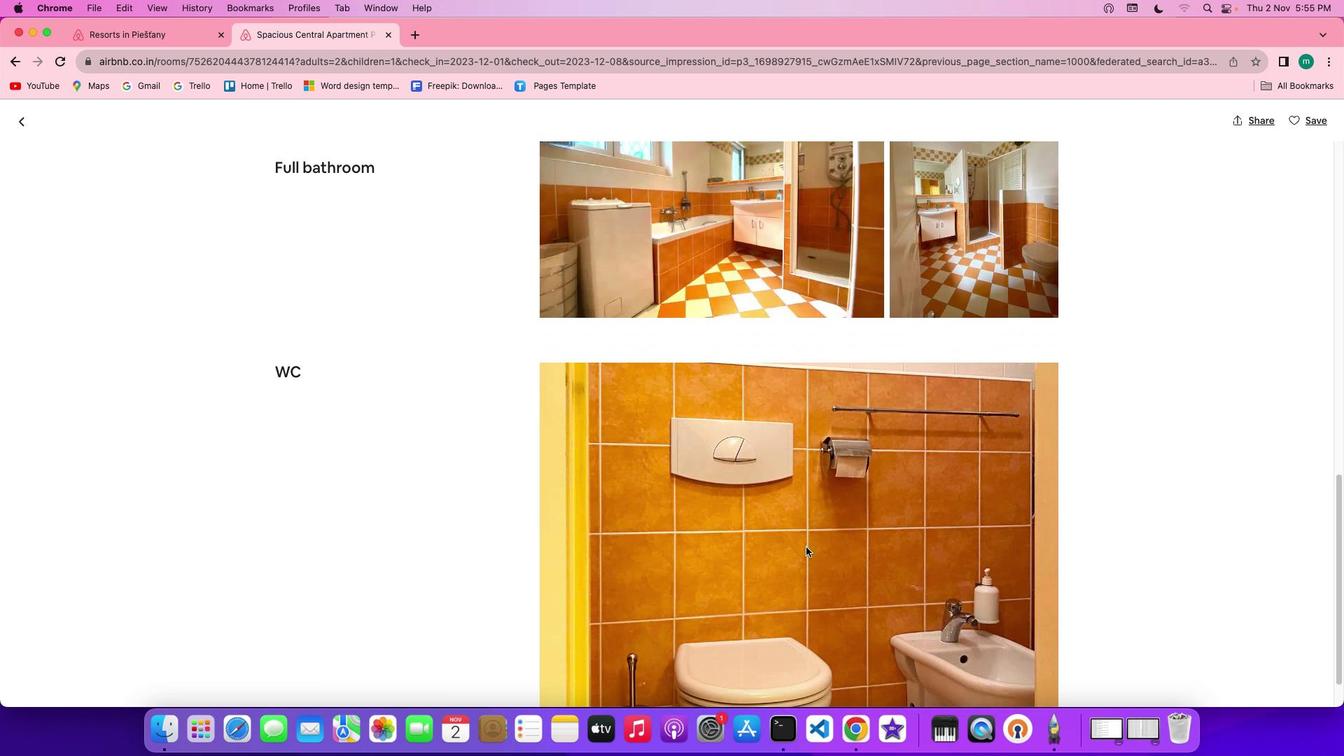 
Action: Mouse scrolled (805, 546) with delta (0, 0)
Screenshot: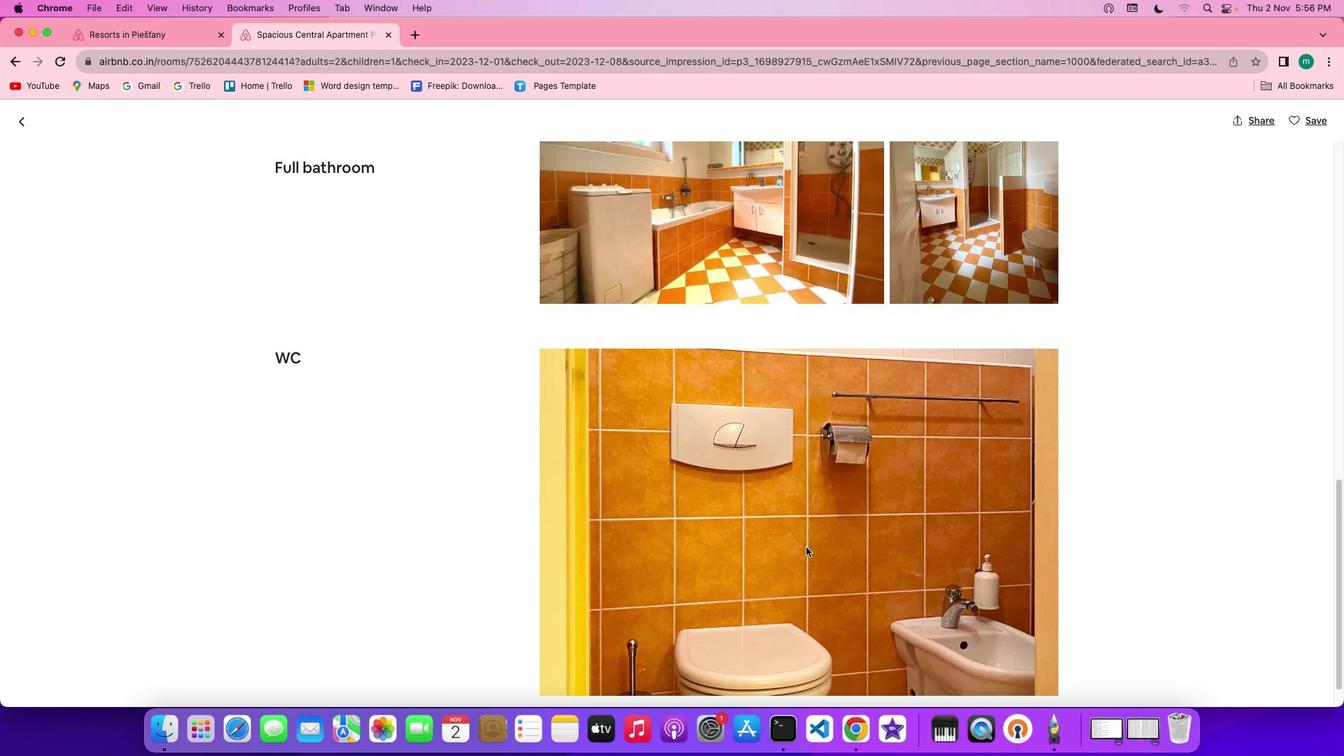 
Action: Mouse scrolled (805, 546) with delta (0, 0)
Screenshot: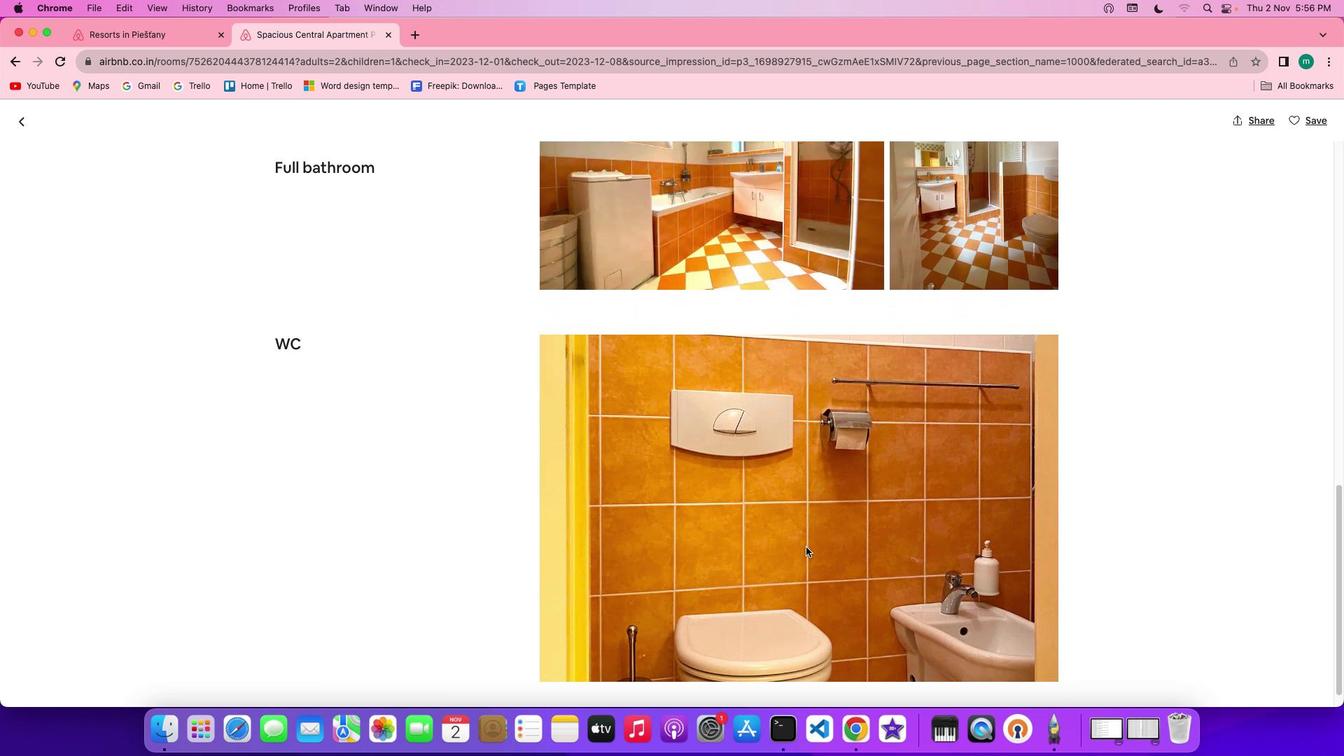 
Action: Mouse scrolled (805, 546) with delta (0, -1)
Screenshot: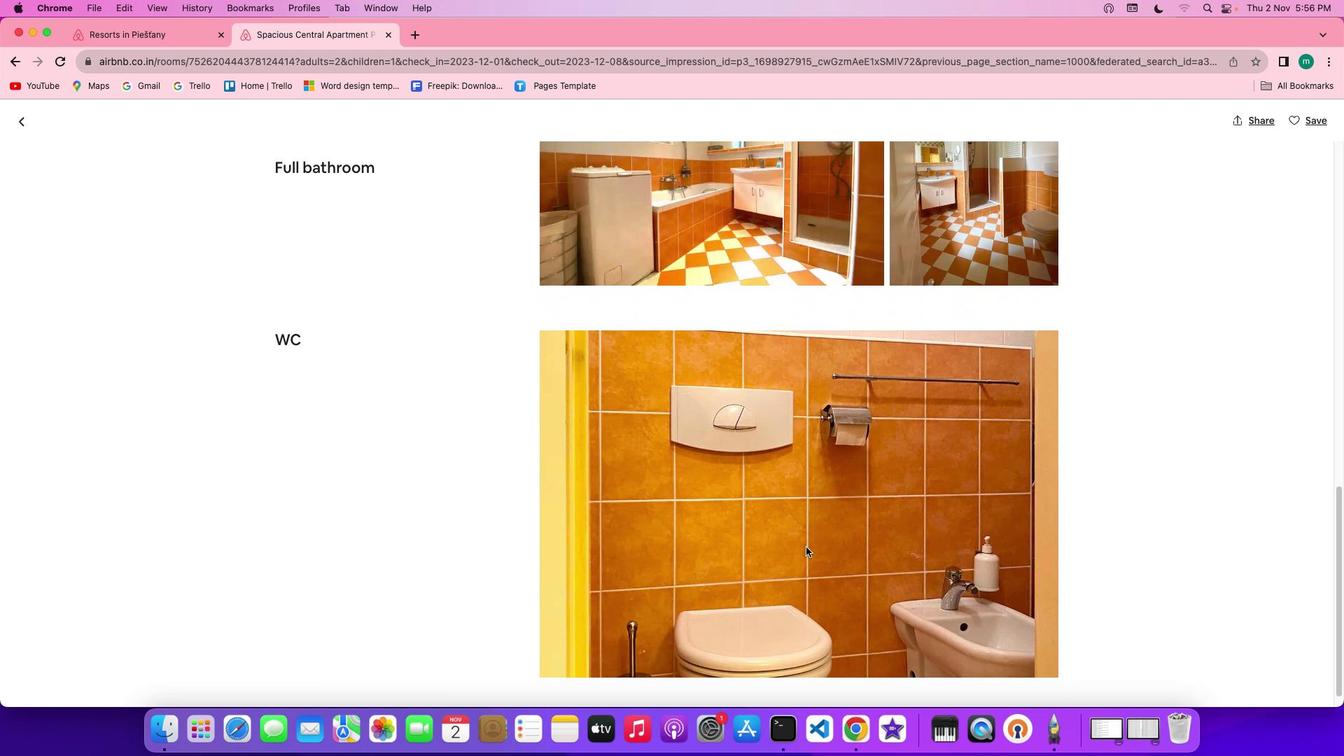 
Action: Mouse scrolled (805, 546) with delta (0, 0)
Screenshot: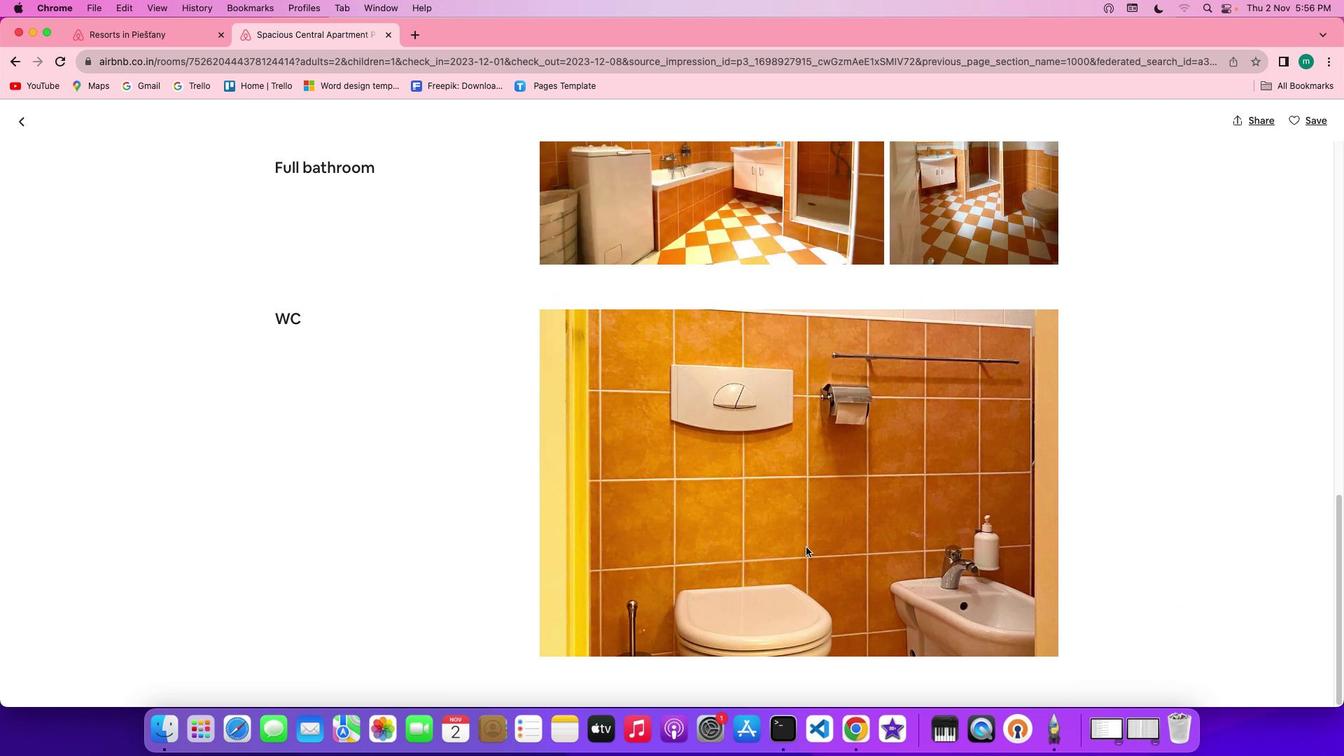 
Action: Mouse scrolled (805, 546) with delta (0, 0)
Screenshot: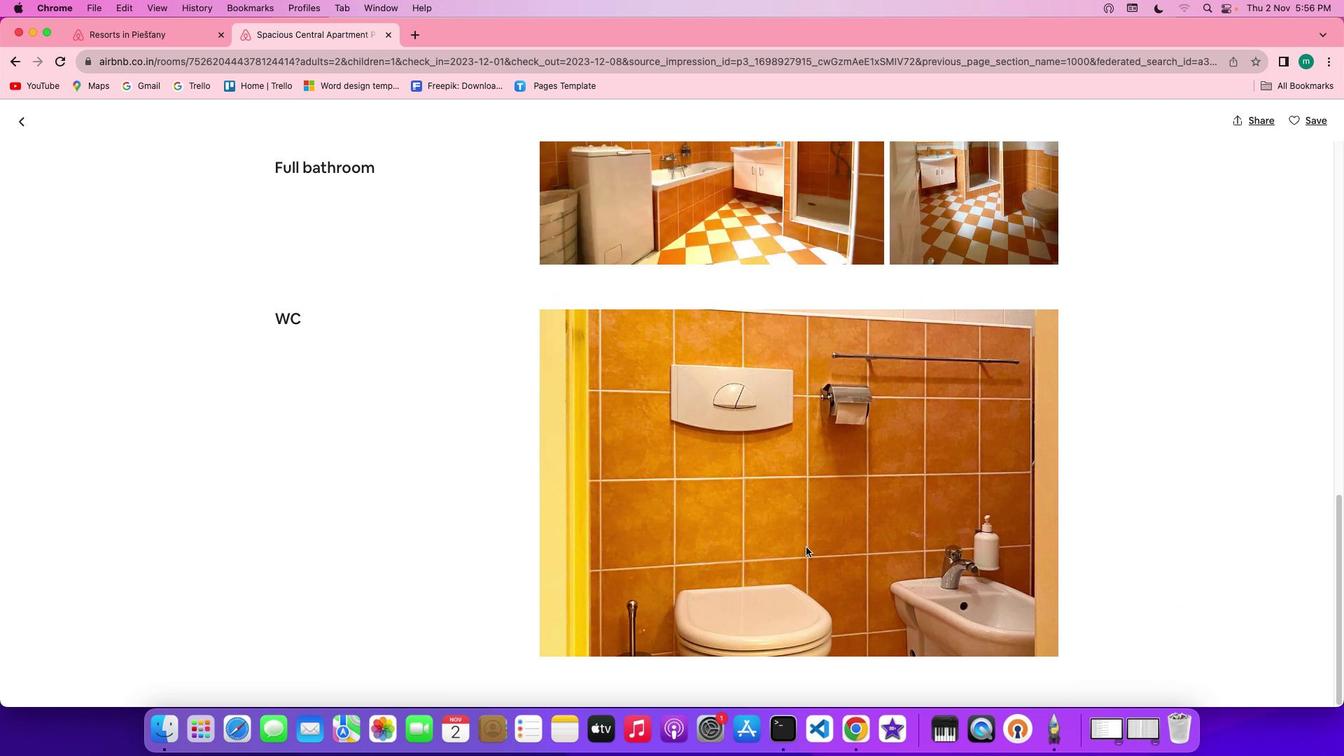 
Action: Mouse scrolled (805, 546) with delta (0, -1)
Screenshot: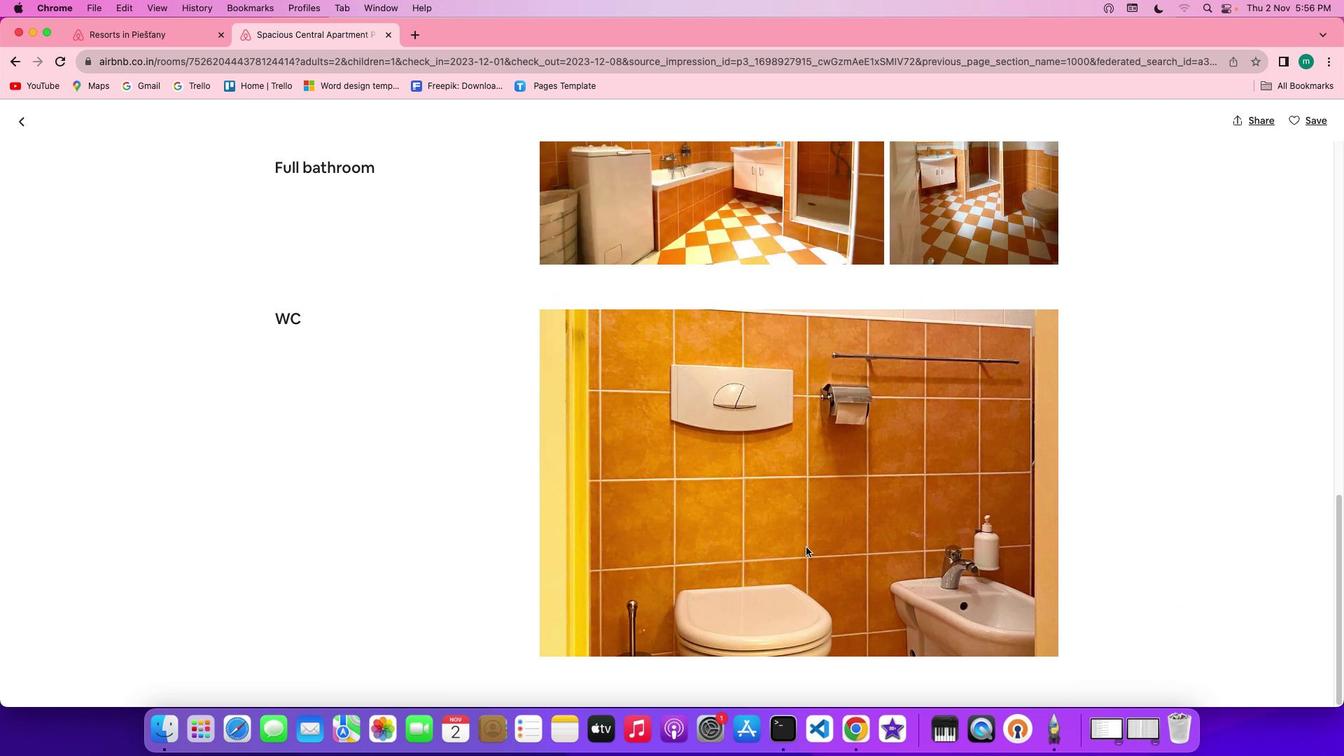
Action: Mouse scrolled (805, 546) with delta (0, -2)
Screenshot: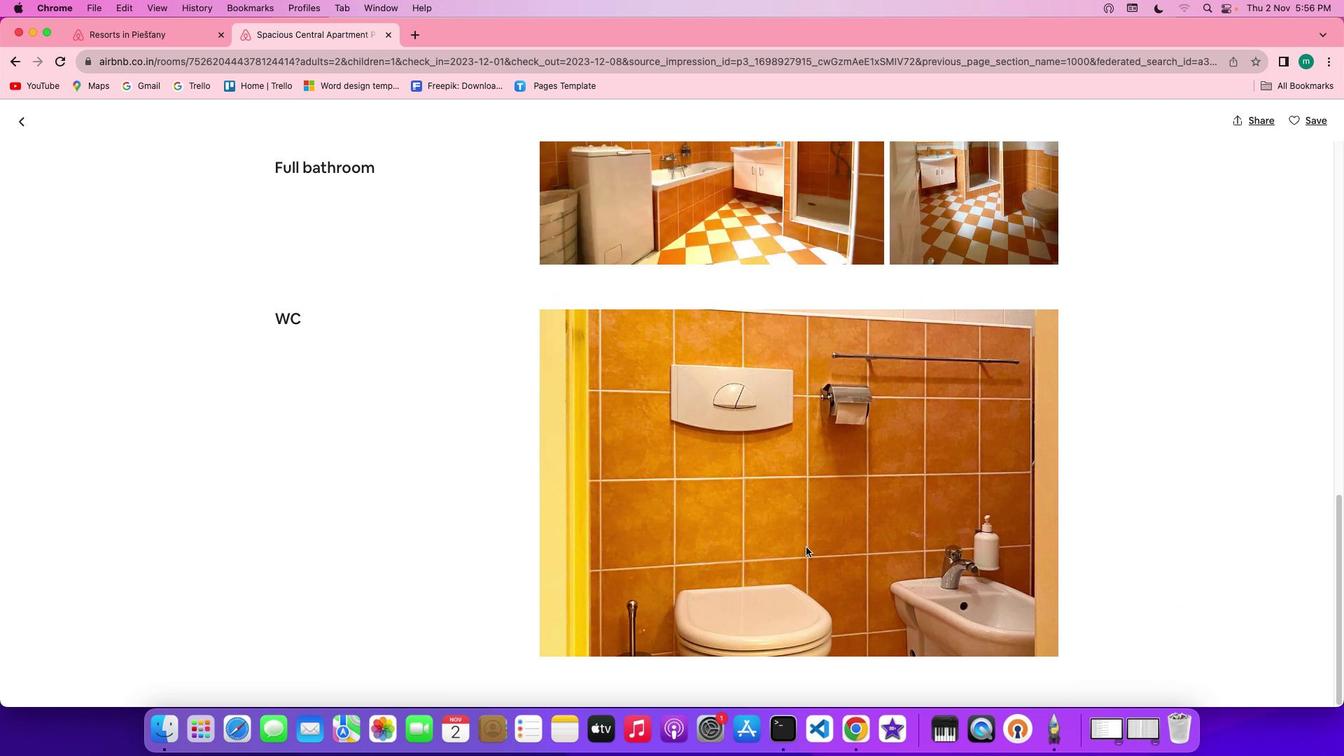 
Action: Mouse scrolled (805, 546) with delta (0, 0)
Screenshot: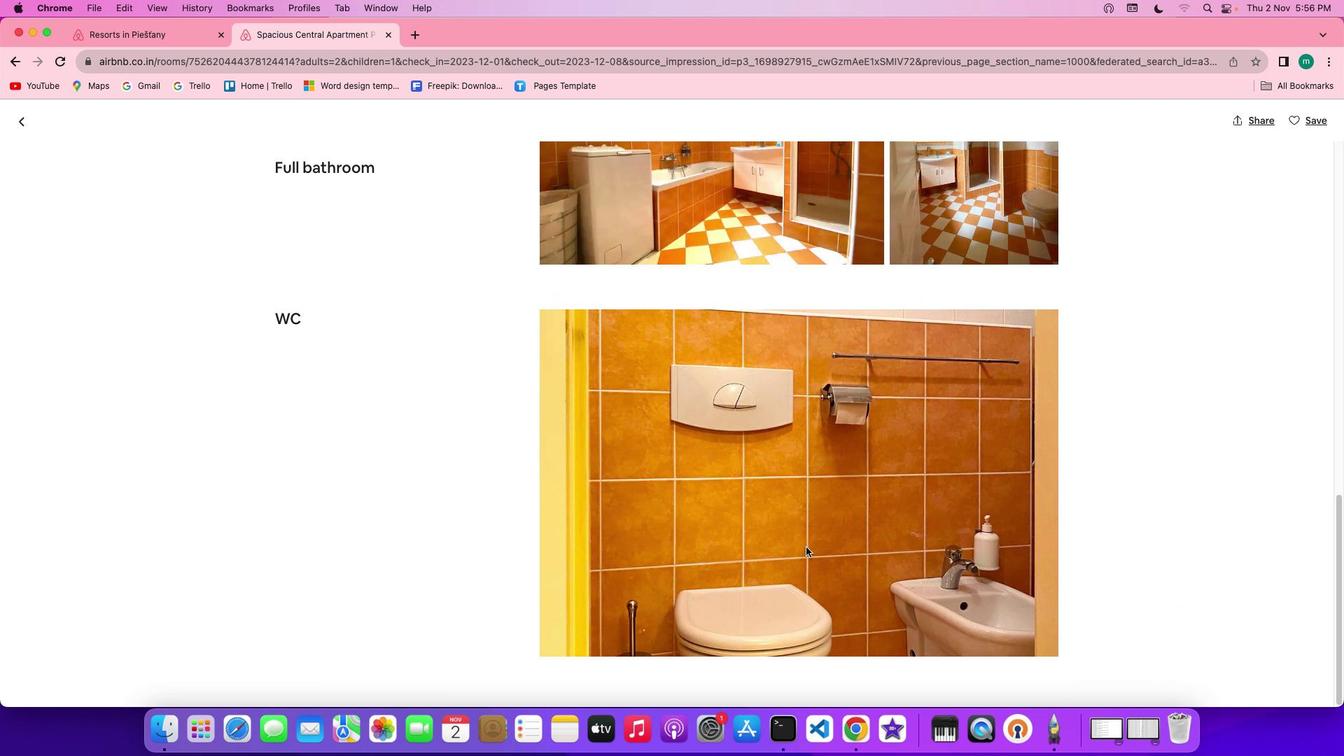 
Action: Mouse scrolled (805, 546) with delta (0, 0)
Screenshot: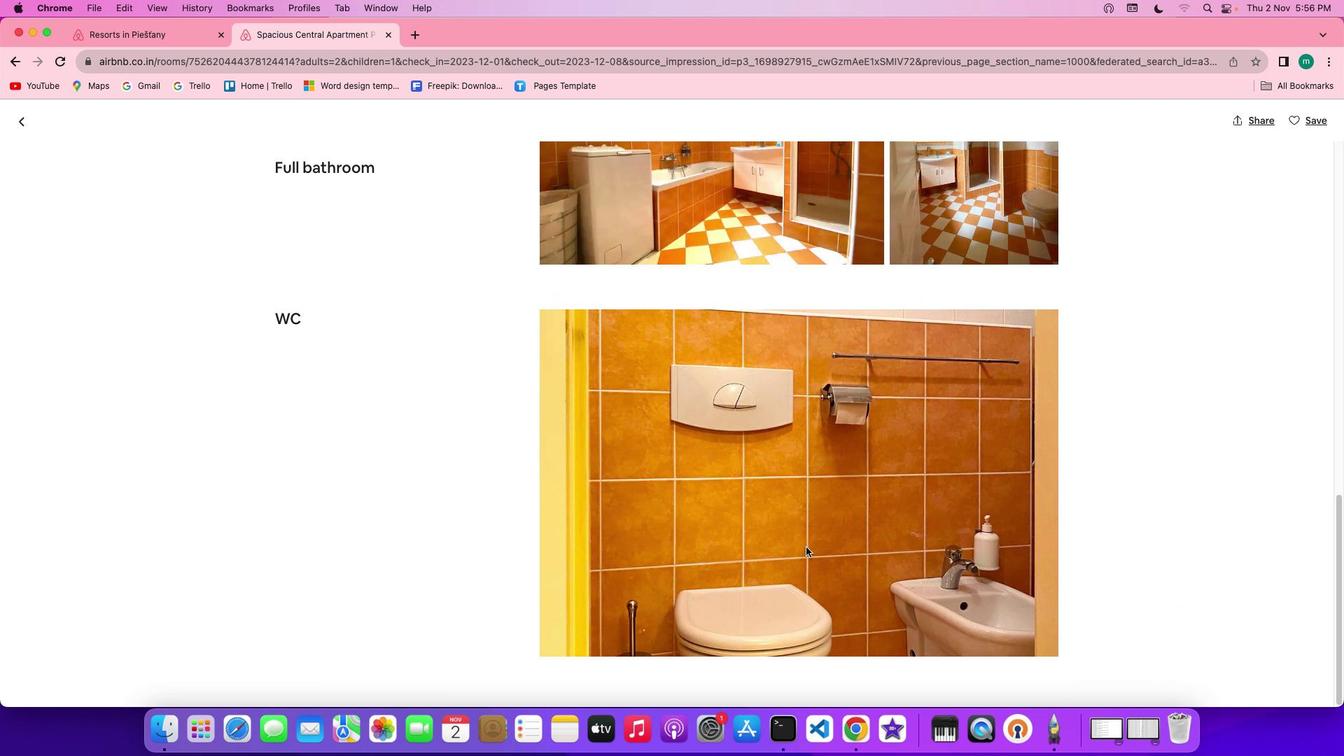 
Action: Mouse scrolled (805, 546) with delta (0, -2)
Screenshot: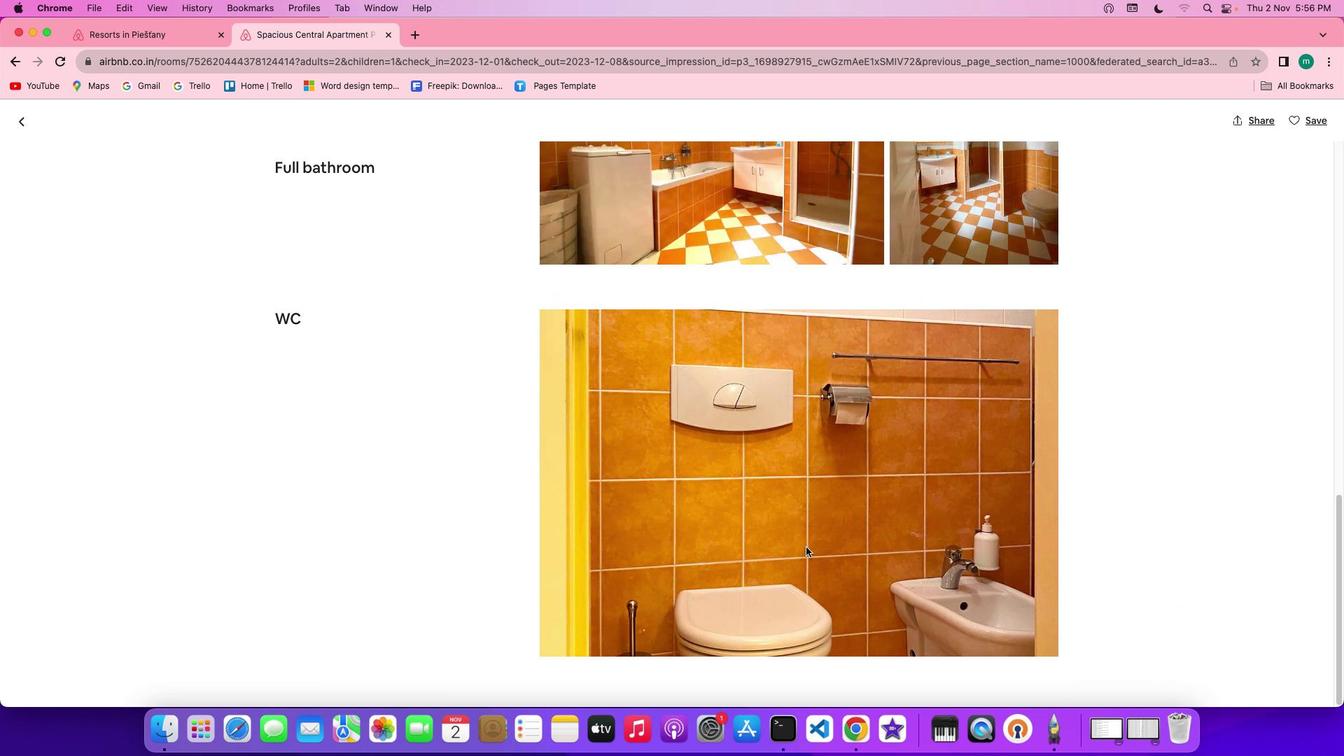 
Action: Mouse scrolled (805, 546) with delta (0, -2)
Screenshot: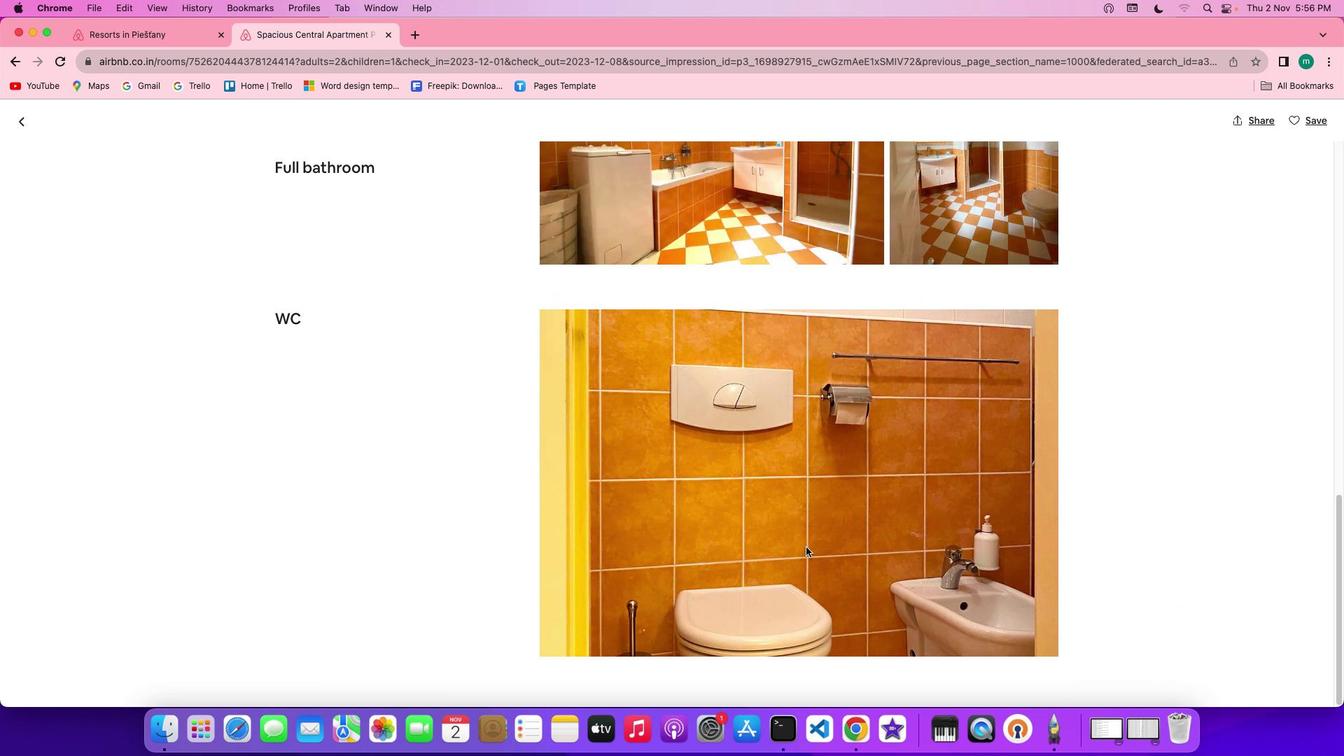 
Action: Mouse moved to (14, 120)
Screenshot: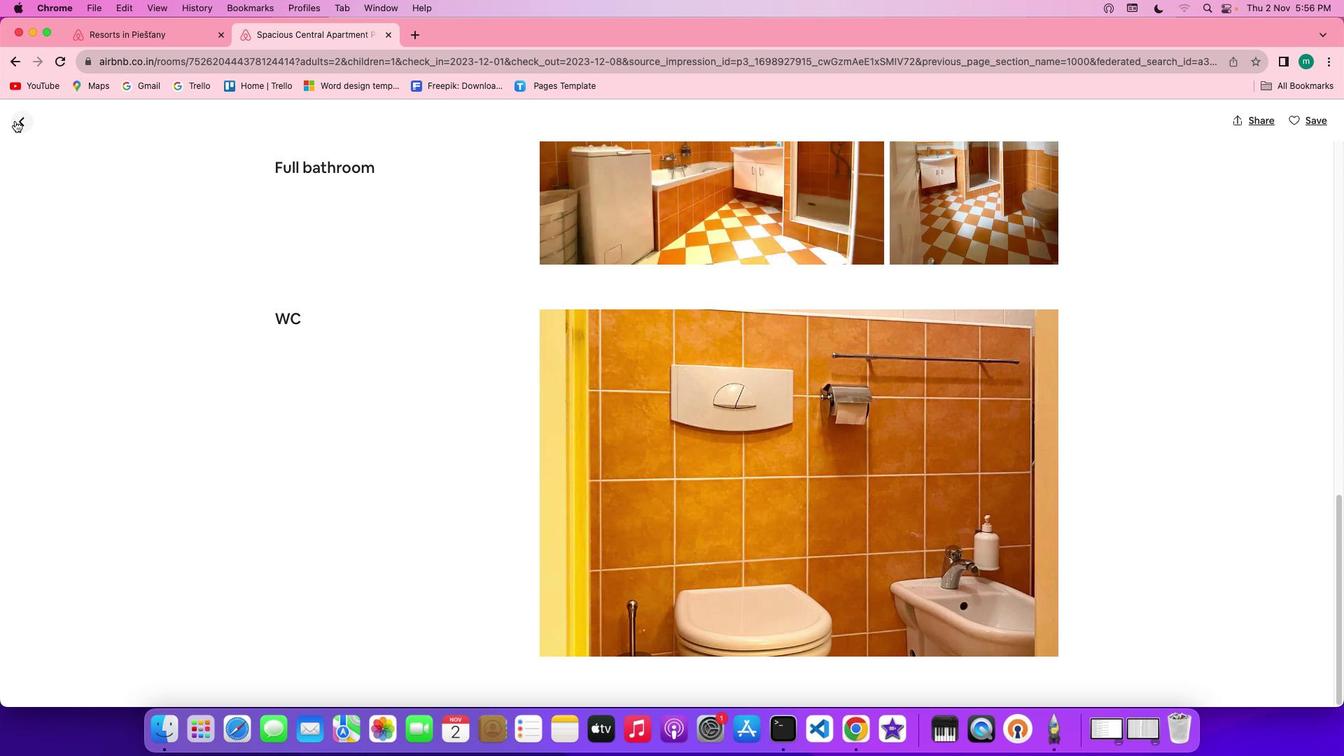 
Action: Mouse pressed left at (14, 120)
Screenshot: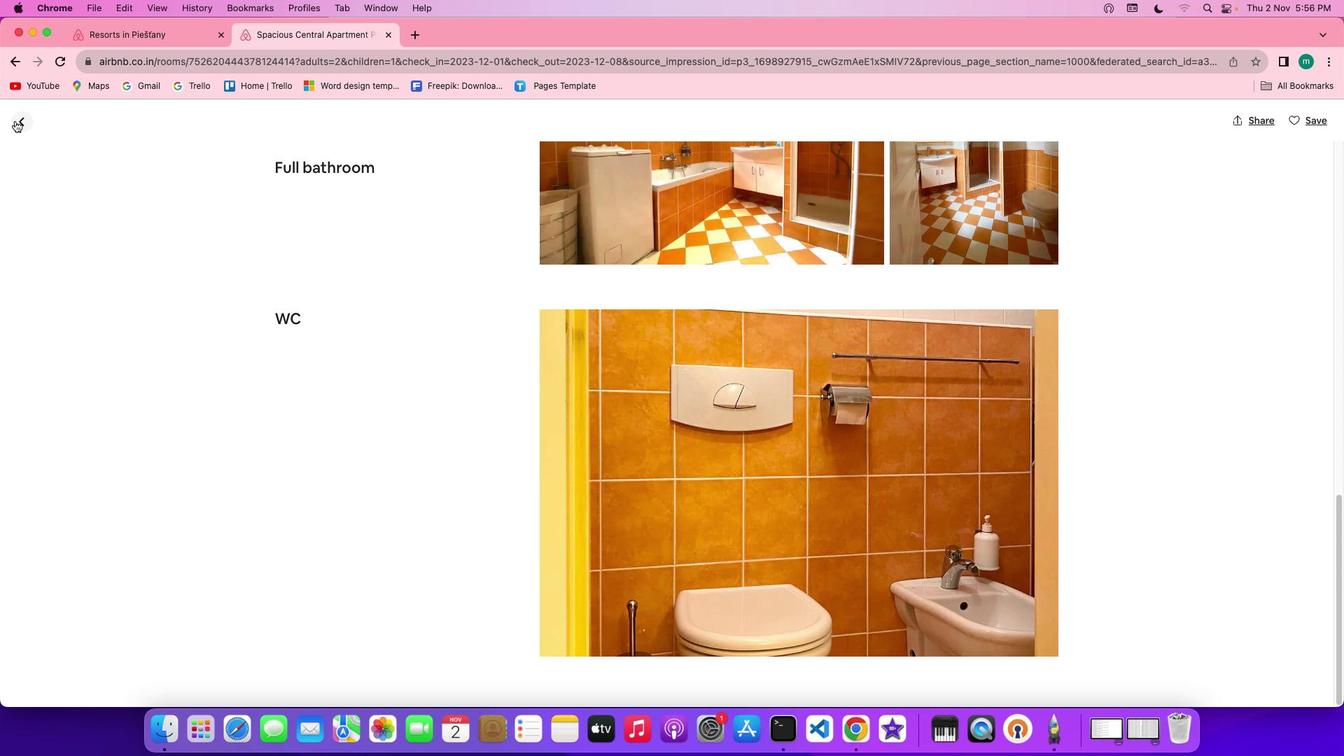 
Action: Mouse moved to (513, 401)
Screenshot: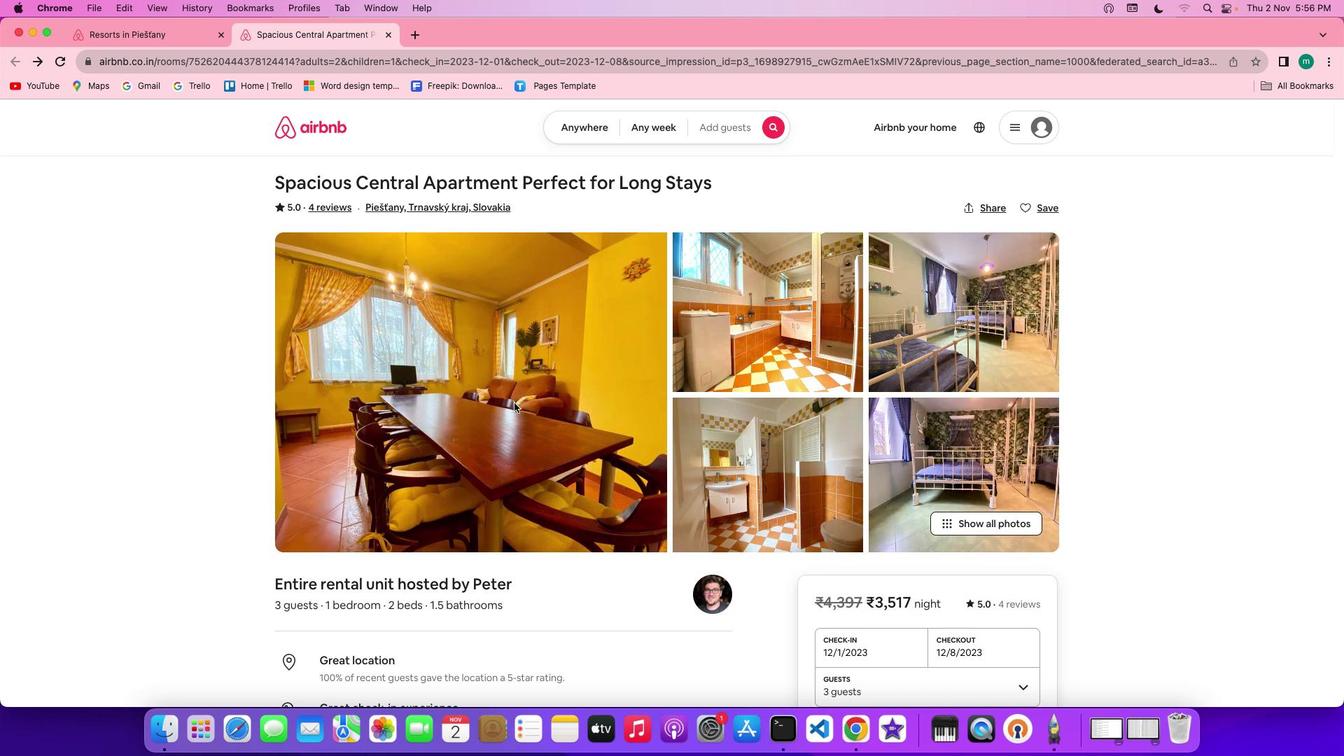 
Action: Mouse scrolled (513, 401) with delta (0, 0)
Screenshot: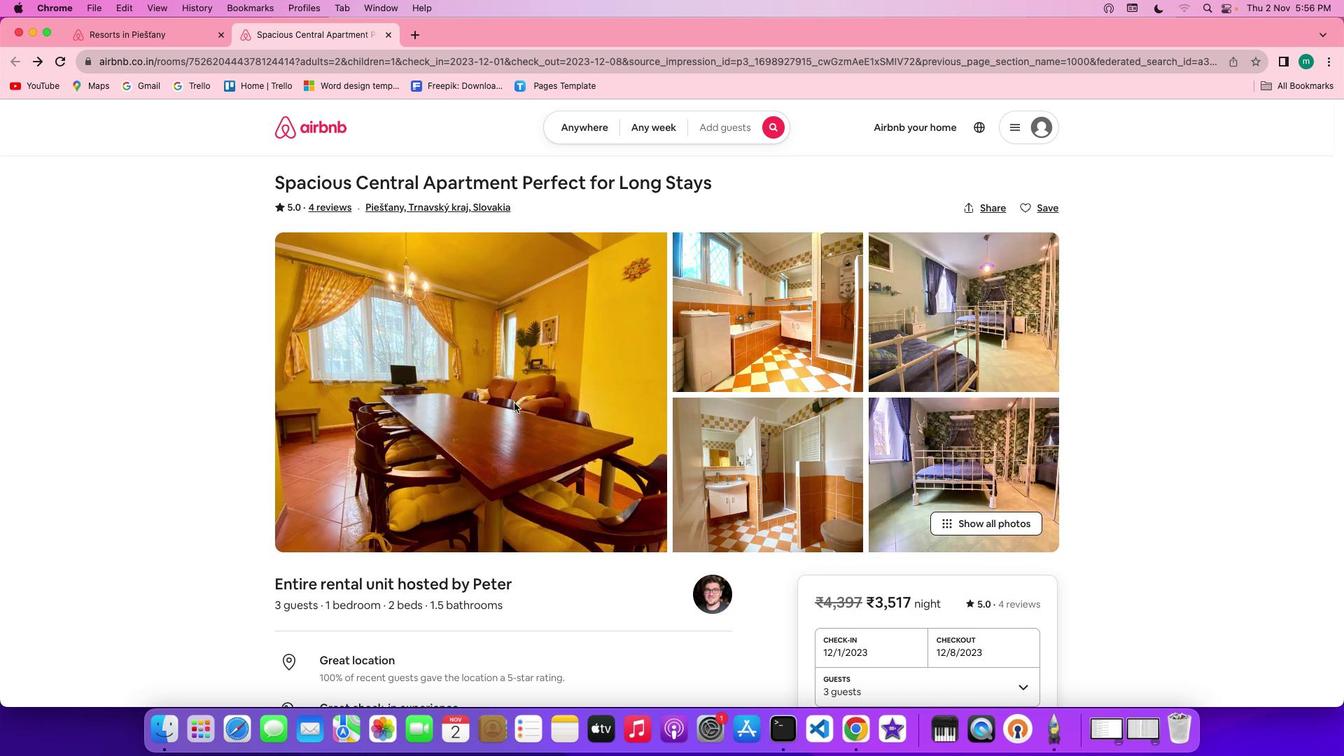 
Action: Mouse scrolled (513, 401) with delta (0, 0)
Screenshot: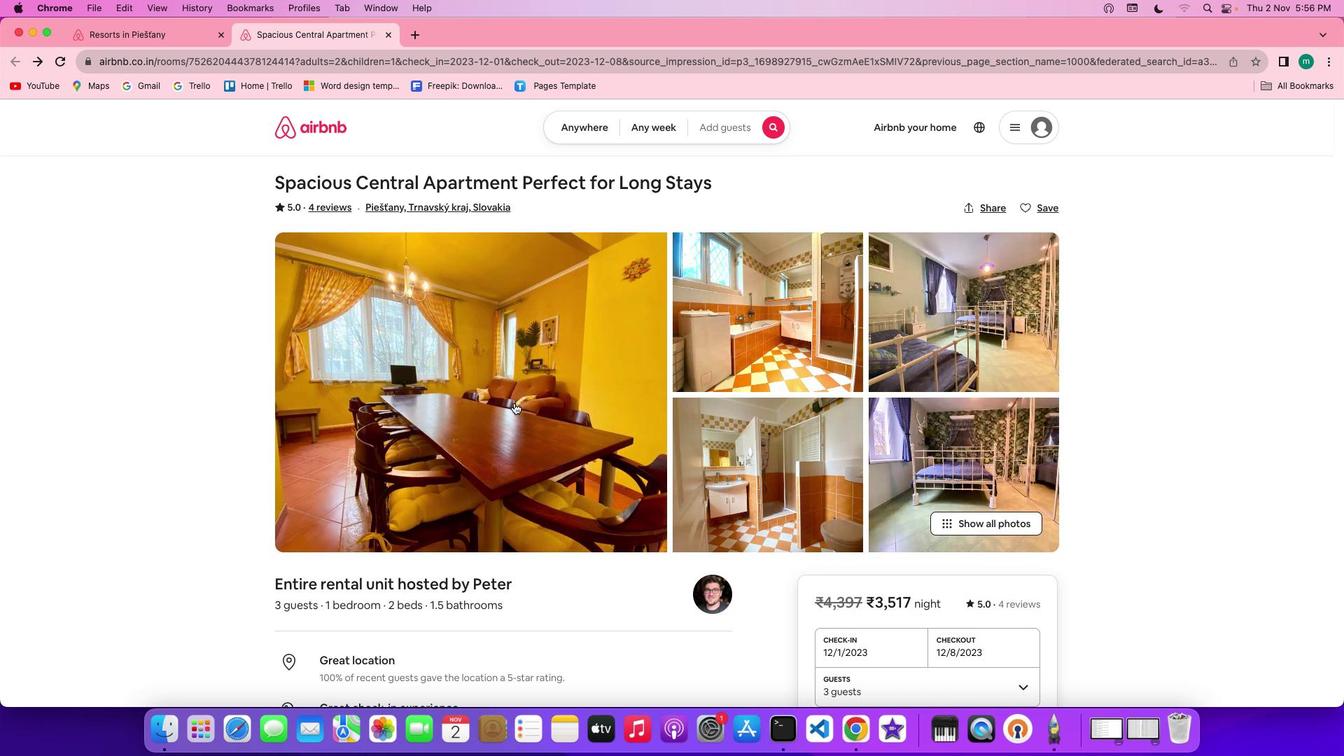 
Action: Mouse scrolled (513, 401) with delta (0, -2)
Screenshot: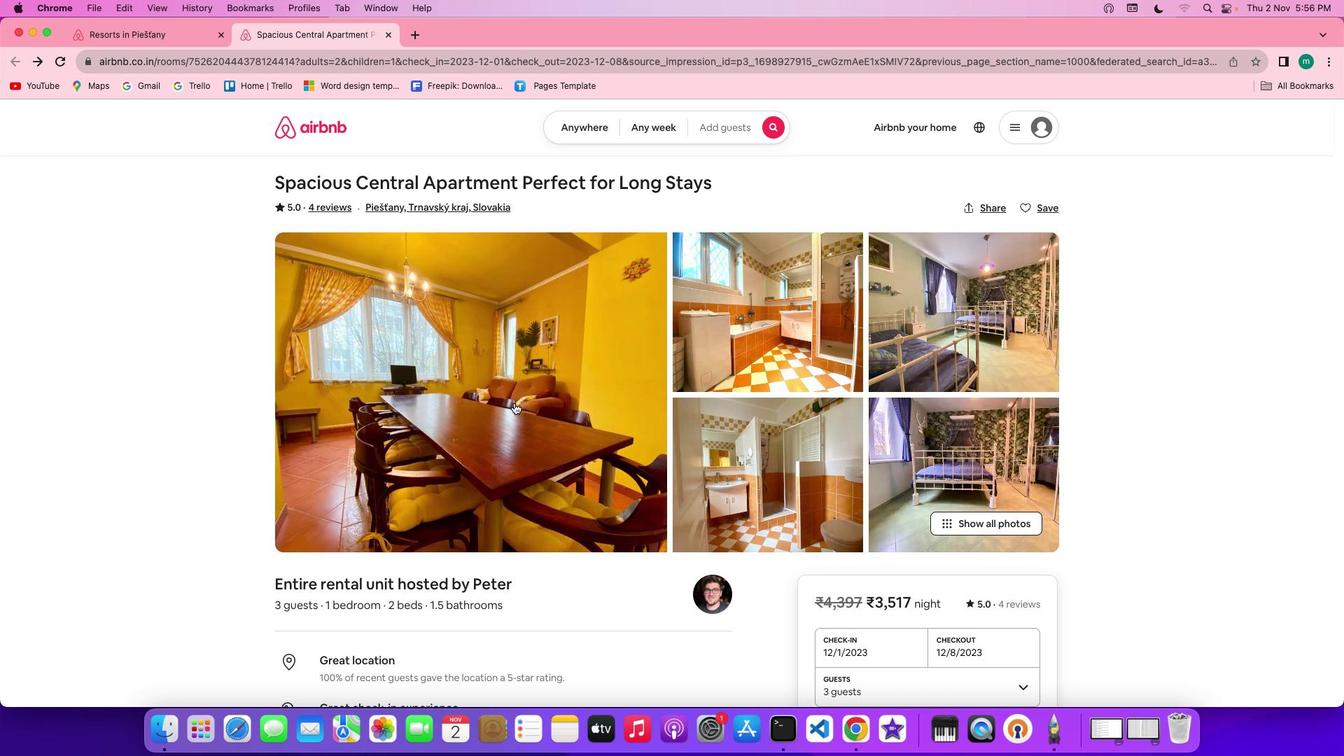 
Action: Mouse scrolled (513, 401) with delta (0, -2)
Screenshot: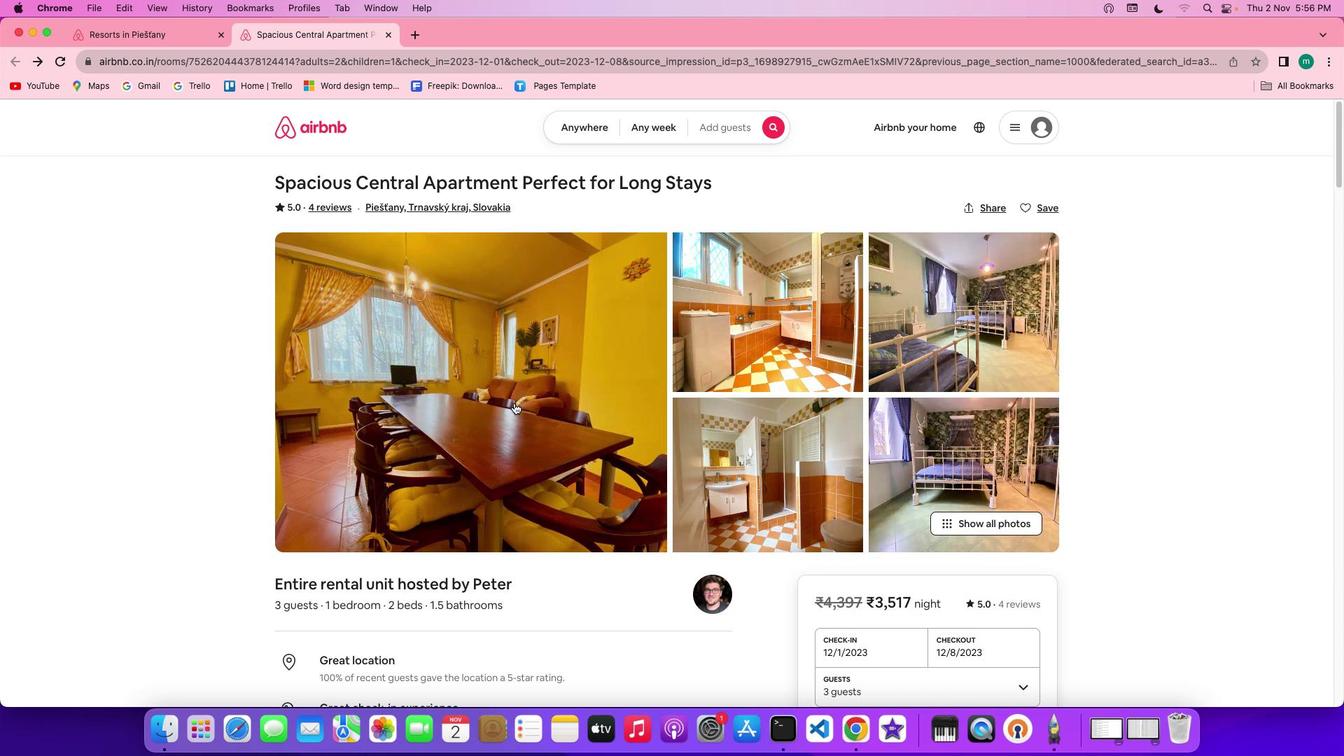 
Action: Mouse scrolled (513, 401) with delta (0, -3)
Screenshot: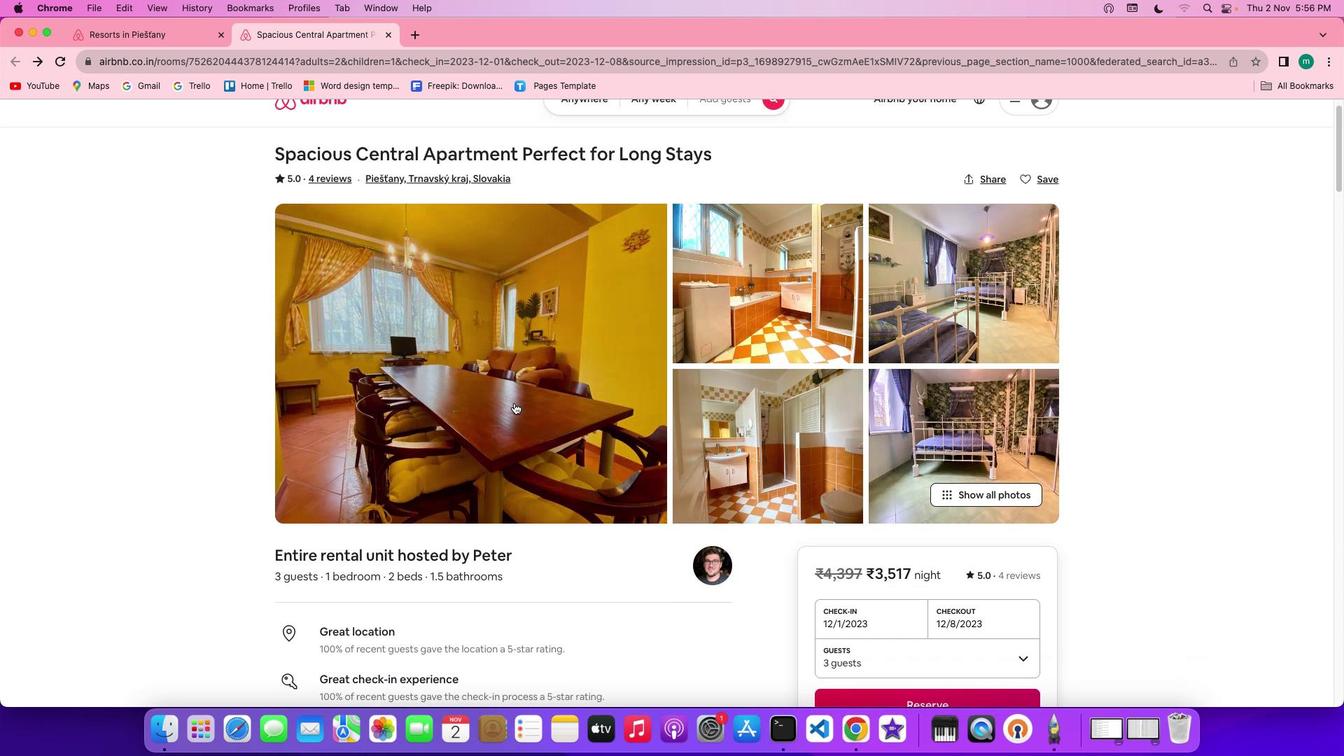 
Action: Mouse scrolled (513, 401) with delta (0, 0)
Screenshot: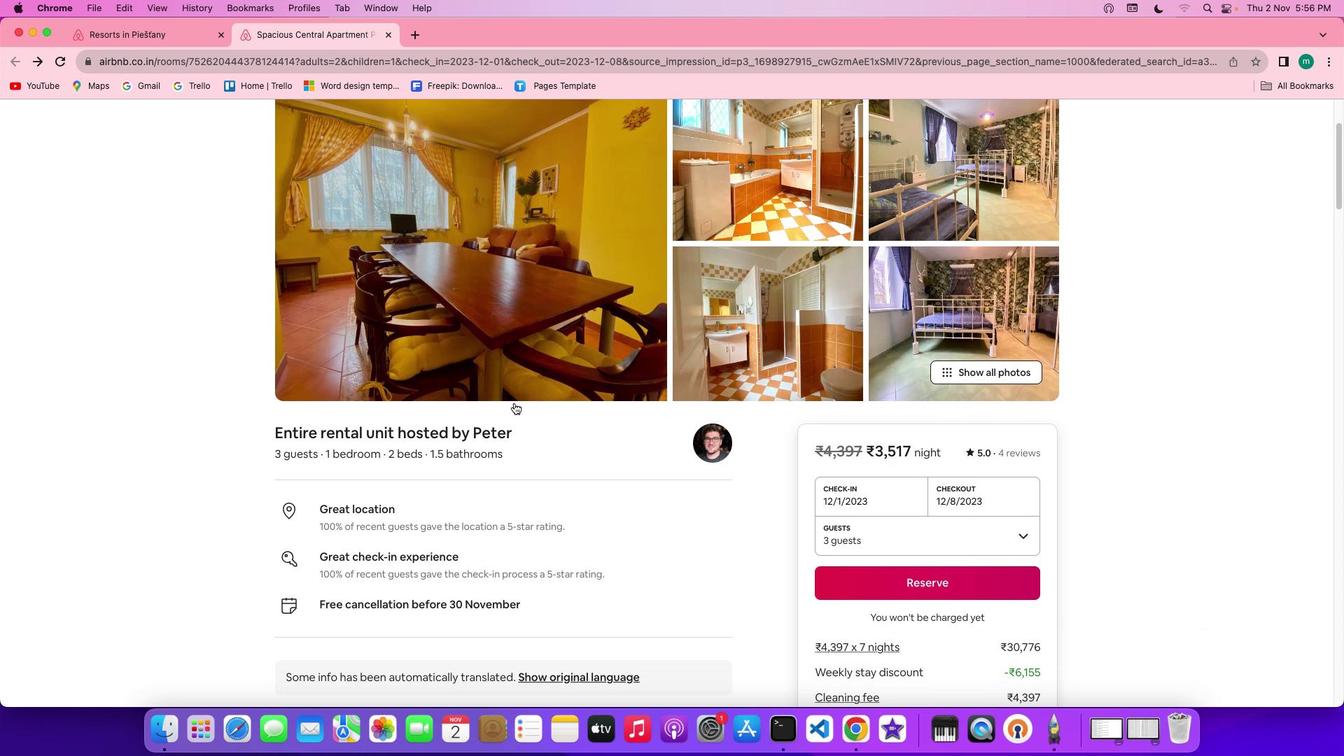 
Action: Mouse scrolled (513, 401) with delta (0, 0)
Screenshot: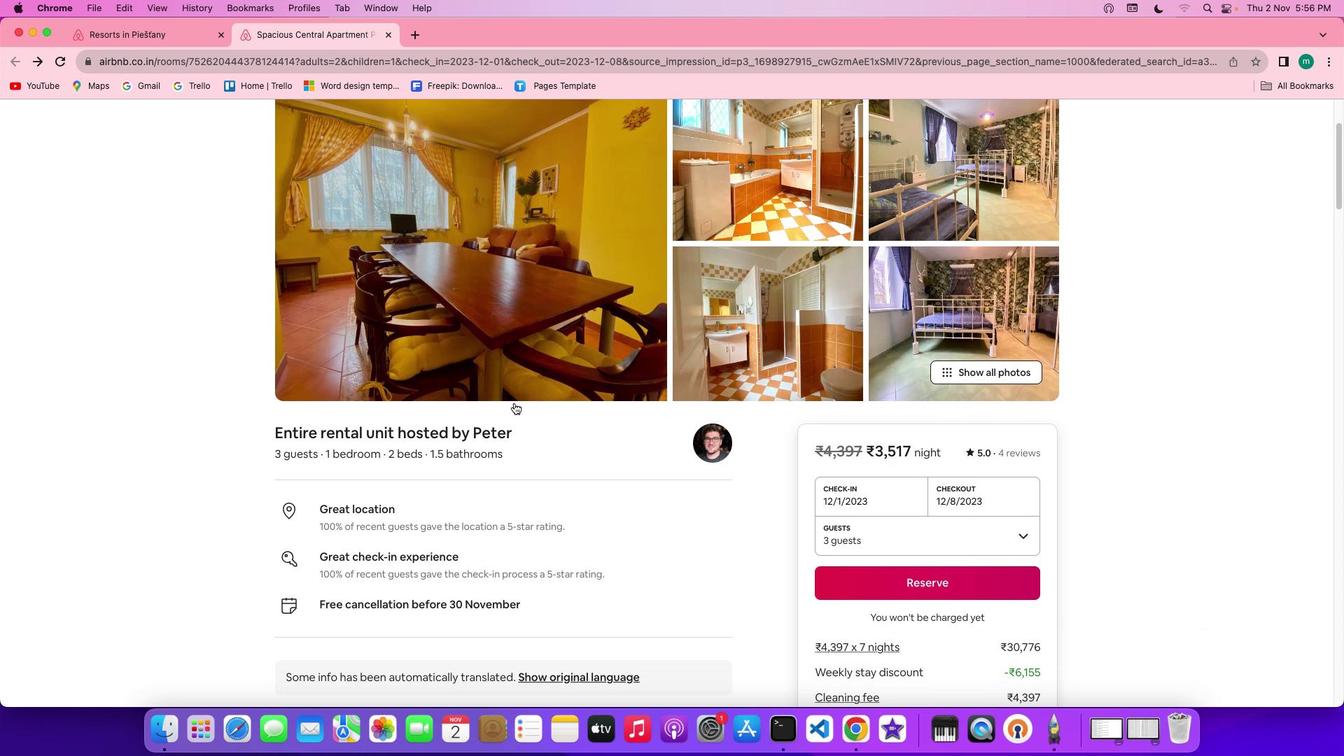 
Action: Mouse scrolled (513, 401) with delta (0, -2)
Screenshot: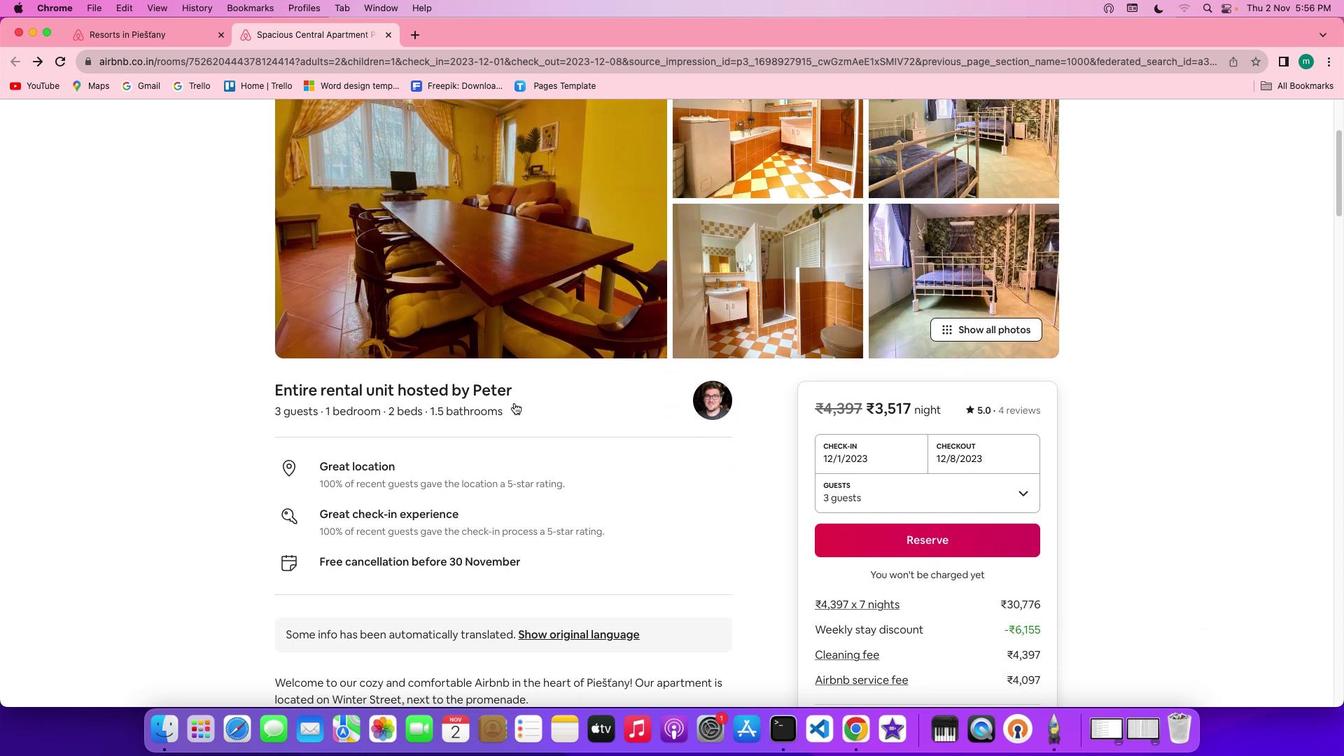 
Action: Mouse scrolled (513, 401) with delta (0, -2)
Screenshot: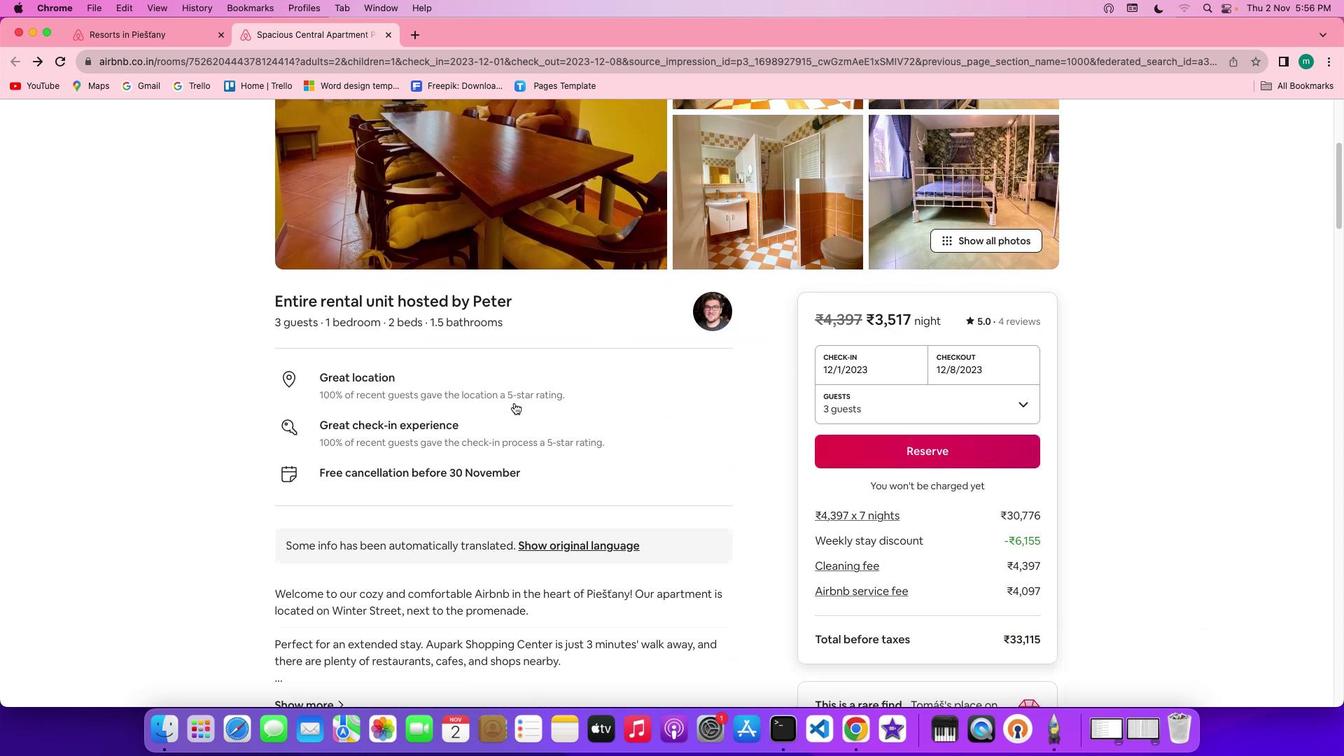 
Action: Mouse moved to (512, 403)
Screenshot: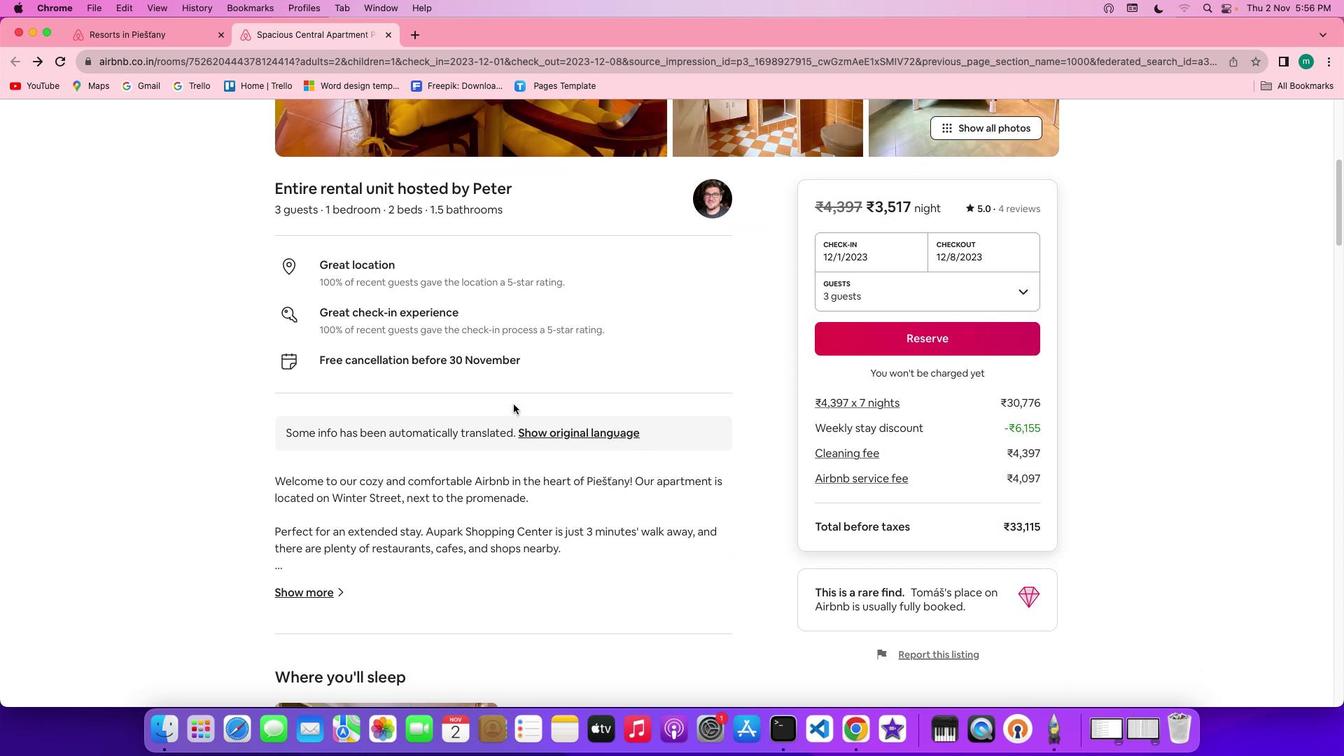 
Action: Mouse scrolled (512, 403) with delta (0, 0)
Screenshot: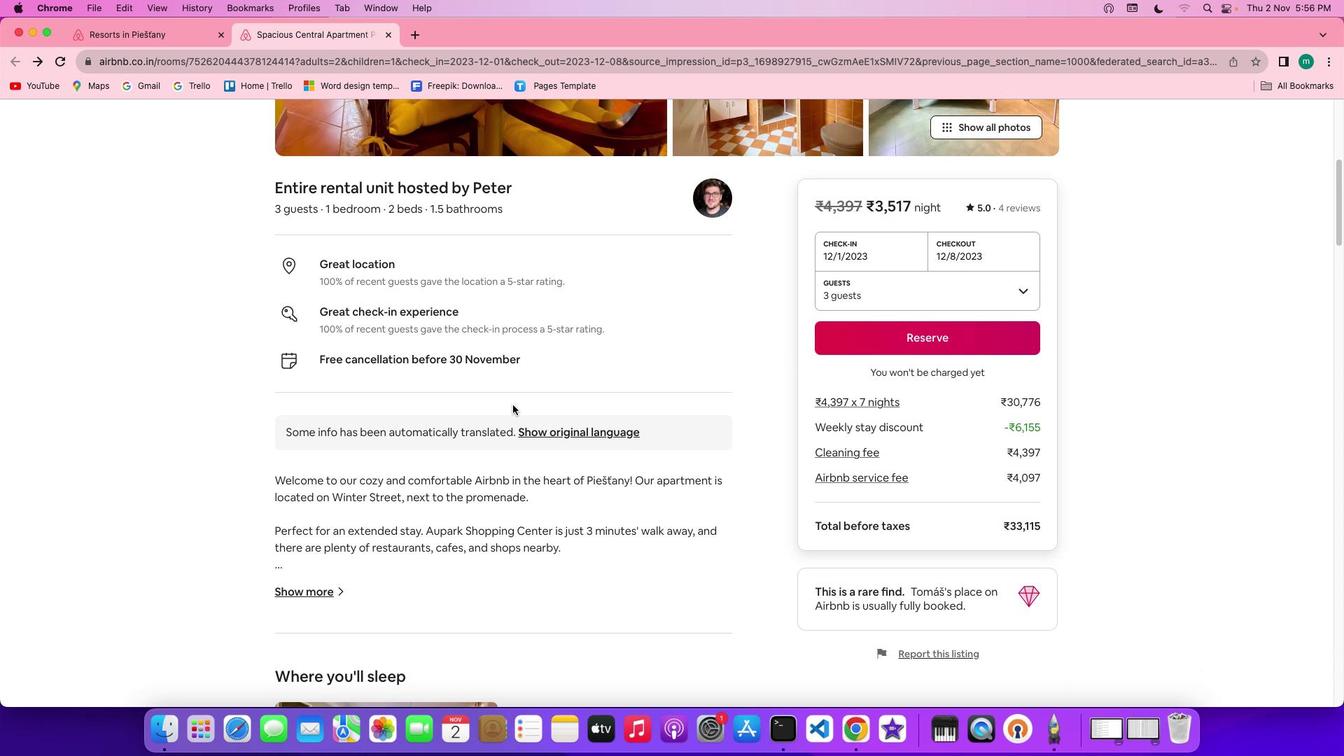 
Action: Mouse moved to (512, 403)
Screenshot: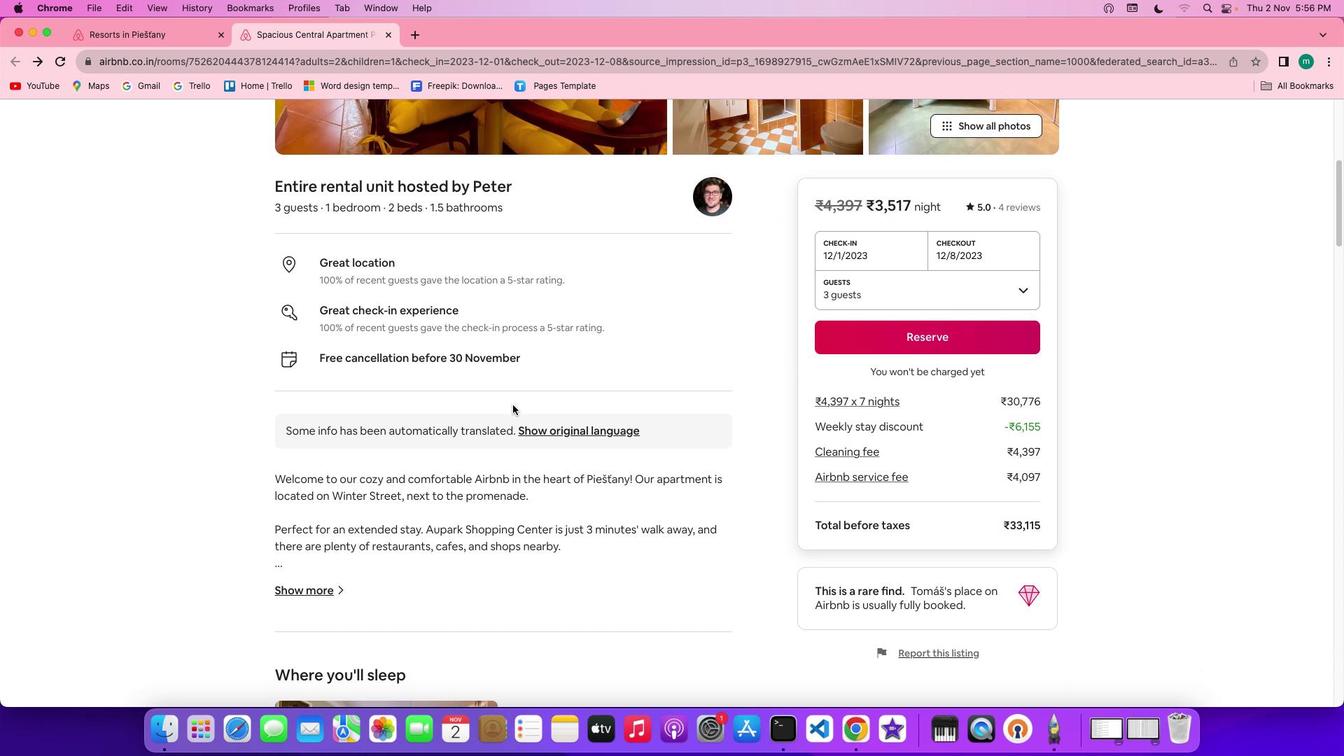 
Action: Mouse scrolled (512, 403) with delta (0, 0)
Screenshot: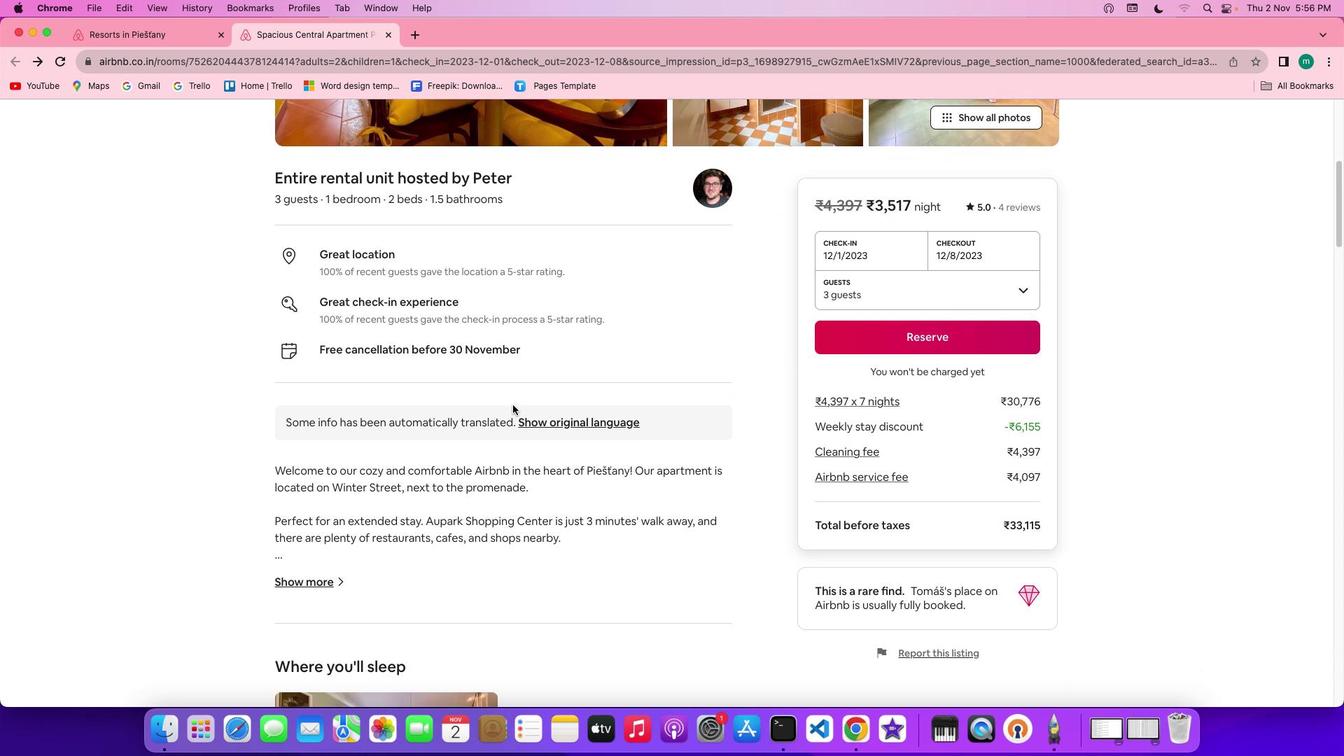 
Action: Mouse moved to (511, 403)
Screenshot: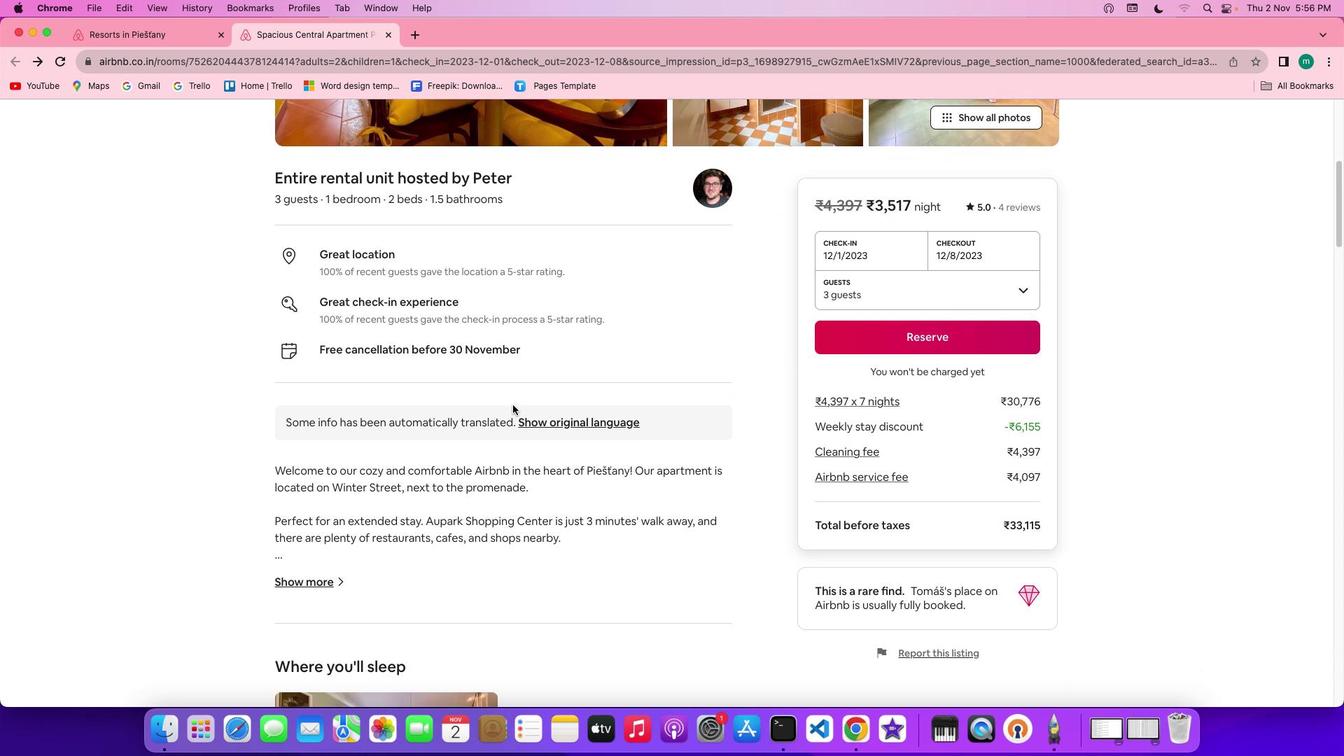 
Action: Mouse scrolled (511, 403) with delta (0, -1)
Screenshot: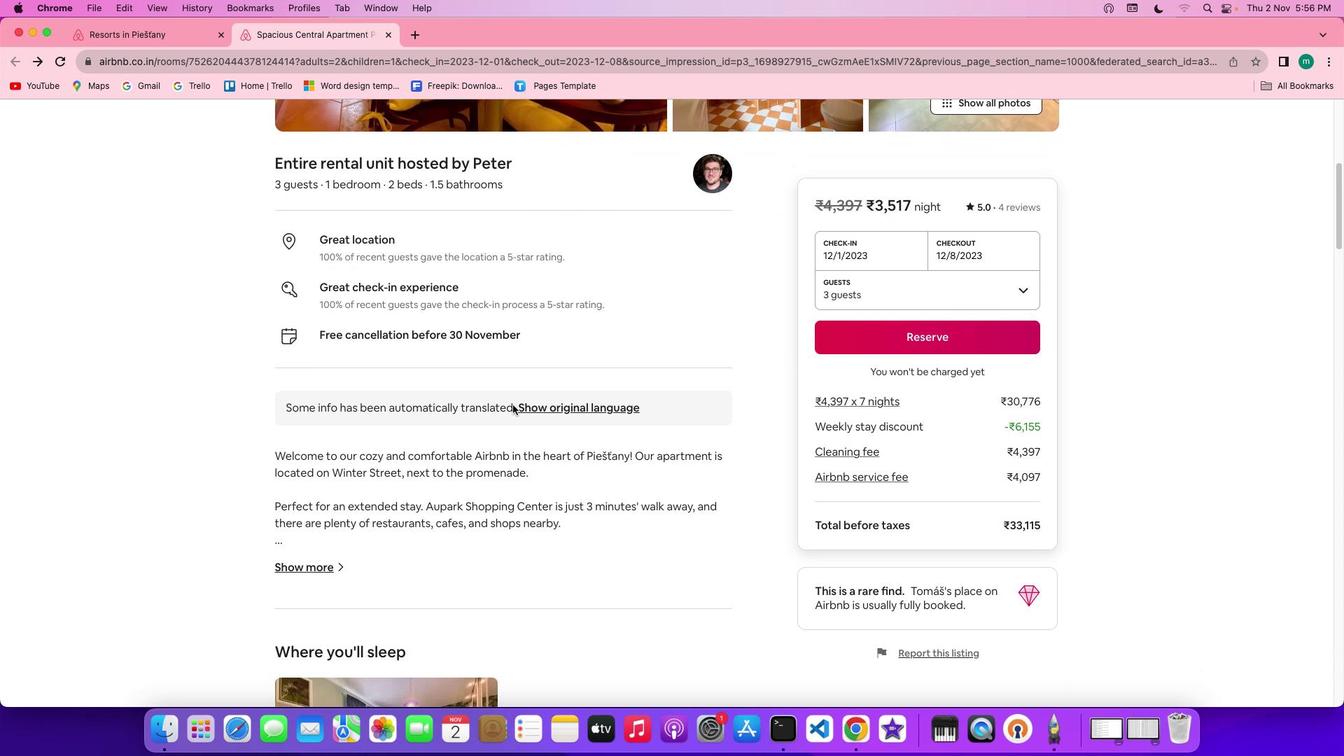 
Action: Mouse moved to (298, 508)
Screenshot: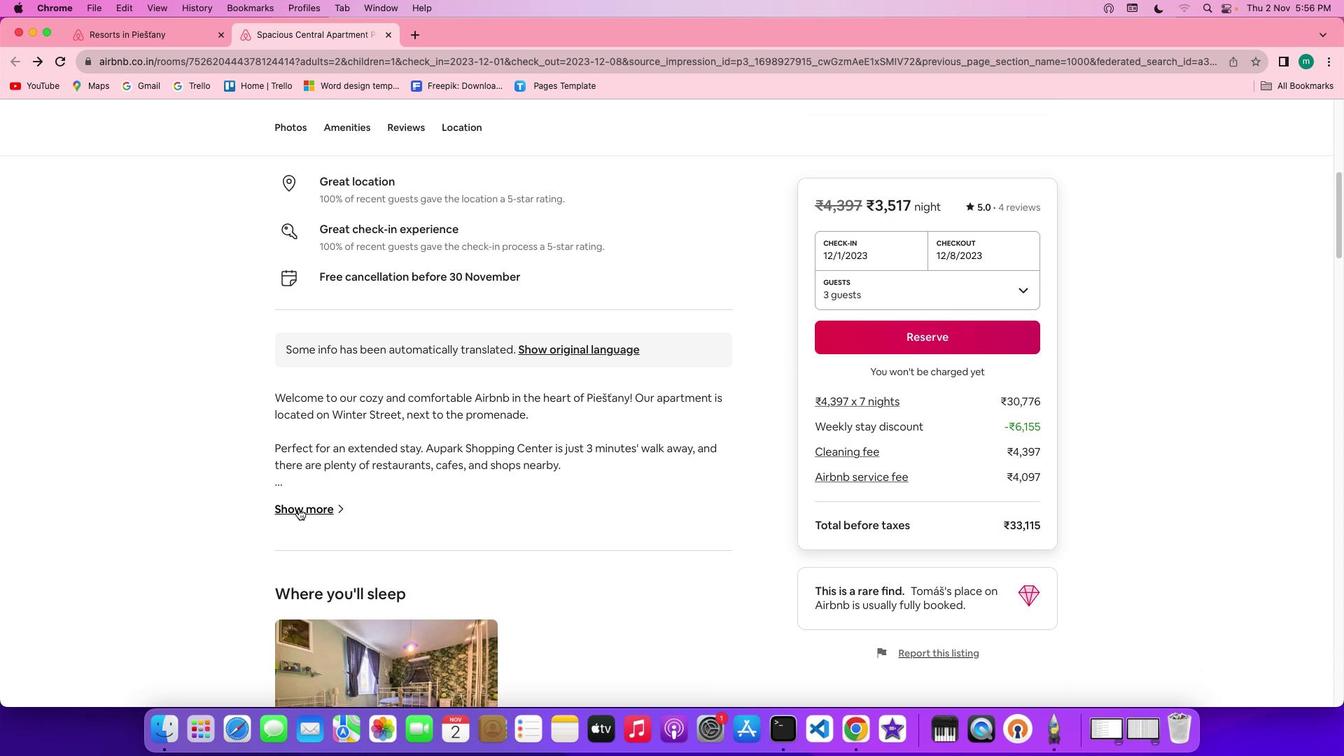 
Action: Mouse pressed left at (298, 508)
Screenshot: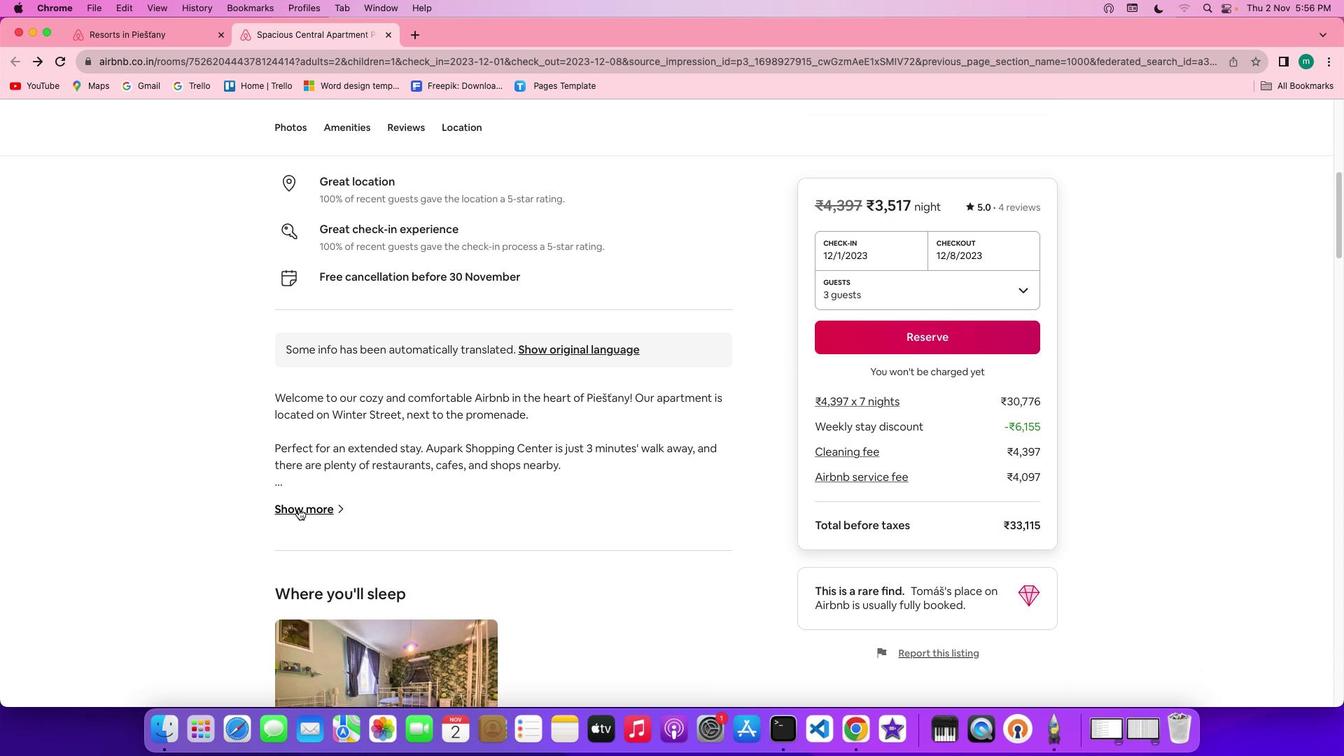 
Action: Mouse moved to (537, 476)
Screenshot: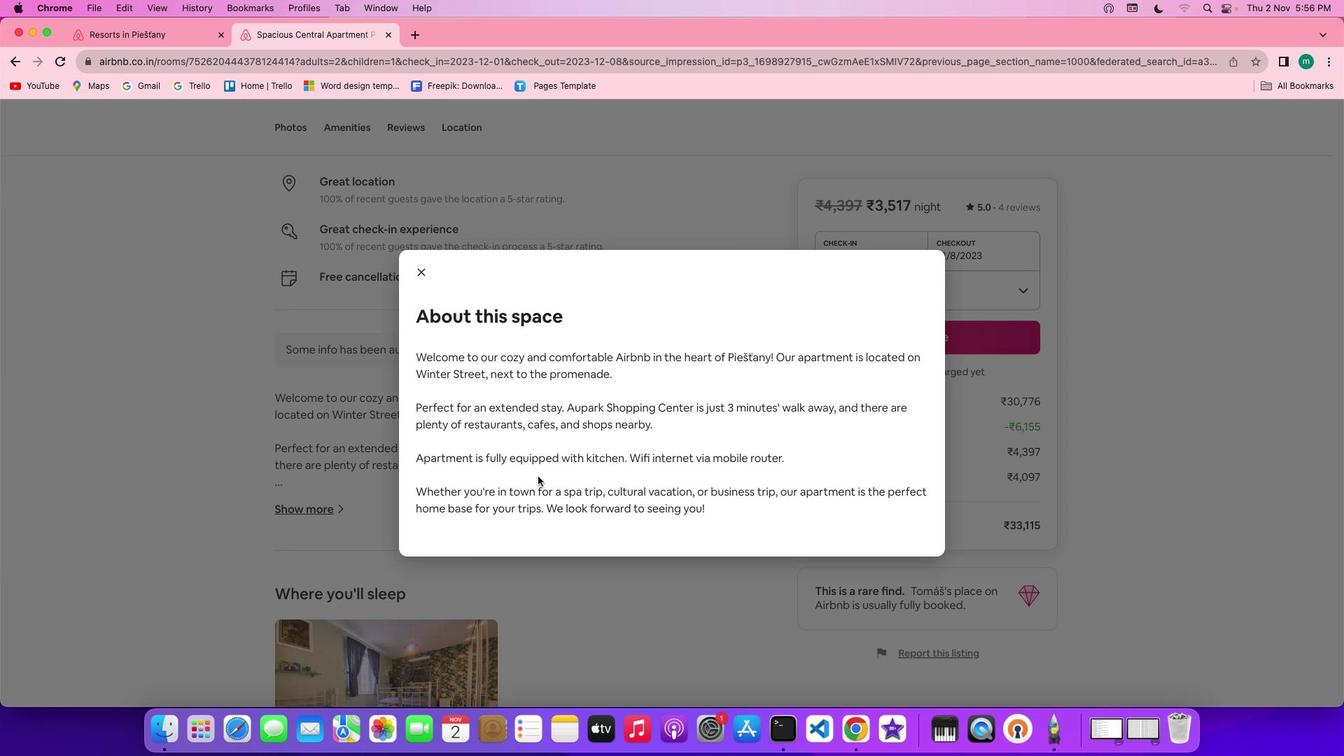 
Action: Mouse scrolled (537, 476) with delta (0, 0)
Screenshot: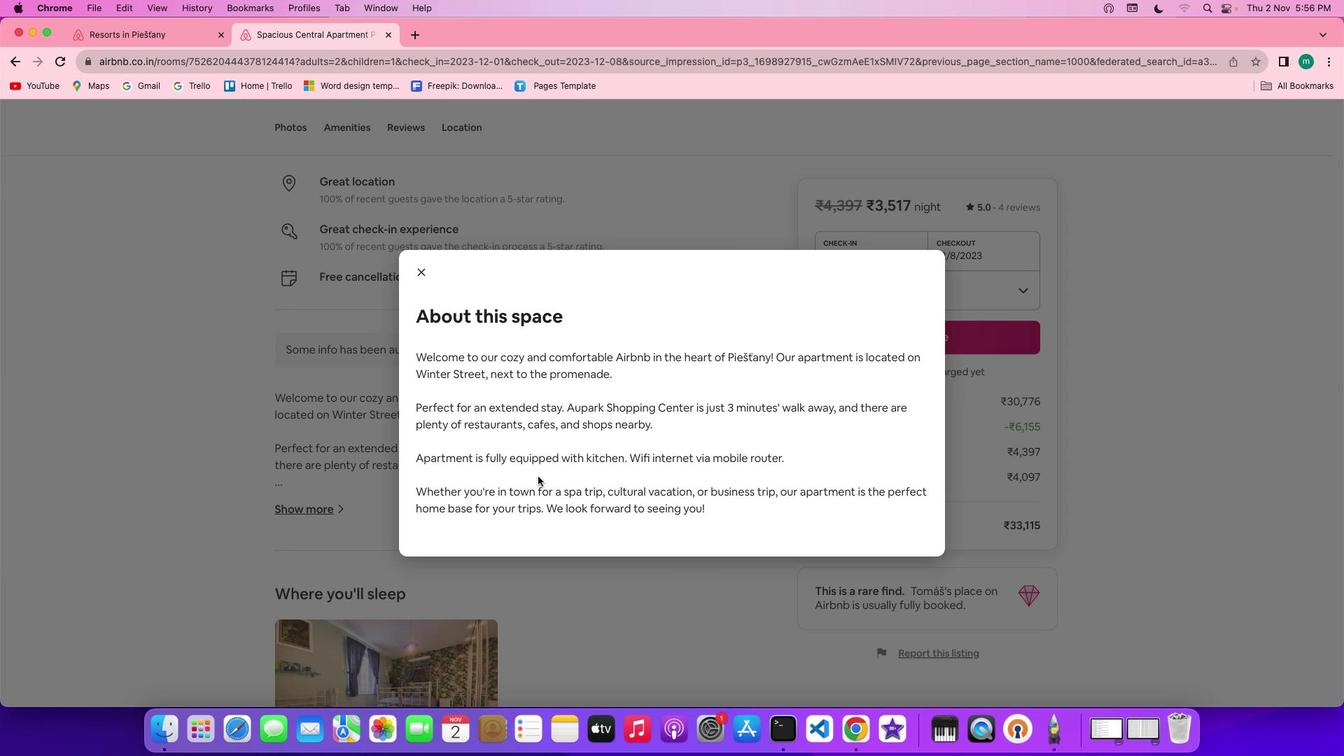 
Action: Mouse scrolled (537, 476) with delta (0, 0)
Screenshot: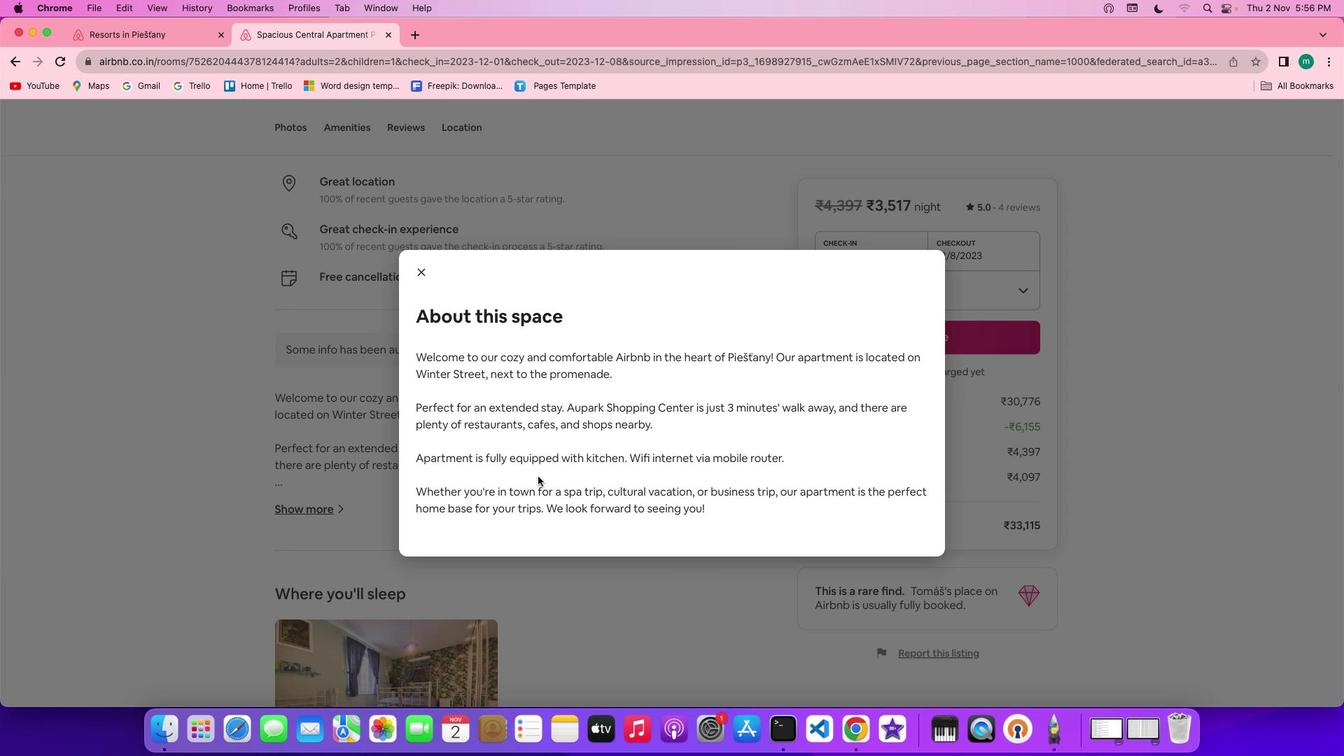 
Action: Mouse scrolled (537, 476) with delta (0, -1)
Screenshot: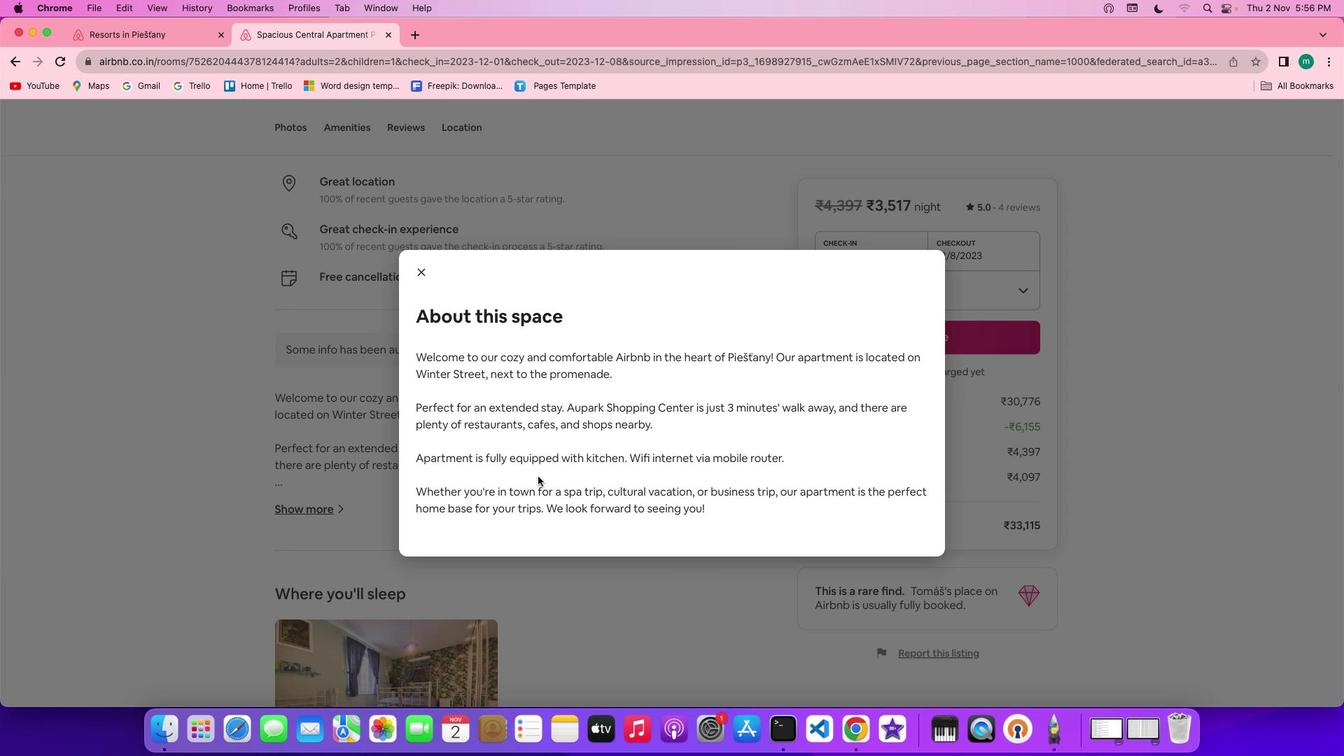 
Action: Mouse scrolled (537, 476) with delta (0, -2)
Screenshot: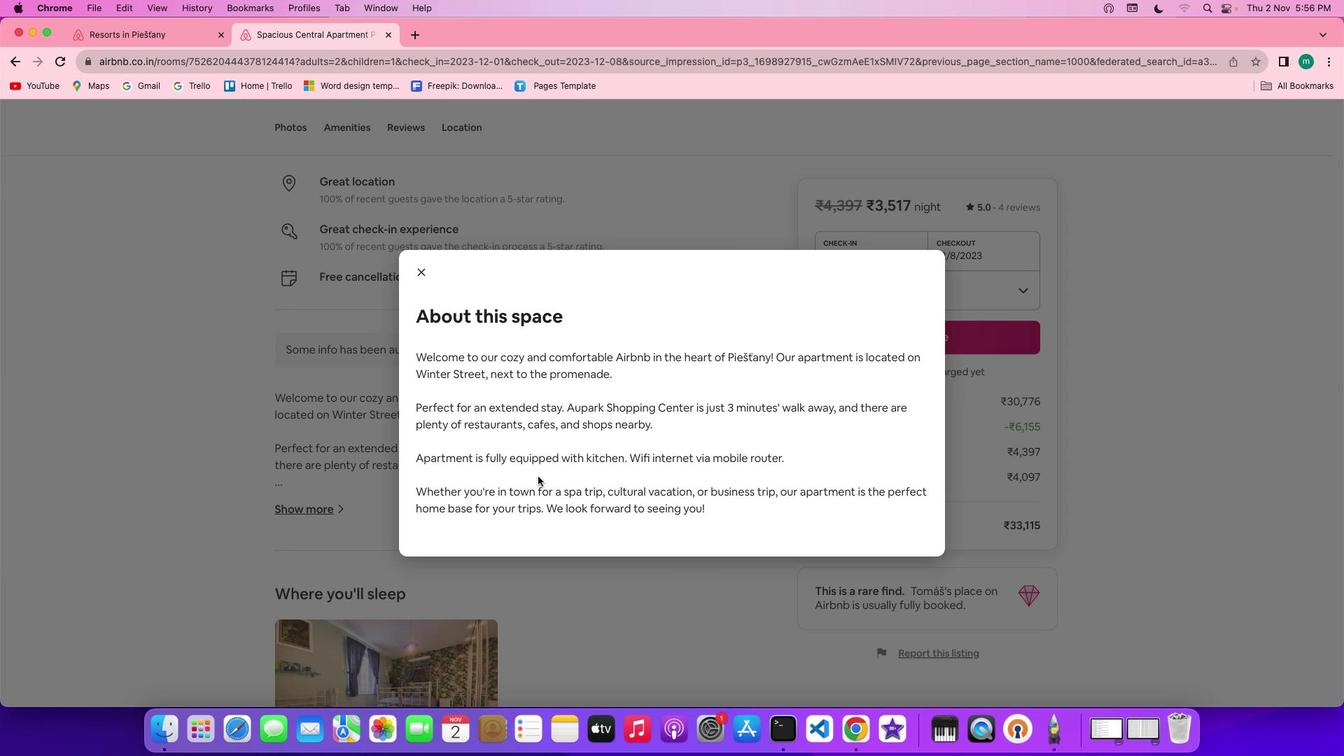 
Action: Mouse scrolled (537, 476) with delta (0, -3)
Screenshot: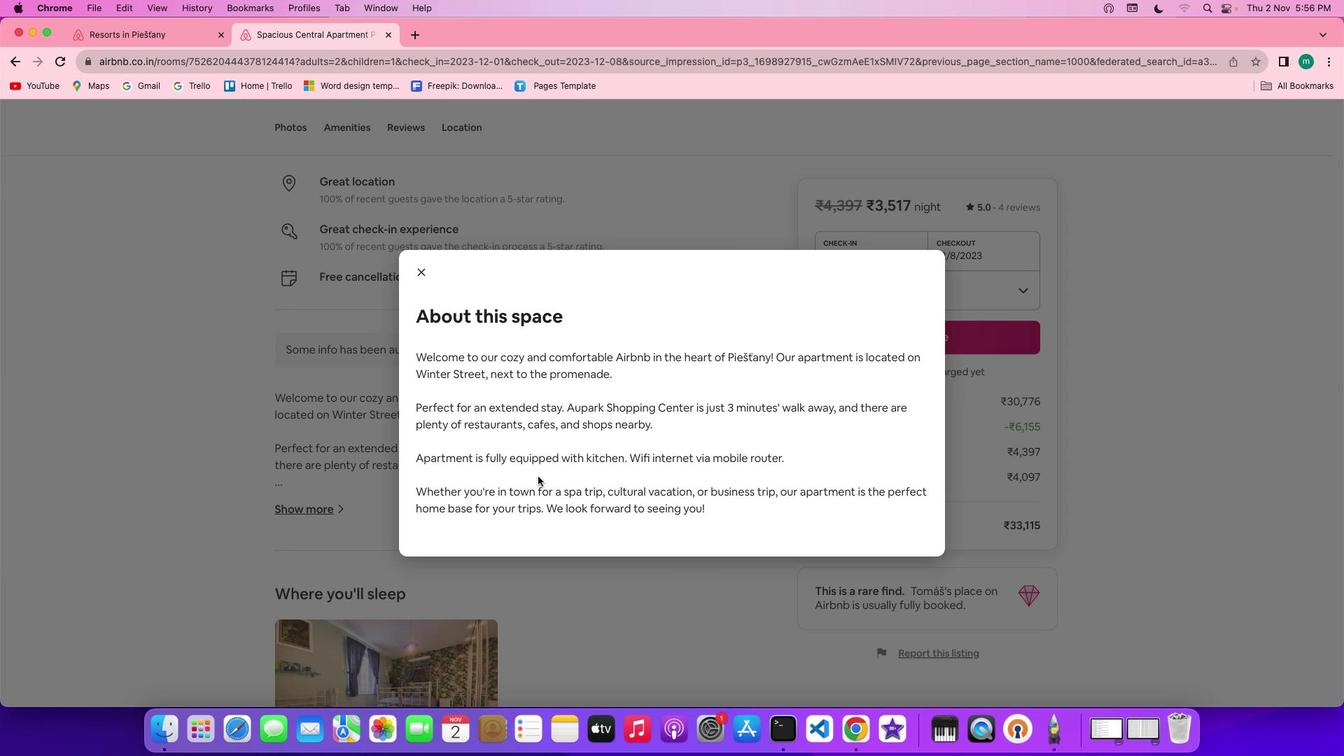 
Action: Mouse moved to (427, 264)
Screenshot: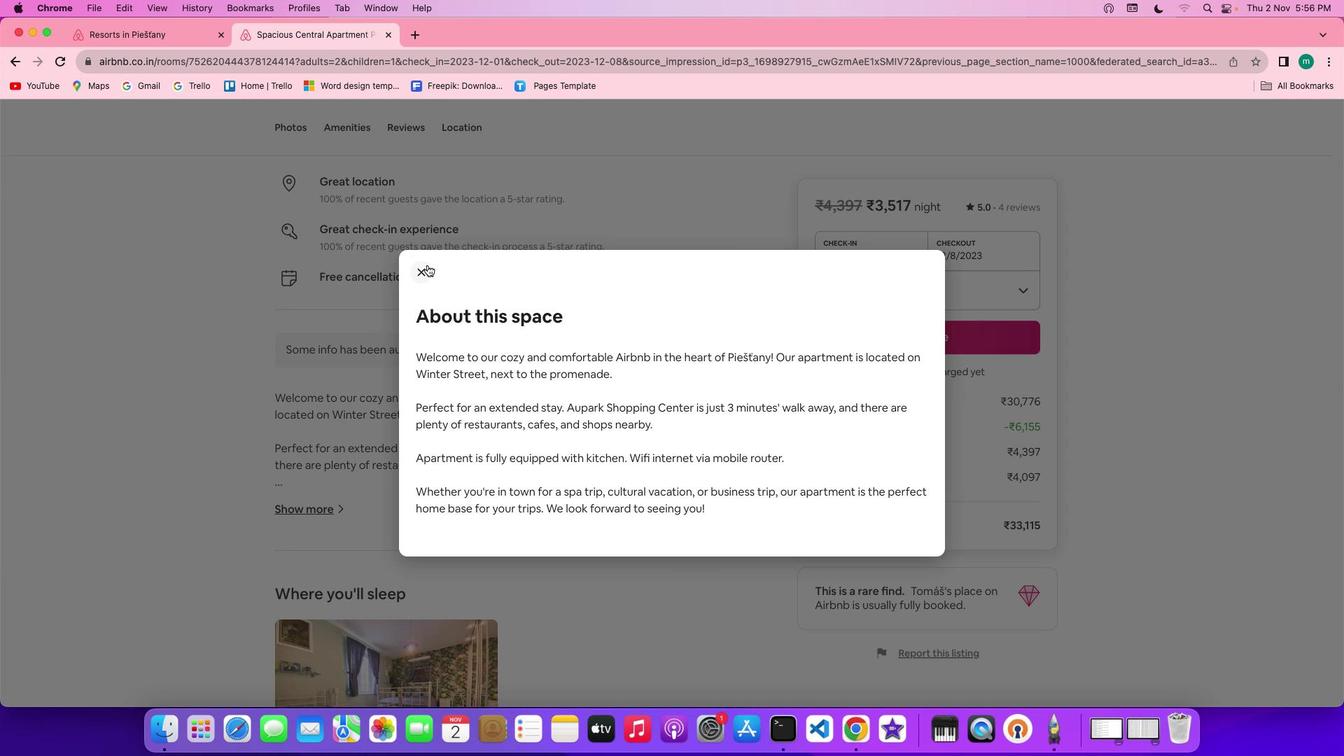 
Action: Mouse pressed left at (427, 264)
Screenshot: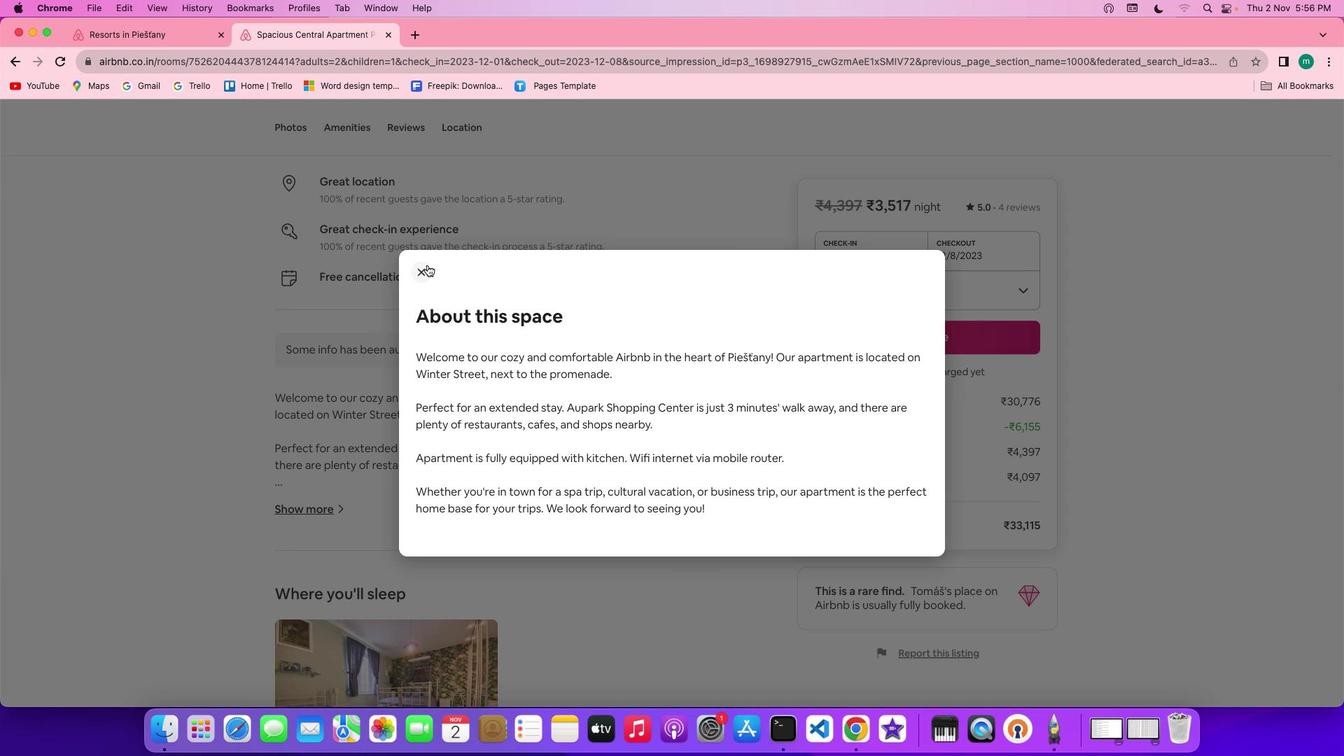 
Action: Mouse moved to (602, 489)
Screenshot: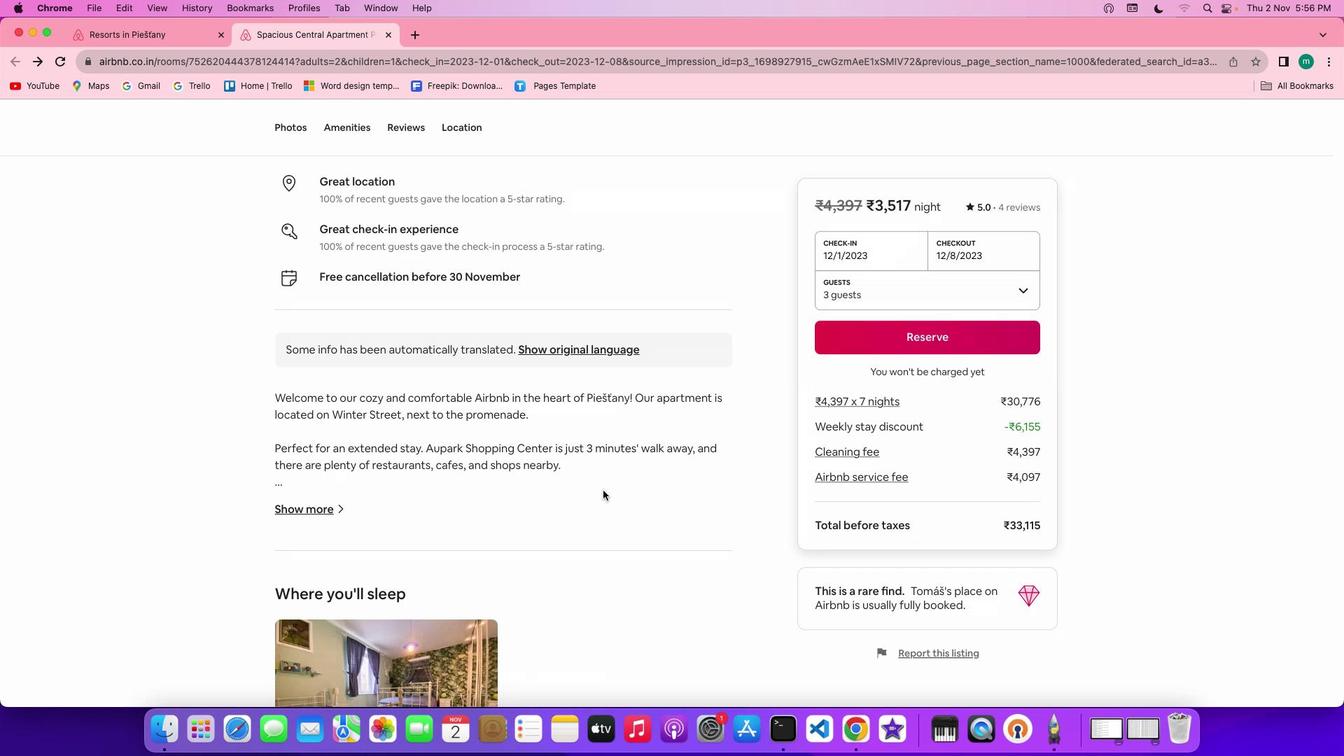 
Action: Mouse scrolled (602, 489) with delta (0, 0)
Screenshot: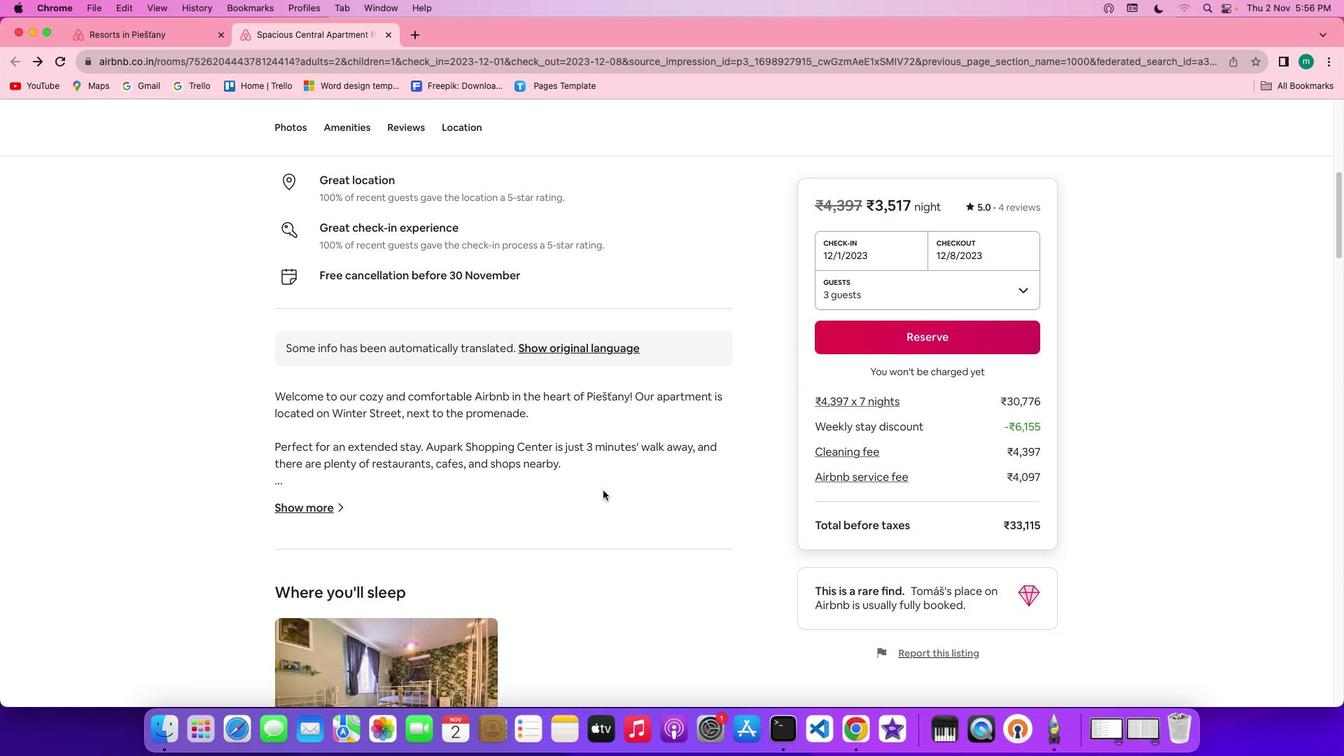 
Action: Mouse scrolled (602, 489) with delta (0, 0)
Screenshot: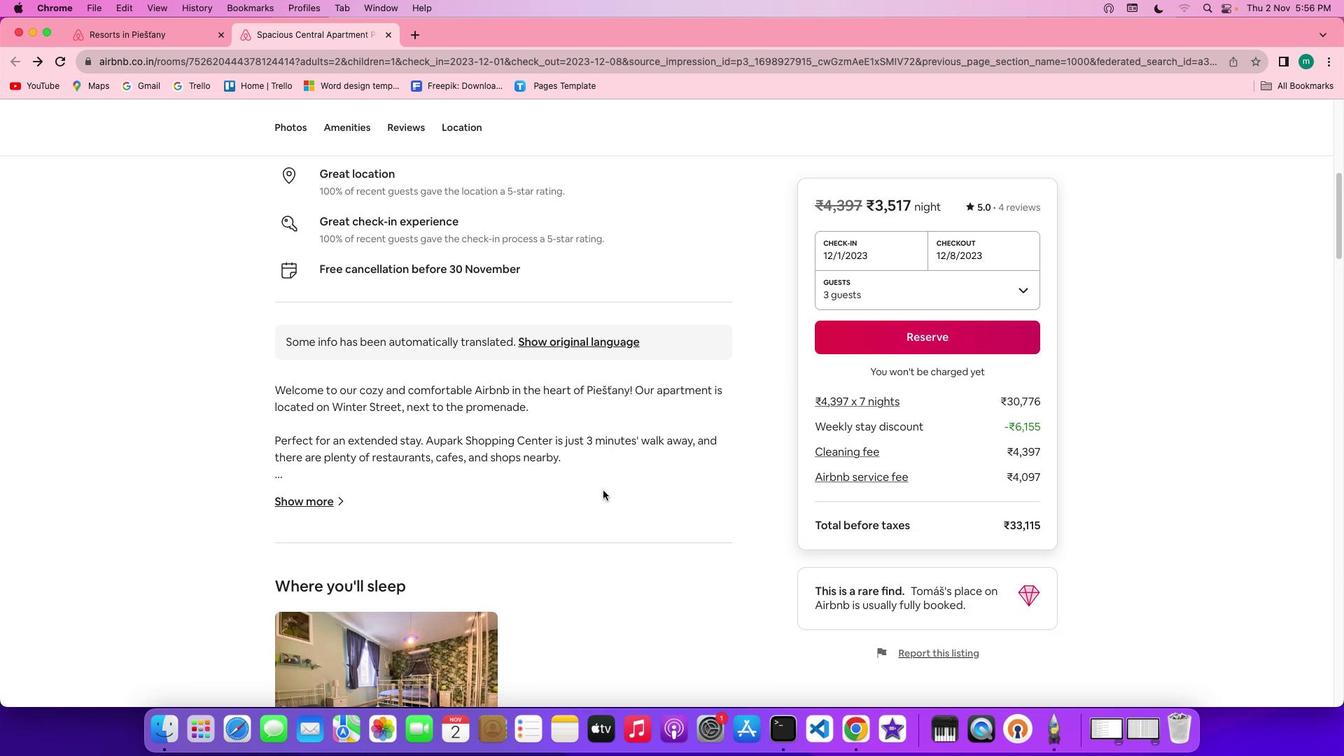 
Action: Mouse scrolled (602, 489) with delta (0, -2)
Screenshot: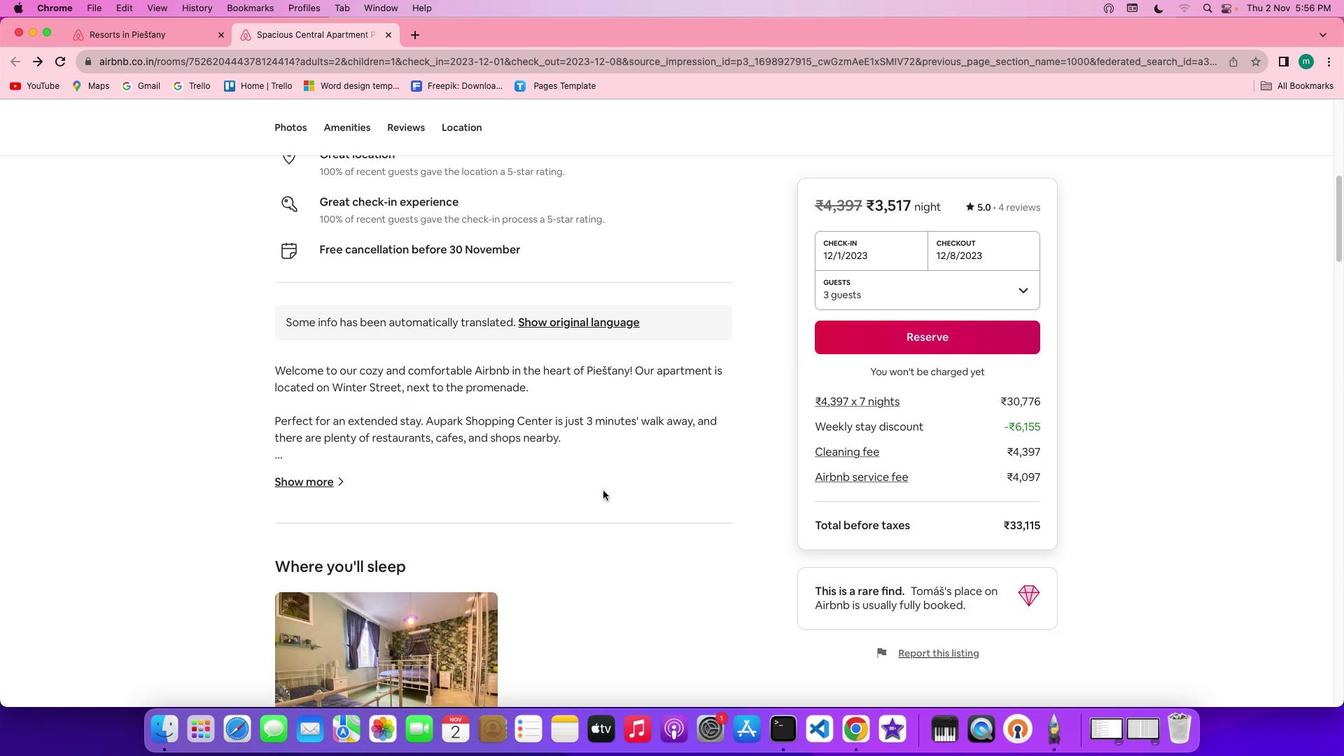
Action: Mouse scrolled (602, 489) with delta (0, -2)
Screenshot: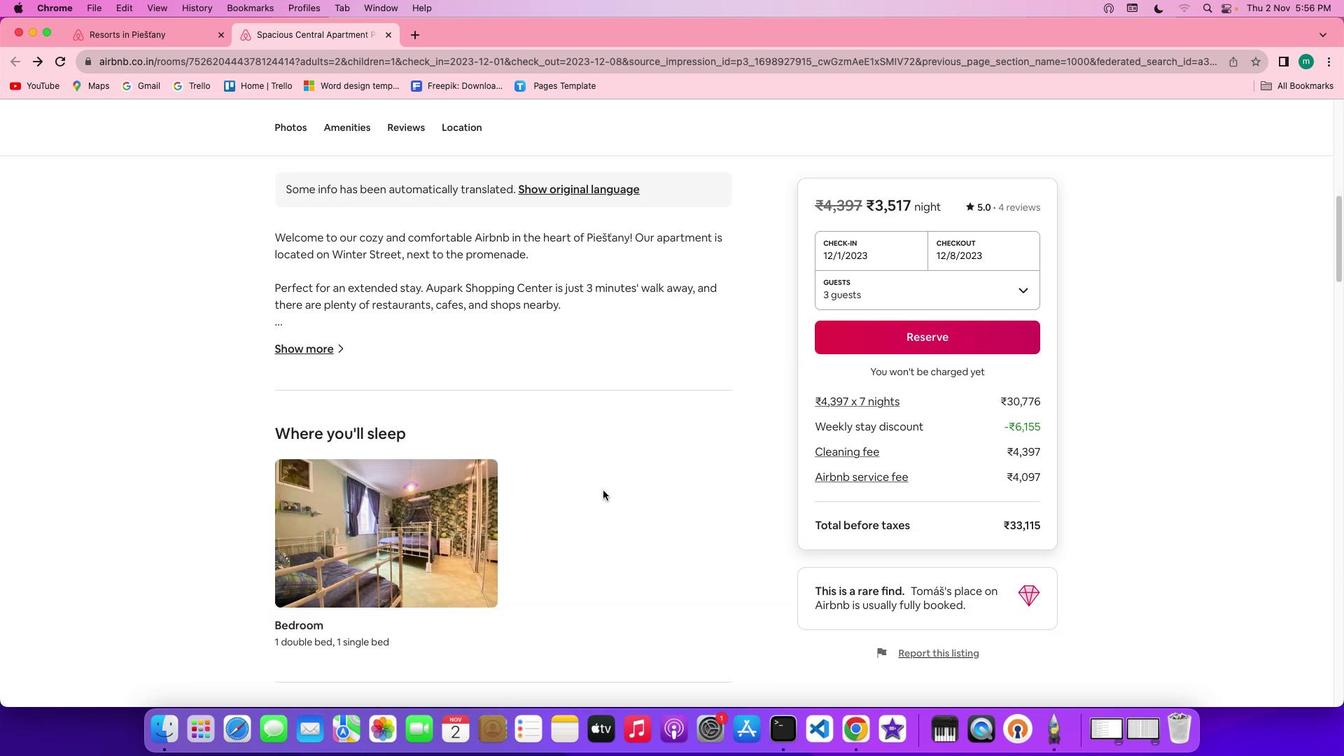 
Action: Mouse scrolled (602, 489) with delta (0, 0)
Screenshot: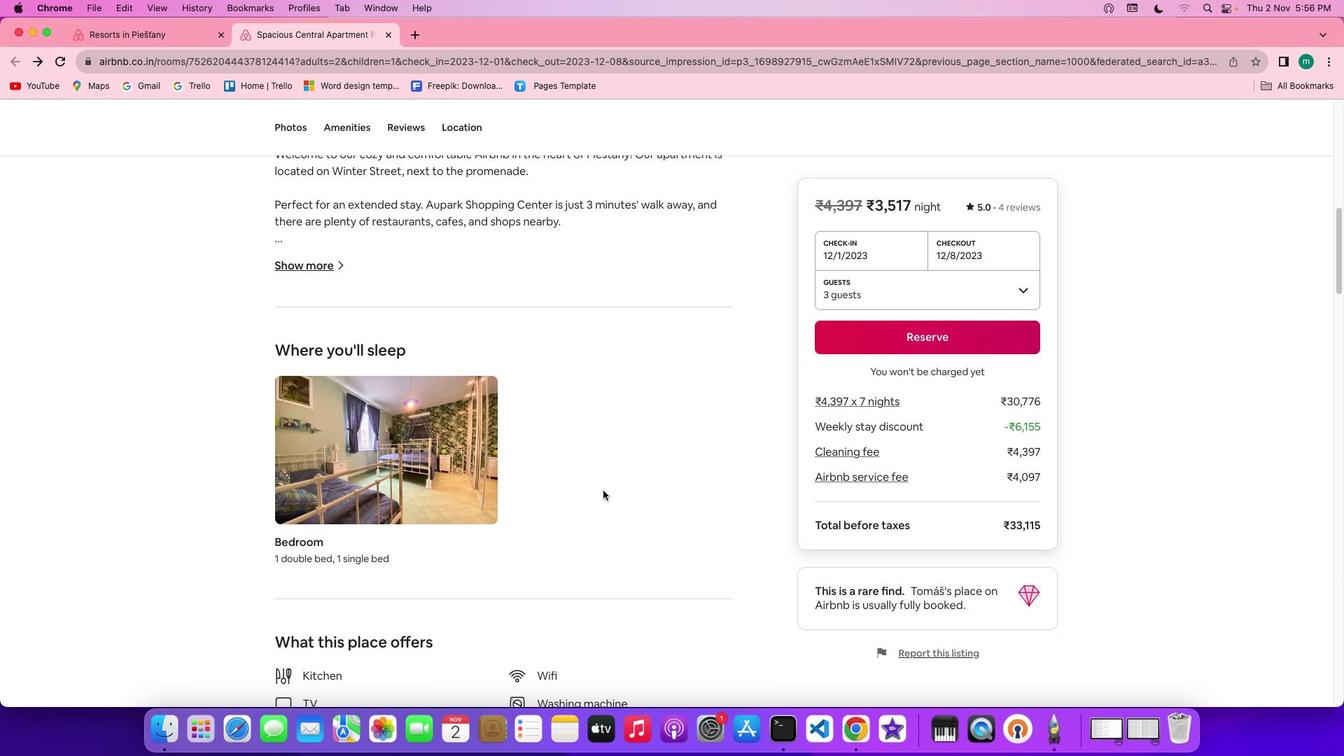 
Action: Mouse scrolled (602, 489) with delta (0, 0)
Screenshot: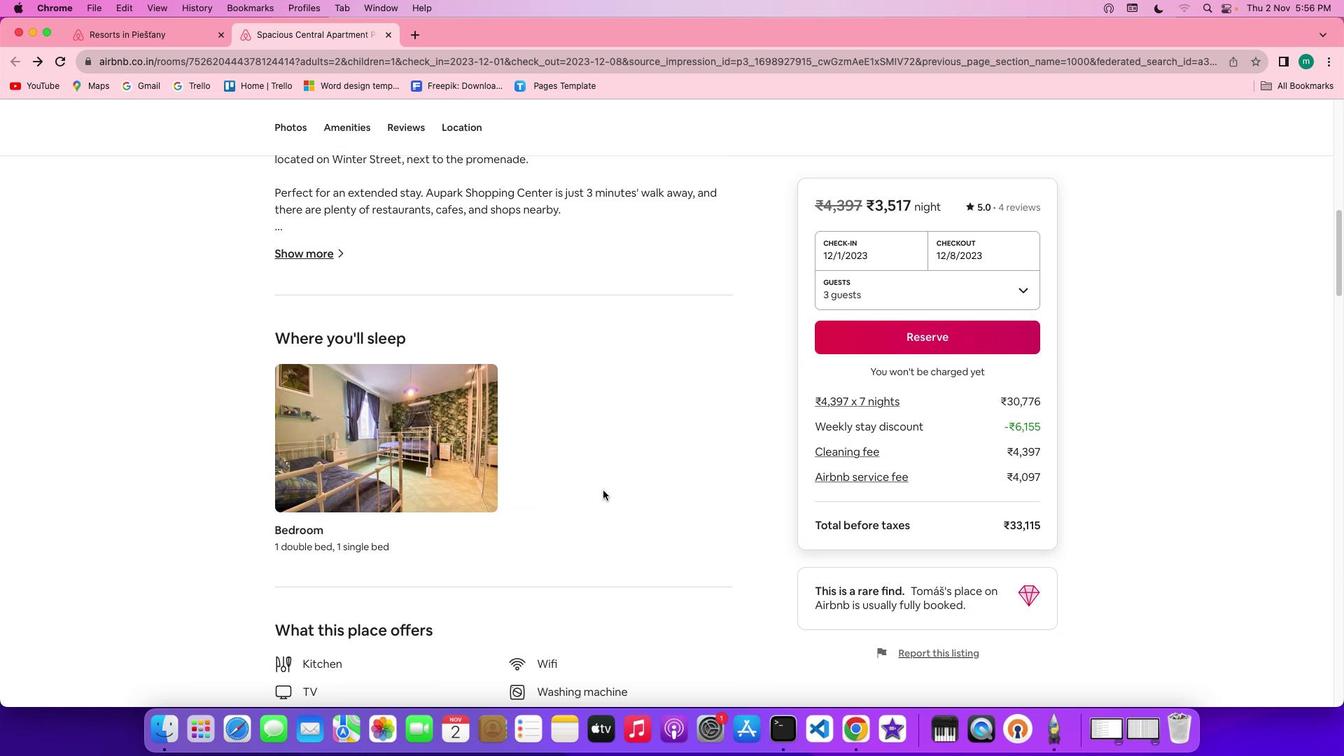 
Action: Mouse scrolled (602, 489) with delta (0, -1)
Screenshot: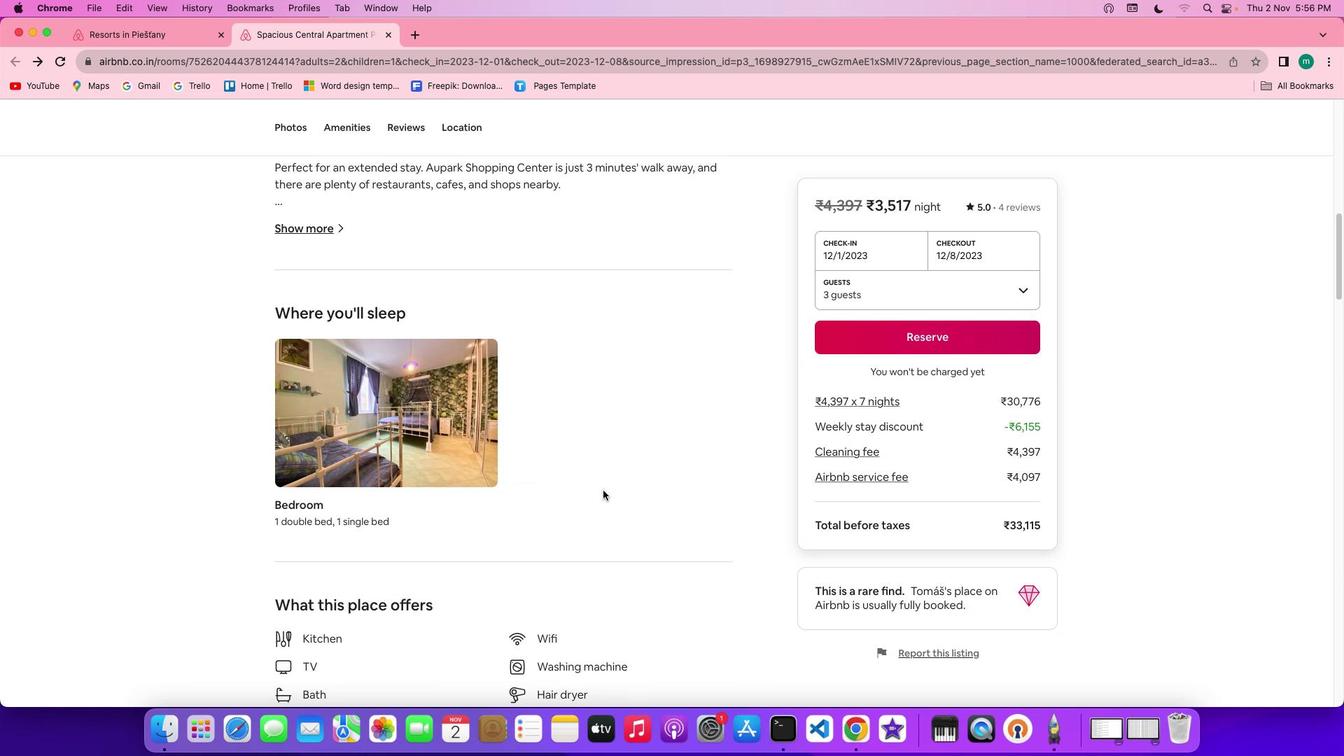 
Action: Mouse scrolled (602, 489) with delta (0, -2)
Screenshot: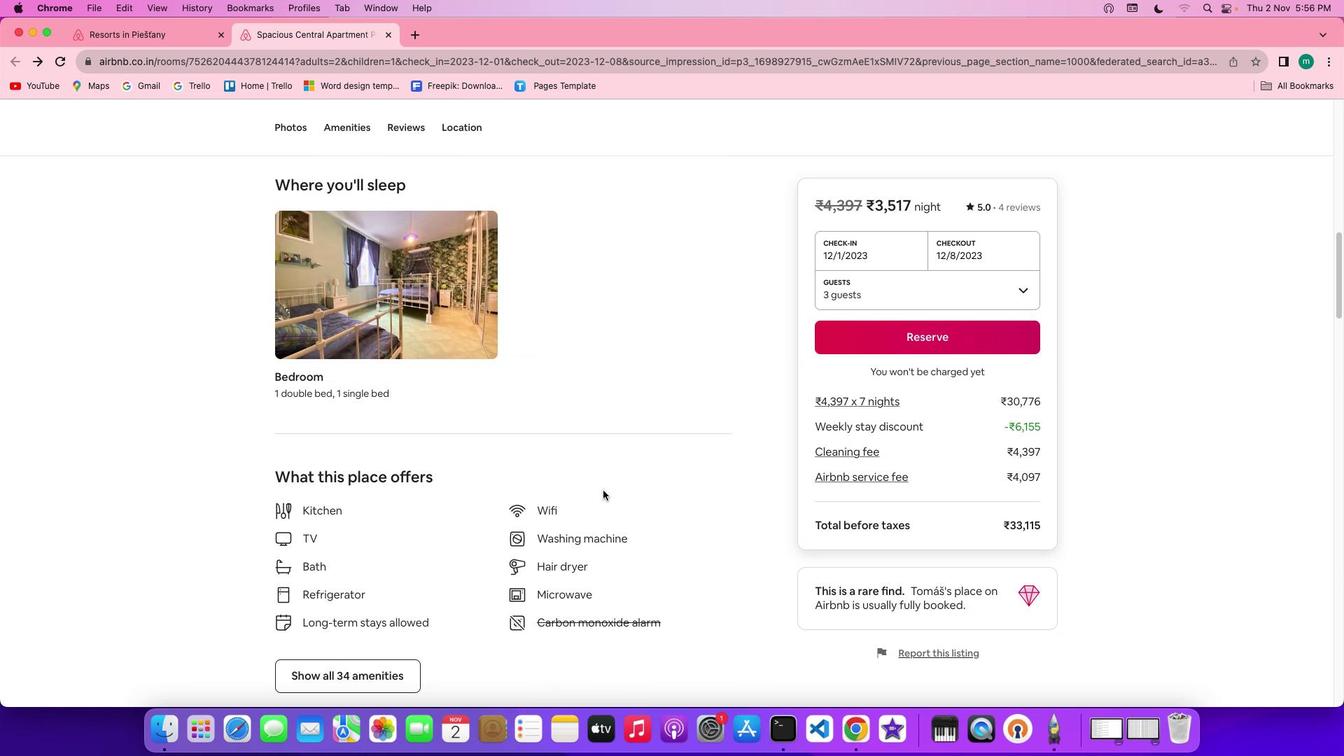
Action: Mouse scrolled (602, 489) with delta (0, 0)
Screenshot: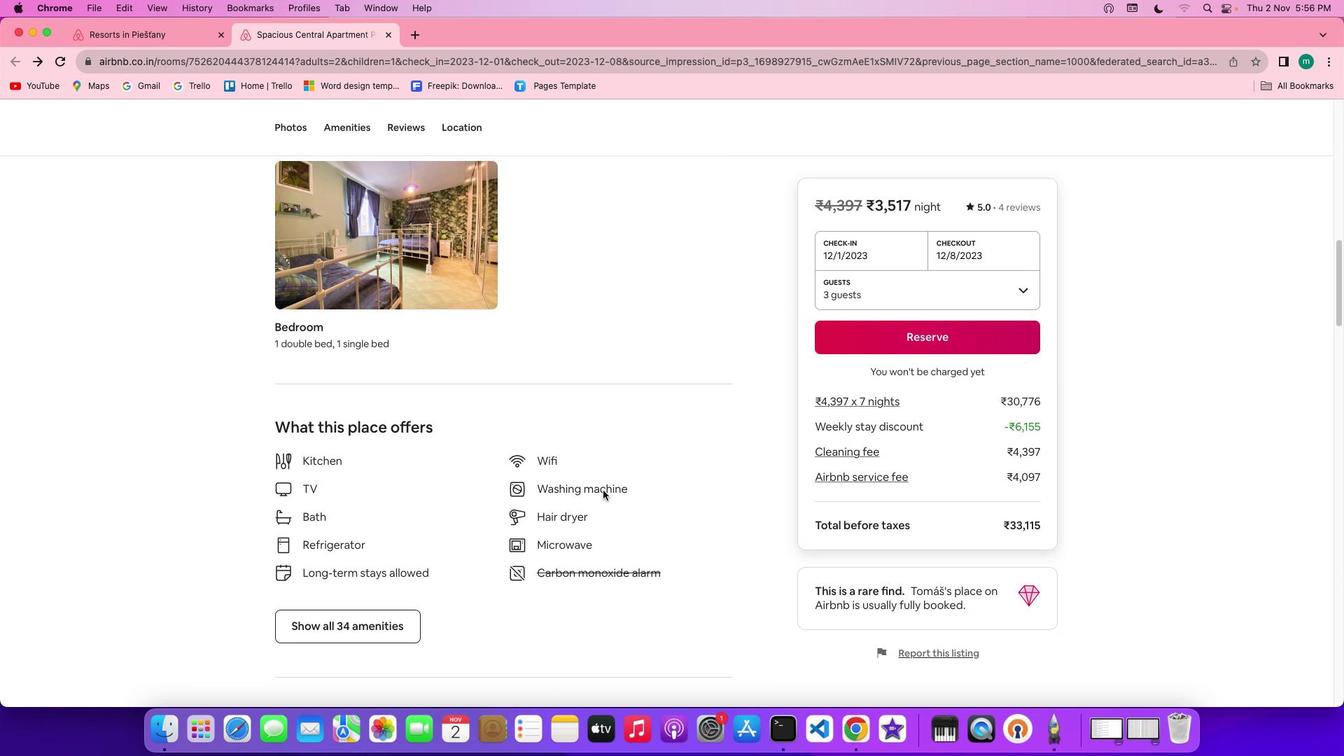 
Action: Mouse scrolled (602, 489) with delta (0, 0)
Screenshot: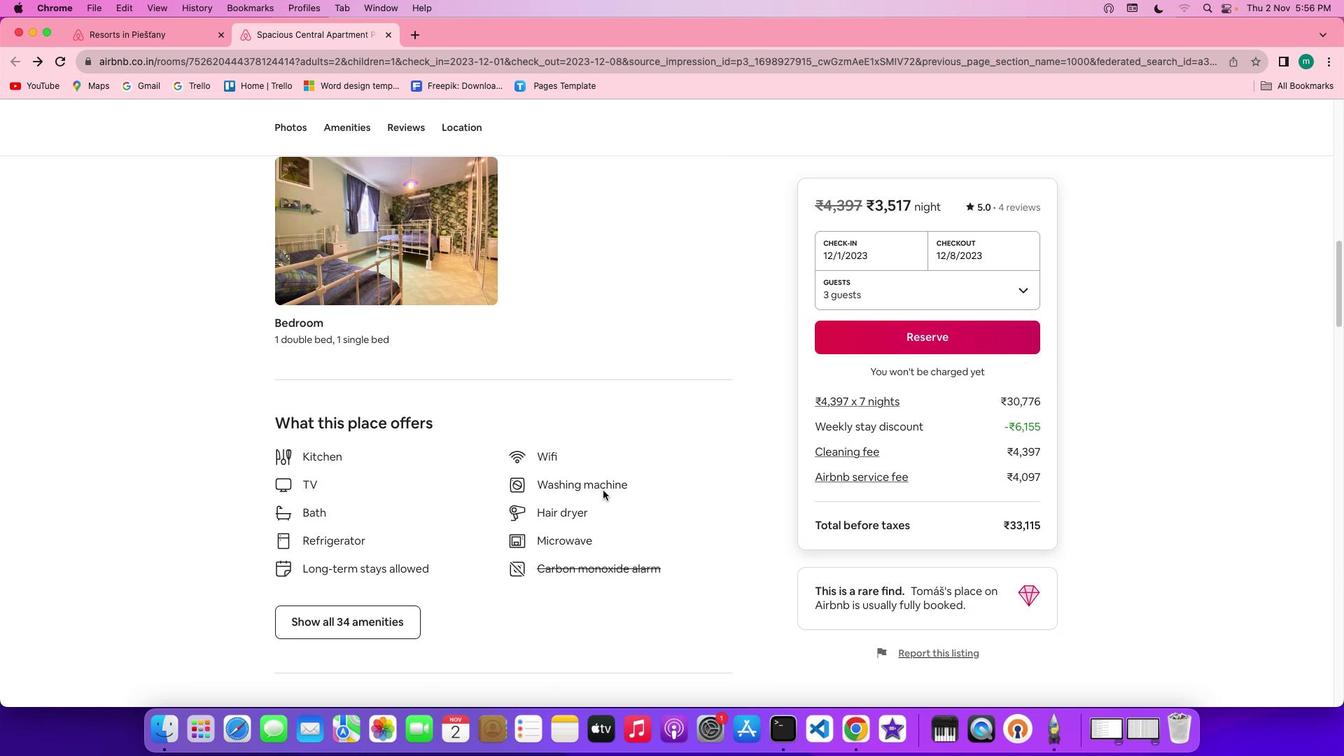 
Action: Mouse scrolled (602, 489) with delta (0, -1)
Screenshot: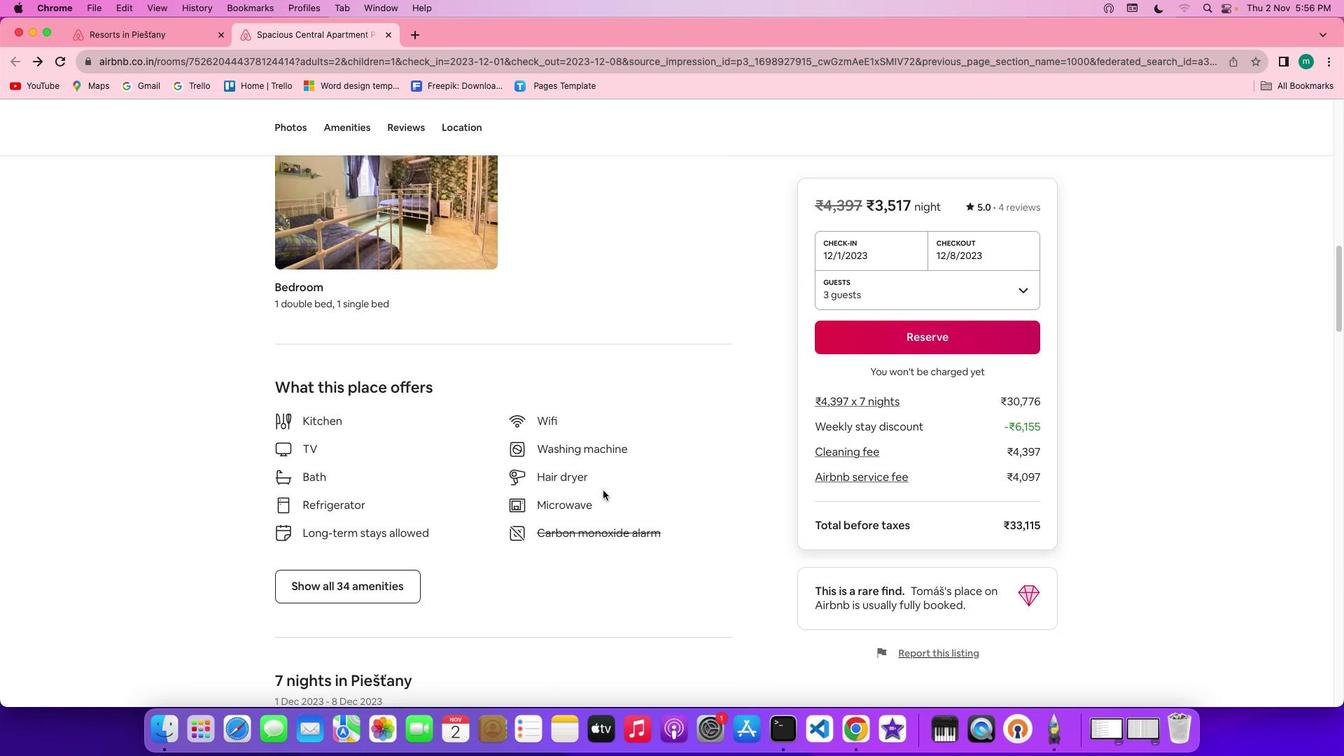 
Action: Mouse moved to (331, 521)
Screenshot: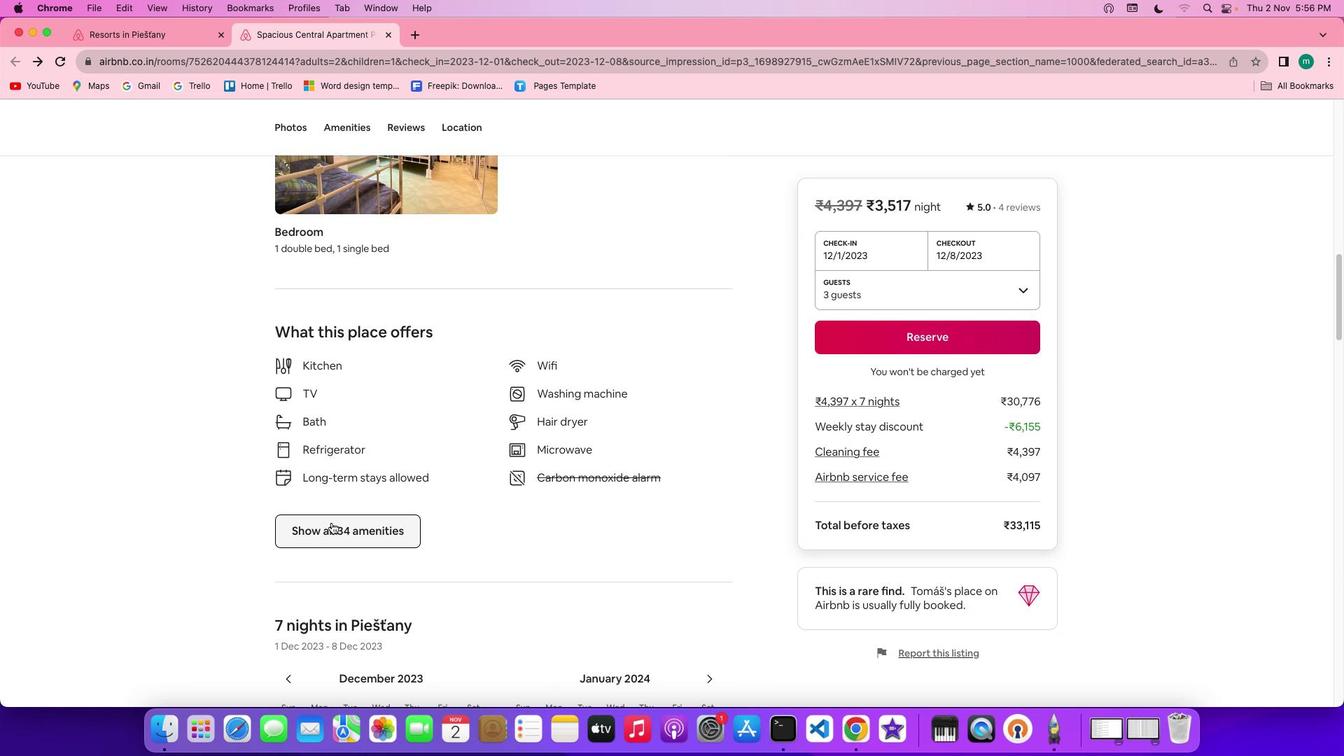
Action: Mouse pressed left at (331, 521)
Screenshot: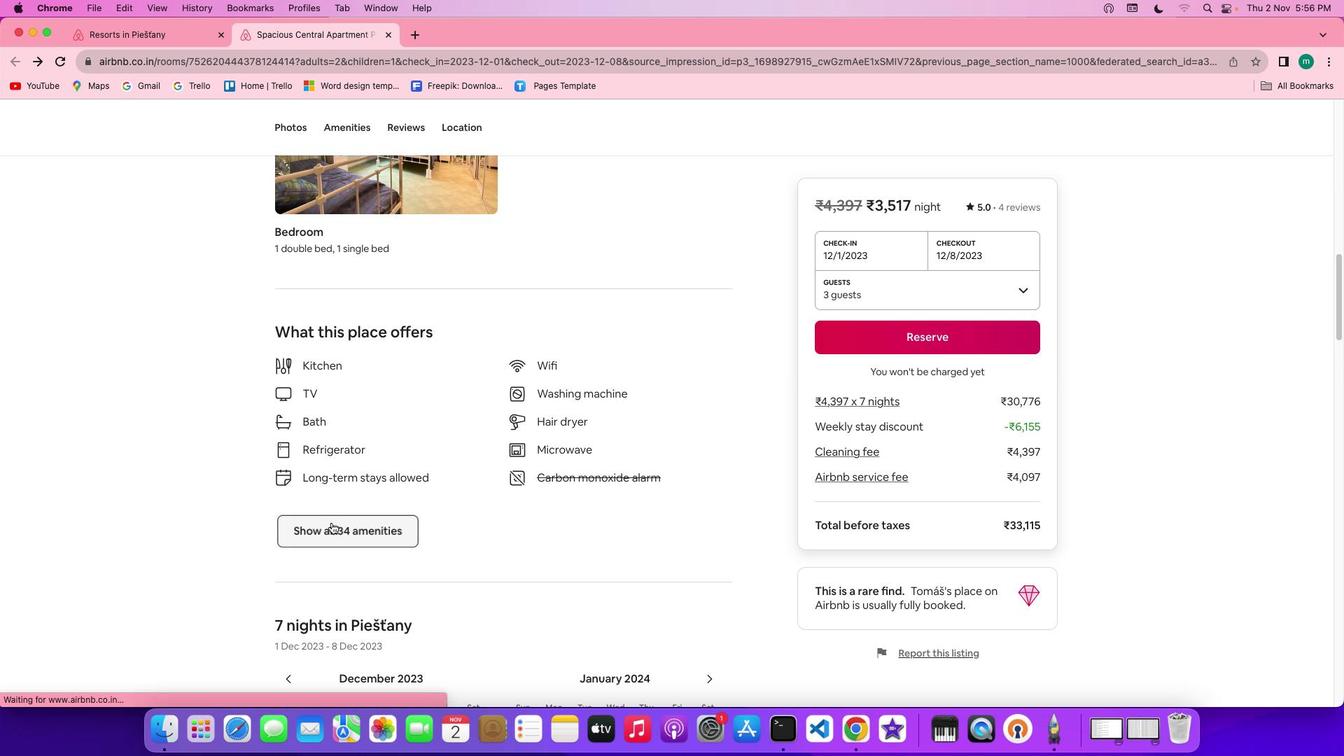 
Action: Mouse moved to (622, 478)
Screenshot: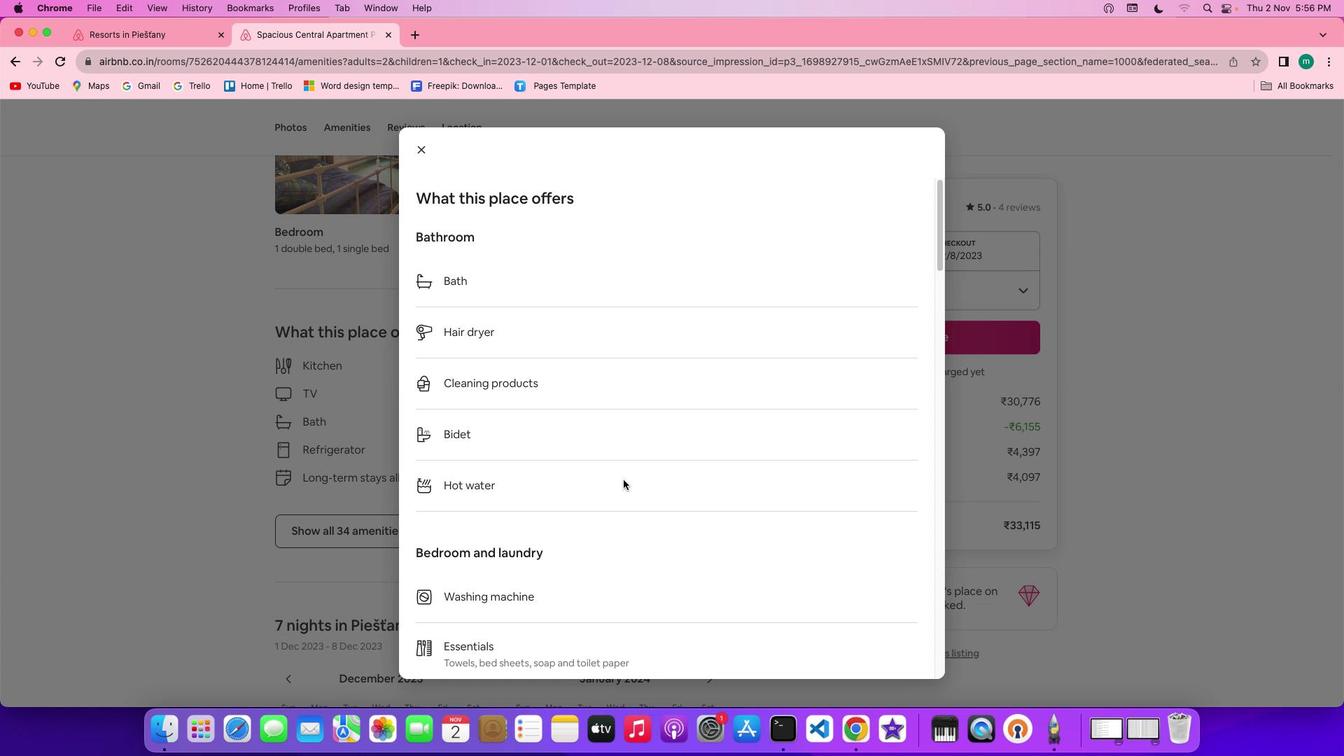 
Action: Mouse scrolled (622, 478) with delta (0, 0)
Screenshot: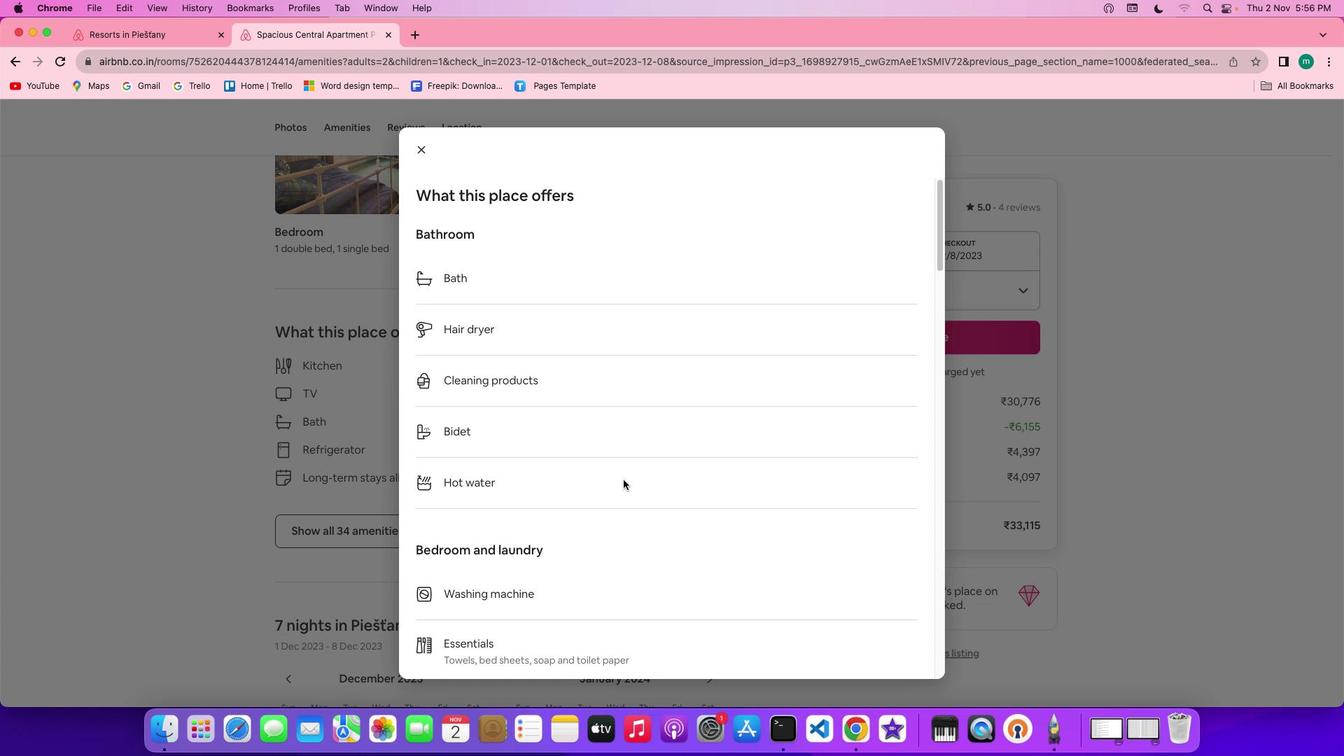 
Action: Mouse scrolled (622, 478) with delta (0, 0)
Screenshot: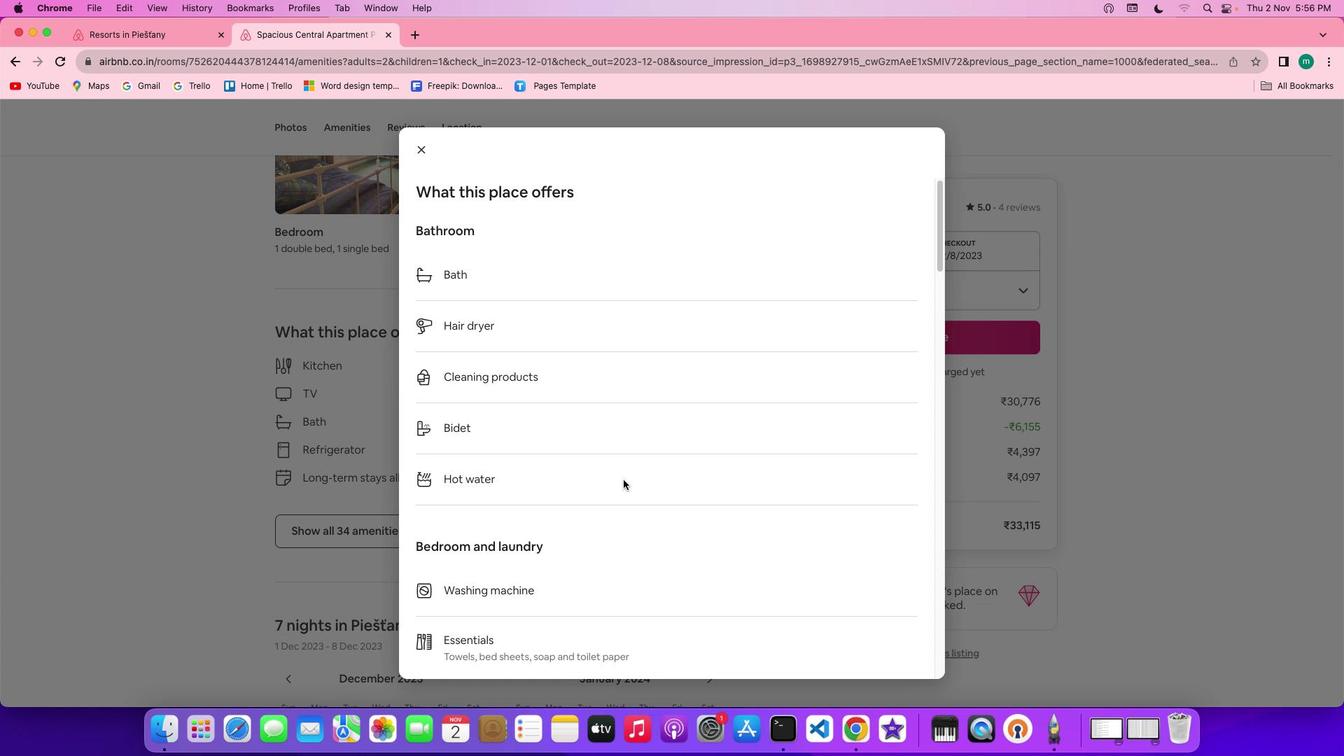 
Action: Mouse scrolled (622, 478) with delta (0, -1)
Screenshot: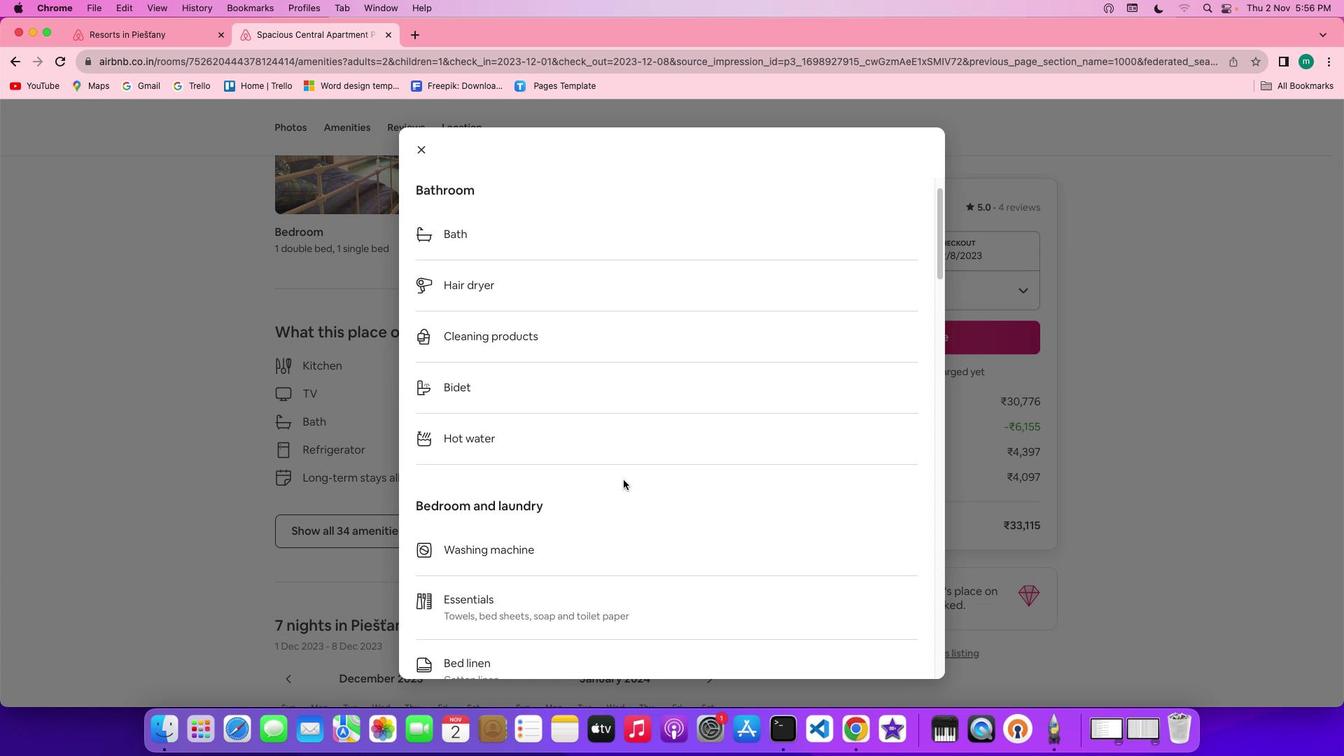 
Action: Mouse scrolled (622, 478) with delta (0, -2)
Screenshot: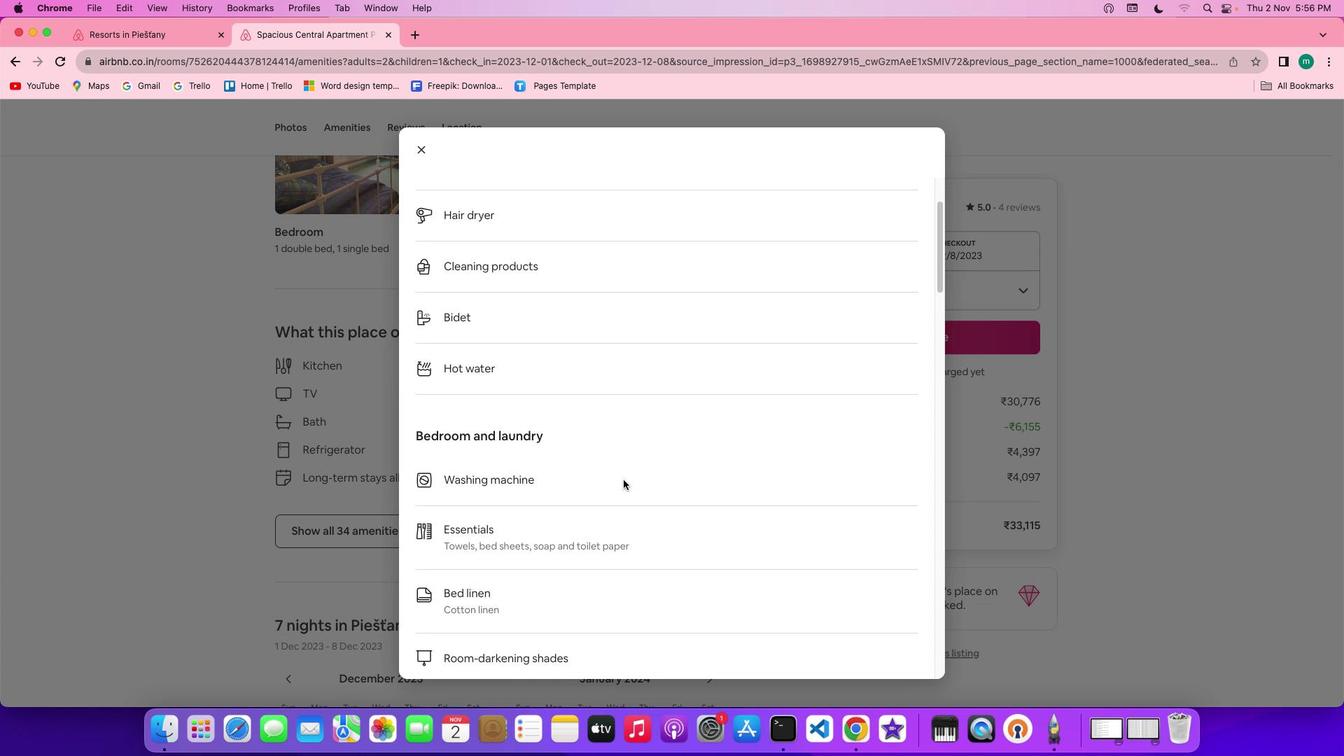 
Action: Mouse scrolled (622, 478) with delta (0, 0)
Screenshot: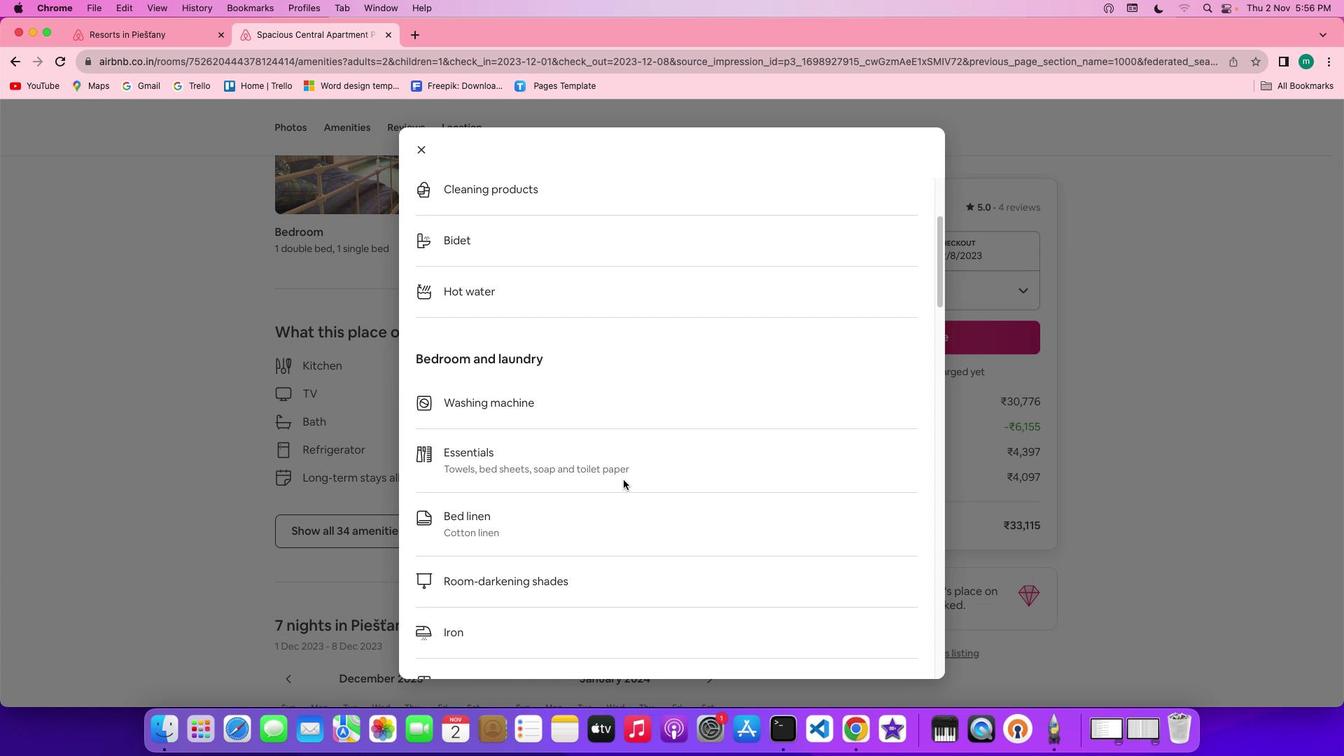 
Action: Mouse scrolled (622, 478) with delta (0, 0)
Screenshot: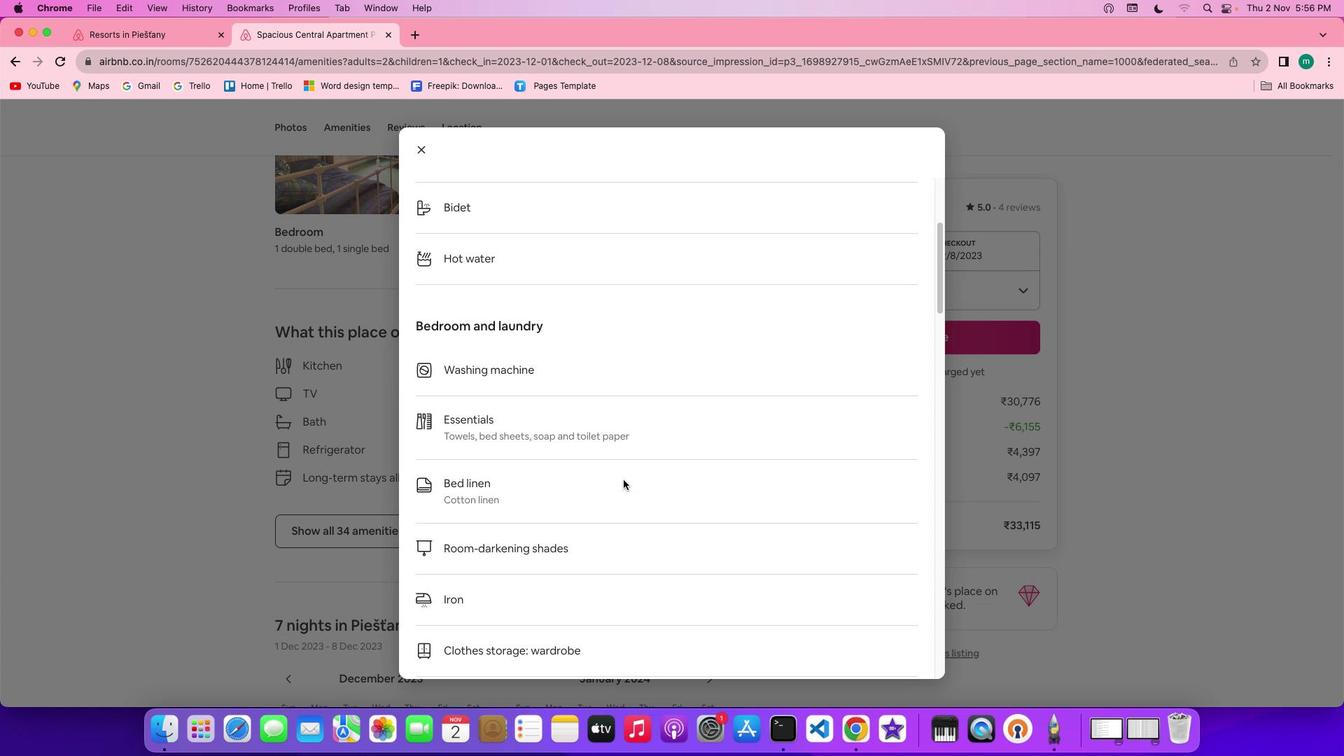 
Action: Mouse scrolled (622, 478) with delta (0, -1)
Screenshot: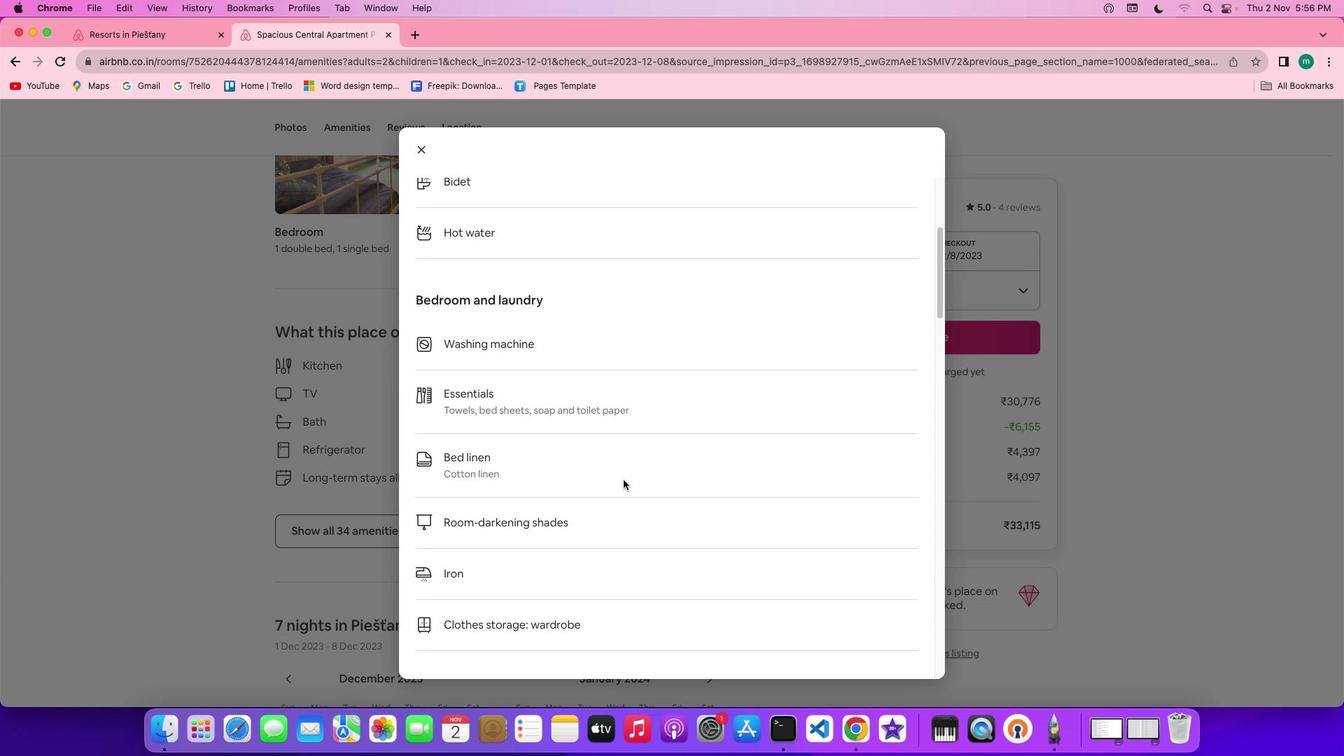 
Action: Mouse scrolled (622, 478) with delta (0, -2)
Screenshot: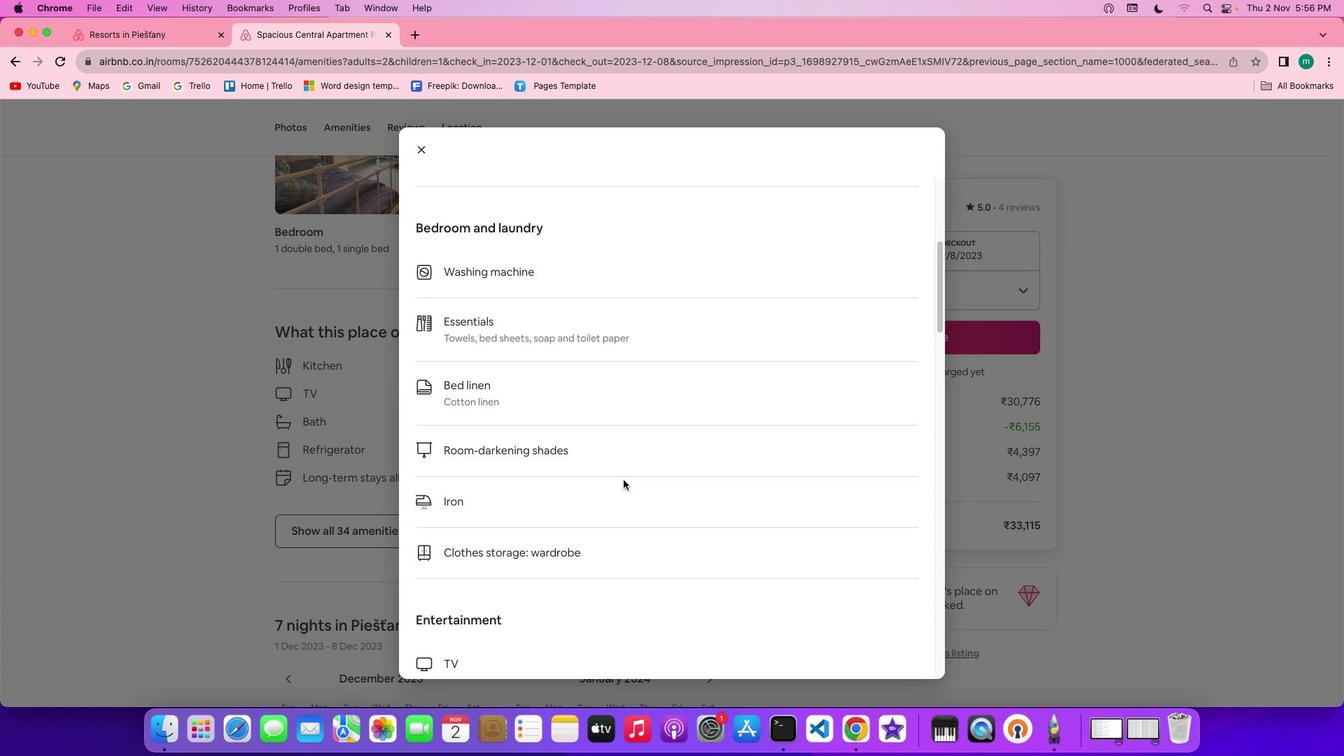
Action: Mouse scrolled (622, 478) with delta (0, -2)
Screenshot: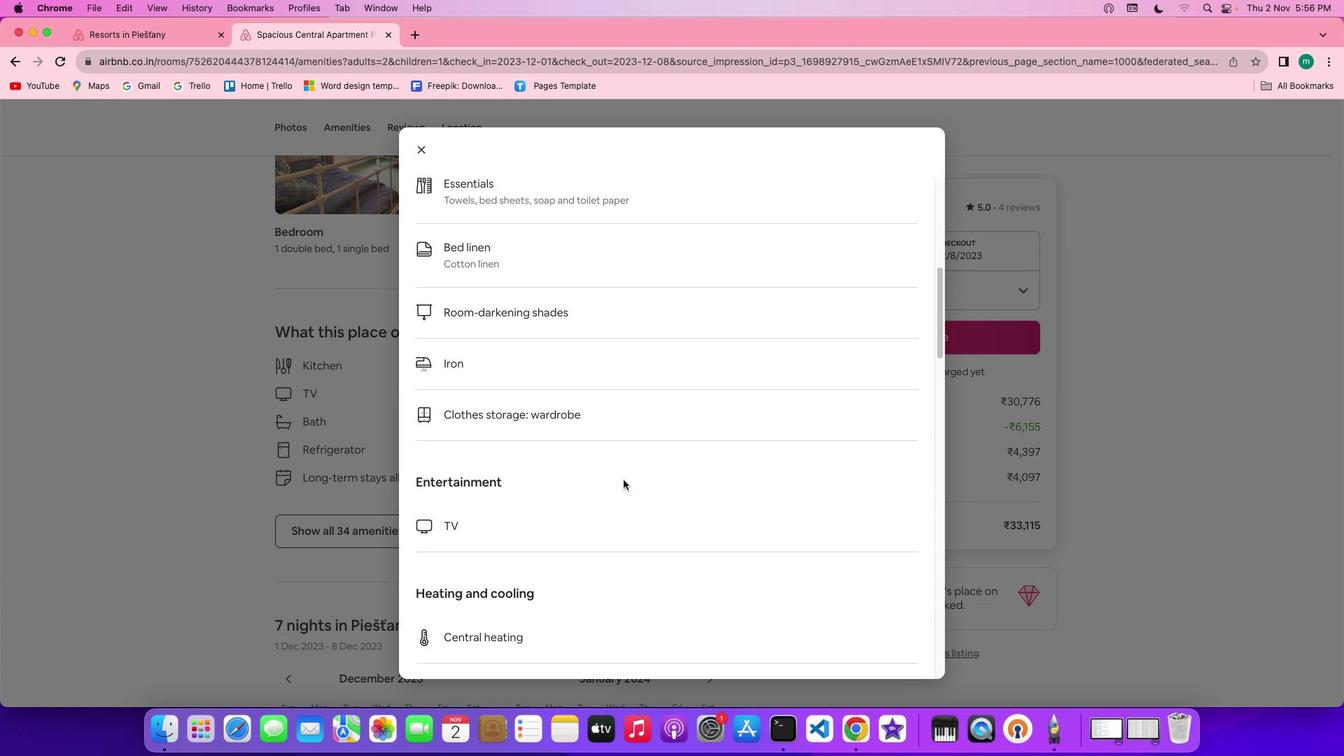 
Action: Mouse scrolled (622, 478) with delta (0, 0)
Screenshot: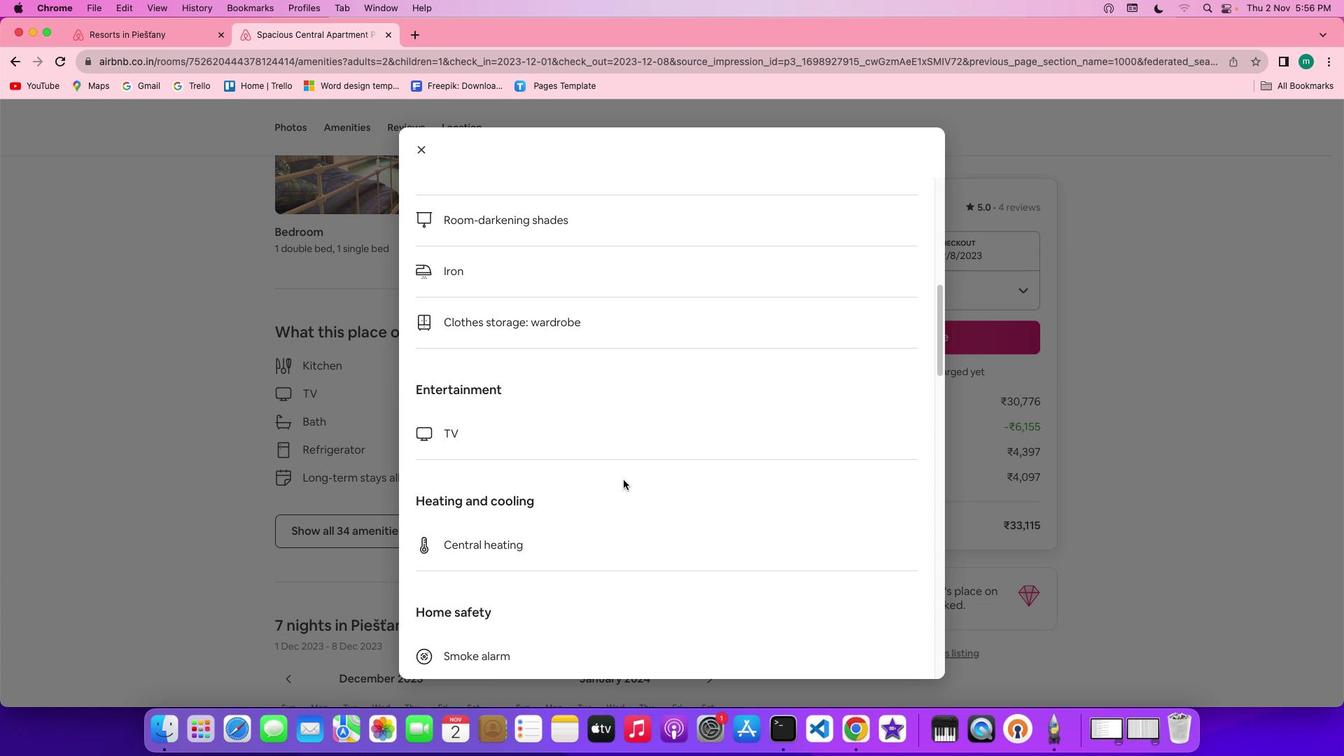 
Action: Mouse scrolled (622, 478) with delta (0, 0)
Screenshot: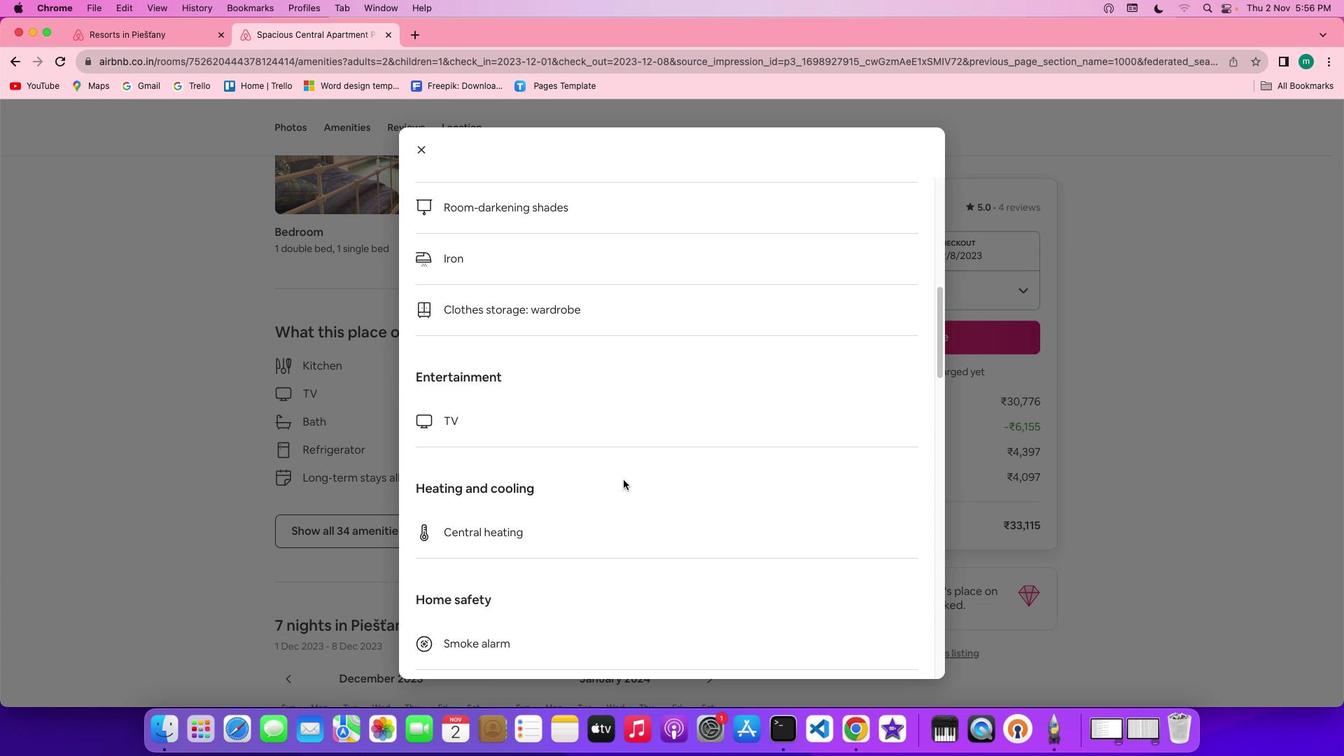 
Action: Mouse scrolled (622, 478) with delta (0, -2)
Screenshot: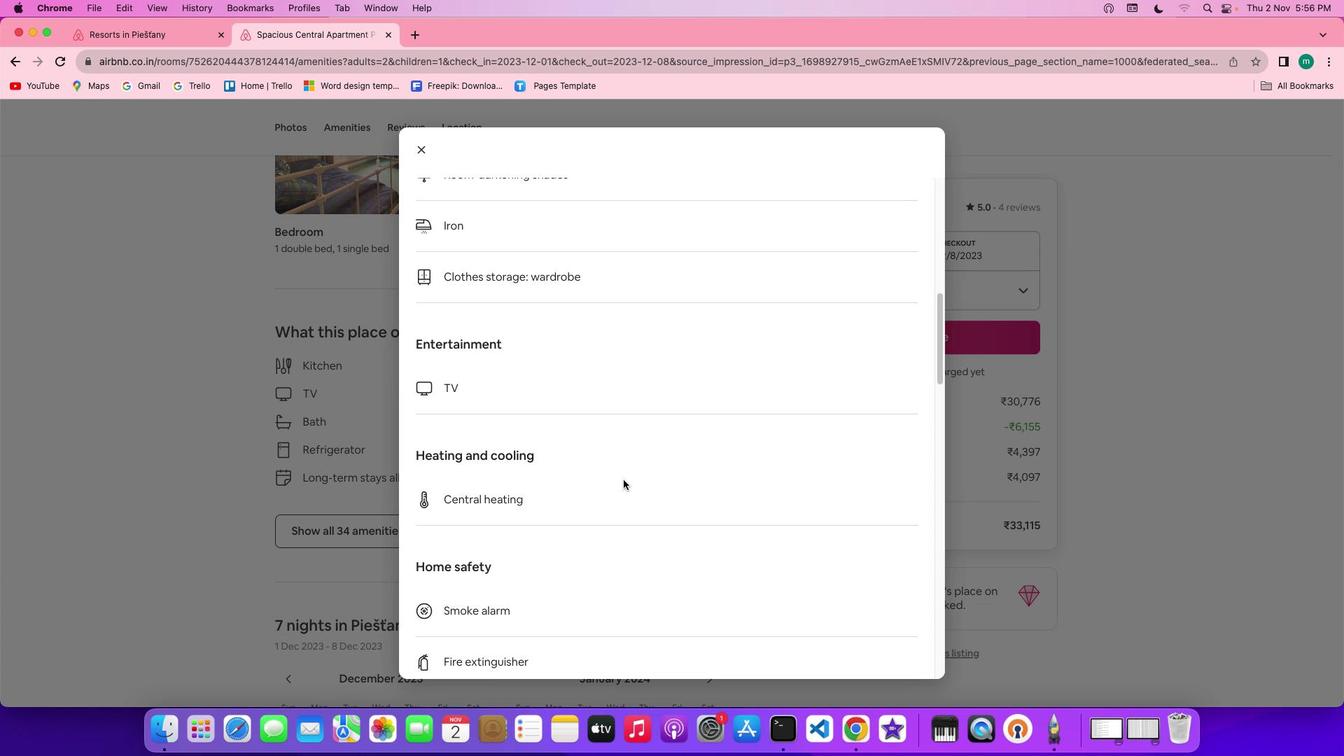 
Action: Mouse scrolled (622, 478) with delta (0, -2)
Screenshot: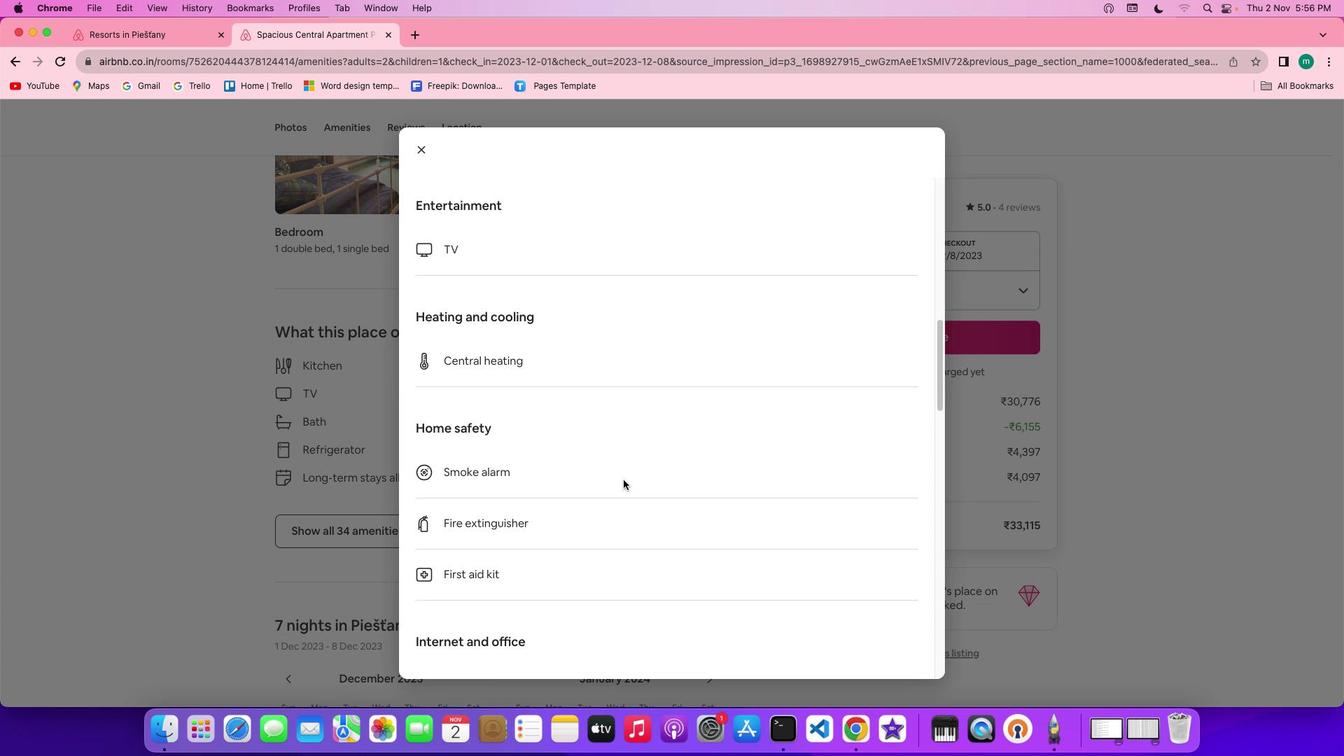 
Action: Mouse scrolled (622, 478) with delta (0, -2)
Screenshot: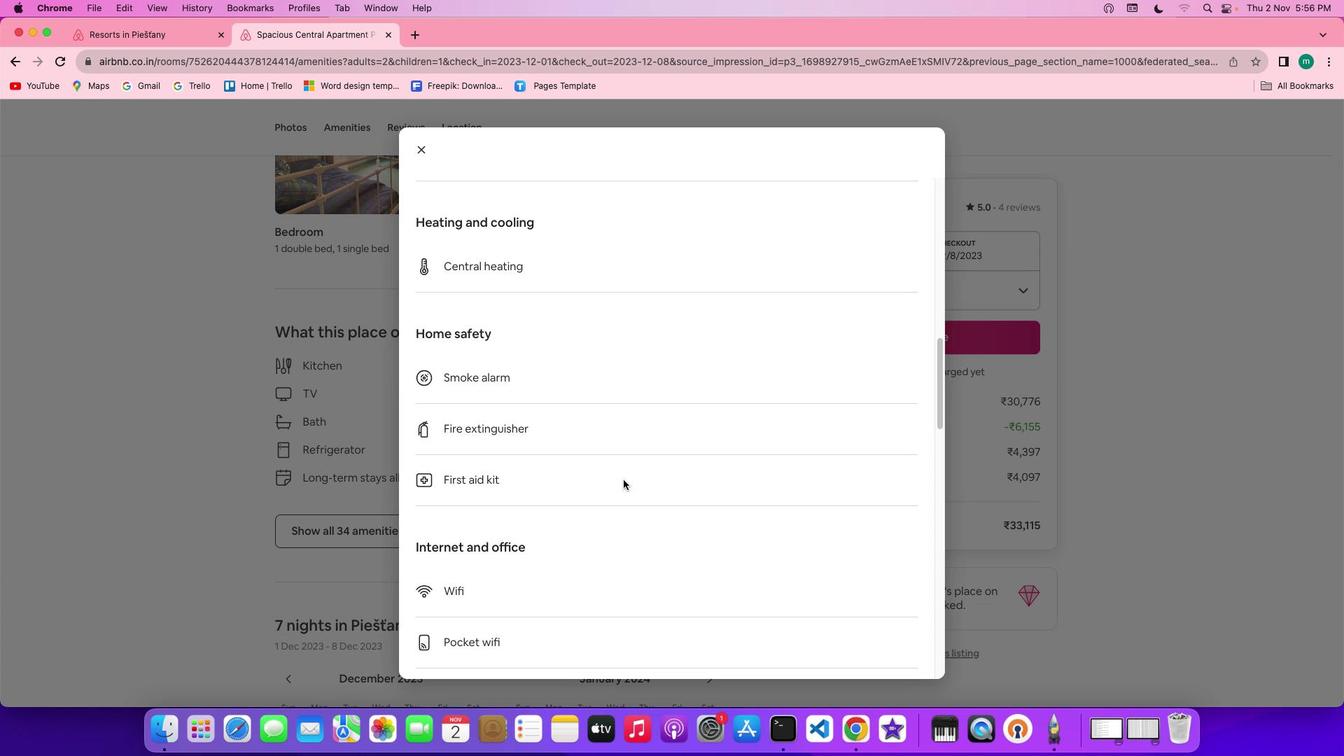 
Action: Mouse scrolled (622, 478) with delta (0, 0)
Screenshot: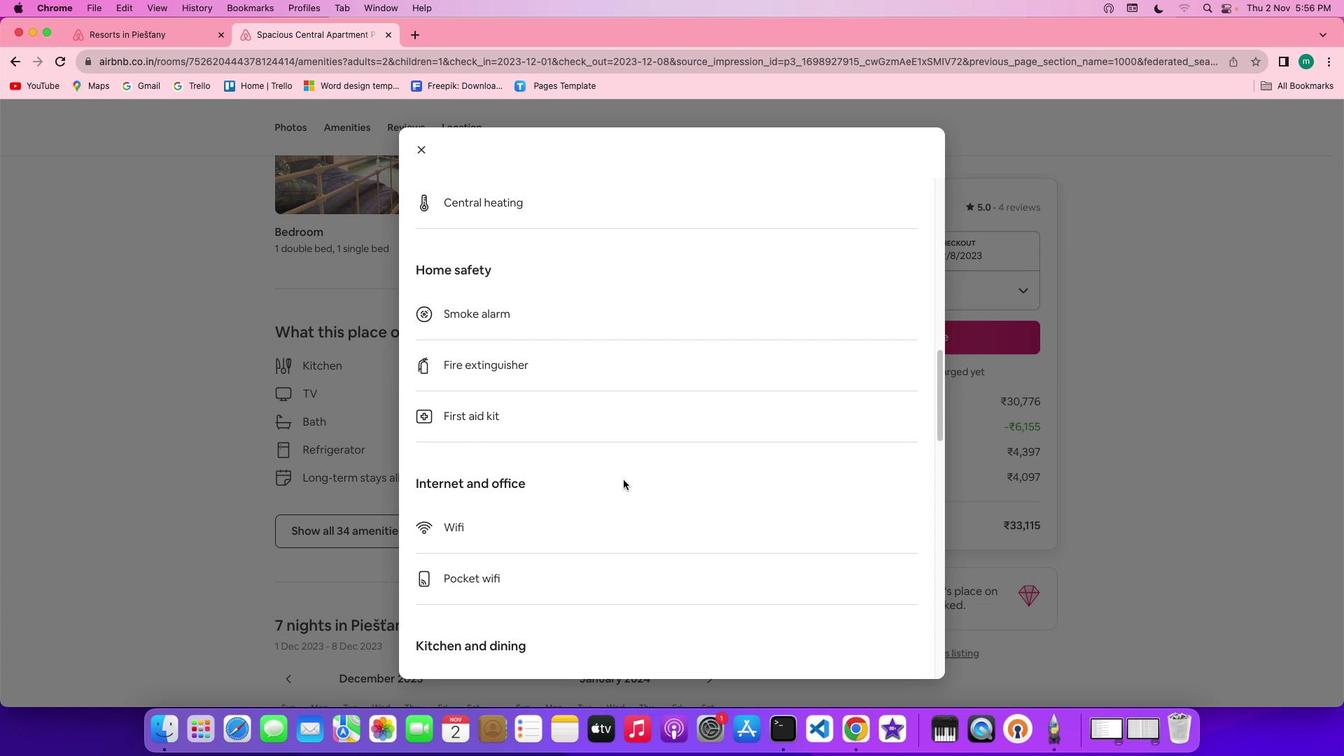 
Action: Mouse scrolled (622, 478) with delta (0, 0)
Screenshot: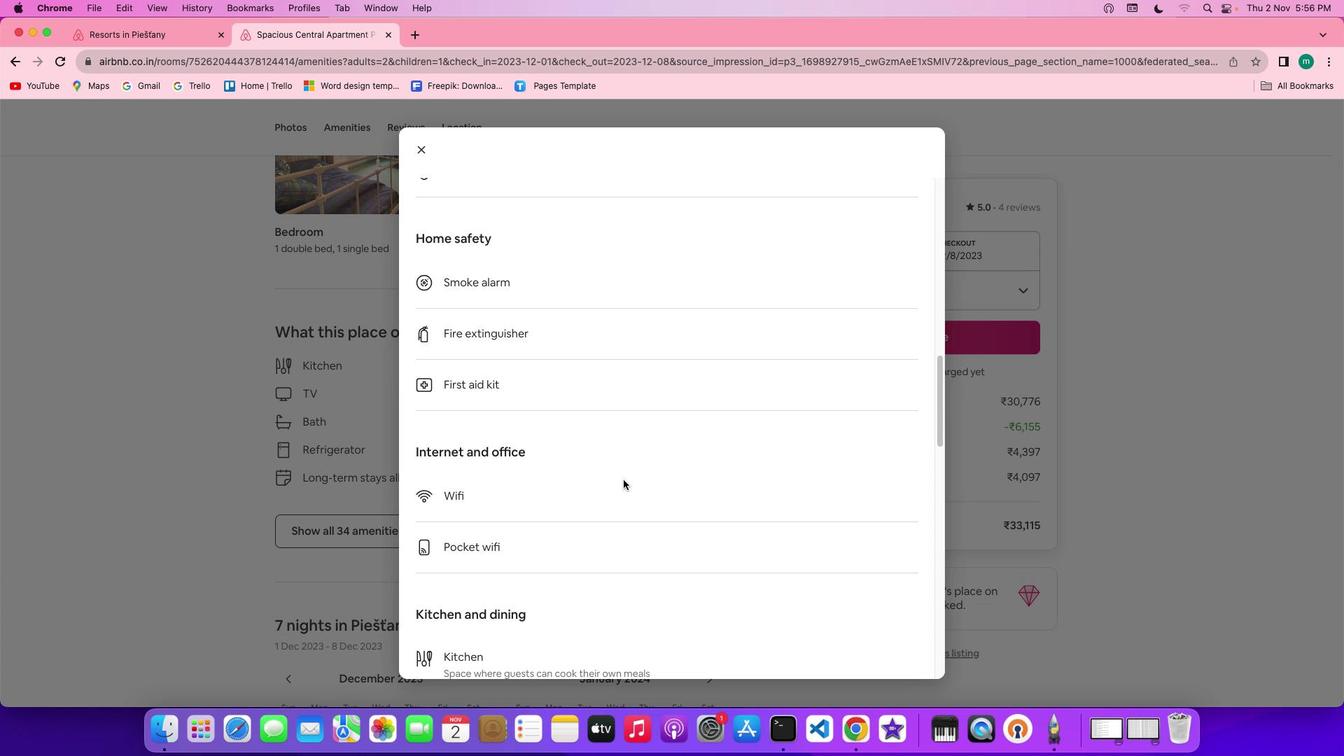 
Action: Mouse scrolled (622, 478) with delta (0, -2)
Screenshot: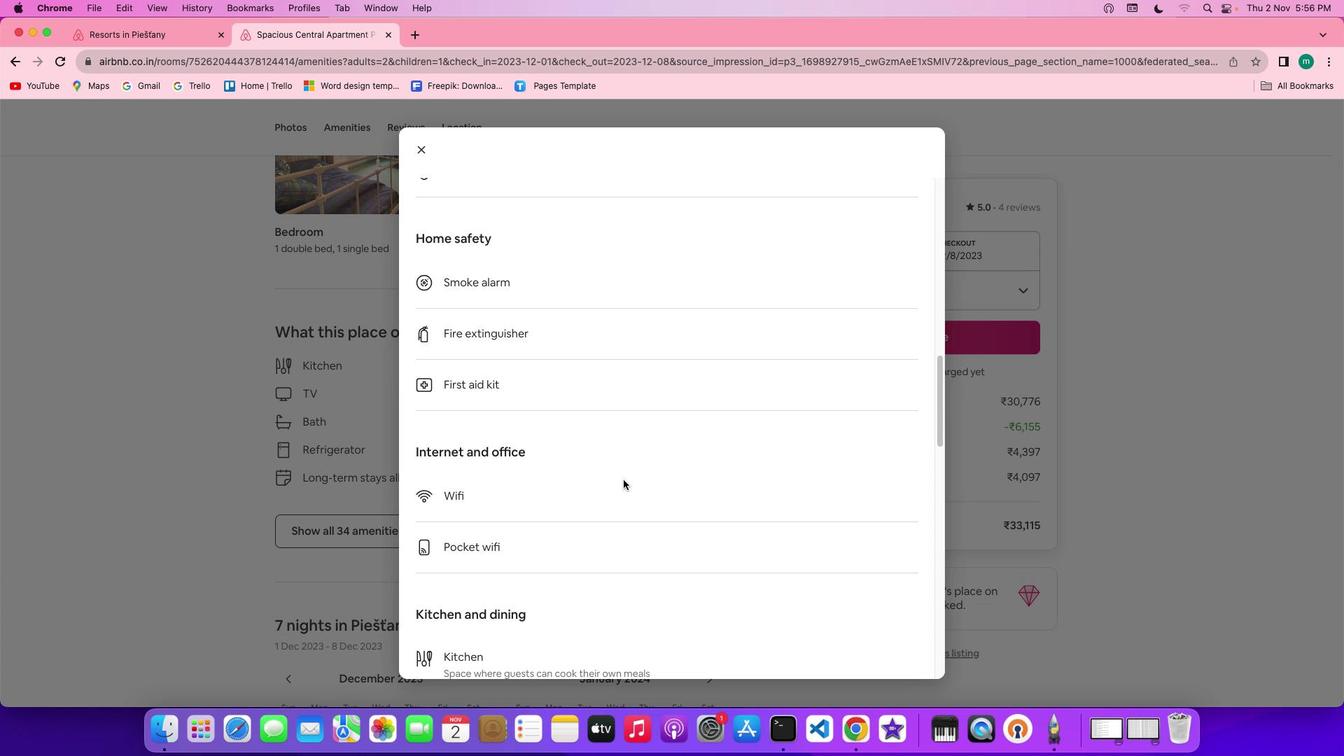 
Action: Mouse scrolled (622, 478) with delta (0, -2)
Screenshot: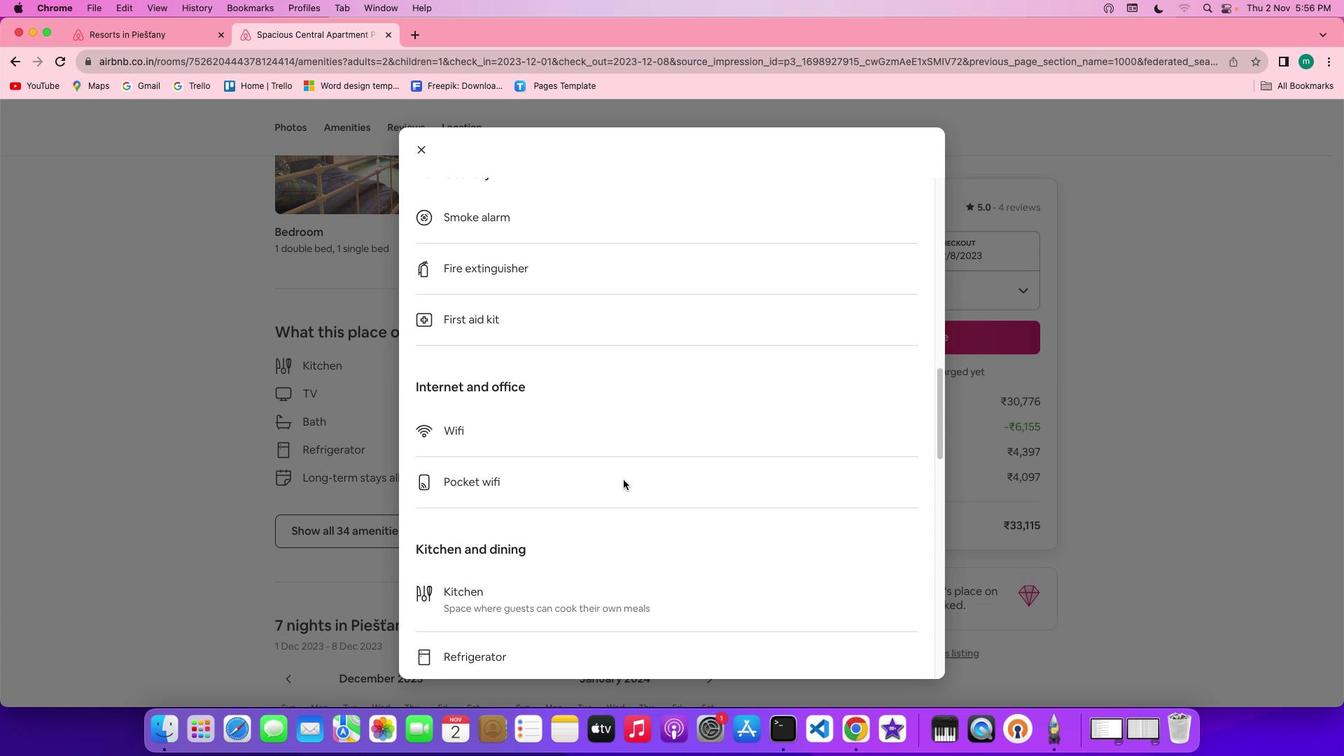 
Action: Mouse scrolled (622, 478) with delta (0, -3)
Screenshot: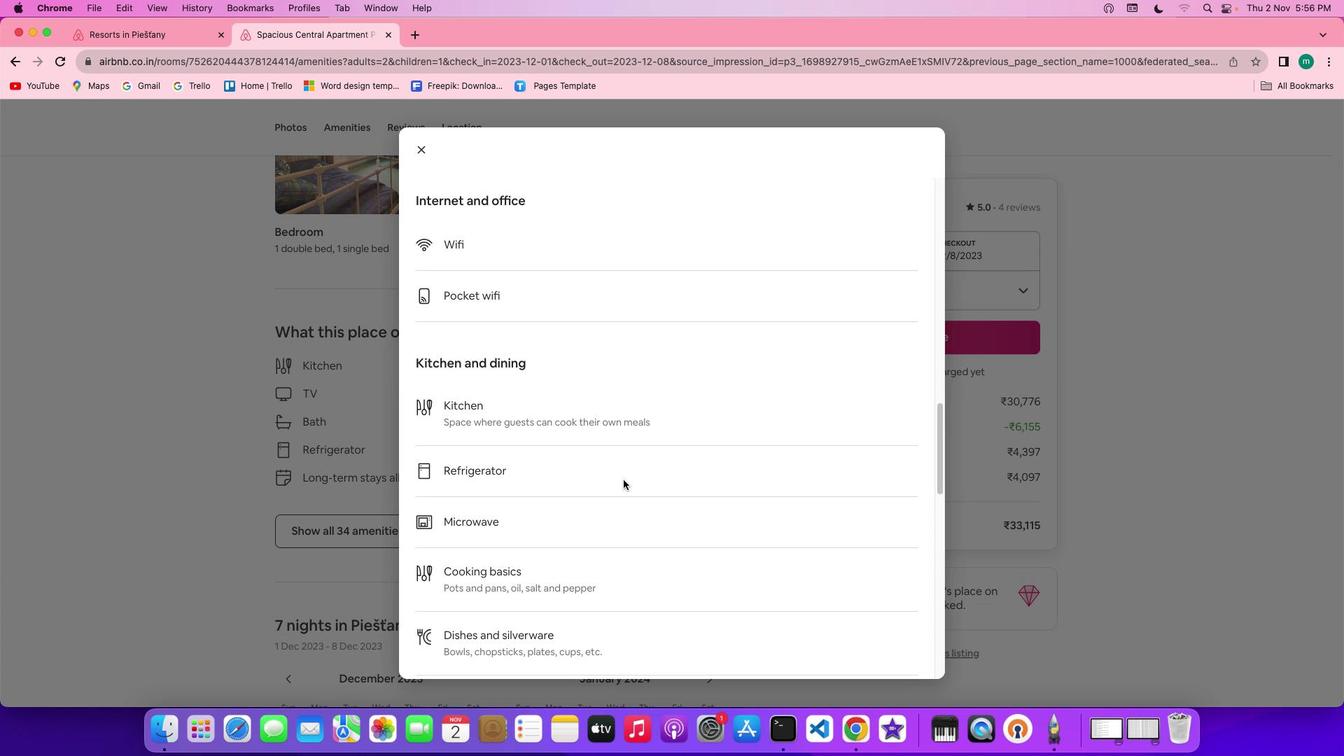 
Action: Mouse scrolled (622, 478) with delta (0, 0)
Screenshot: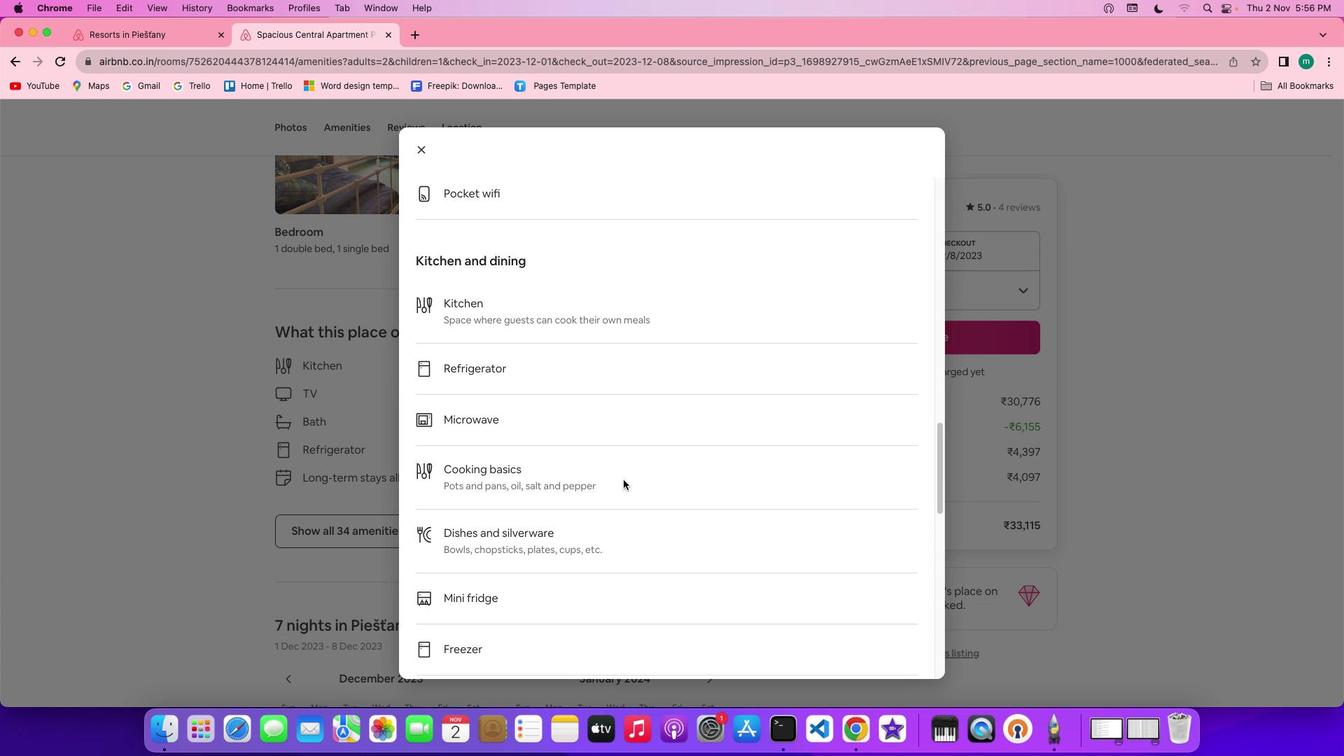 
Action: Mouse scrolled (622, 478) with delta (0, 0)
Screenshot: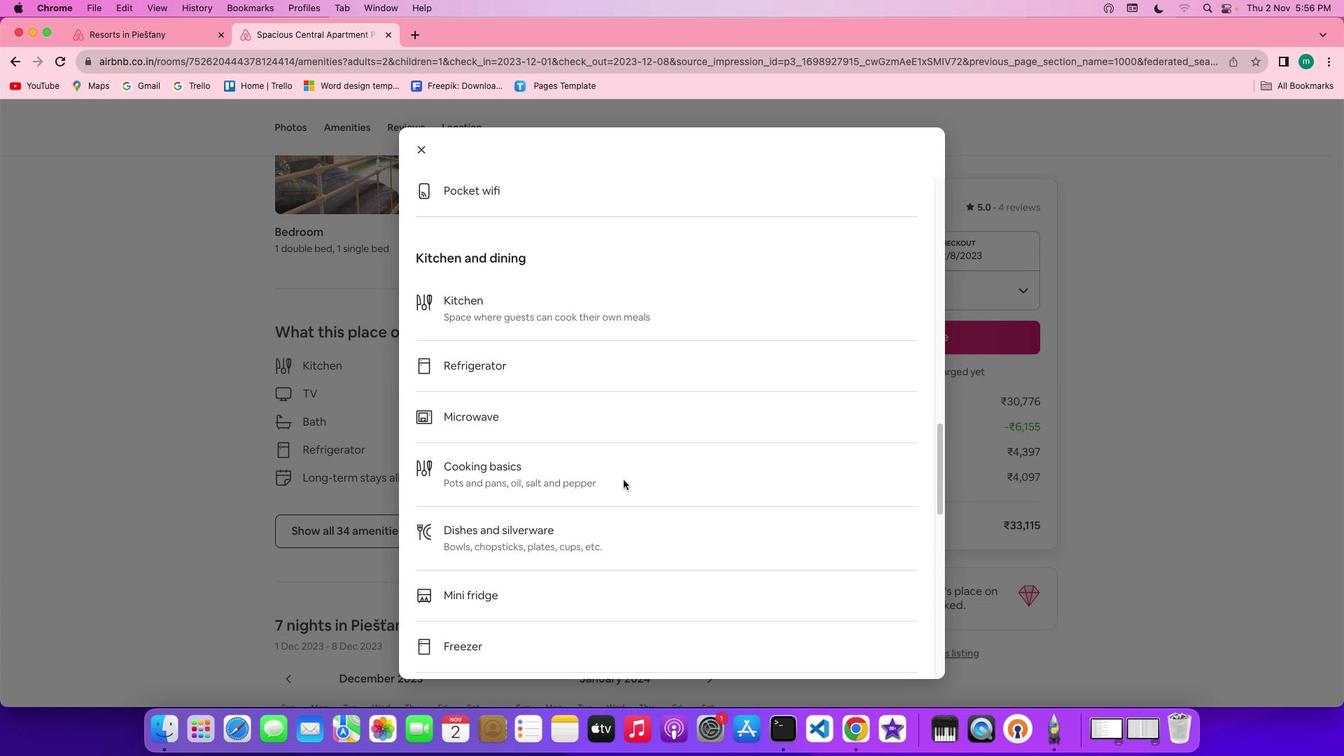 
Action: Mouse scrolled (622, 478) with delta (0, 0)
Screenshot: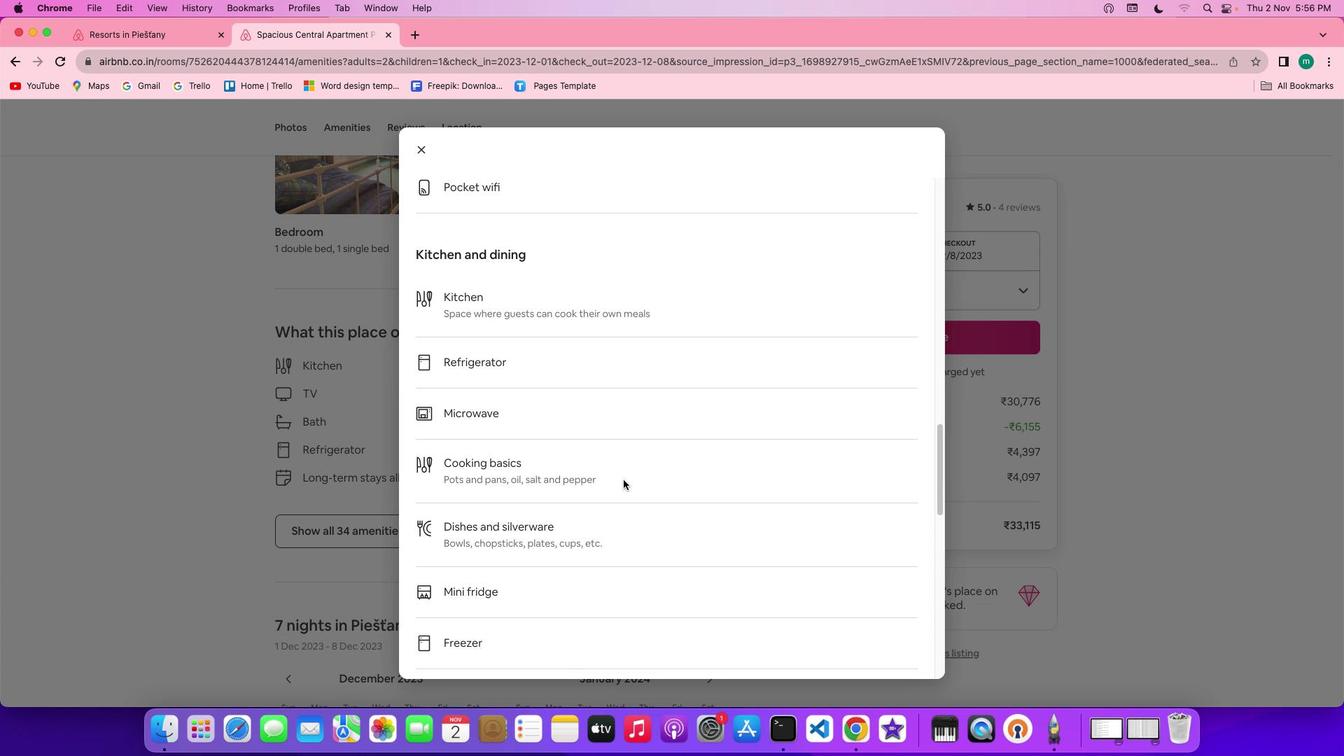 
Action: Mouse scrolled (622, 478) with delta (0, -1)
Screenshot: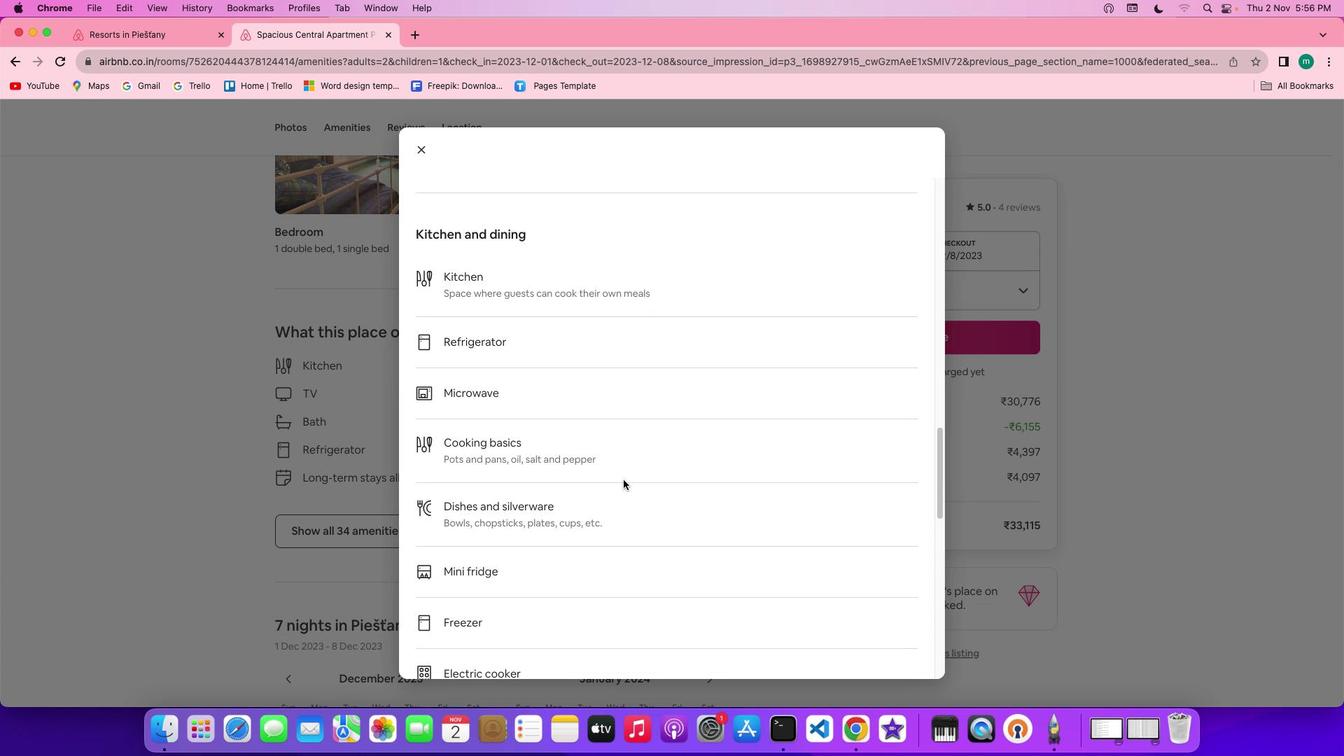 
Action: Mouse scrolled (622, 478) with delta (0, 0)
Screenshot: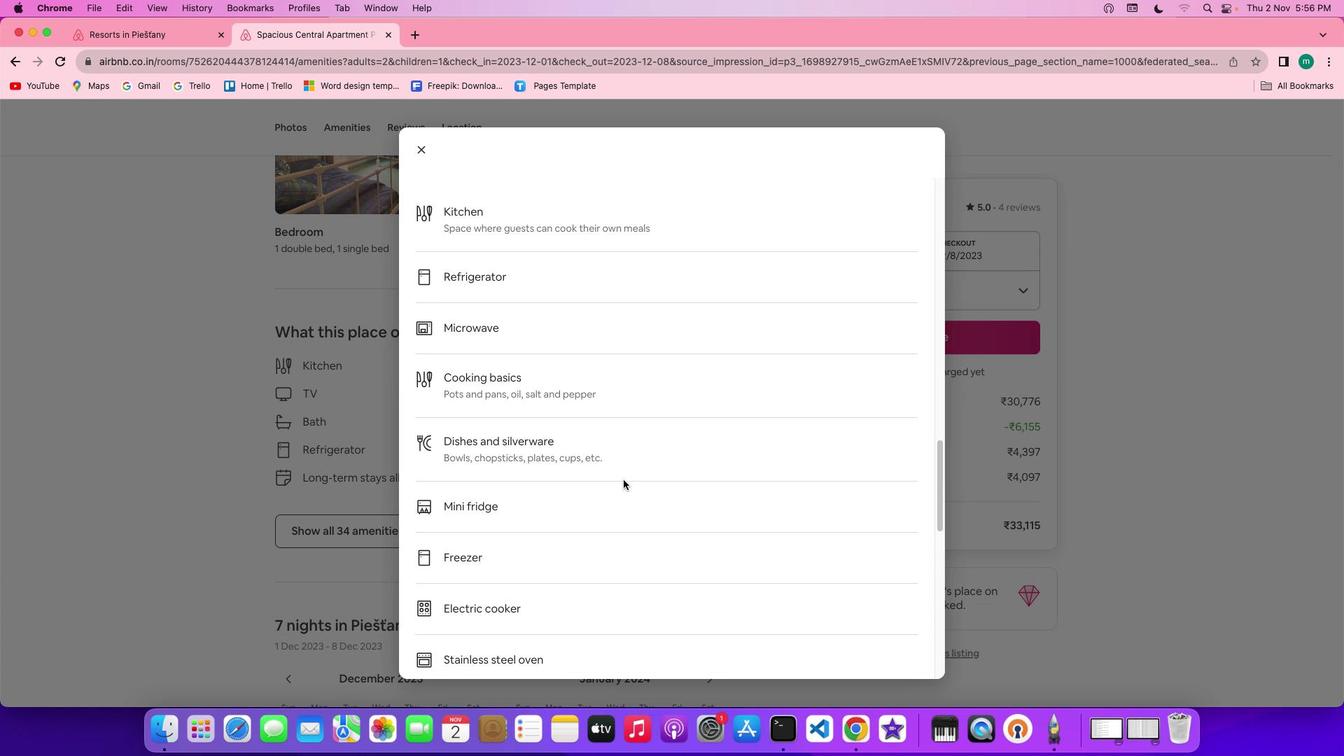
Action: Mouse scrolled (622, 478) with delta (0, 0)
Screenshot: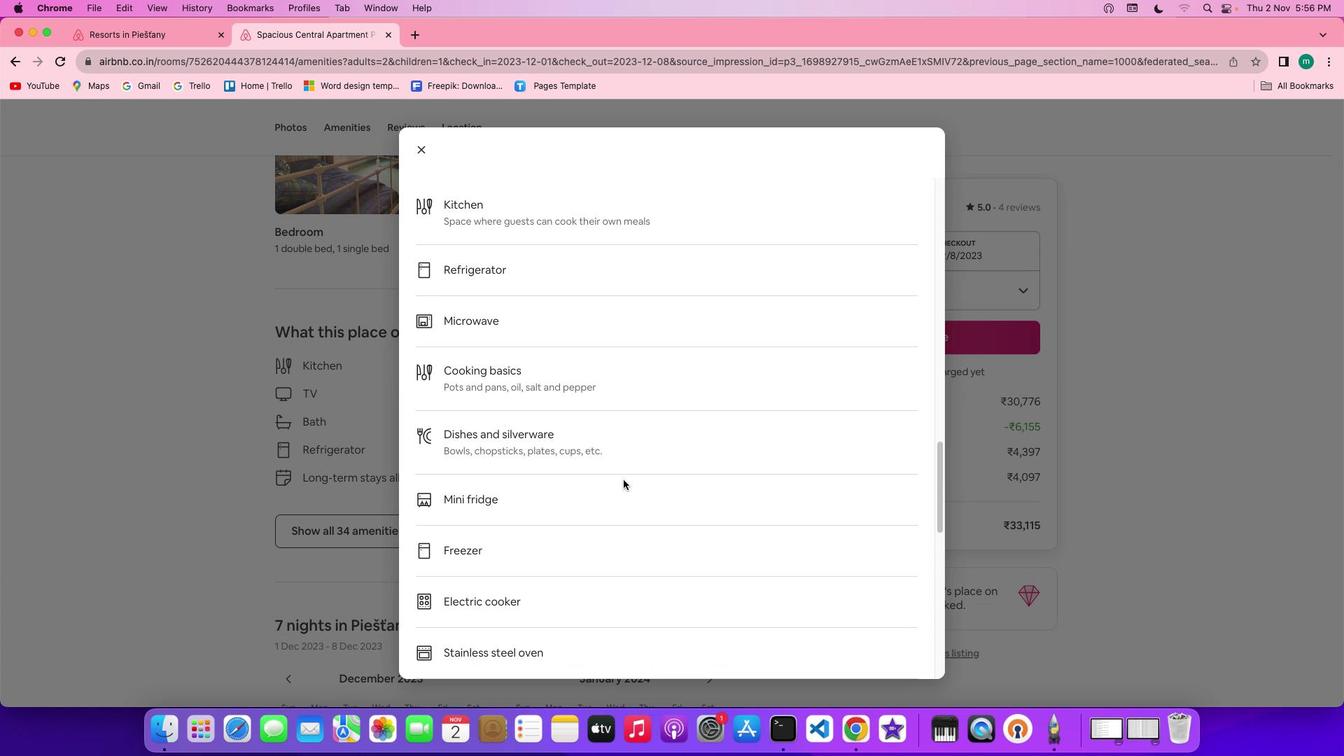 
Action: Mouse scrolled (622, 478) with delta (0, -1)
Screenshot: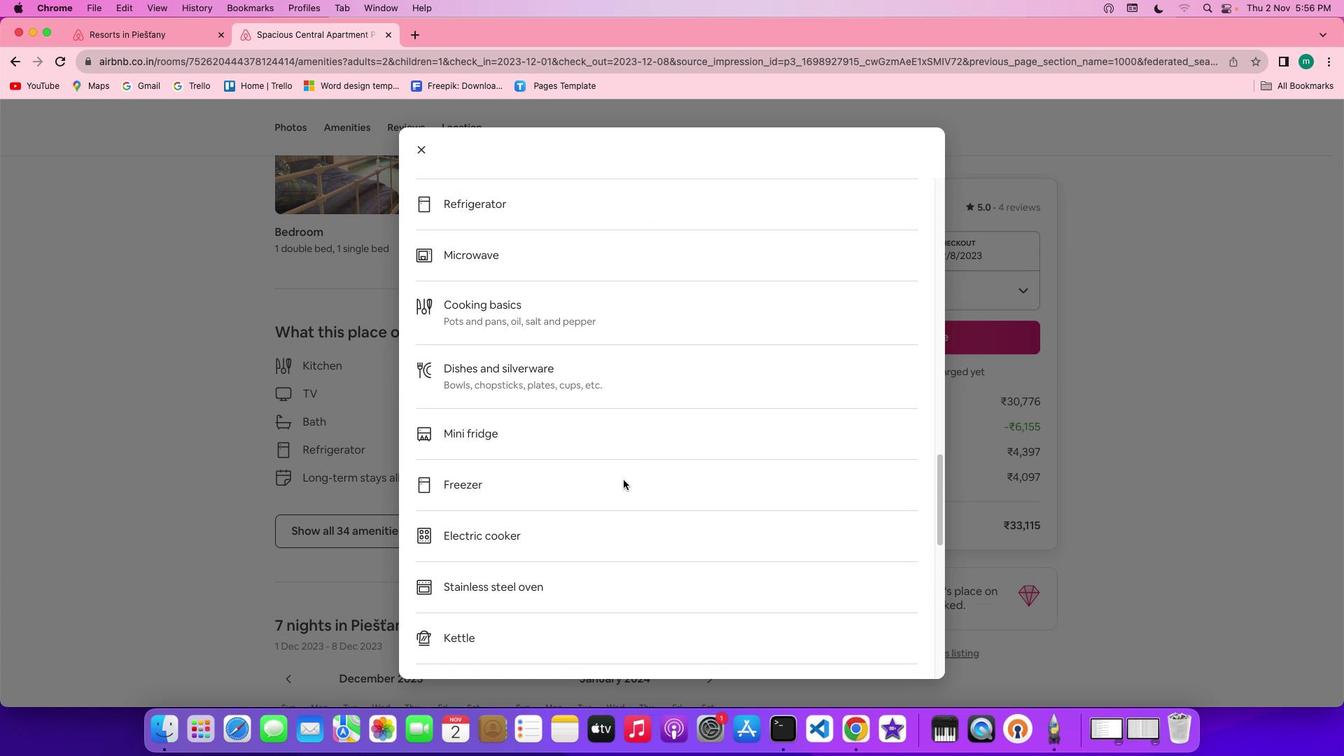 
Action: Mouse scrolled (622, 478) with delta (0, -2)
Screenshot: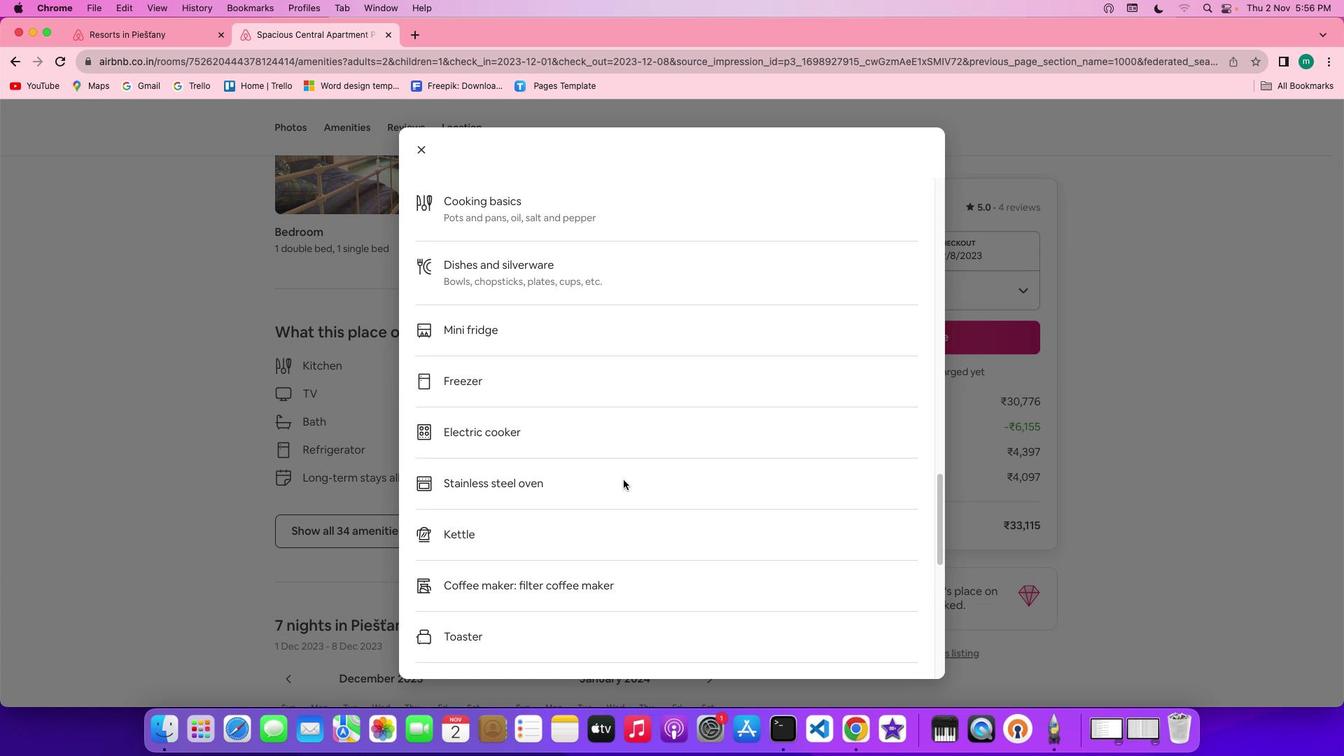 
Action: Mouse scrolled (622, 478) with delta (0, -3)
Screenshot: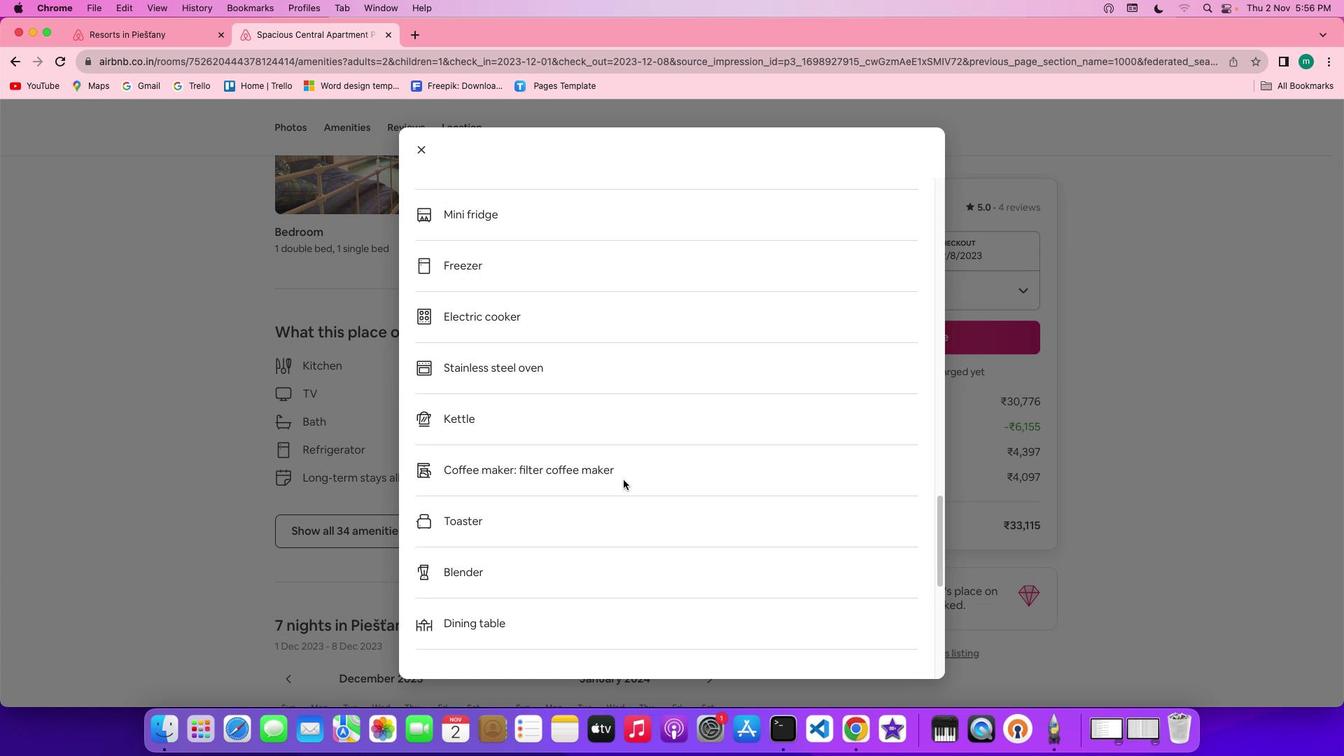 
Action: Mouse scrolled (622, 478) with delta (0, 0)
Screenshot: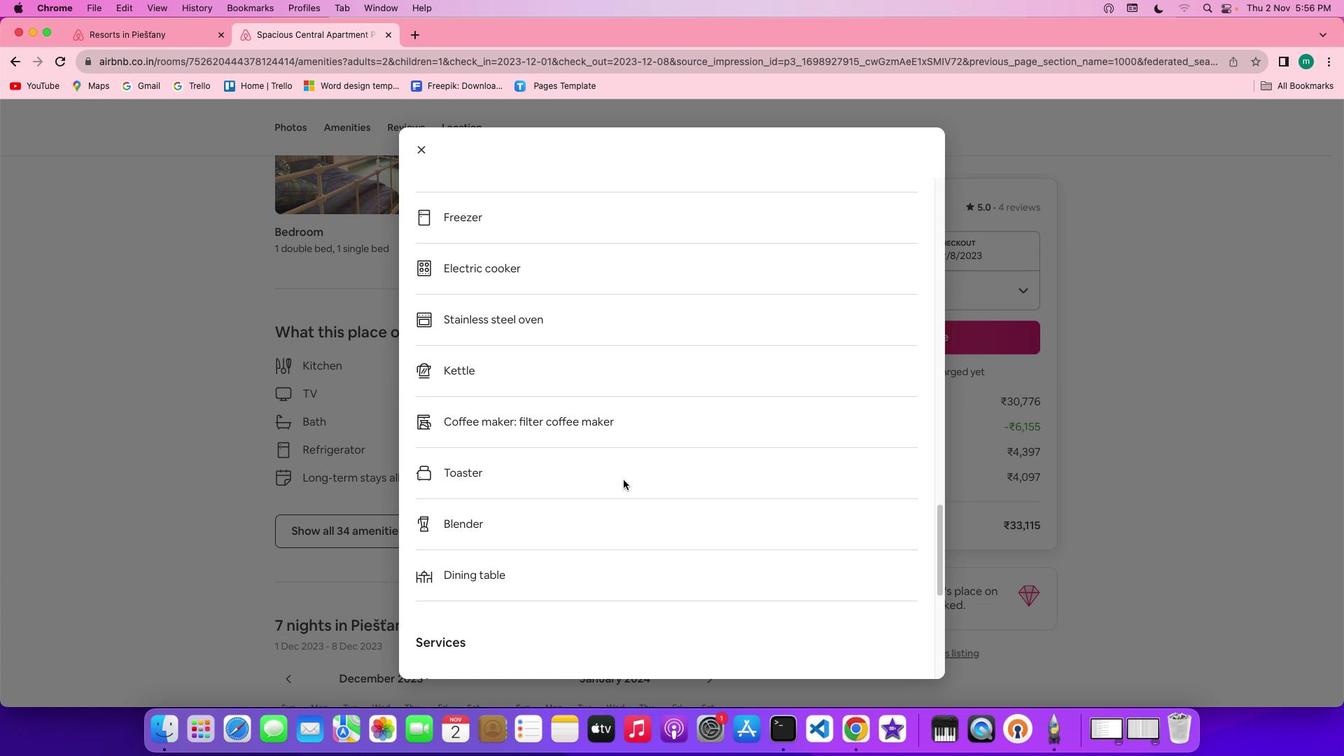 
Action: Mouse scrolled (622, 478) with delta (0, 0)
Screenshot: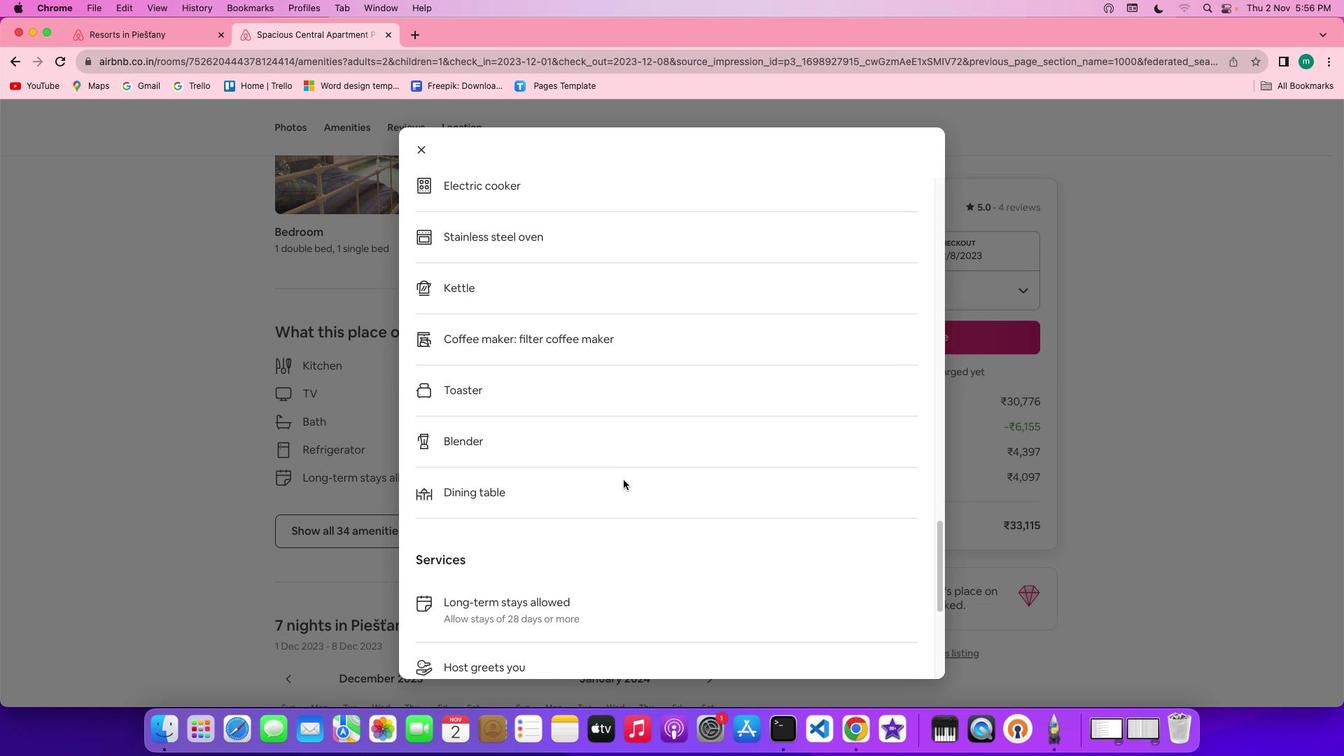 
Action: Mouse scrolled (622, 478) with delta (0, -2)
Screenshot: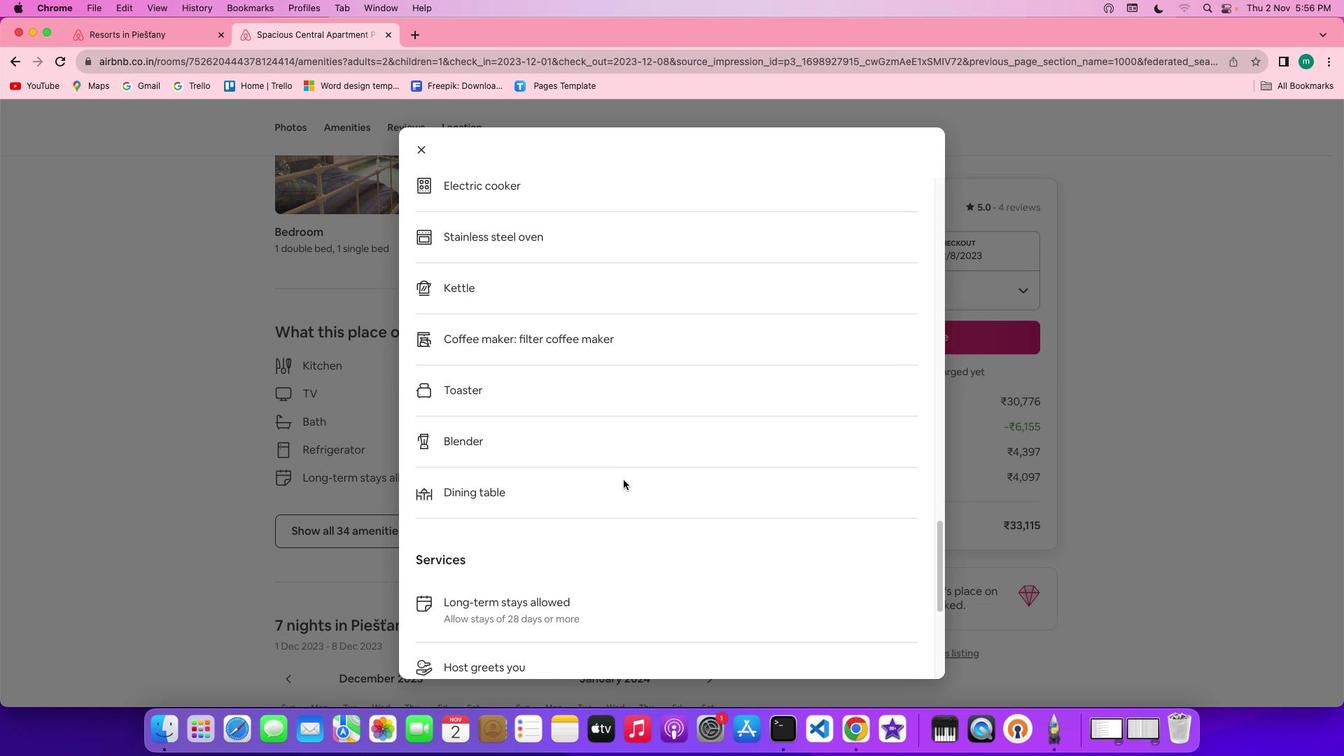 
Action: Mouse scrolled (622, 478) with delta (0, -2)
Screenshot: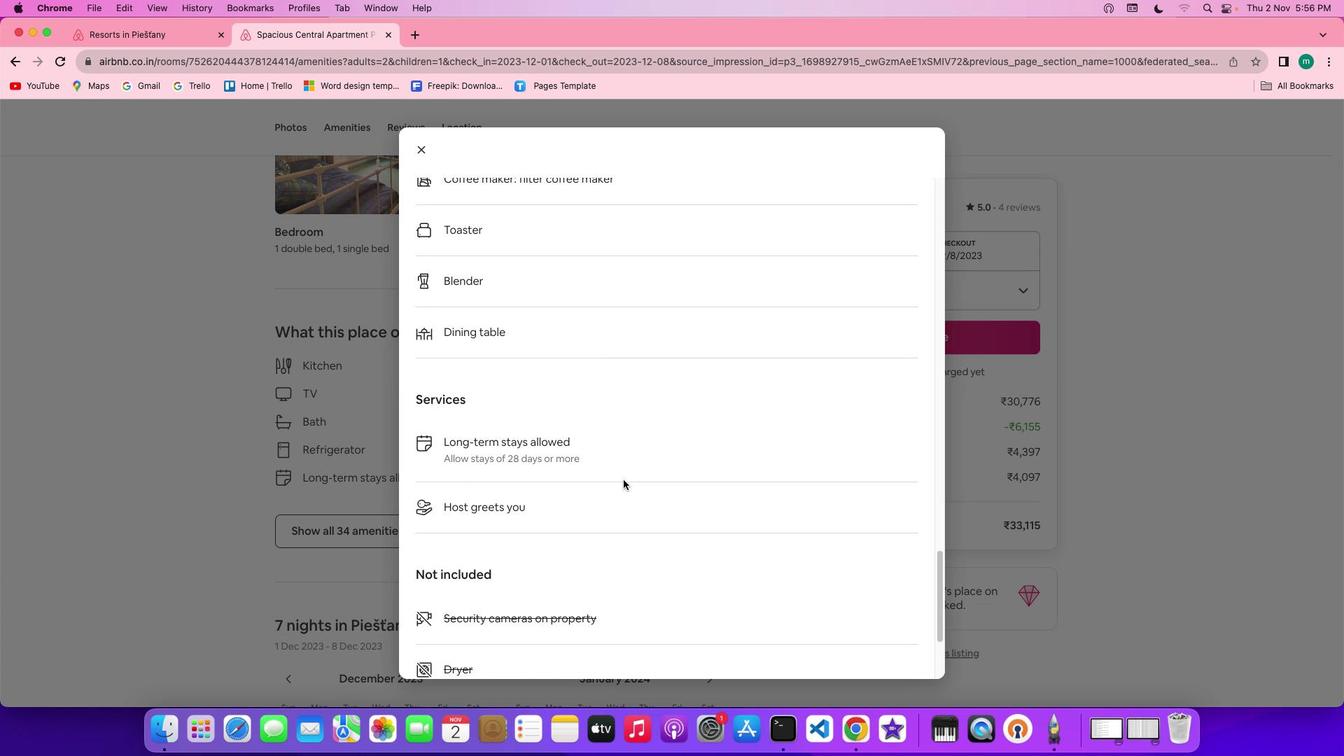 
Action: Mouse scrolled (622, 478) with delta (0, -3)
Screenshot: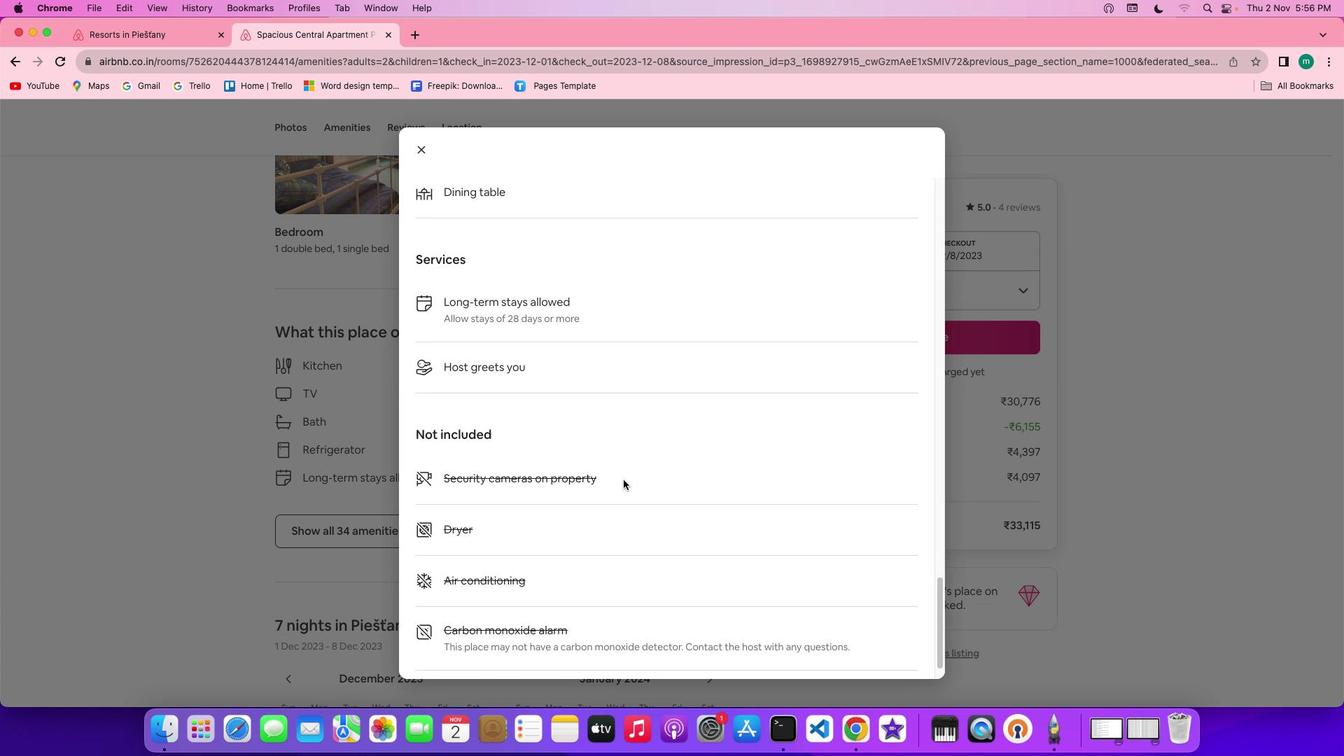 
Action: Mouse scrolled (622, 478) with delta (0, -3)
Screenshot: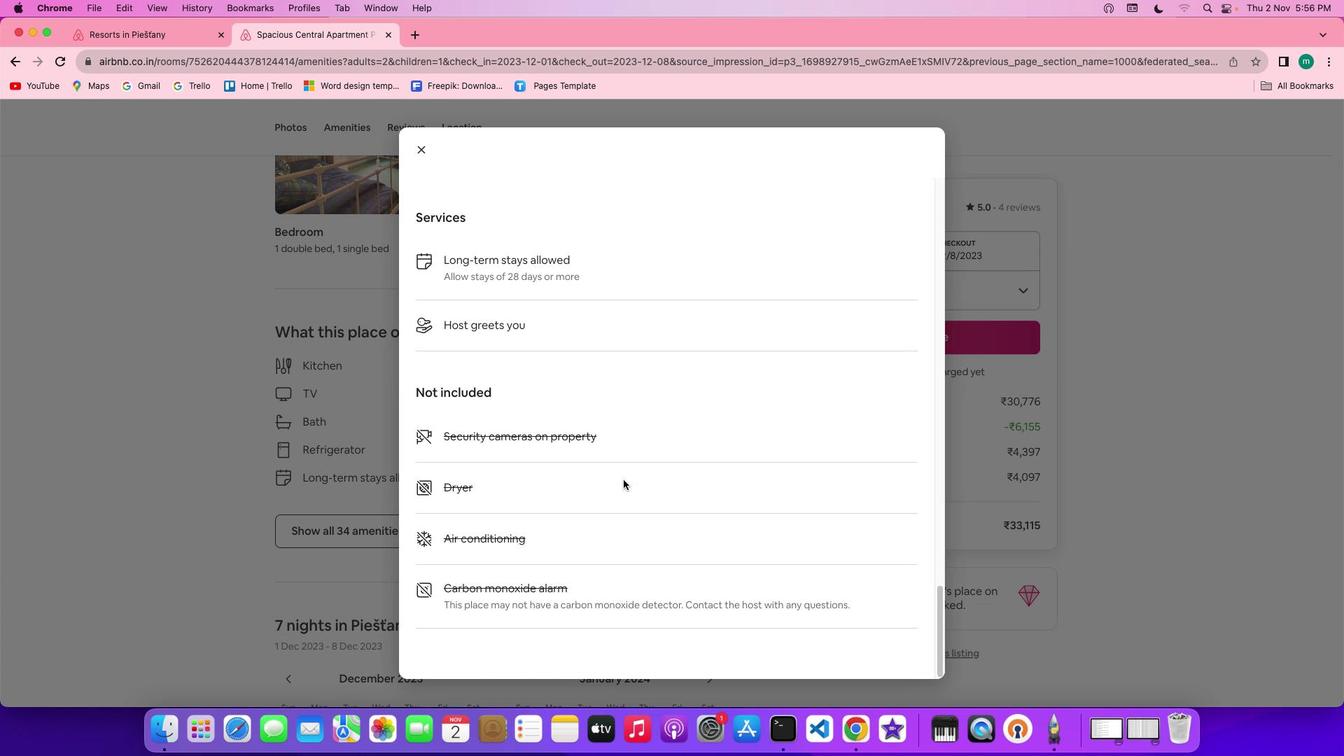
Action: Mouse scrolled (622, 478) with delta (0, 0)
Screenshot: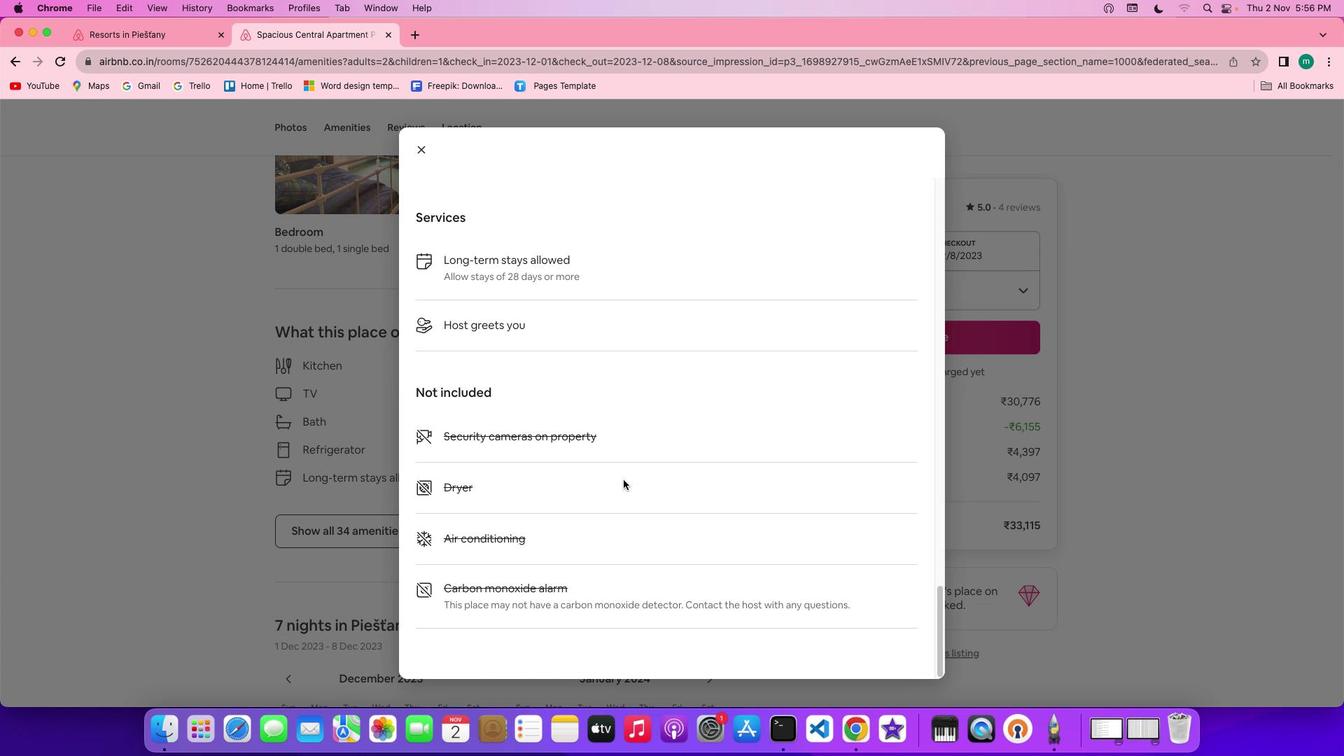 
Action: Mouse scrolled (622, 478) with delta (0, 0)
Screenshot: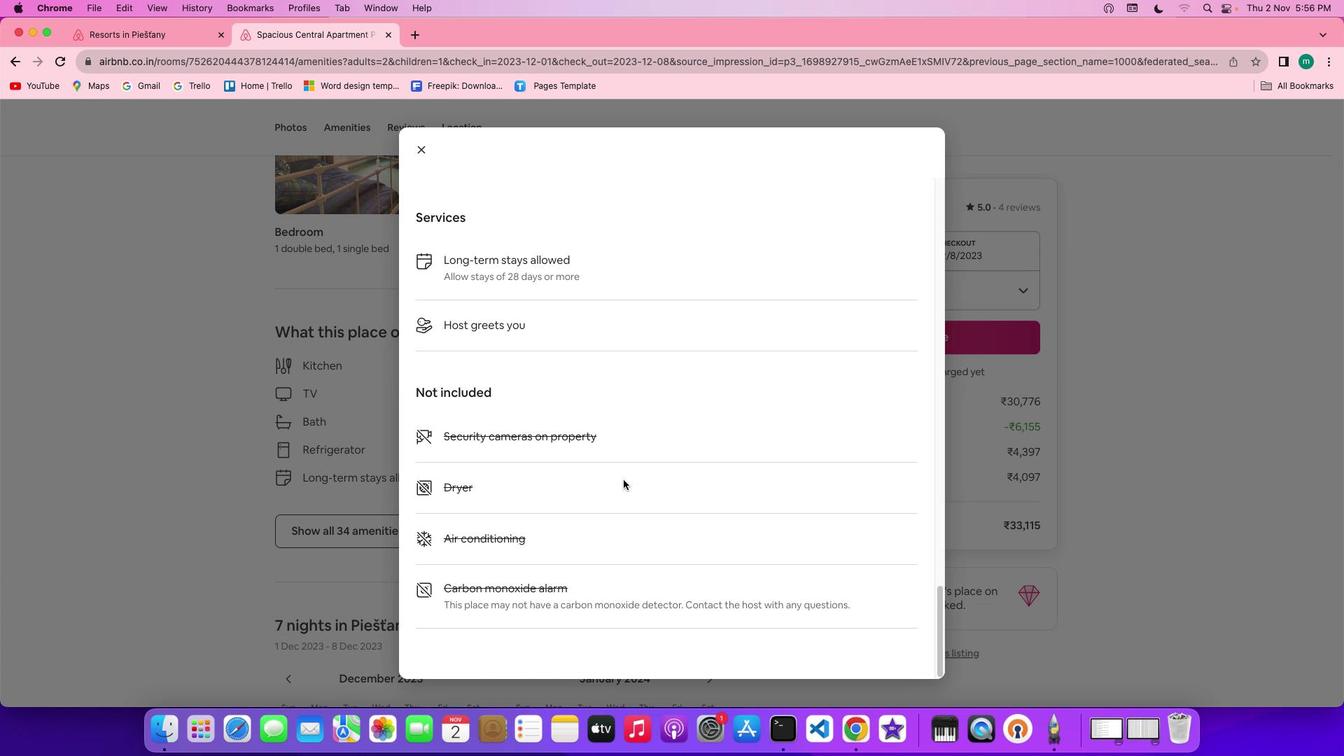 
Action: Mouse scrolled (622, 478) with delta (0, 0)
Screenshot: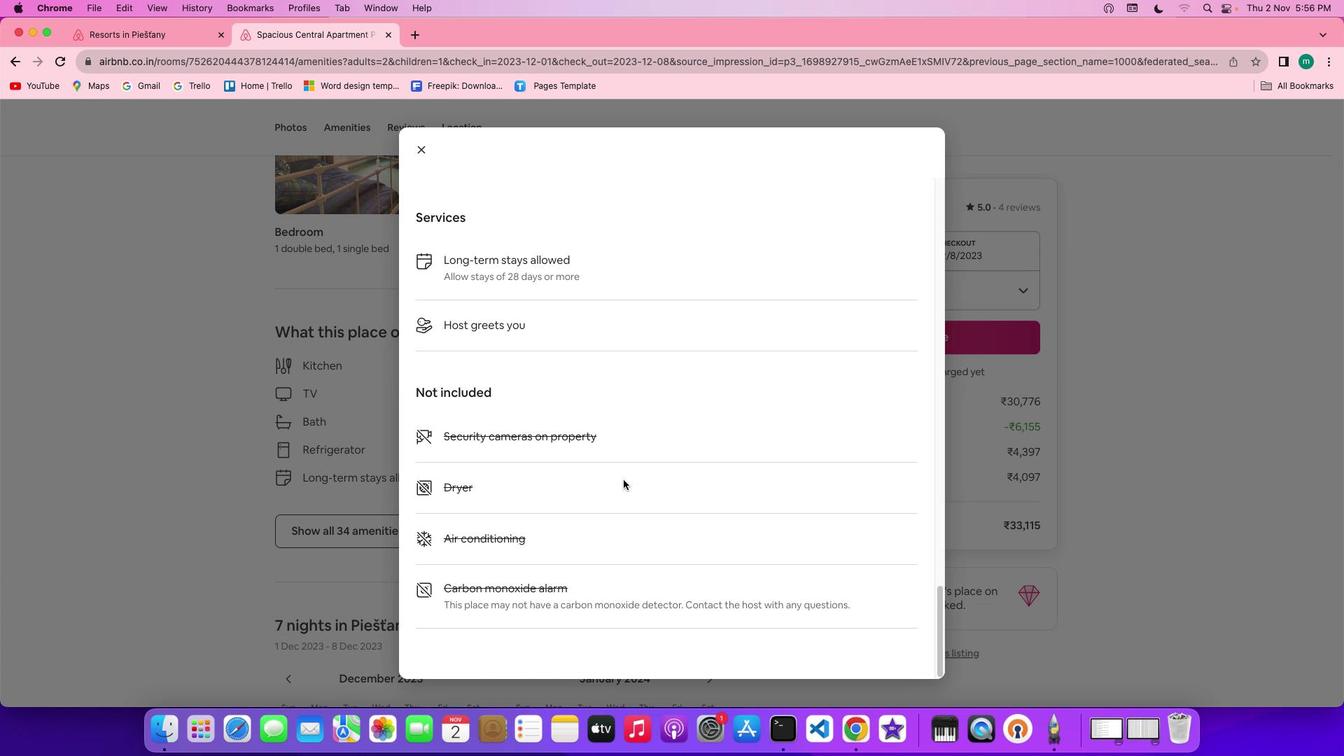 
Action: Mouse scrolled (622, 478) with delta (0, -2)
Screenshot: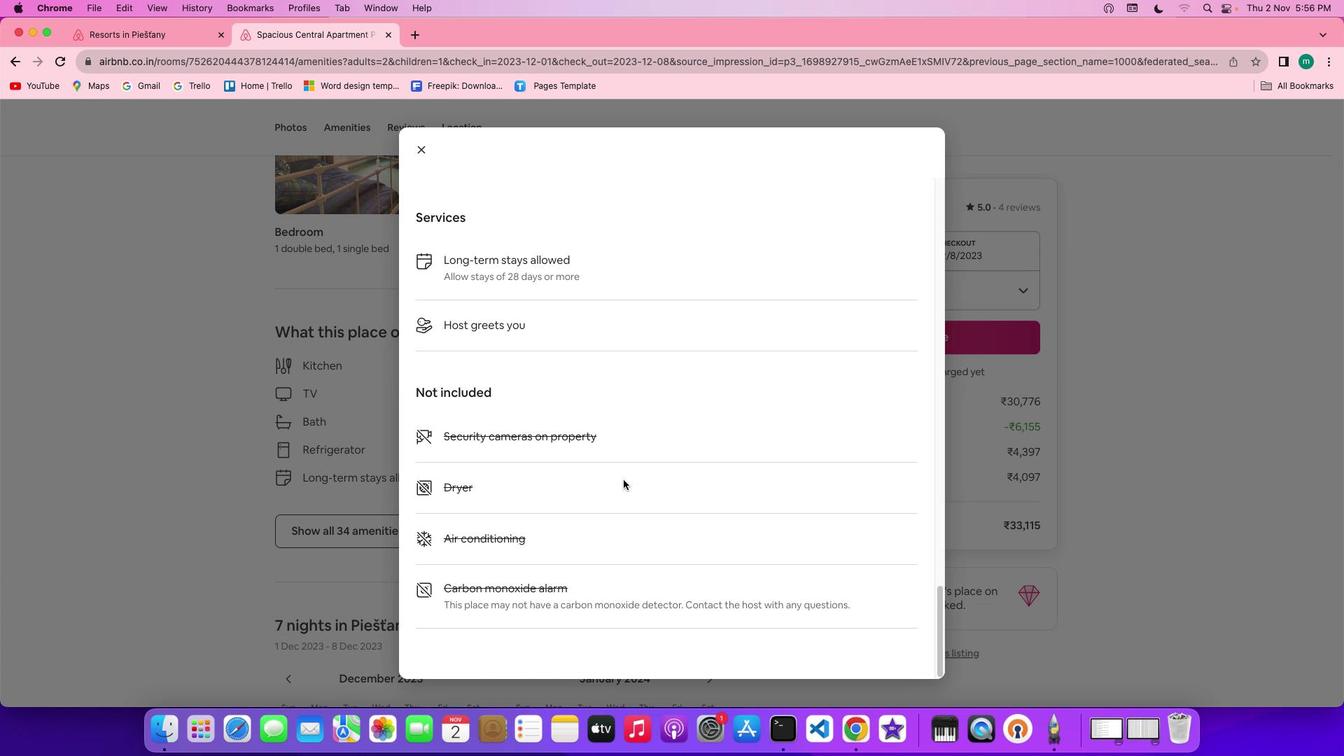 
Action: Mouse scrolled (622, 478) with delta (0, -2)
Screenshot: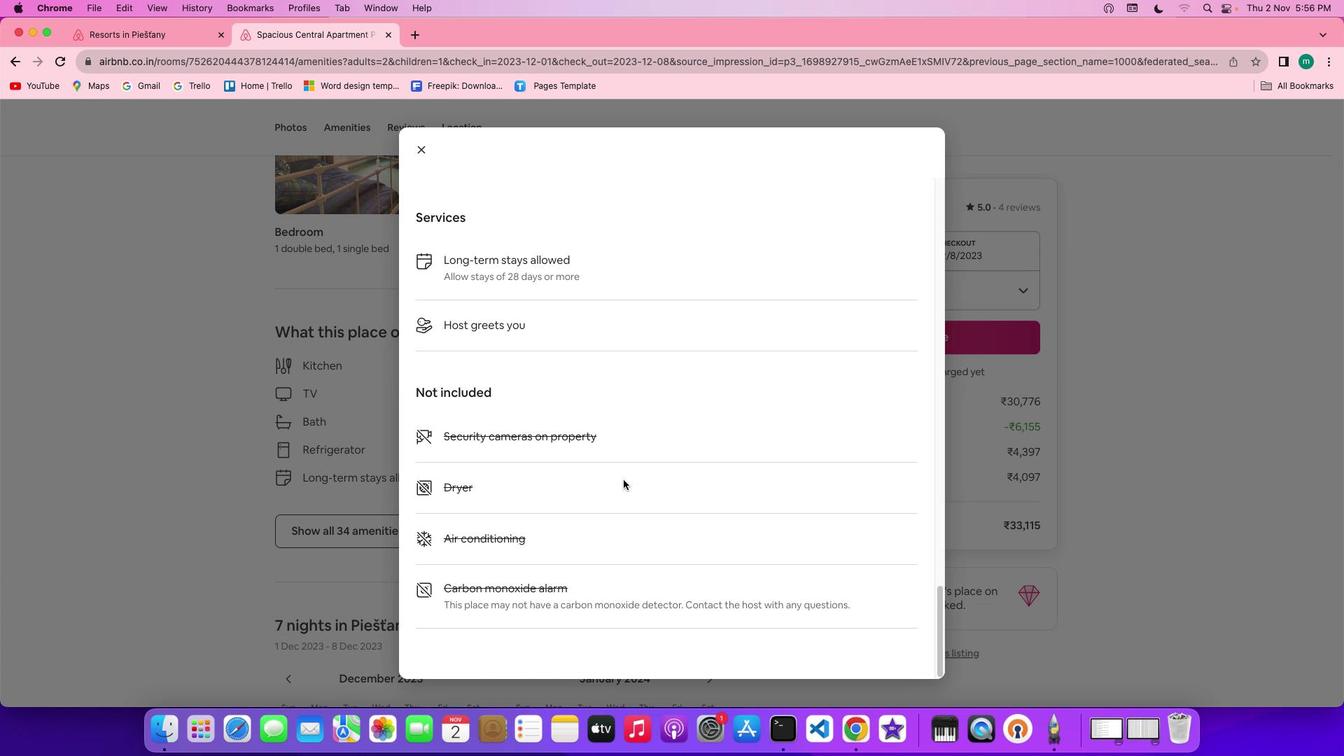 
Action: Mouse scrolled (622, 478) with delta (0, -3)
Screenshot: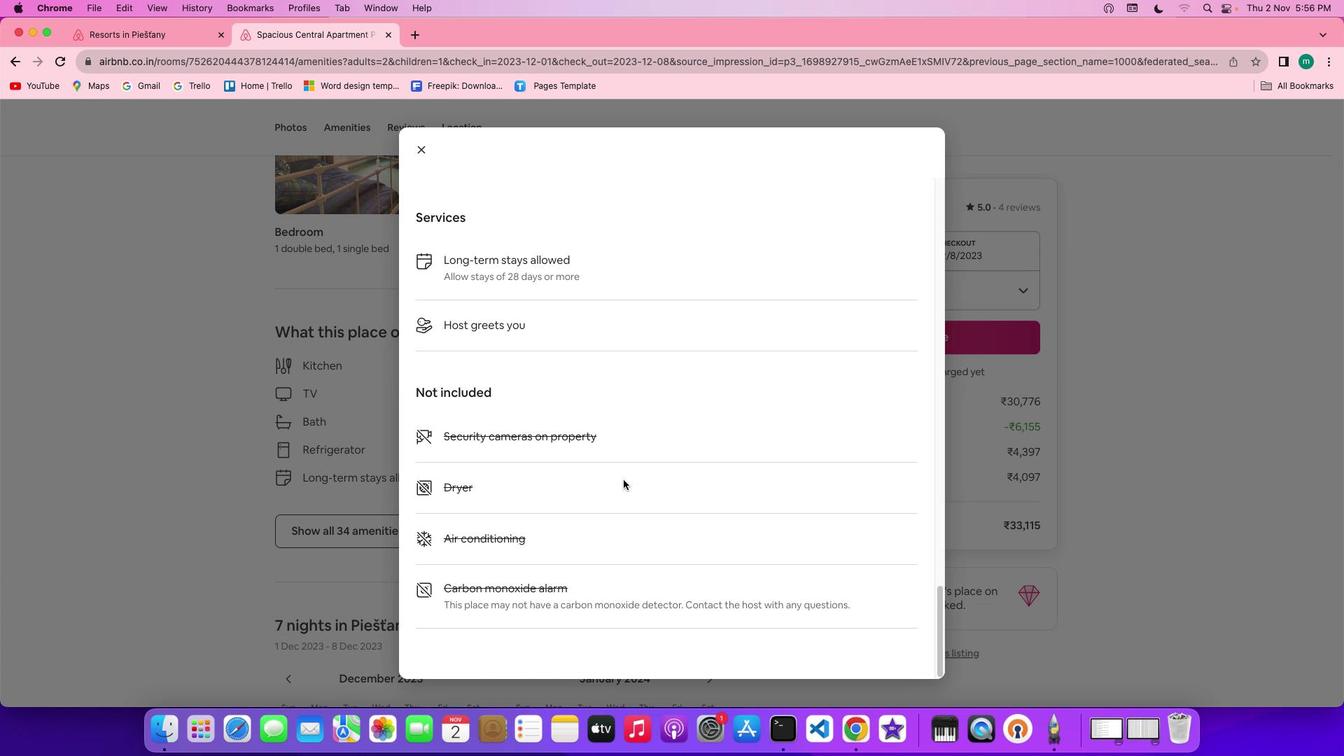 
Action: Mouse scrolled (622, 478) with delta (0, -3)
Screenshot: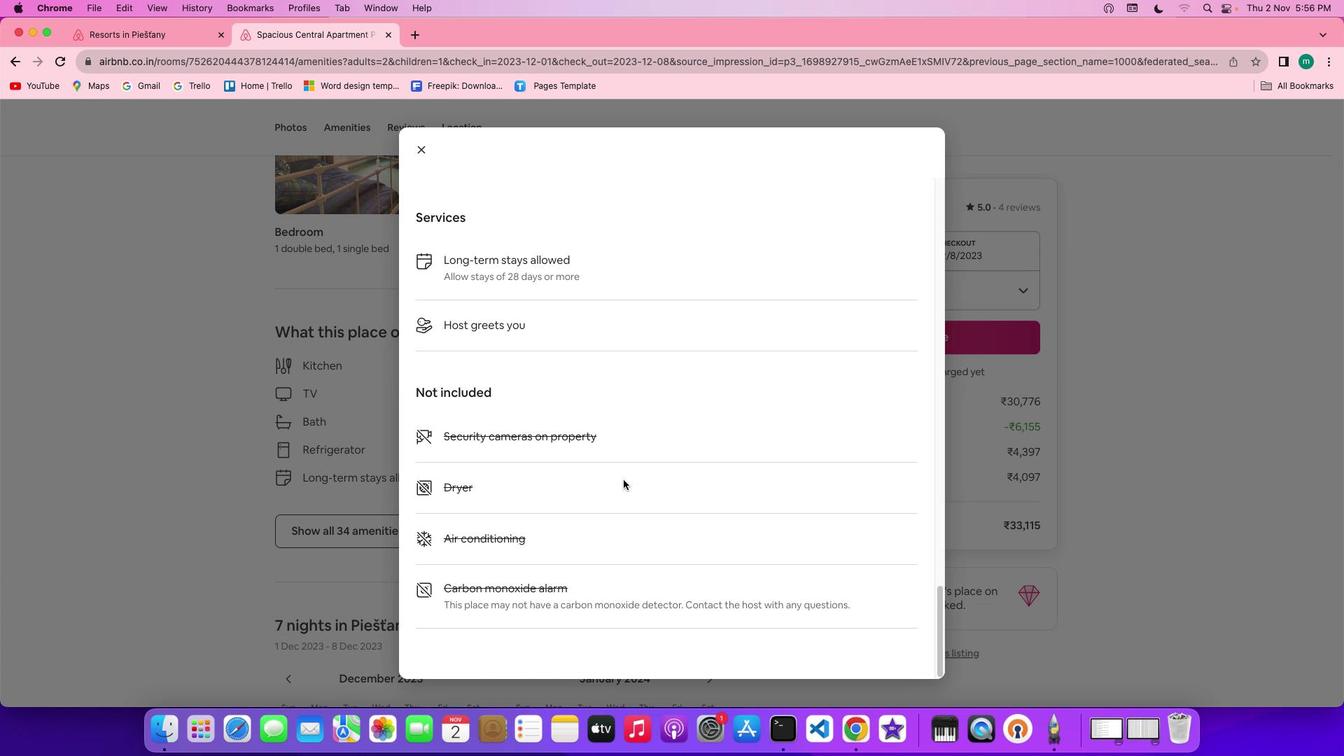 
Action: Mouse moved to (622, 477)
Screenshot: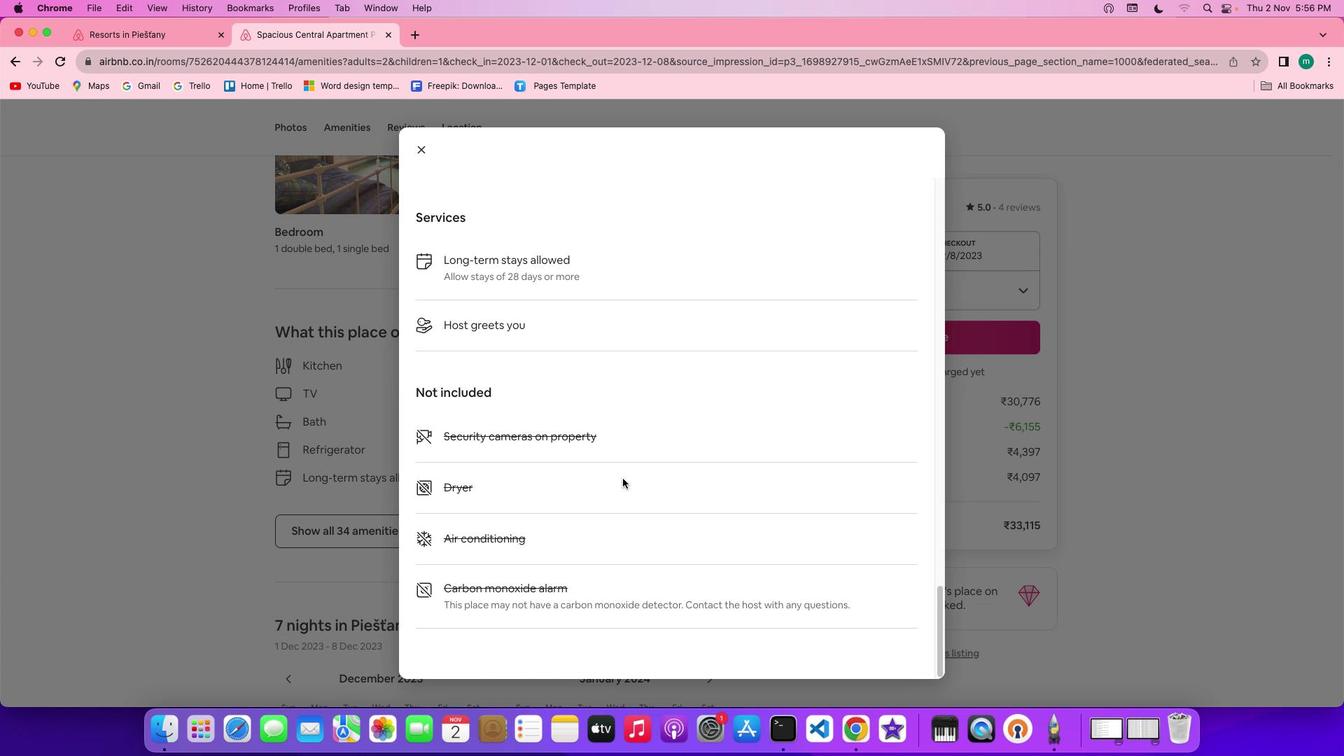 
Action: Mouse scrolled (622, 477) with delta (0, 0)
Screenshot: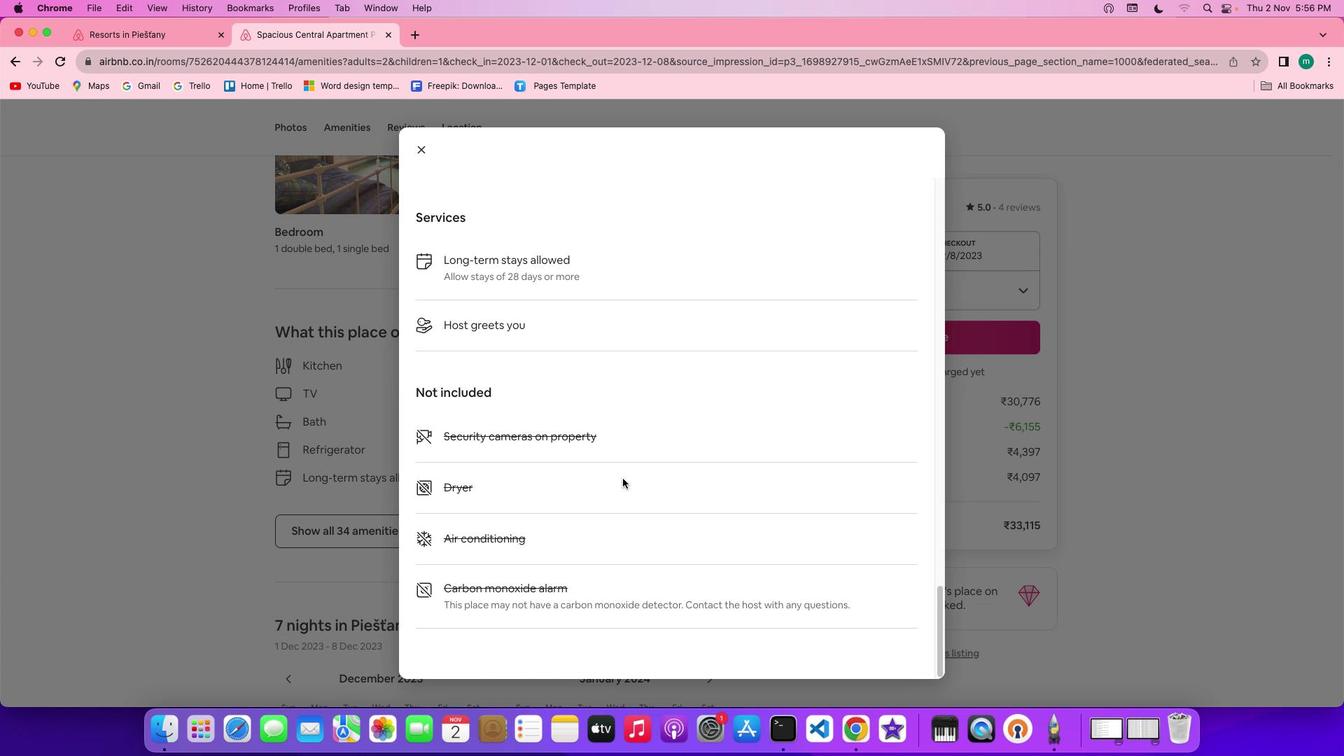 
Action: Mouse scrolled (622, 477) with delta (0, 0)
Screenshot: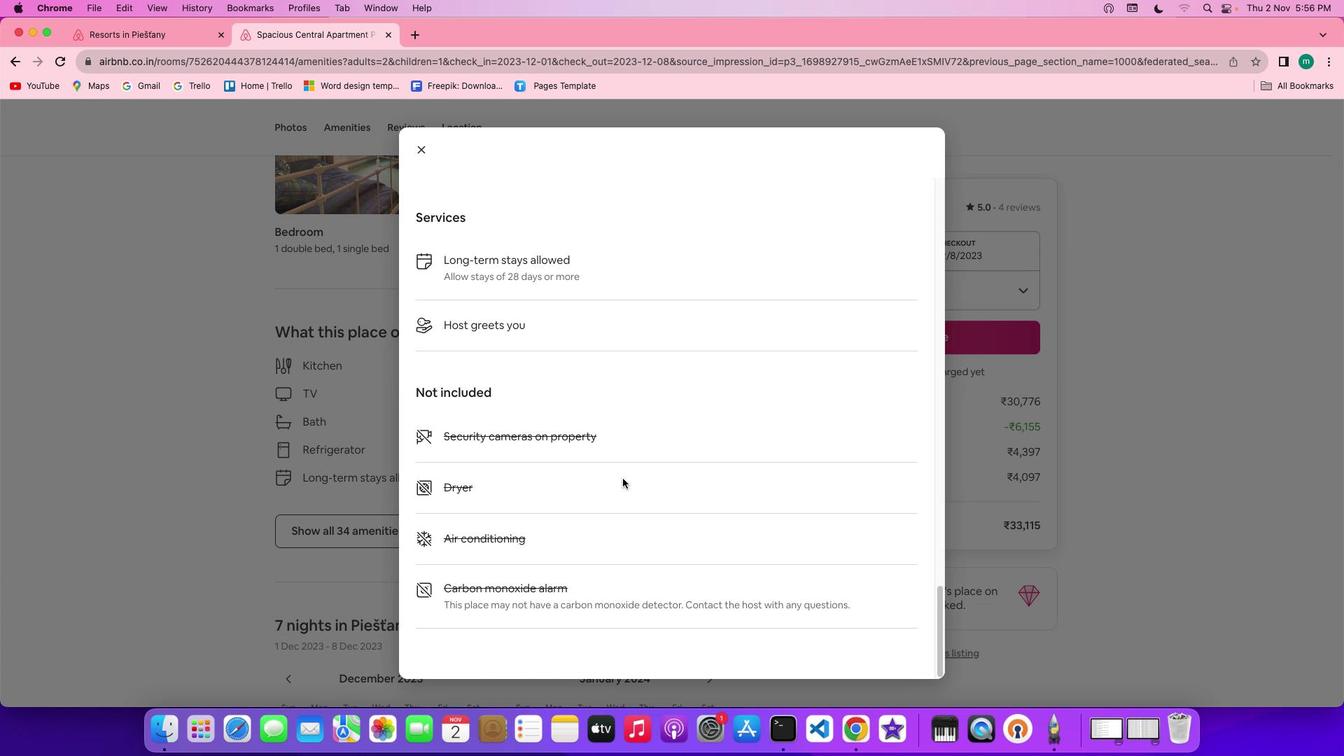 
Action: Mouse scrolled (622, 477) with delta (0, -2)
Screenshot: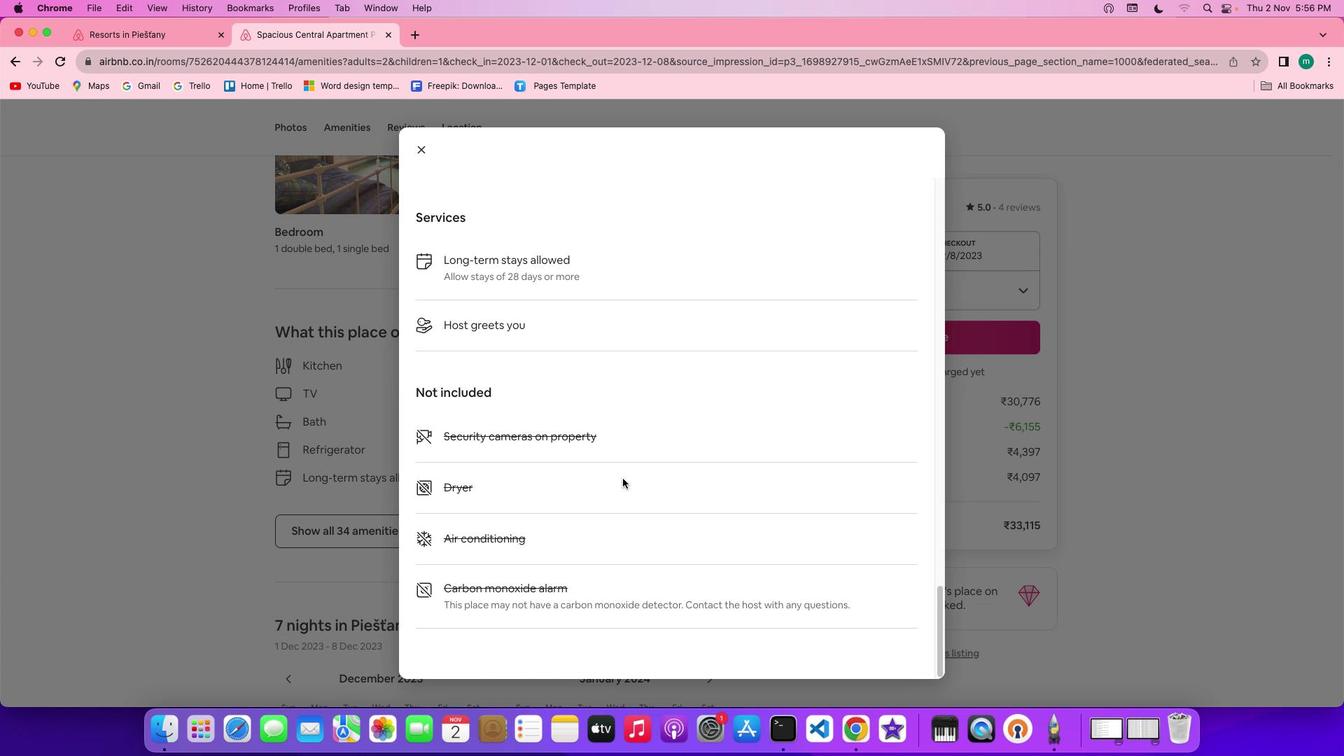 
Action: Mouse scrolled (622, 477) with delta (0, -3)
Screenshot: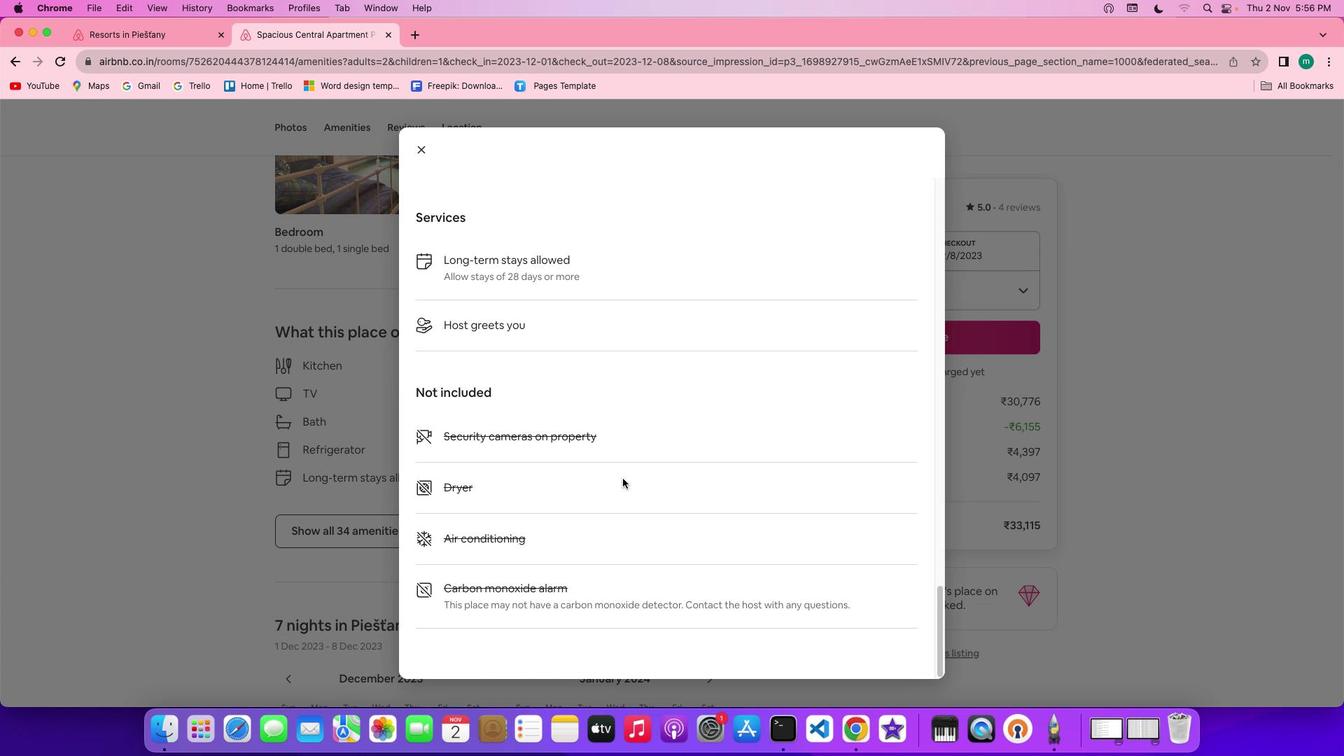 
Action: Mouse scrolled (622, 477) with delta (0, -3)
Screenshot: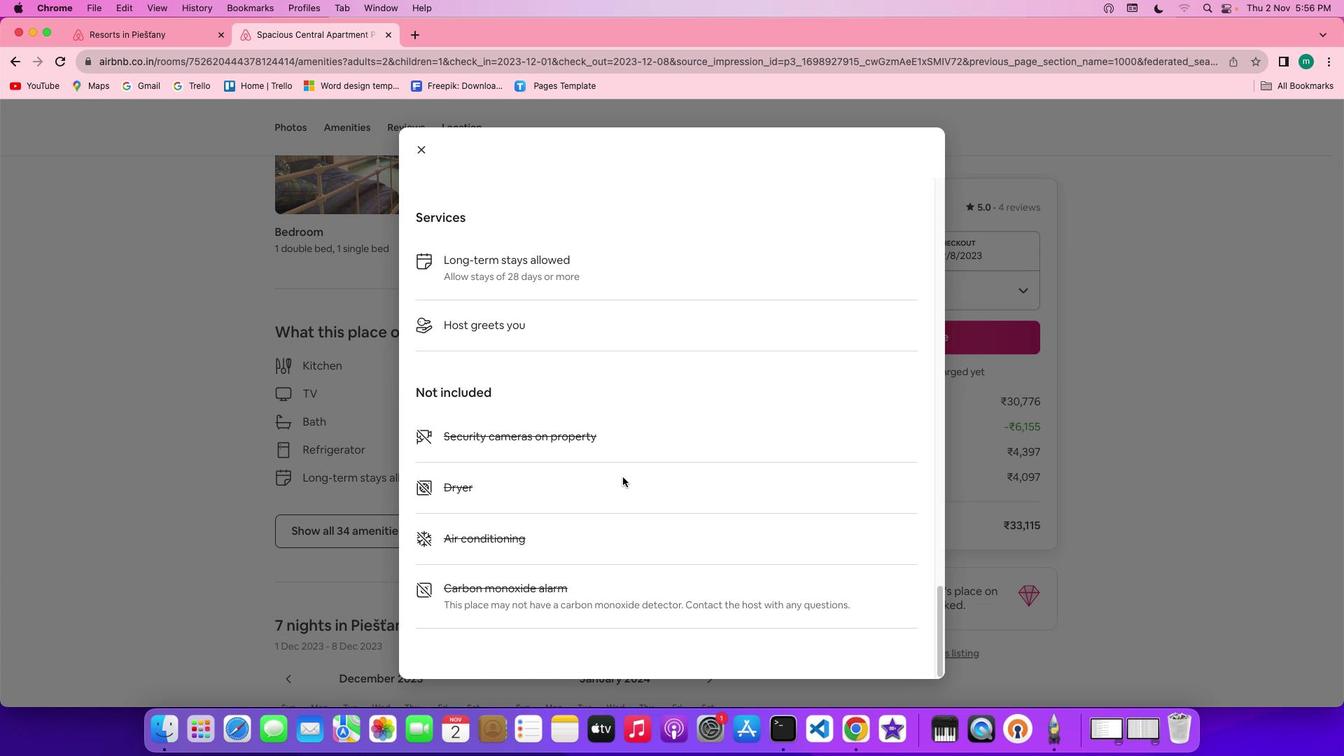 
Action: Mouse scrolled (622, 477) with delta (0, -4)
Screenshot: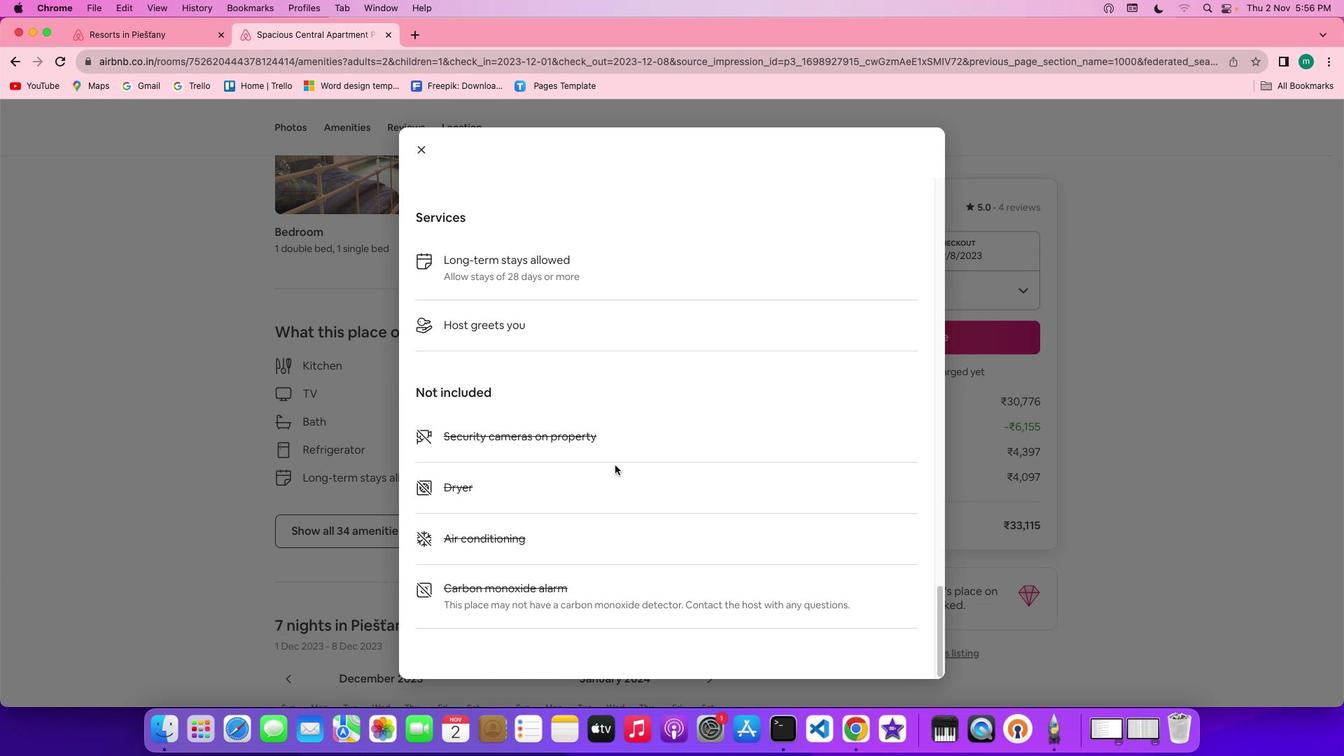 
Action: Mouse moved to (410, 140)
Screenshot: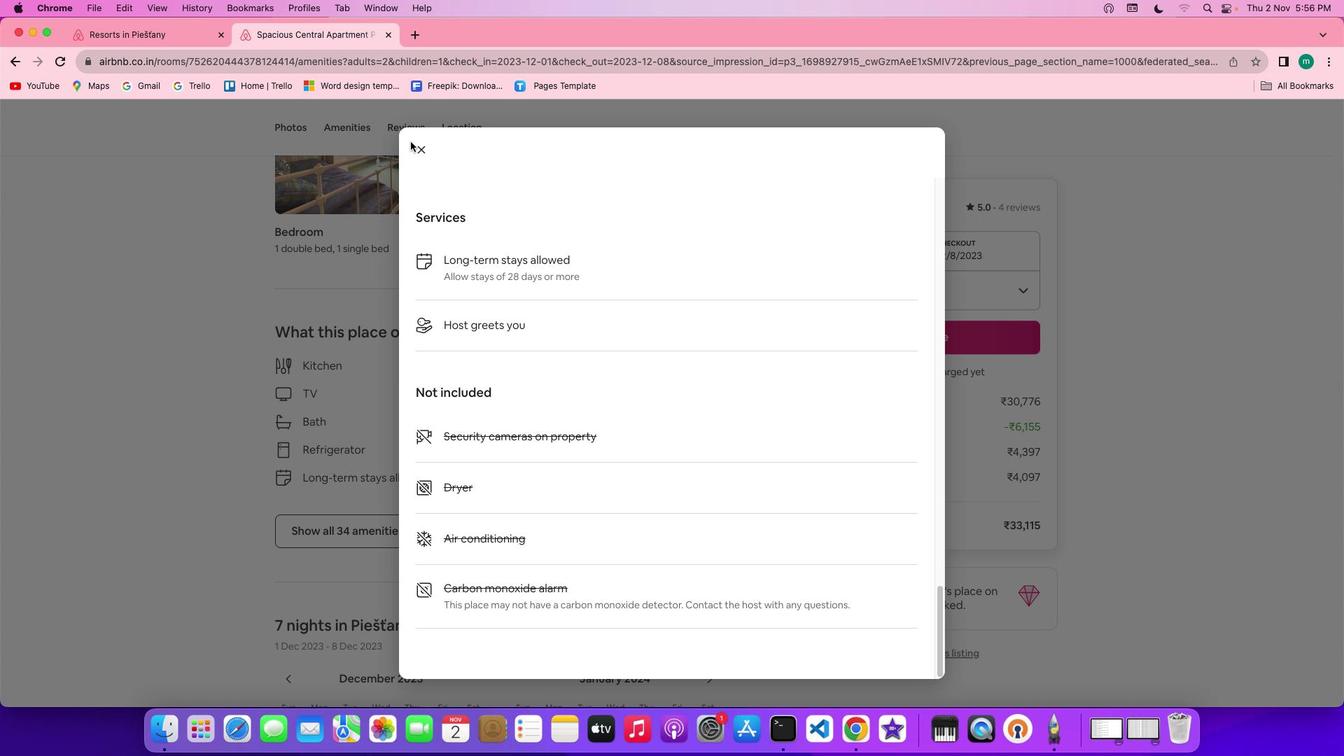 
Action: Mouse pressed left at (410, 140)
Screenshot: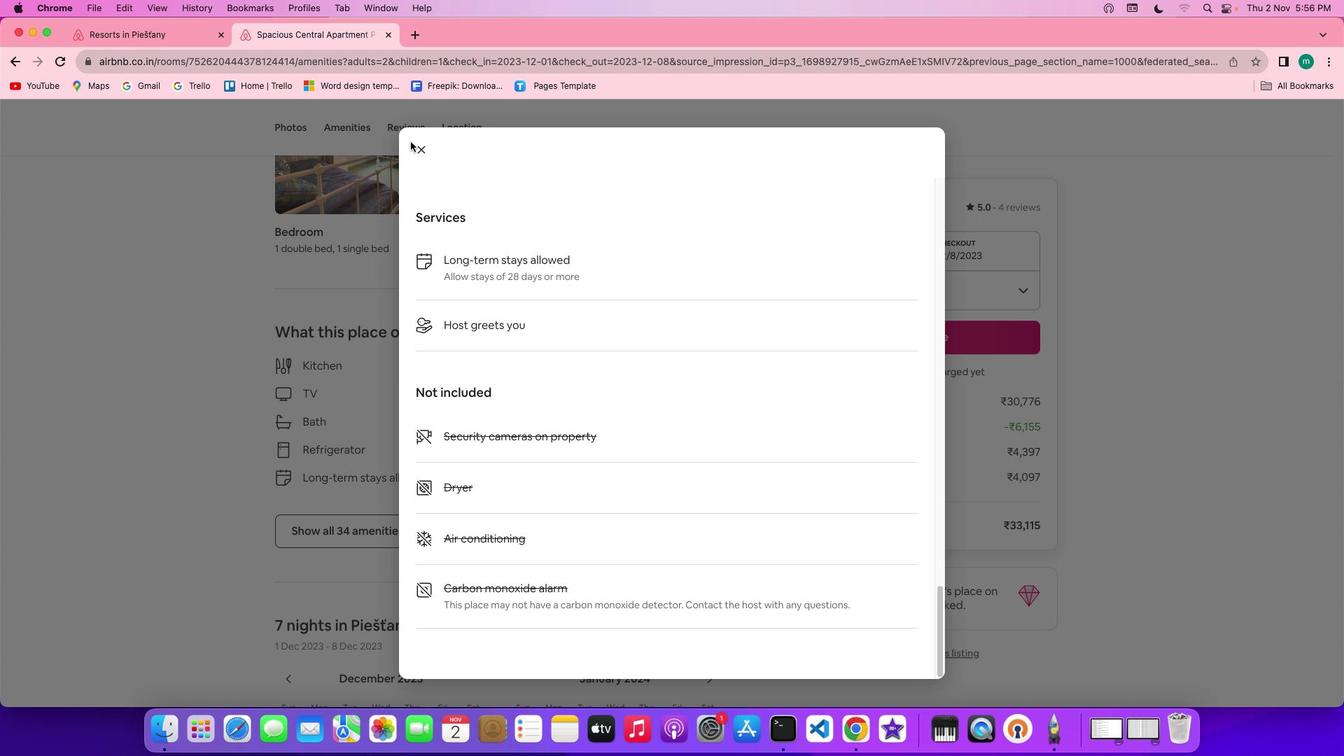 
Action: Mouse moved to (415, 145)
Screenshot: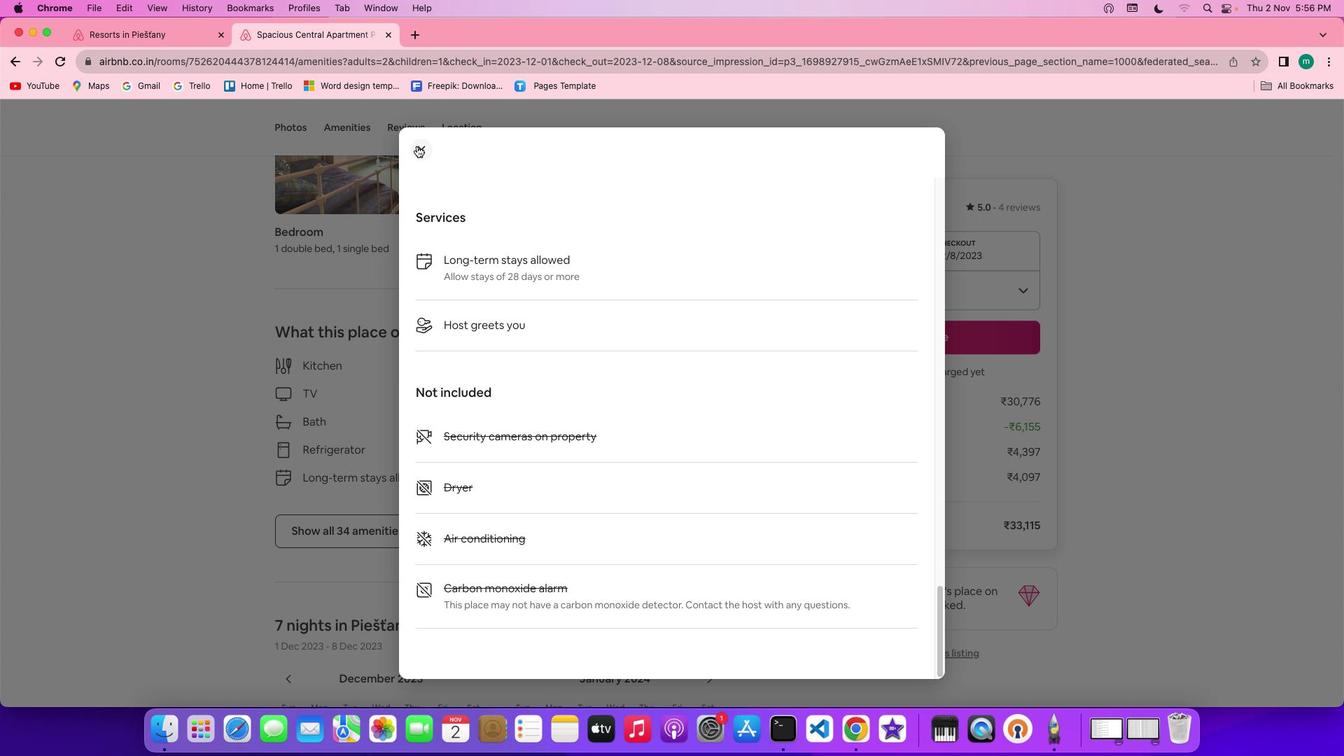 
Action: Mouse pressed left at (415, 145)
Screenshot: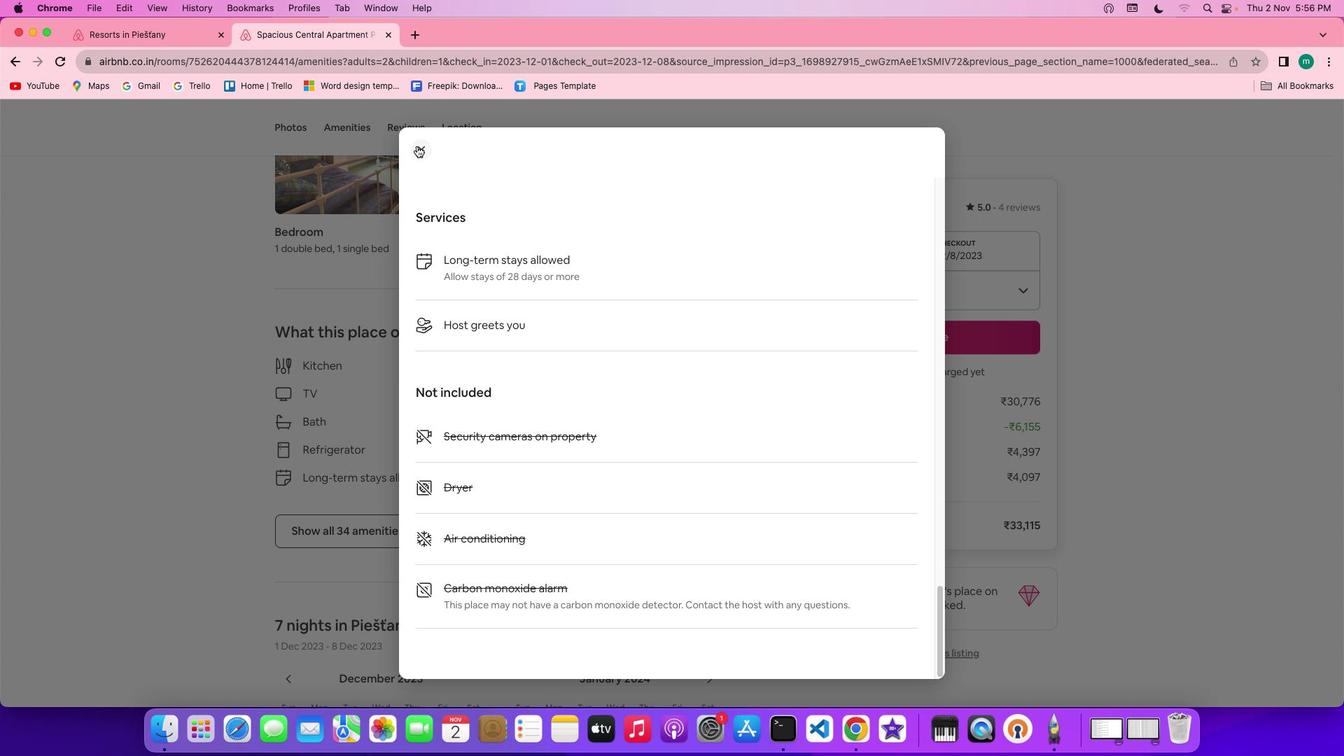 
Action: Mouse moved to (525, 461)
Screenshot: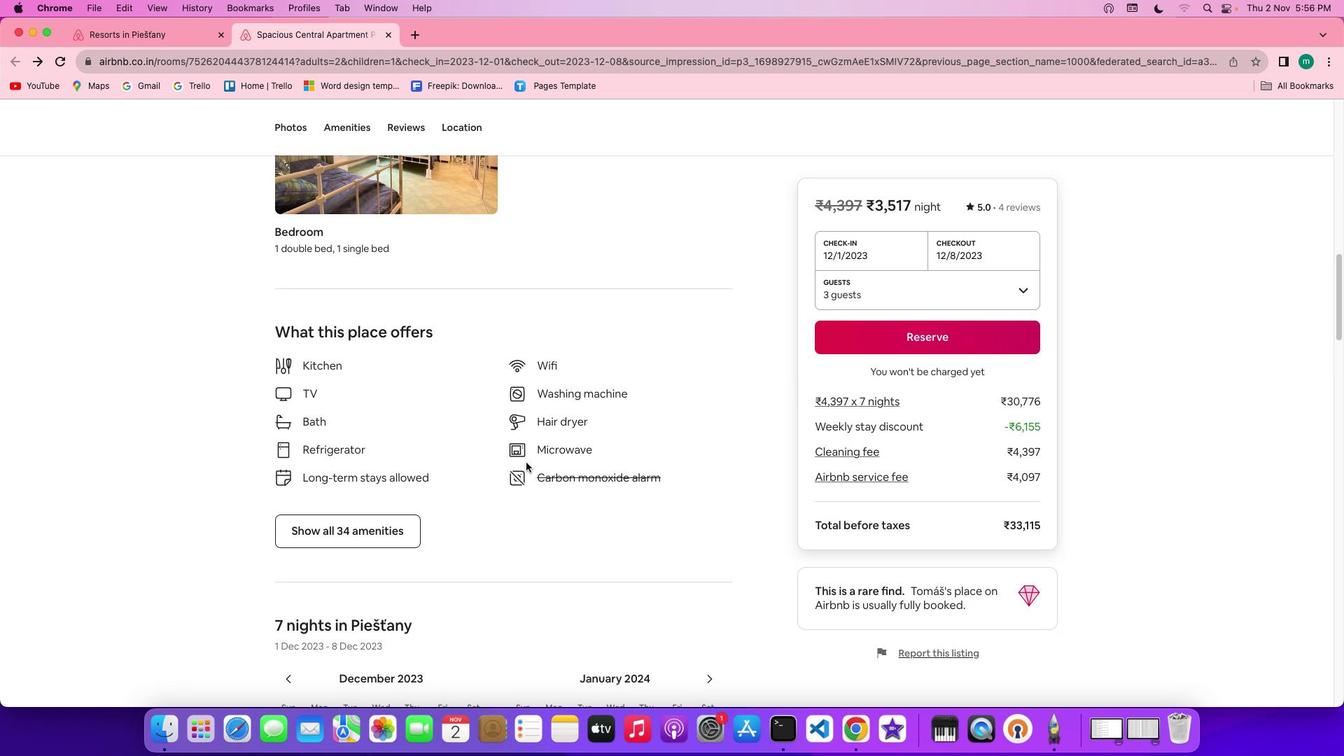 
Action: Mouse scrolled (525, 461) with delta (0, 0)
Screenshot: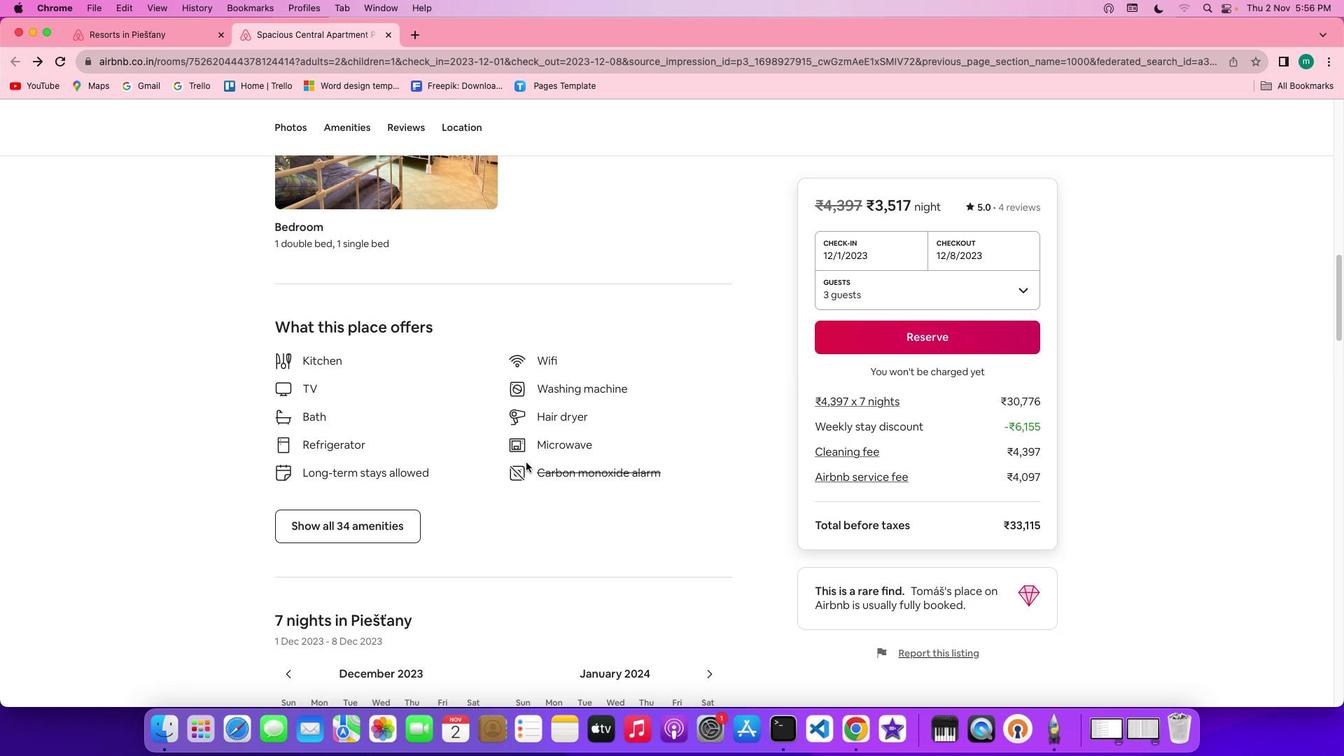 
Action: Mouse scrolled (525, 461) with delta (0, 0)
Screenshot: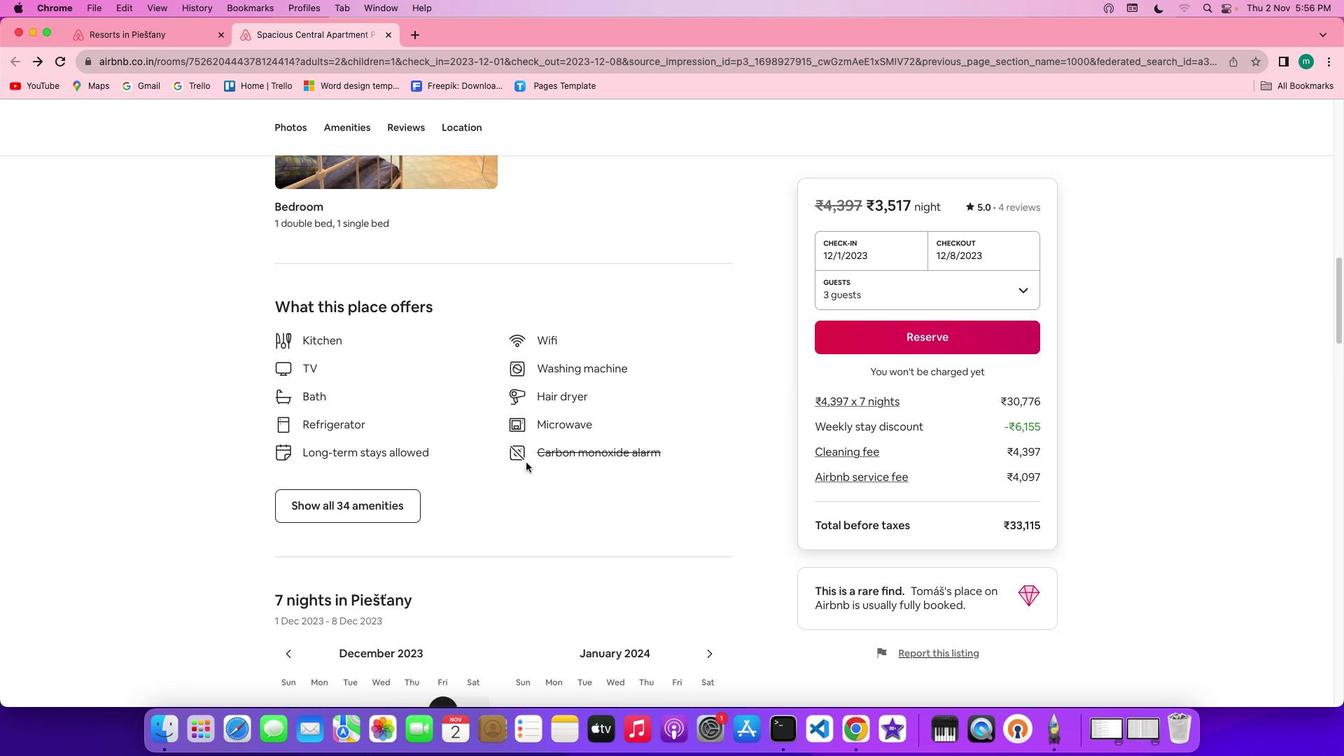 
Action: Mouse scrolled (525, 461) with delta (0, -2)
Screenshot: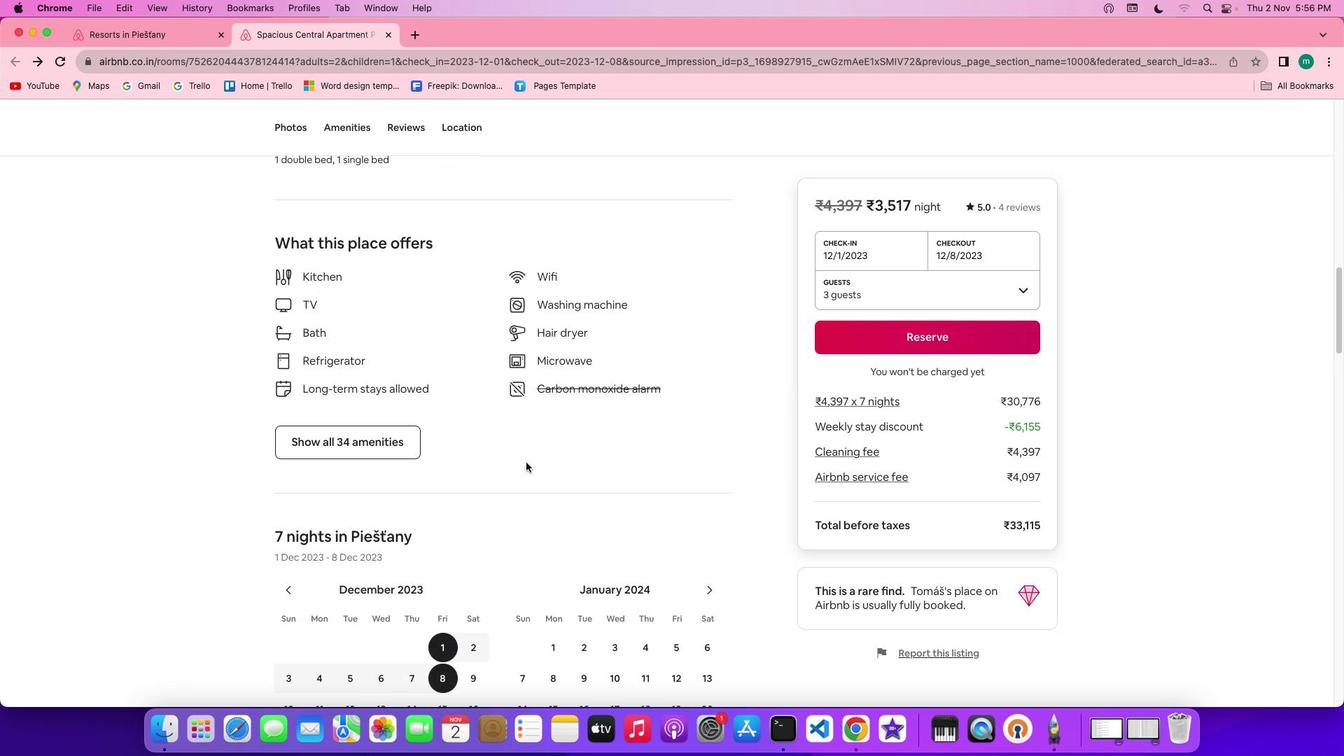 
Action: Mouse scrolled (525, 461) with delta (0, -2)
Screenshot: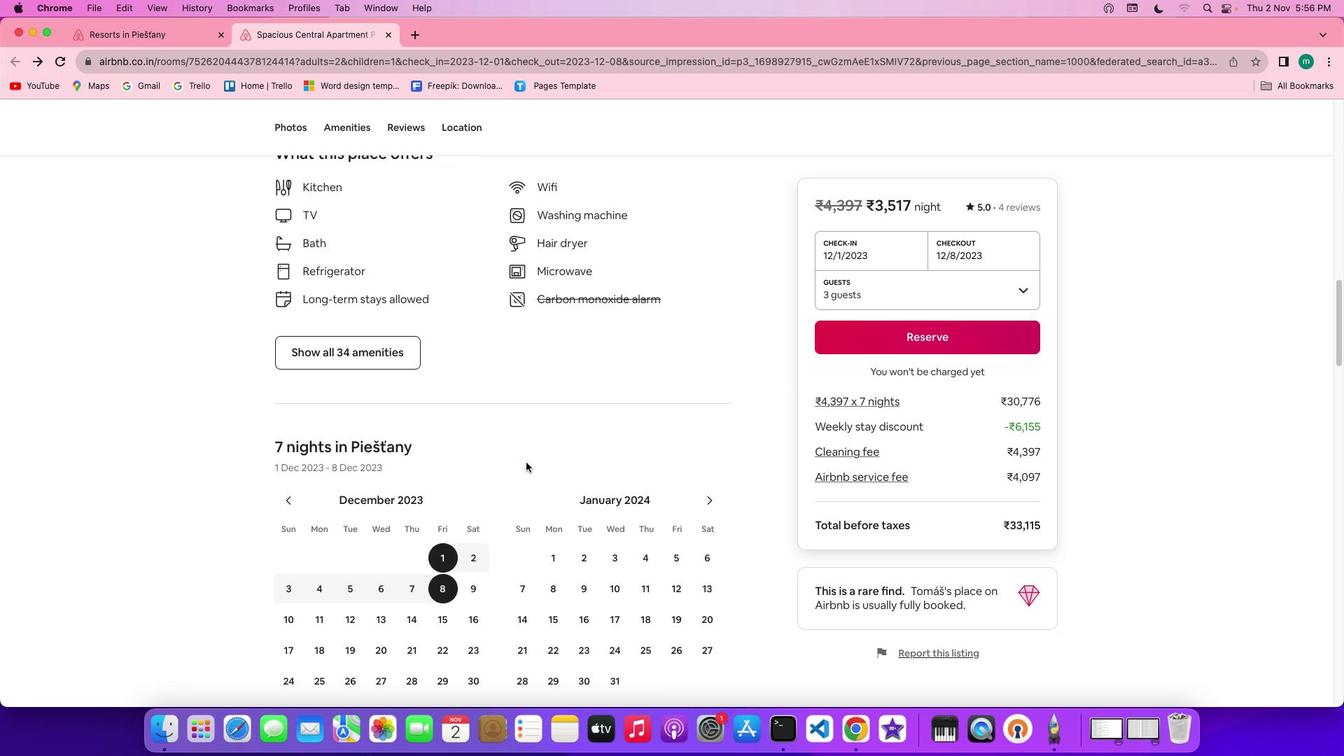 
Action: Mouse scrolled (525, 461) with delta (0, -2)
